 Task: Create a stylish colorful business letterhead.
Action: Mouse moved to (359, 291)
Screenshot: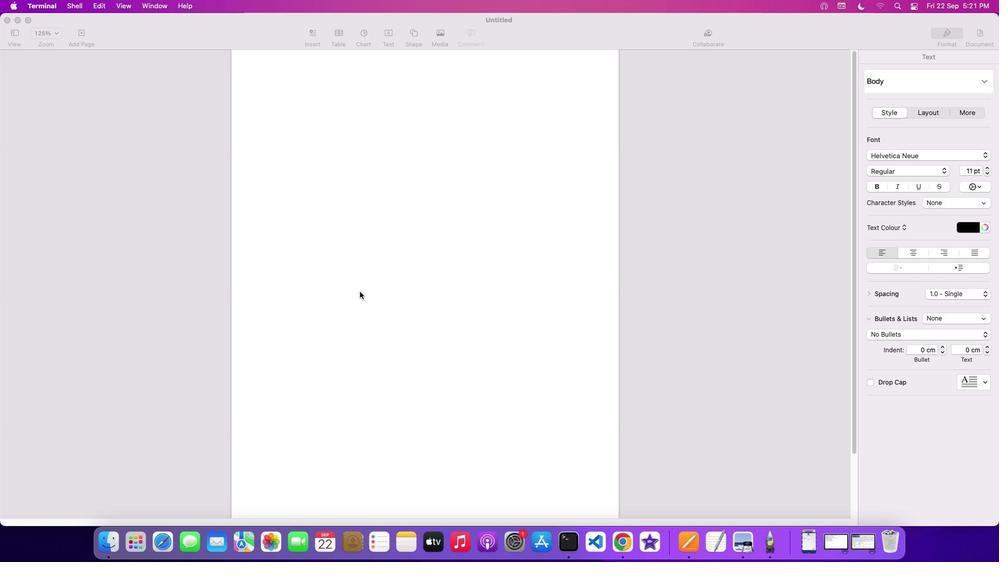 
Action: Mouse pressed left at (359, 291)
Screenshot: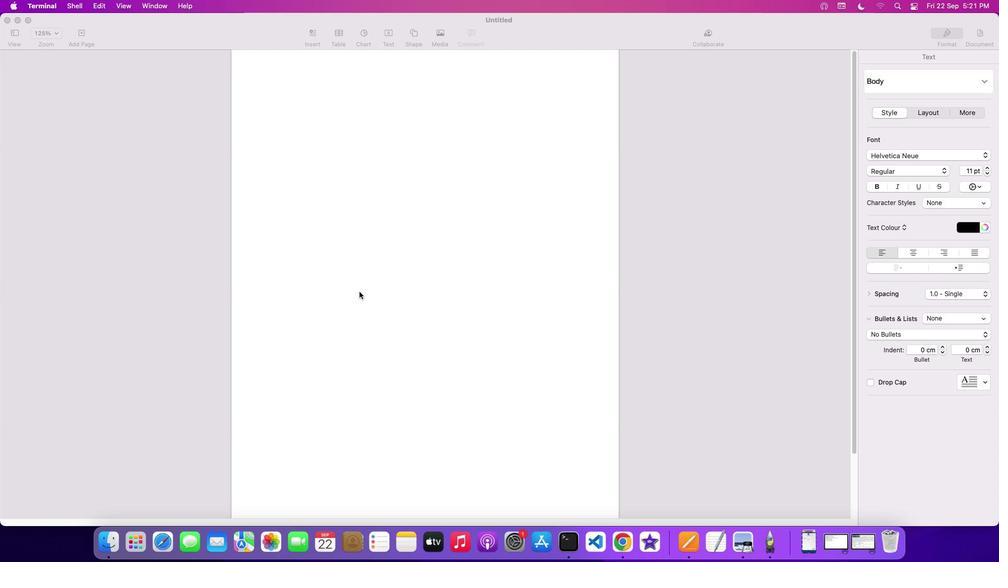 
Action: Mouse moved to (412, 31)
Screenshot: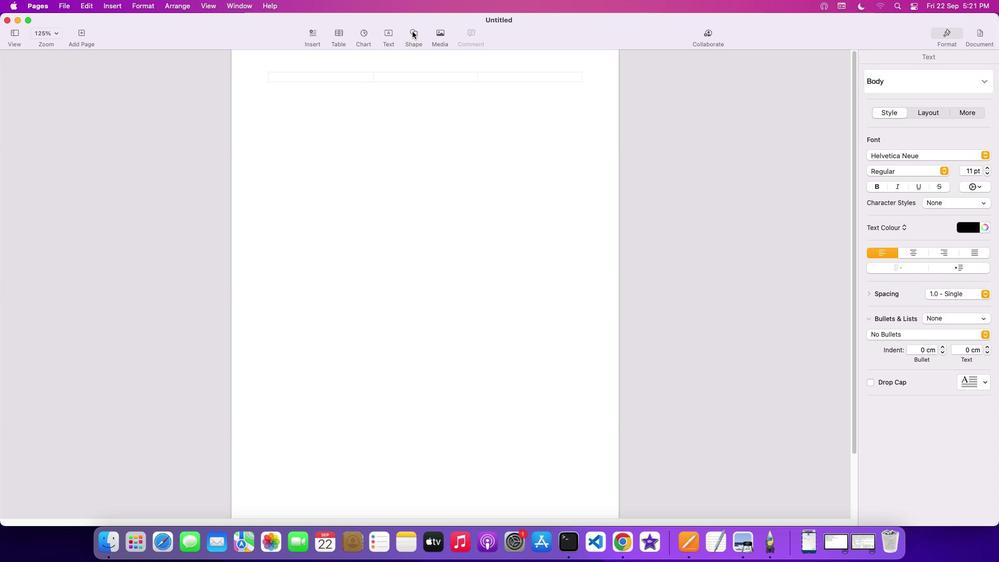 
Action: Mouse pressed left at (412, 31)
Screenshot: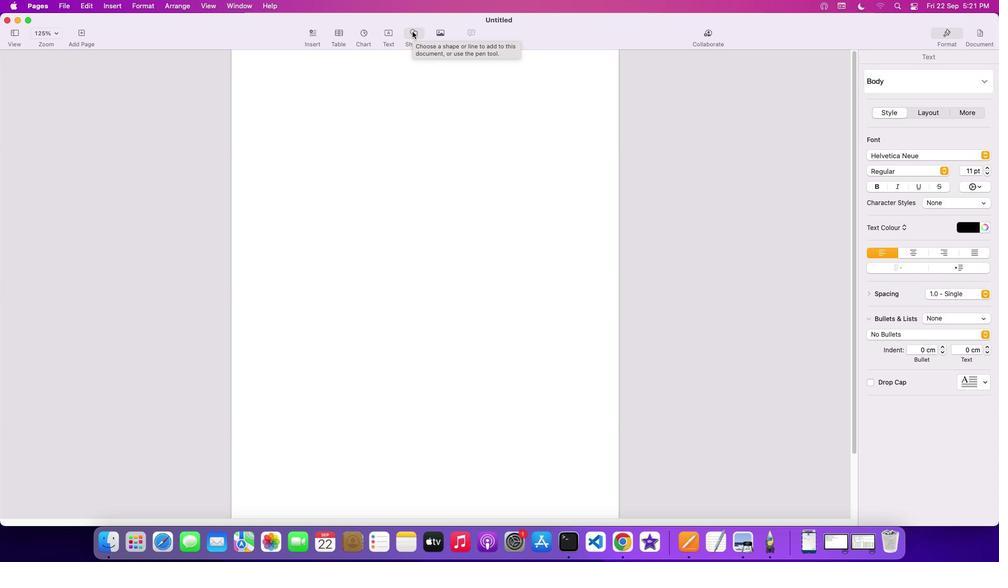 
Action: Mouse moved to (462, 117)
Screenshot: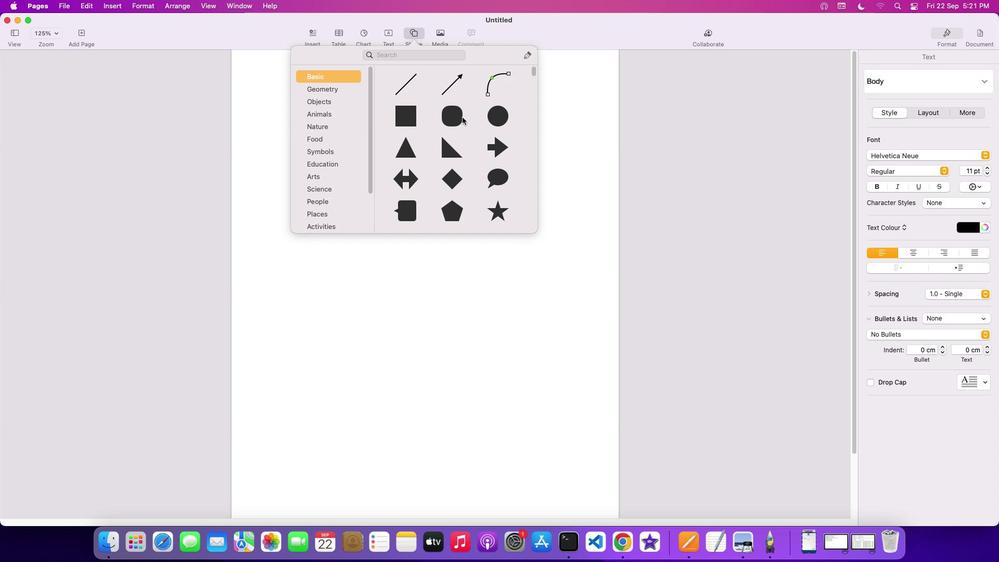 
Action: Mouse pressed left at (462, 117)
Screenshot: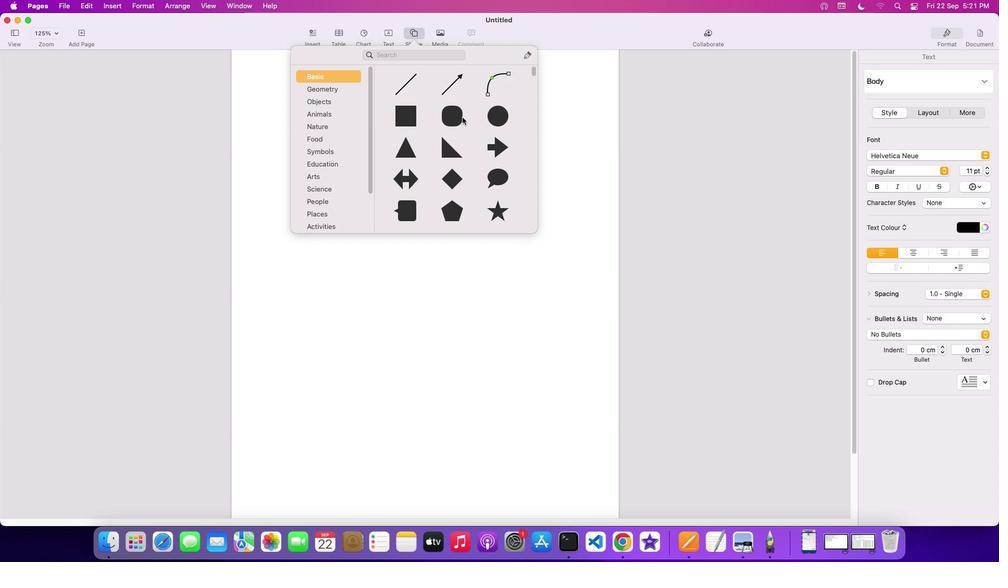 
Action: Mouse moved to (393, 95)
Screenshot: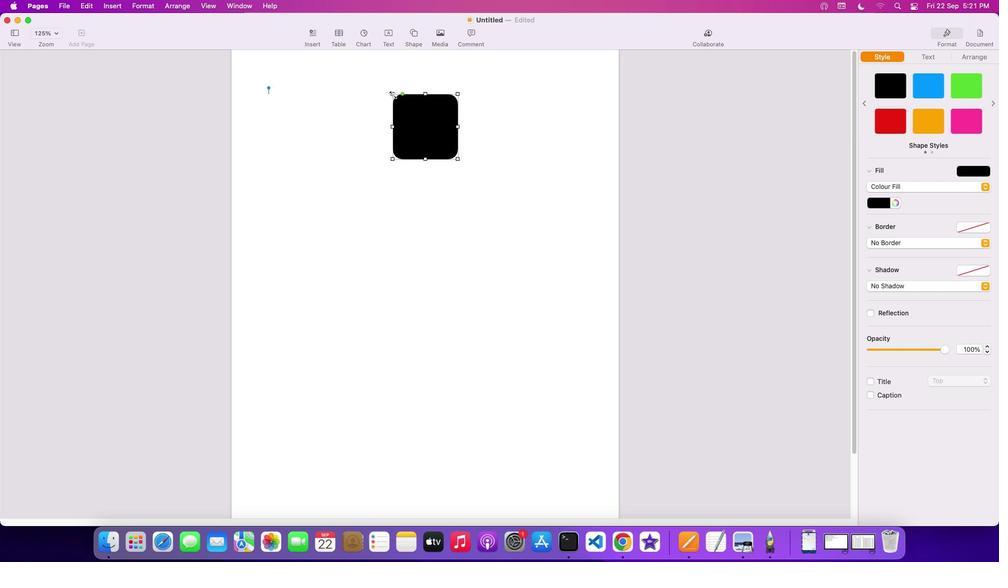 
Action: Mouse pressed left at (393, 95)
Screenshot: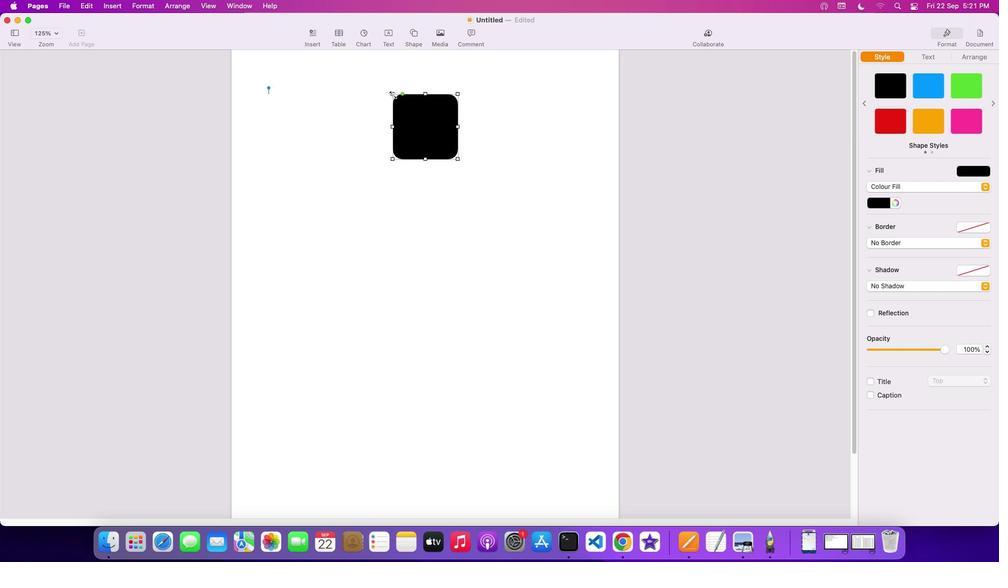 
Action: Mouse moved to (457, 49)
Screenshot: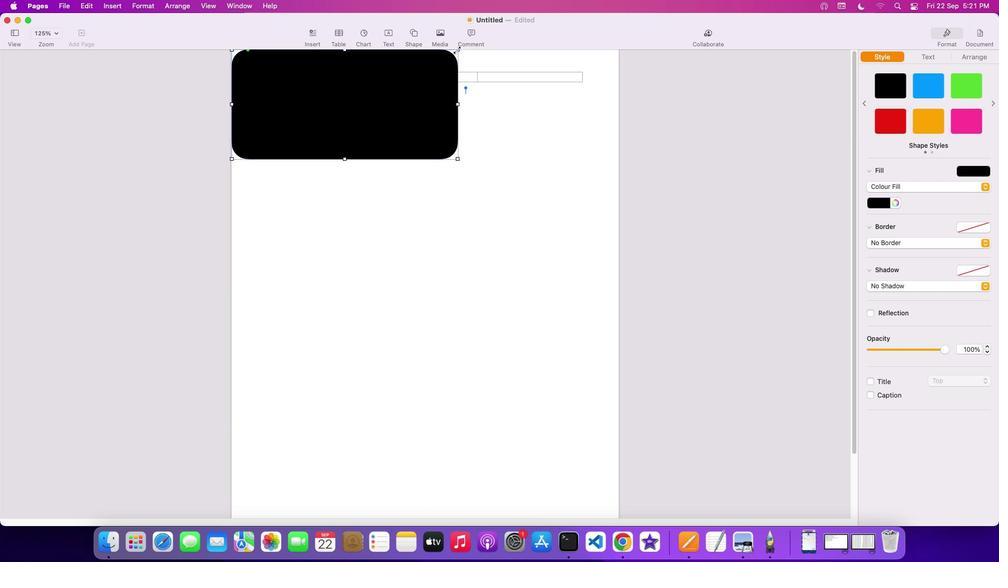 
Action: Mouse pressed left at (457, 49)
Screenshot: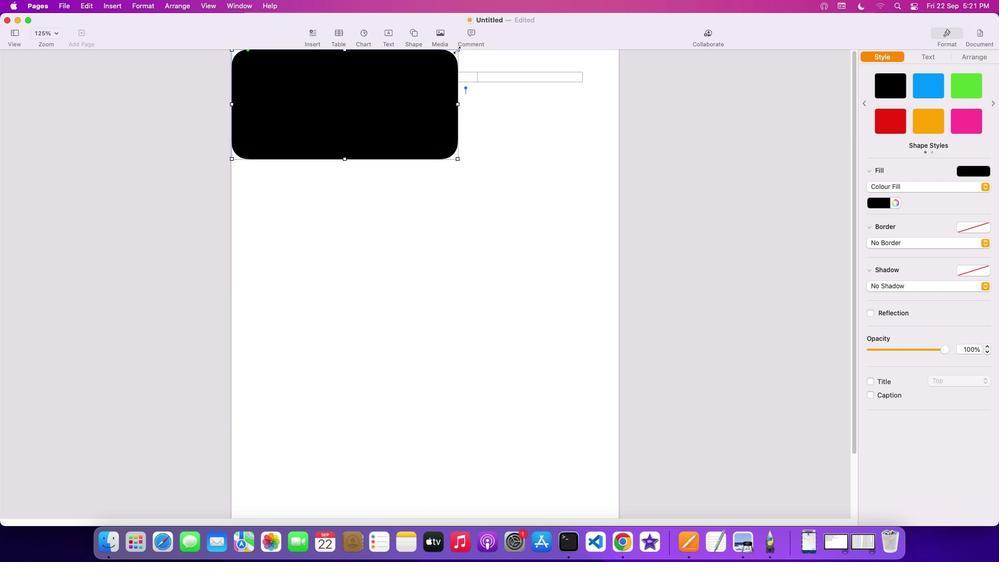 
Action: Mouse moved to (619, 105)
Screenshot: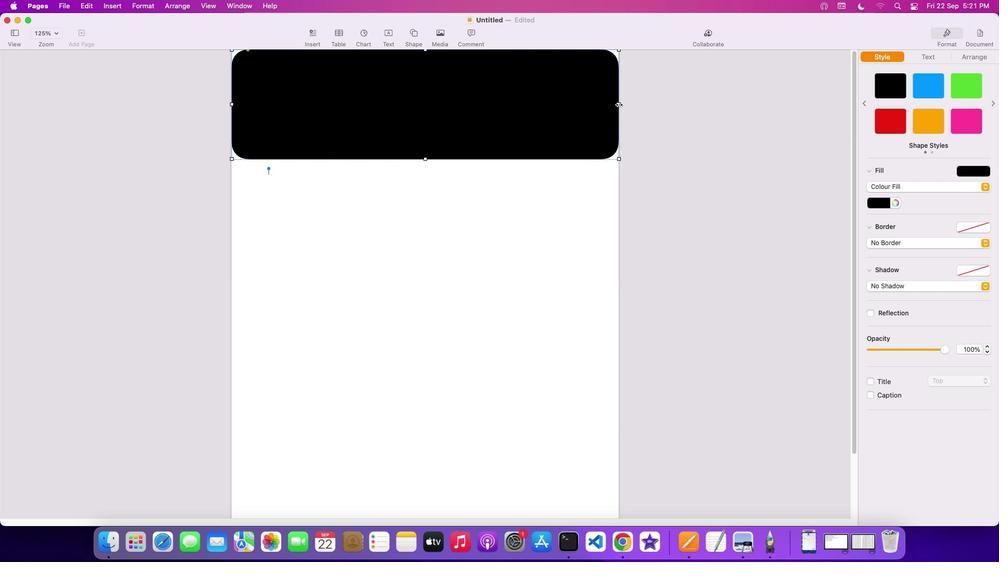 
Action: Mouse pressed left at (619, 105)
Screenshot: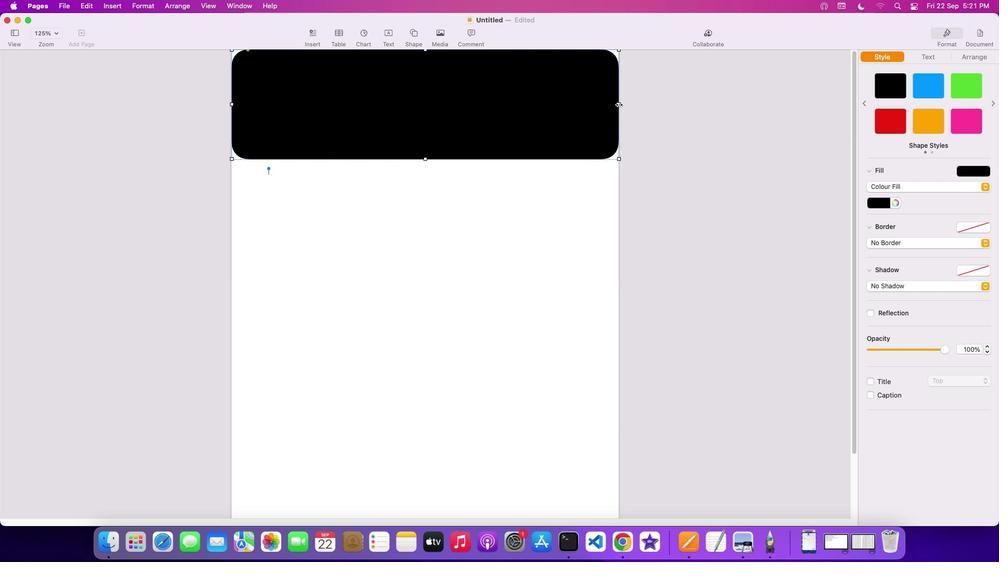 
Action: Mouse moved to (232, 104)
Screenshot: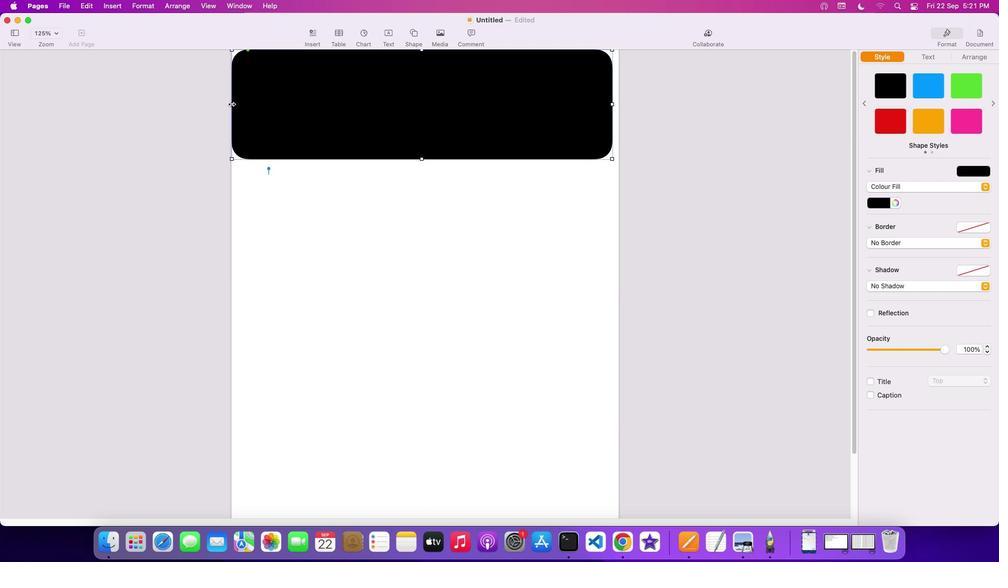 
Action: Mouse pressed left at (232, 104)
Screenshot: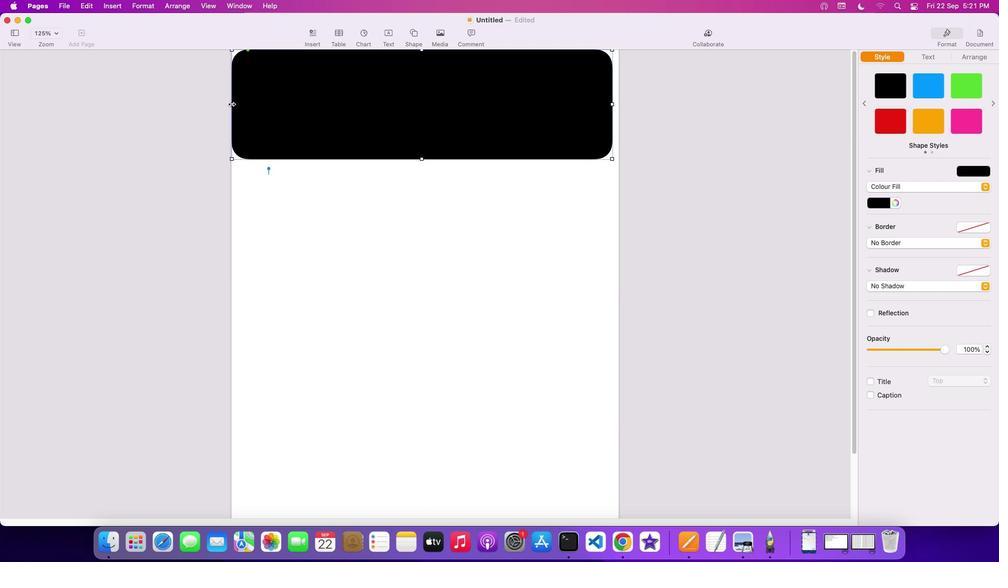 
Action: Mouse moved to (374, 98)
Screenshot: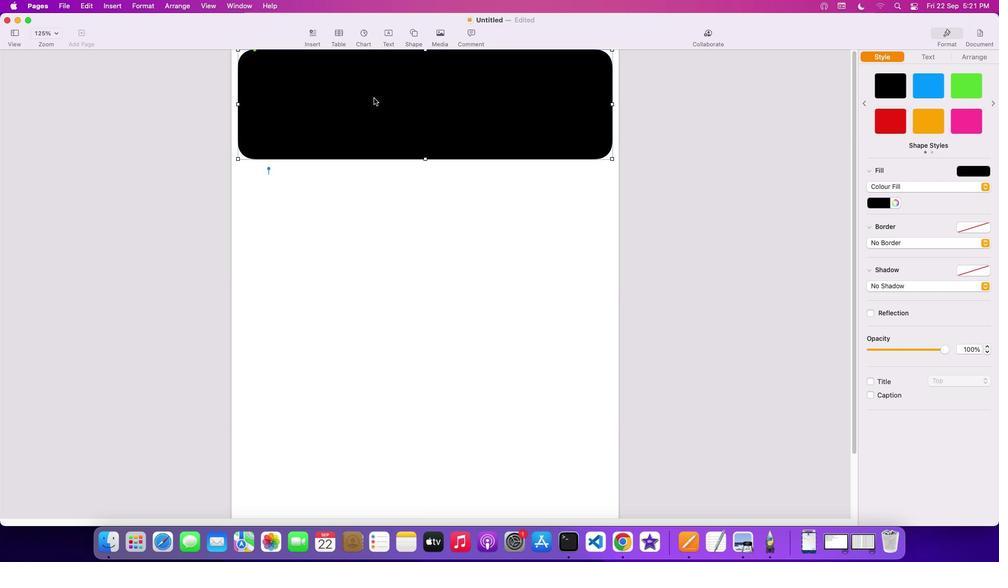 
Action: Mouse pressed left at (374, 98)
Screenshot: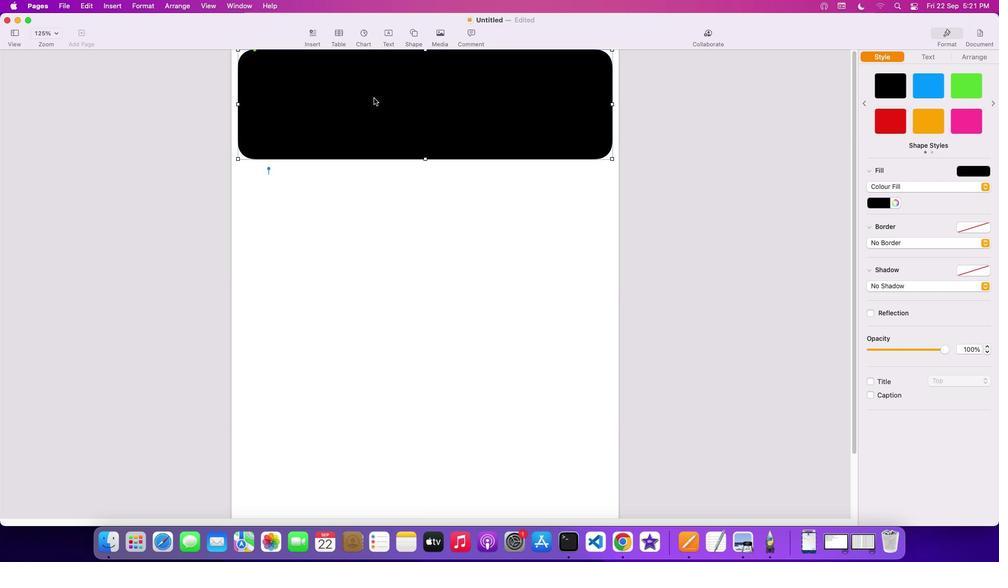 
Action: Mouse moved to (612, 166)
Screenshot: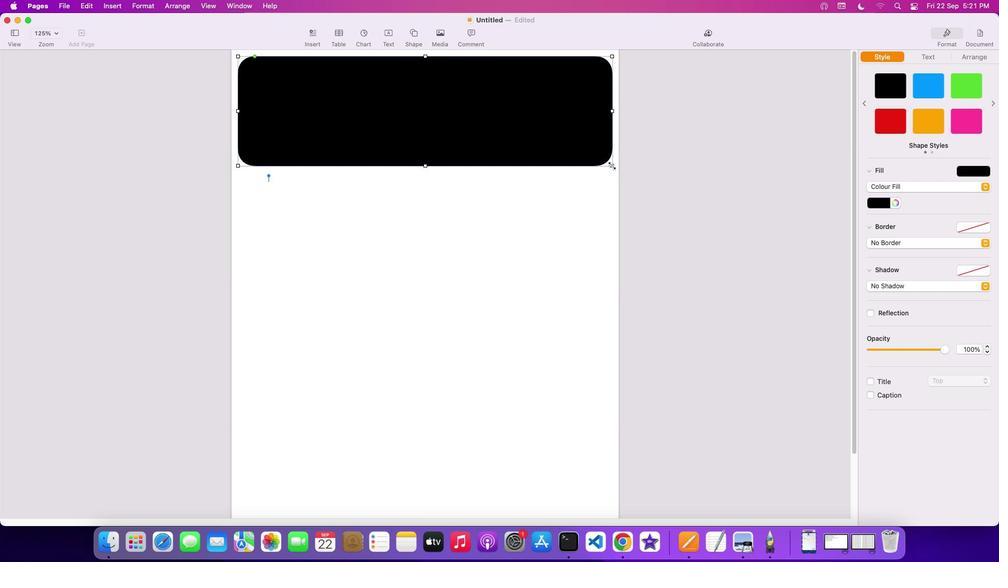 
Action: Mouse pressed left at (612, 166)
Screenshot: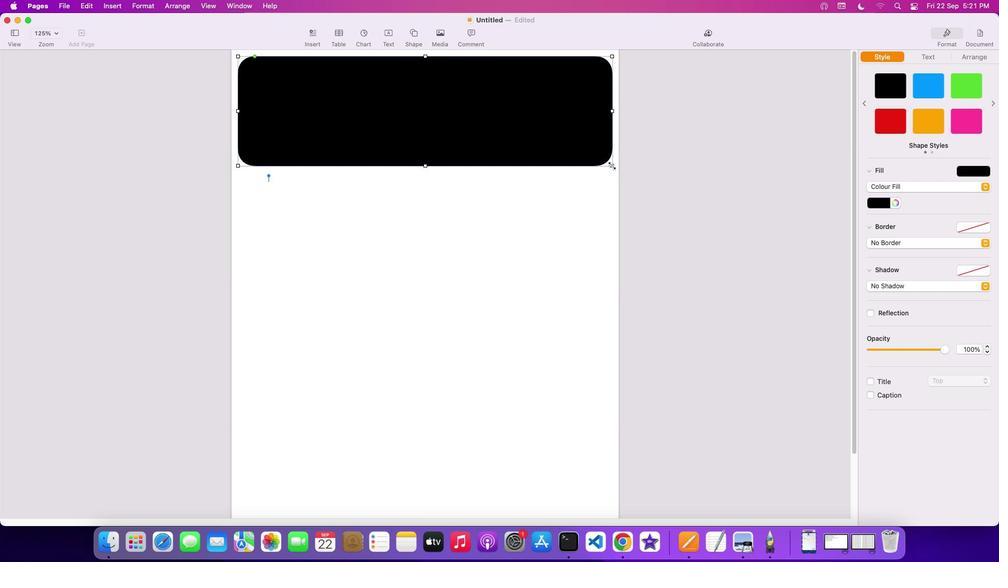 
Action: Mouse moved to (591, 280)
Screenshot: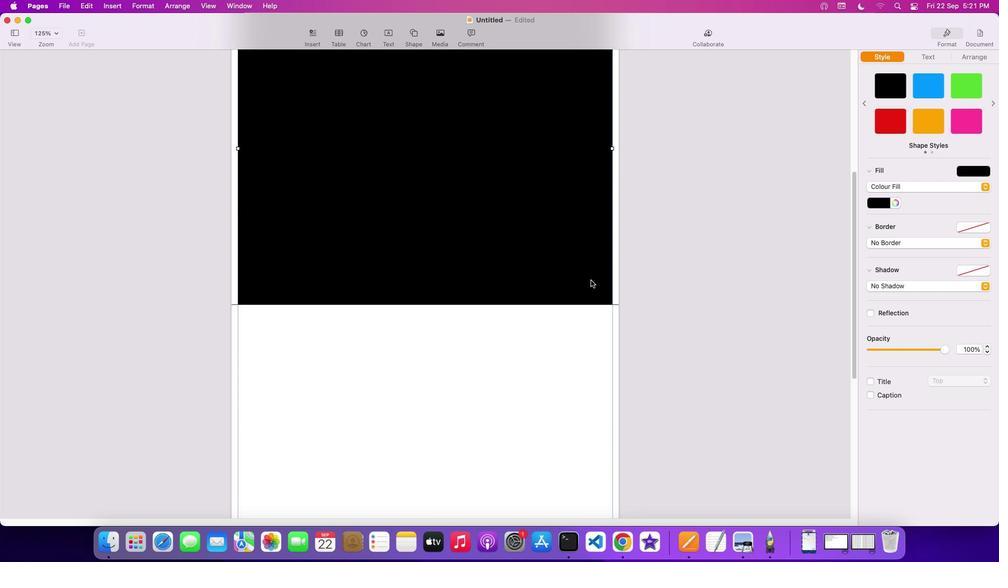 
Action: Mouse pressed left at (591, 280)
Screenshot: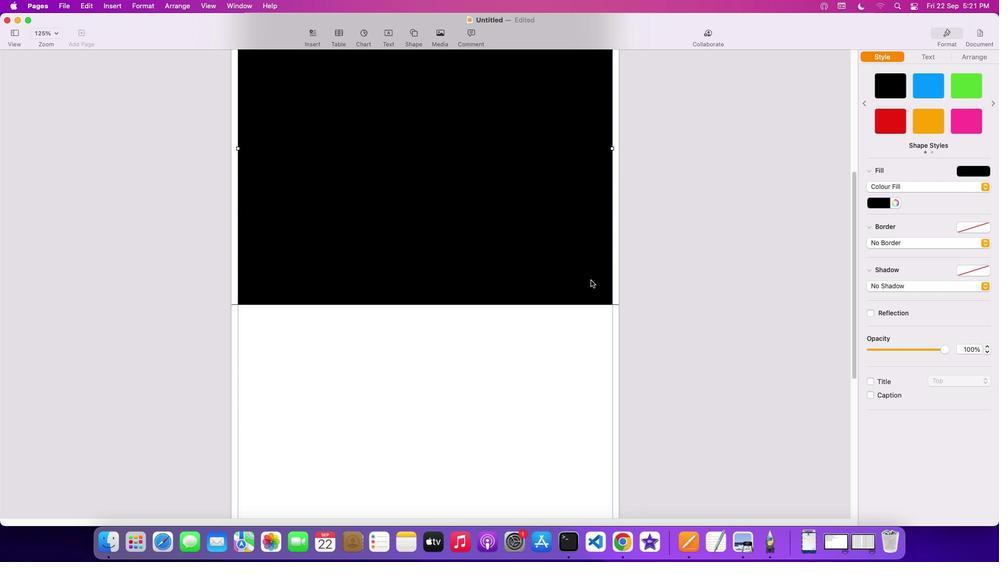 
Action: Mouse moved to (609, 303)
Screenshot: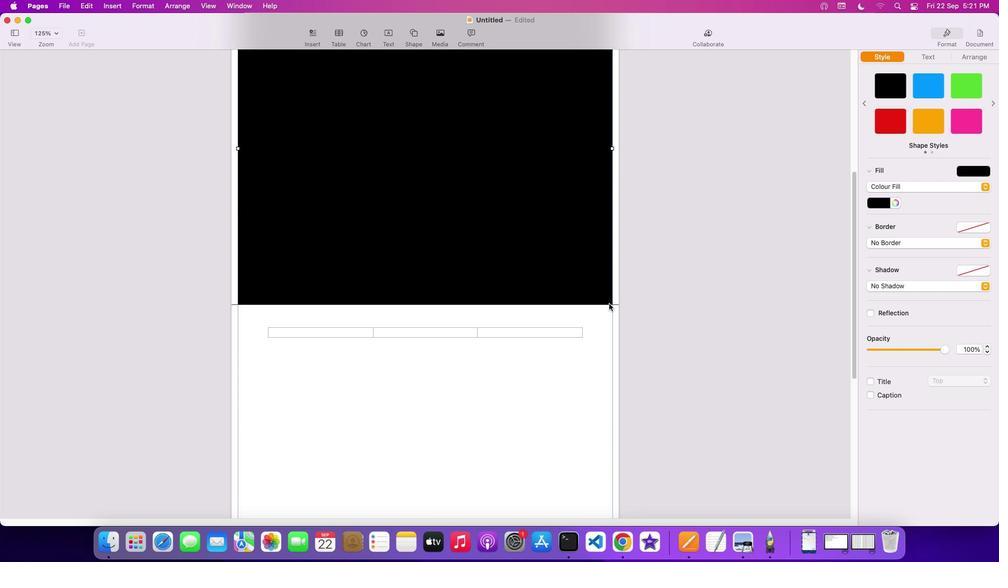 
Action: Mouse pressed left at (609, 303)
Screenshot: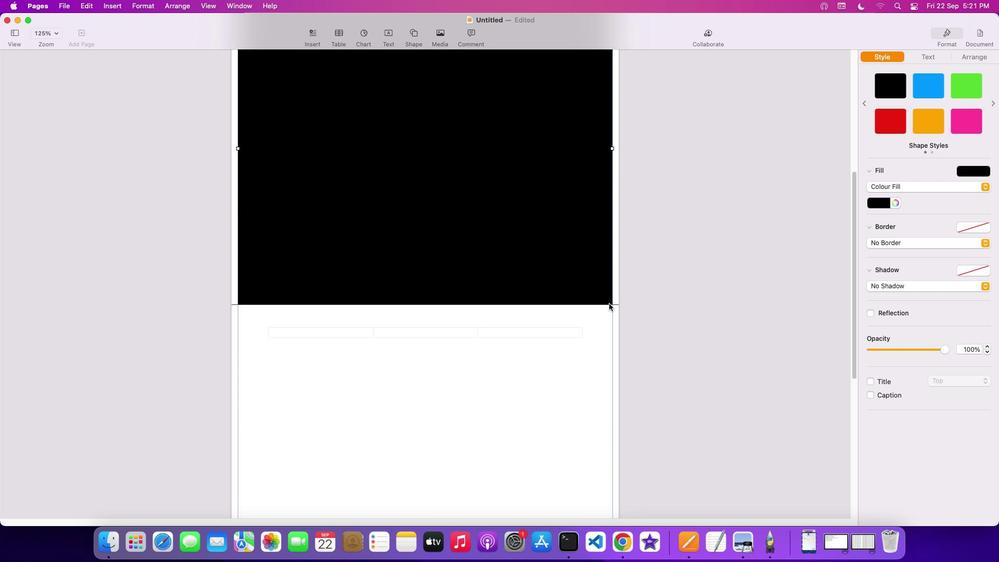 
Action: Mouse moved to (596, 374)
Screenshot: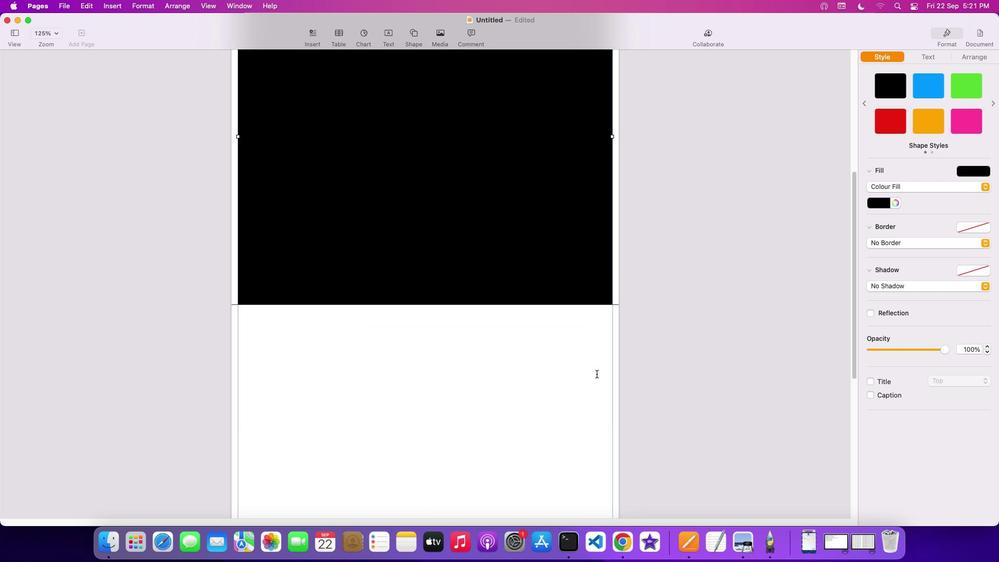 
Action: Mouse scrolled (596, 374) with delta (0, 0)
Screenshot: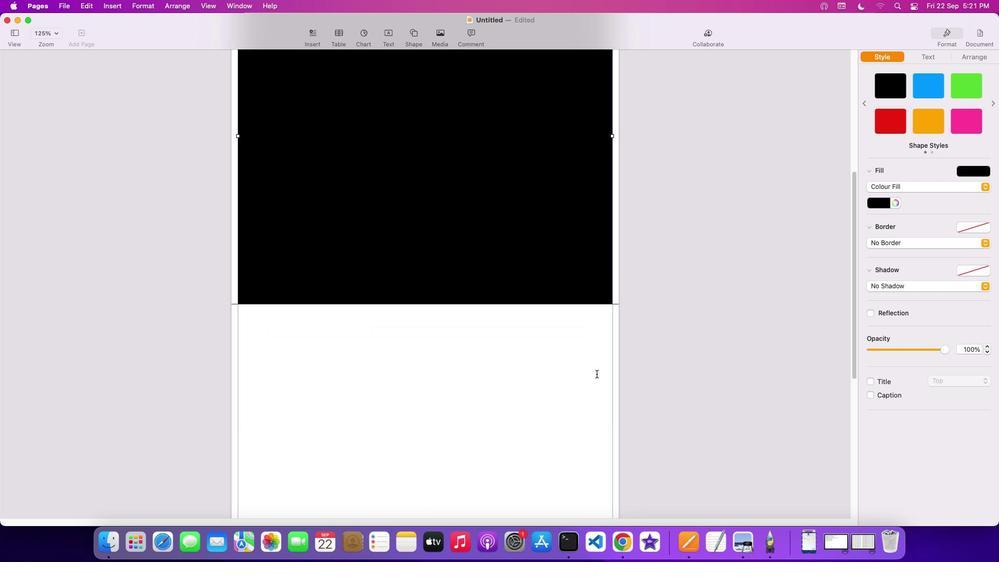 
Action: Mouse scrolled (596, 374) with delta (0, 0)
Screenshot: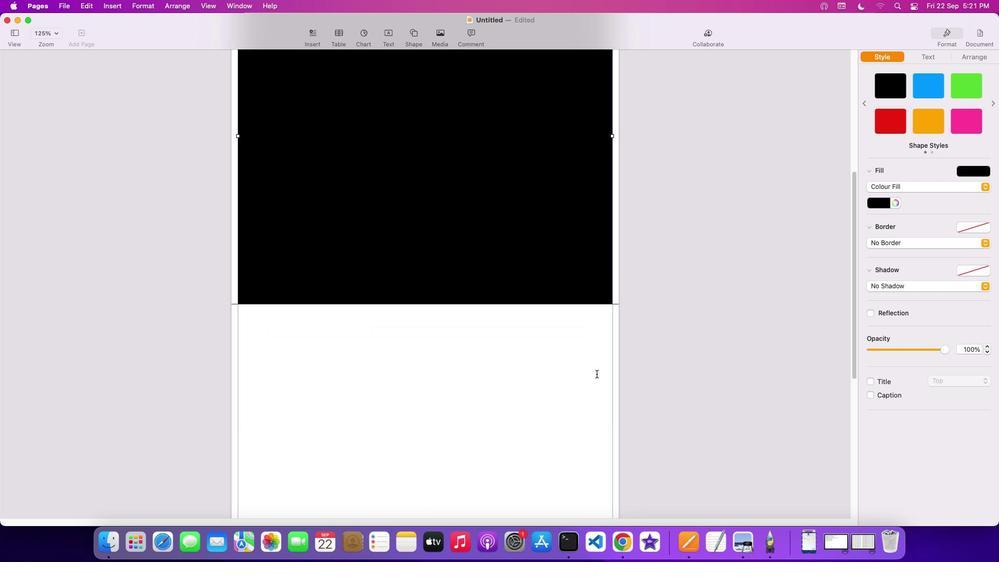 
Action: Mouse scrolled (596, 374) with delta (0, -1)
Screenshot: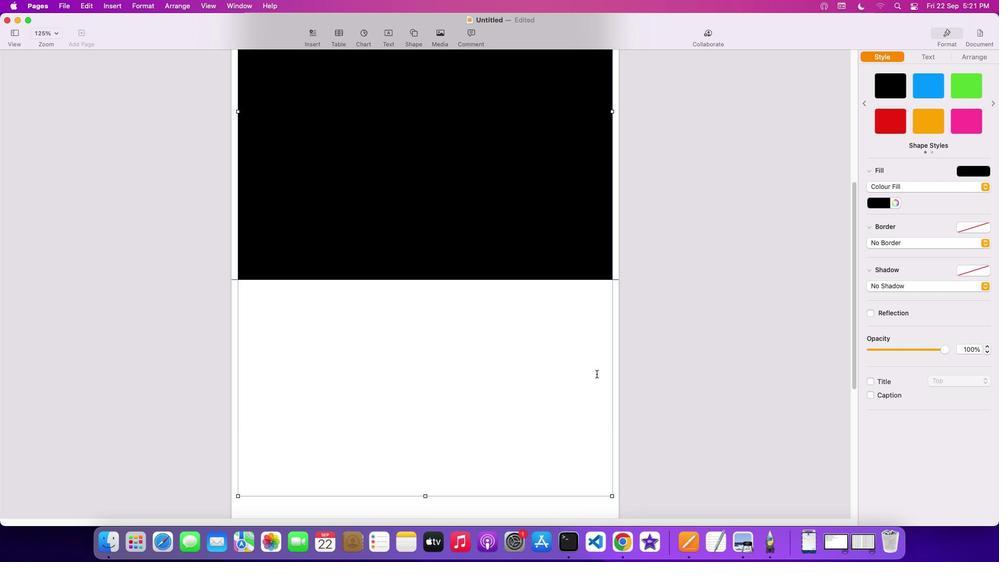 
Action: Mouse scrolled (596, 374) with delta (0, -2)
Screenshot: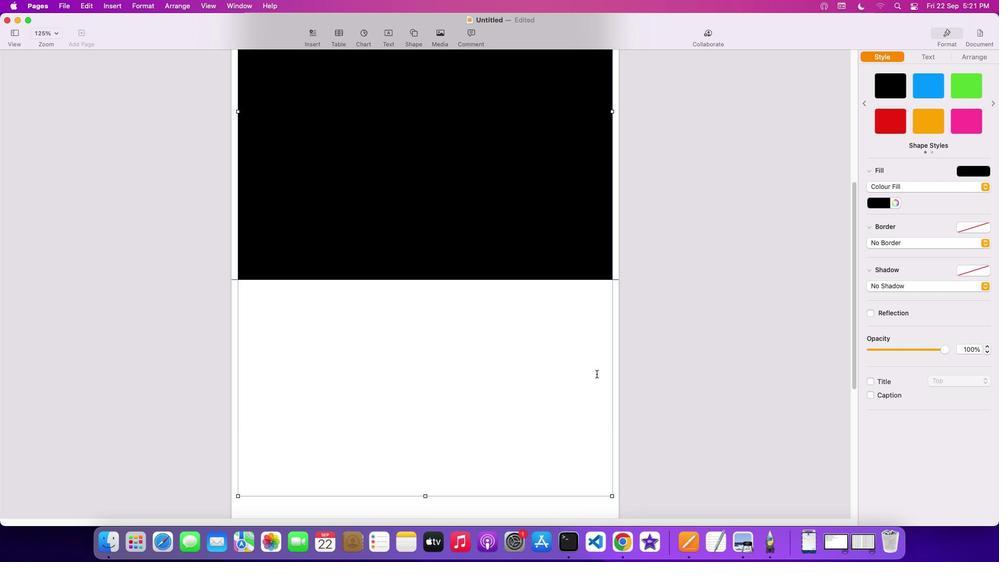 
Action: Mouse scrolled (596, 374) with delta (0, -3)
Screenshot: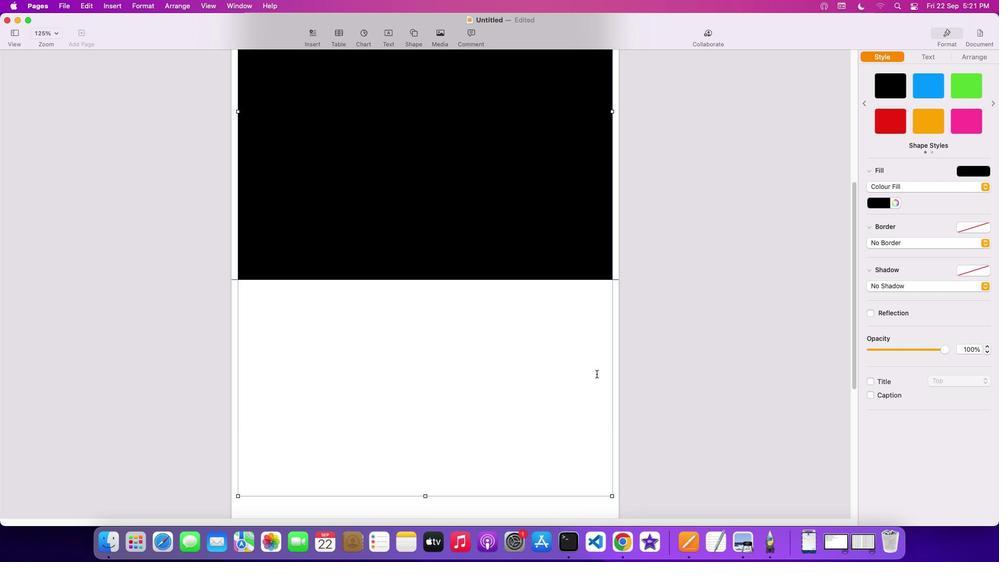 
Action: Mouse scrolled (596, 374) with delta (0, -3)
Screenshot: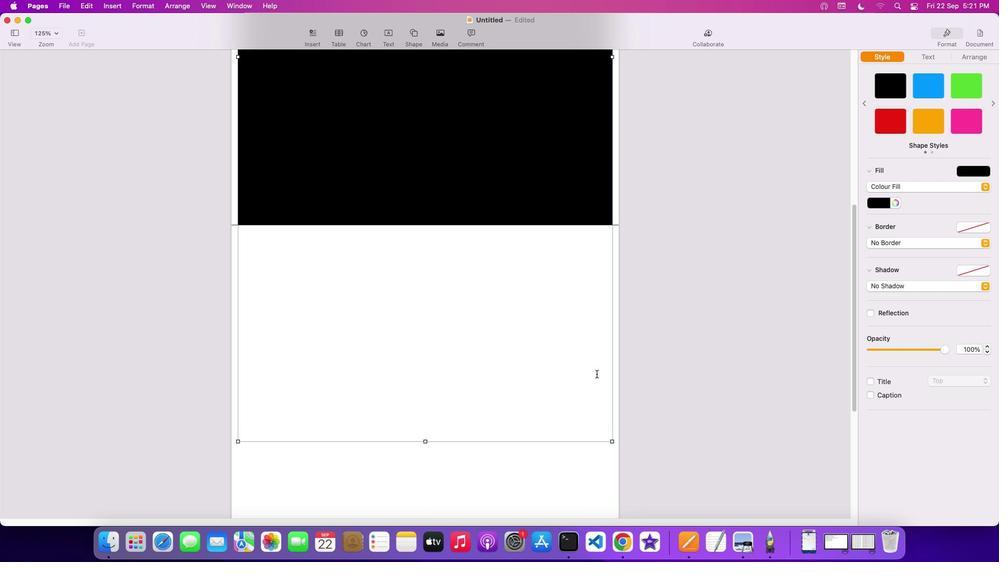 
Action: Mouse scrolled (596, 374) with delta (0, 0)
Screenshot: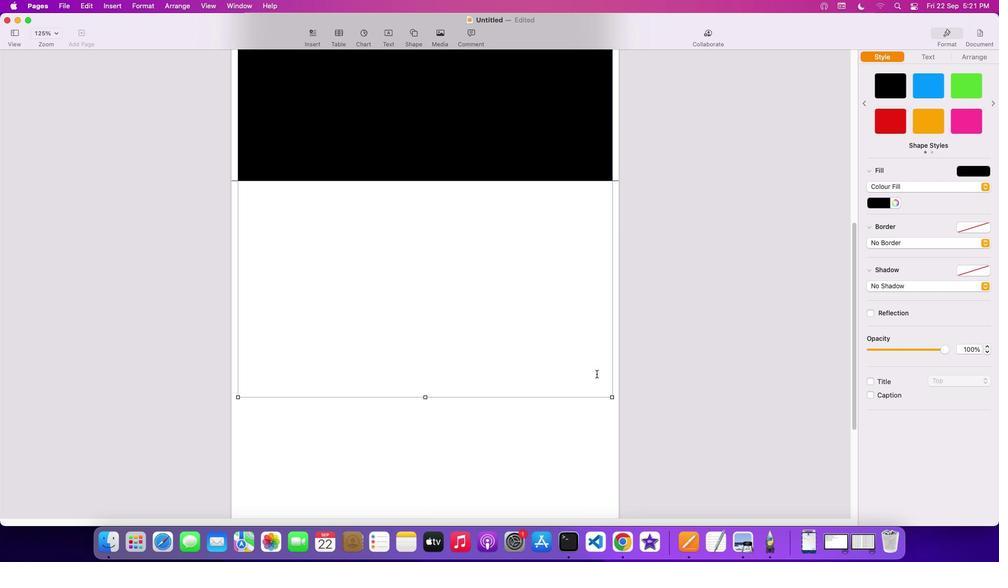 
Action: Mouse scrolled (596, 374) with delta (0, 0)
Screenshot: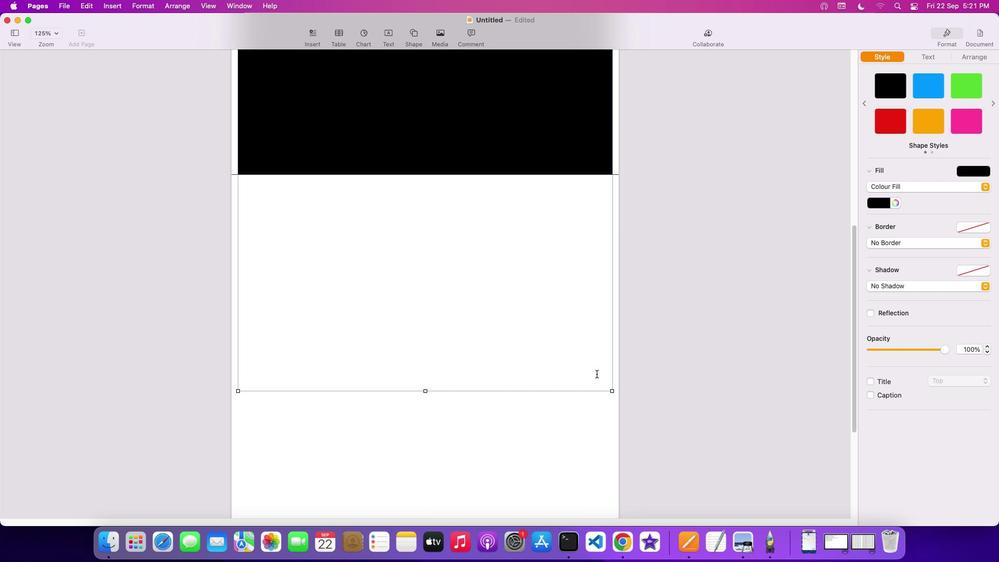 
Action: Mouse scrolled (596, 374) with delta (0, -2)
Screenshot: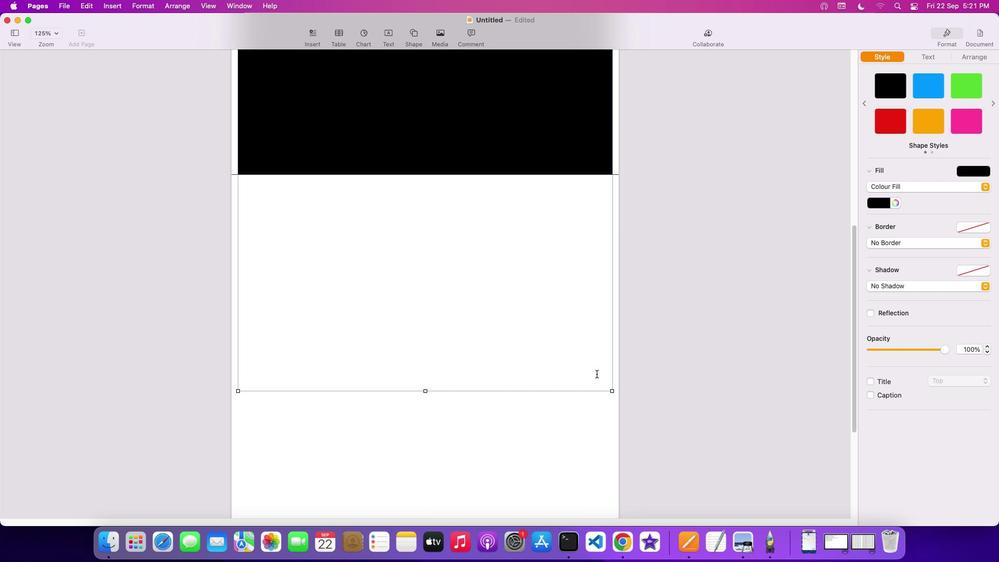 
Action: Mouse scrolled (596, 374) with delta (0, -2)
Screenshot: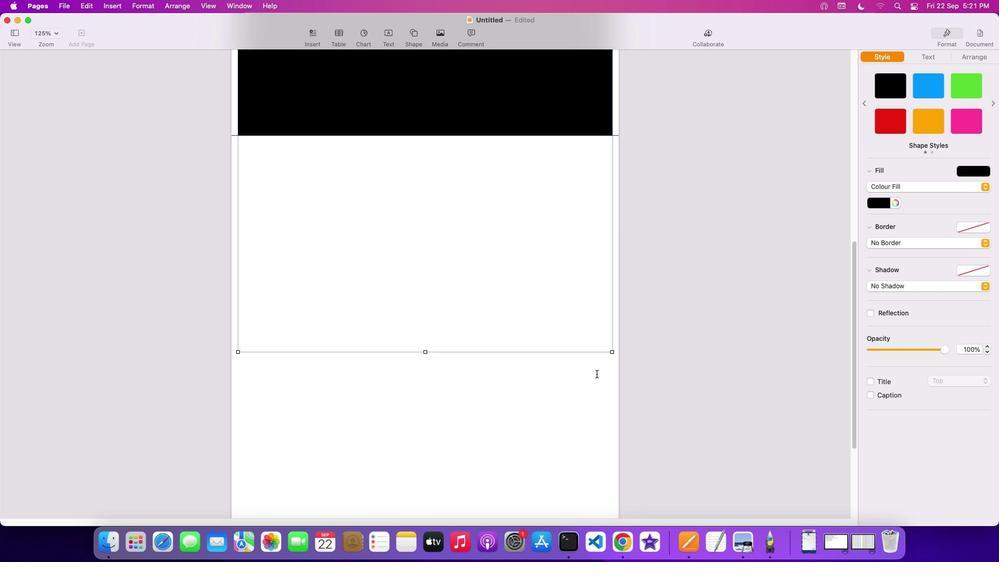 
Action: Mouse moved to (611, 339)
Screenshot: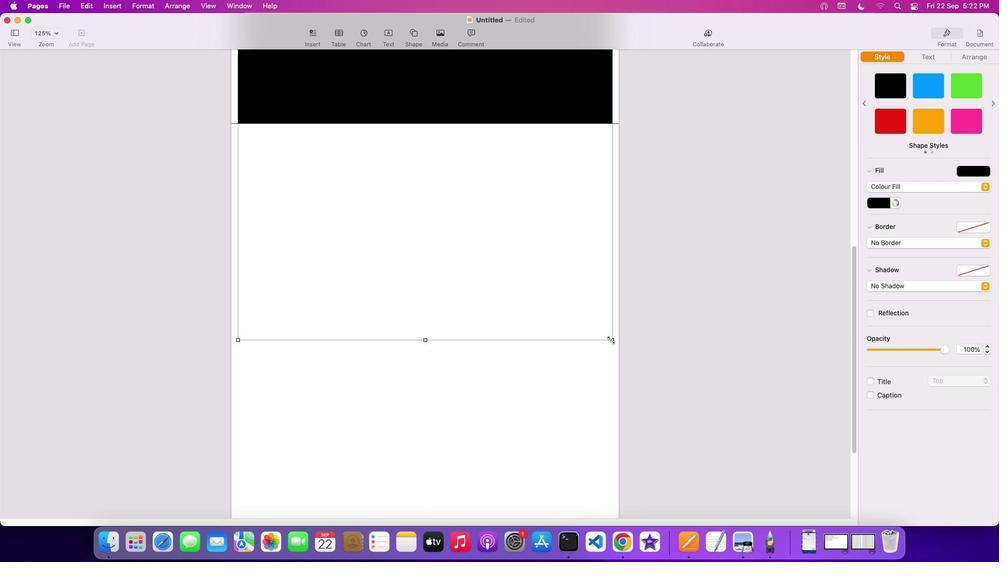 
Action: Mouse pressed left at (611, 339)
Screenshot: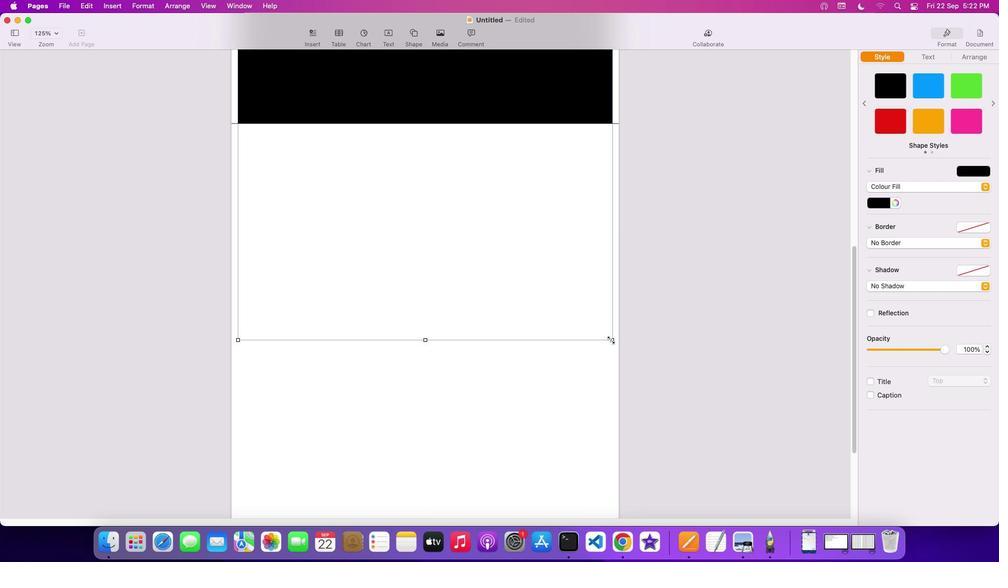 
Action: Mouse moved to (606, 180)
Screenshot: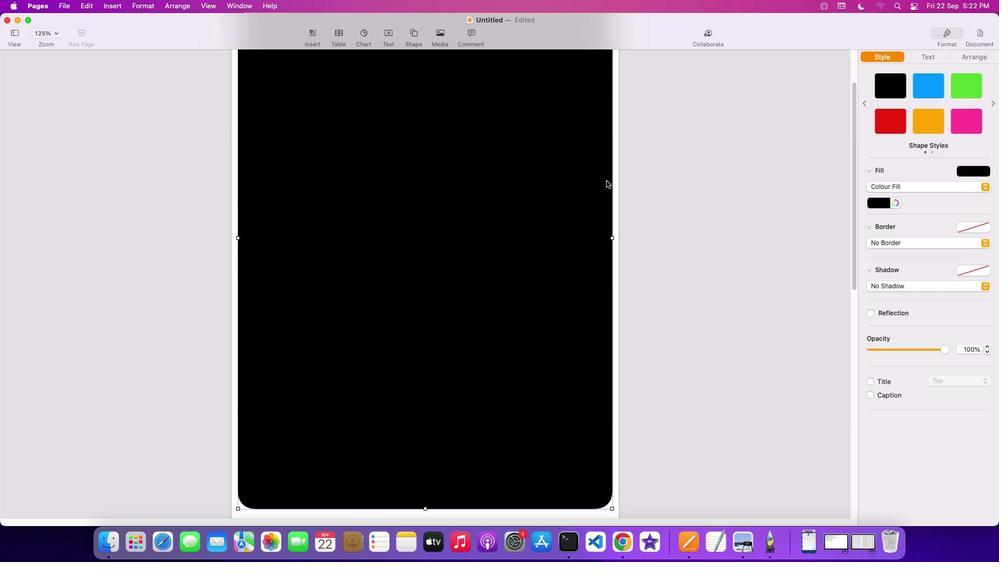 
Action: Mouse scrolled (606, 180) with delta (0, 0)
Screenshot: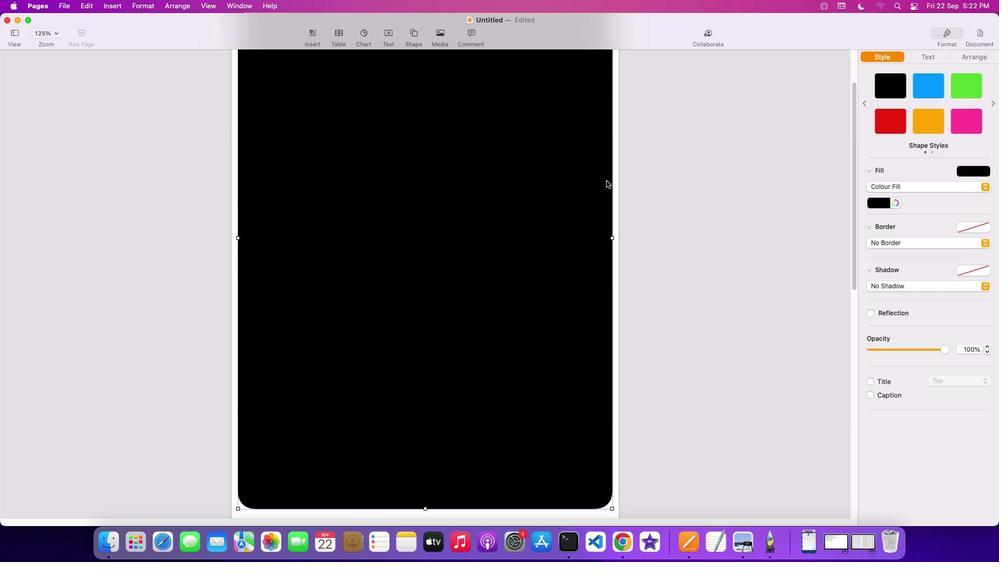 
Action: Mouse moved to (606, 182)
Screenshot: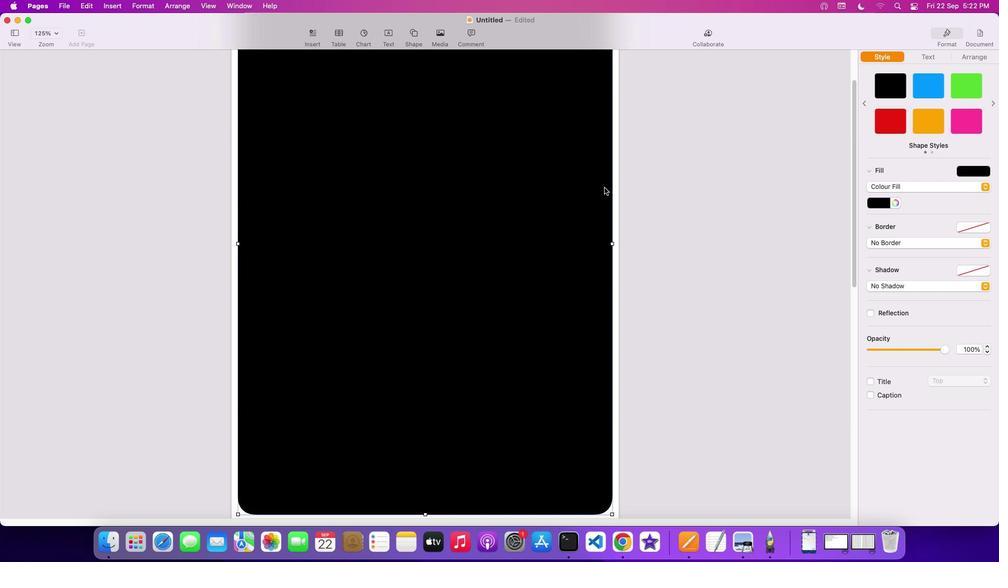
Action: Mouse scrolled (606, 182) with delta (0, 0)
Screenshot: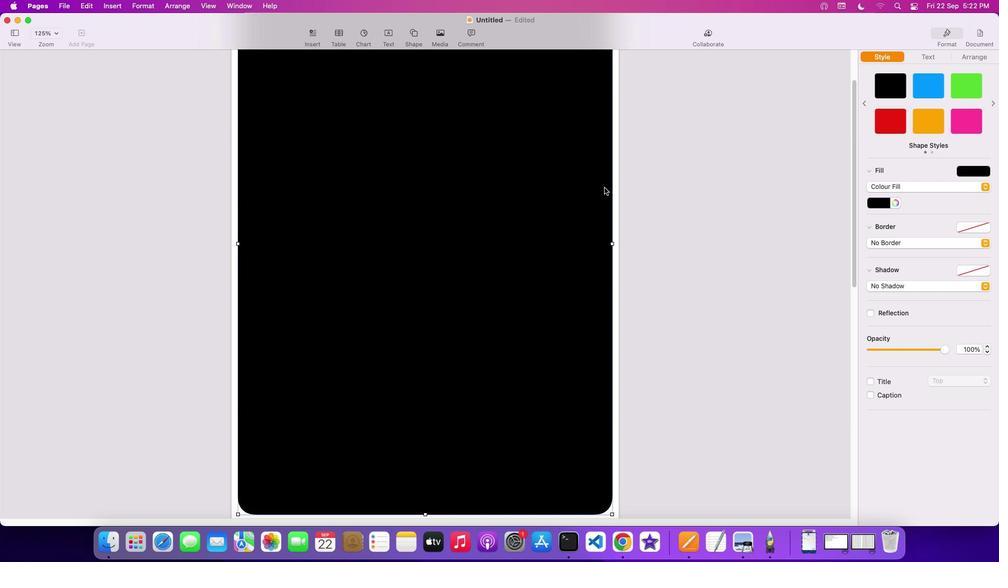 
Action: Mouse moved to (605, 184)
Screenshot: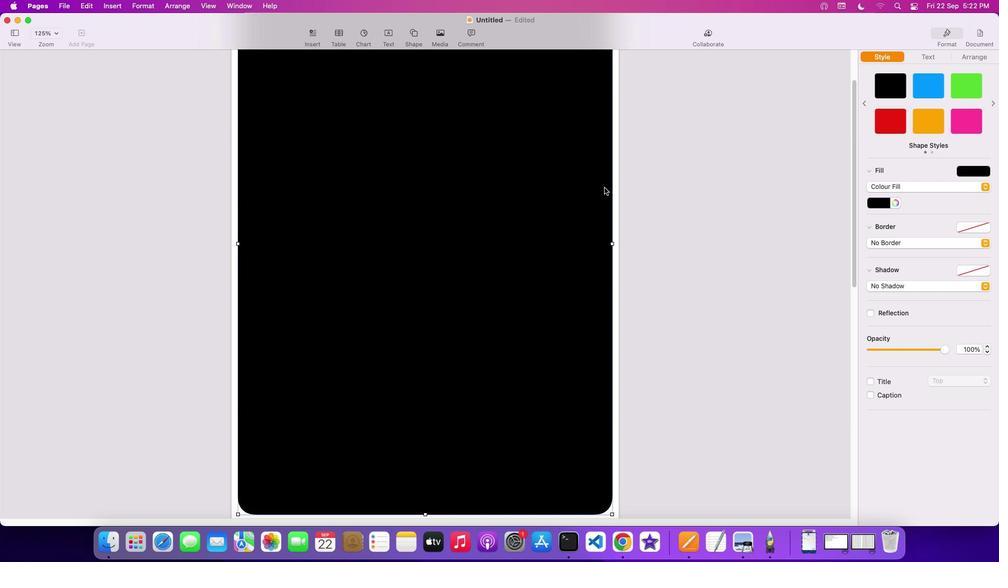 
Action: Mouse scrolled (605, 184) with delta (0, 2)
Screenshot: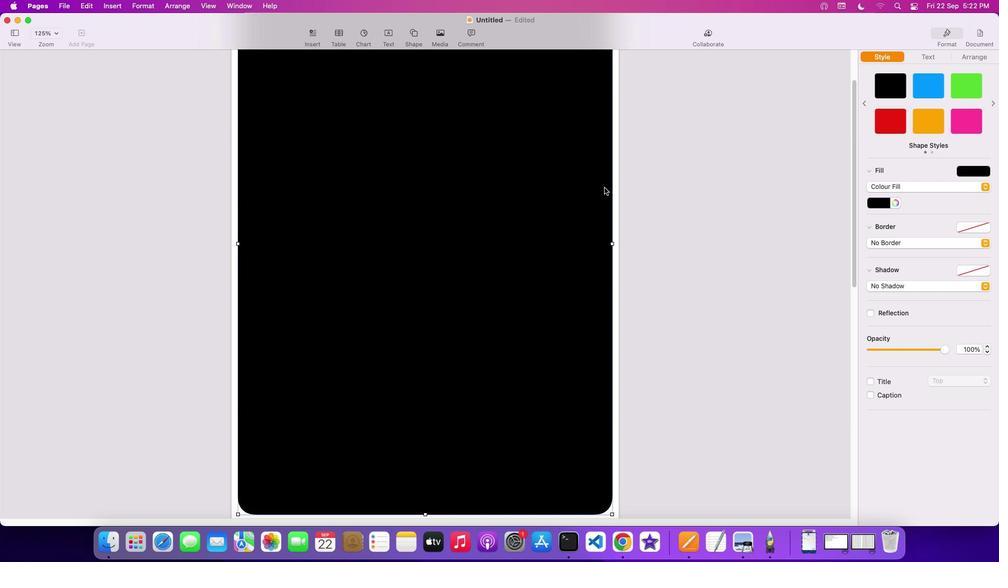 
Action: Mouse moved to (605, 185)
Screenshot: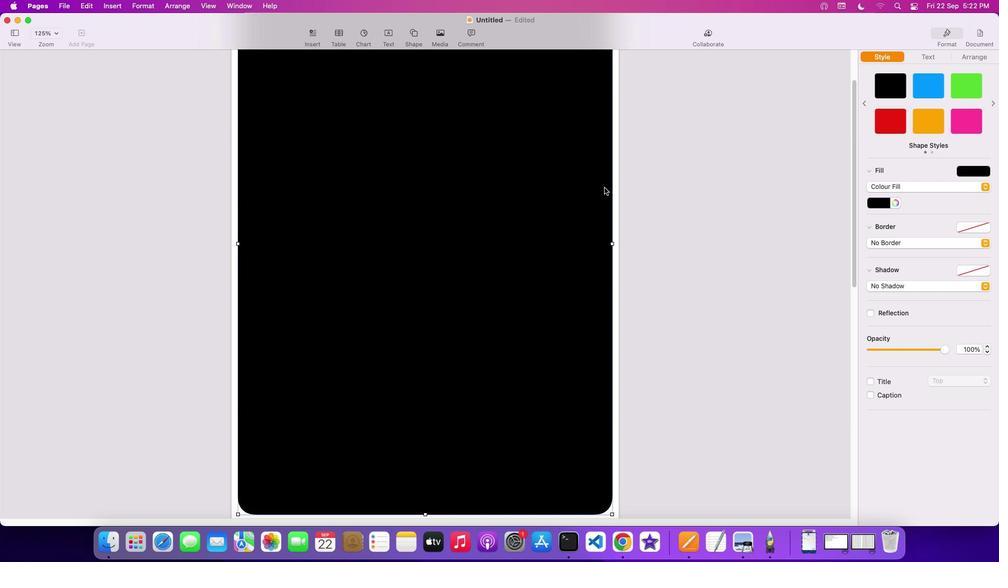 
Action: Mouse scrolled (605, 185) with delta (0, 2)
Screenshot: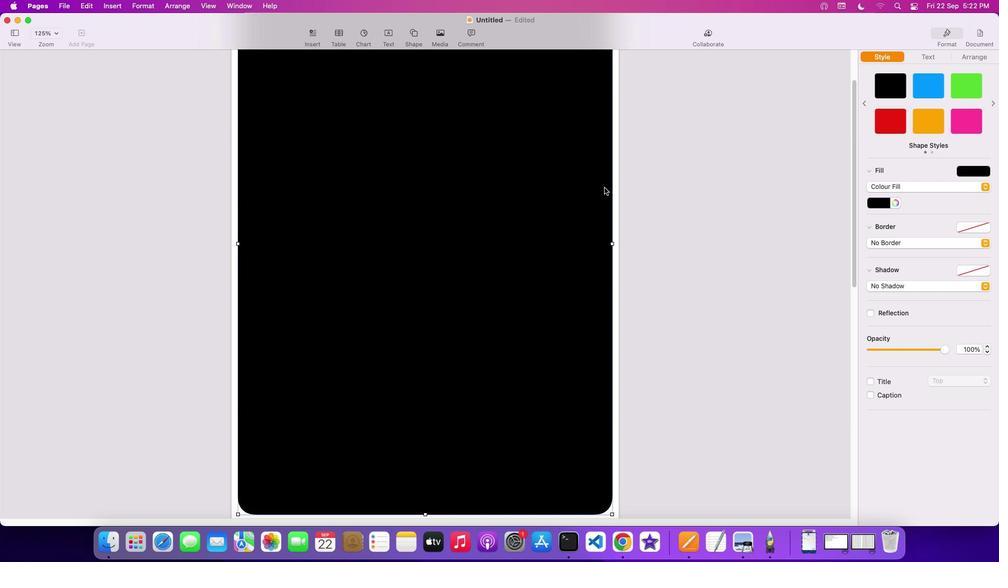 
Action: Mouse moved to (604, 187)
Screenshot: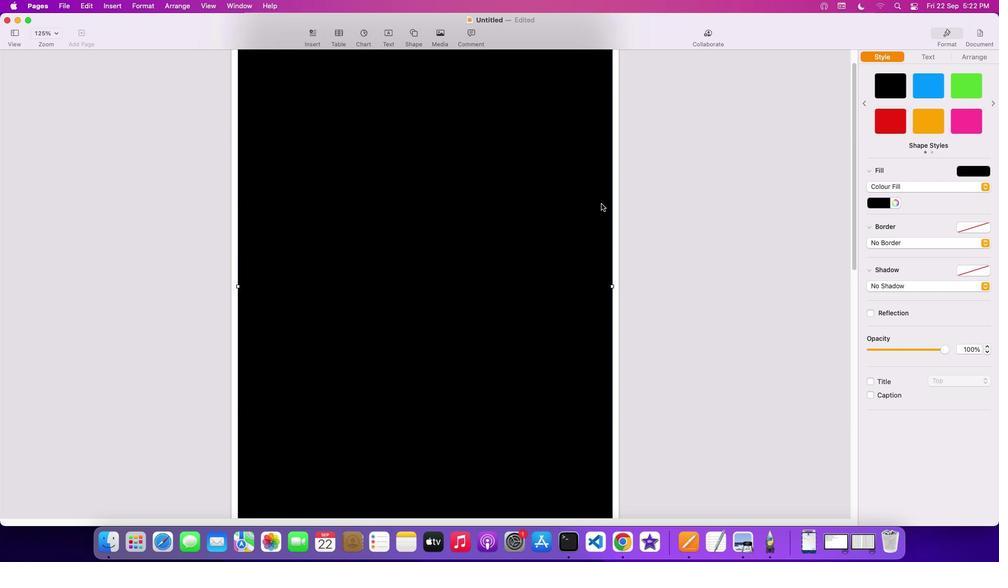 
Action: Mouse scrolled (604, 187) with delta (0, 3)
Screenshot: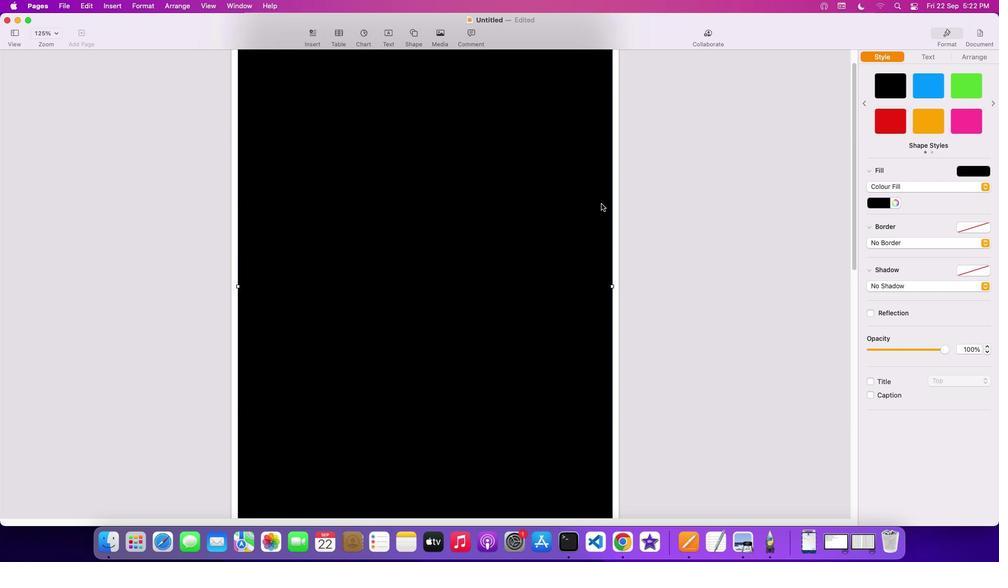
Action: Mouse moved to (602, 194)
Screenshot: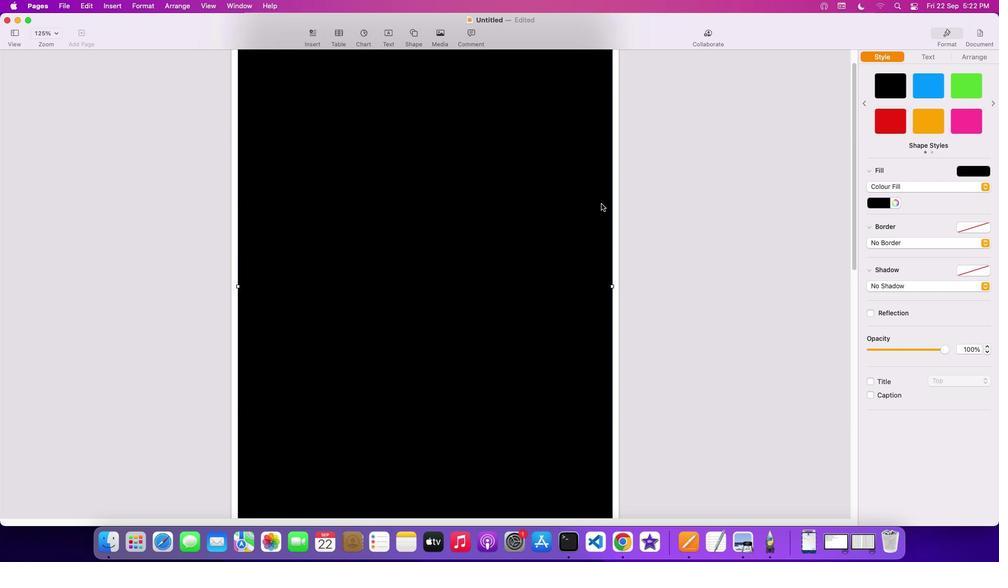 
Action: Mouse scrolled (602, 194) with delta (0, 3)
Screenshot: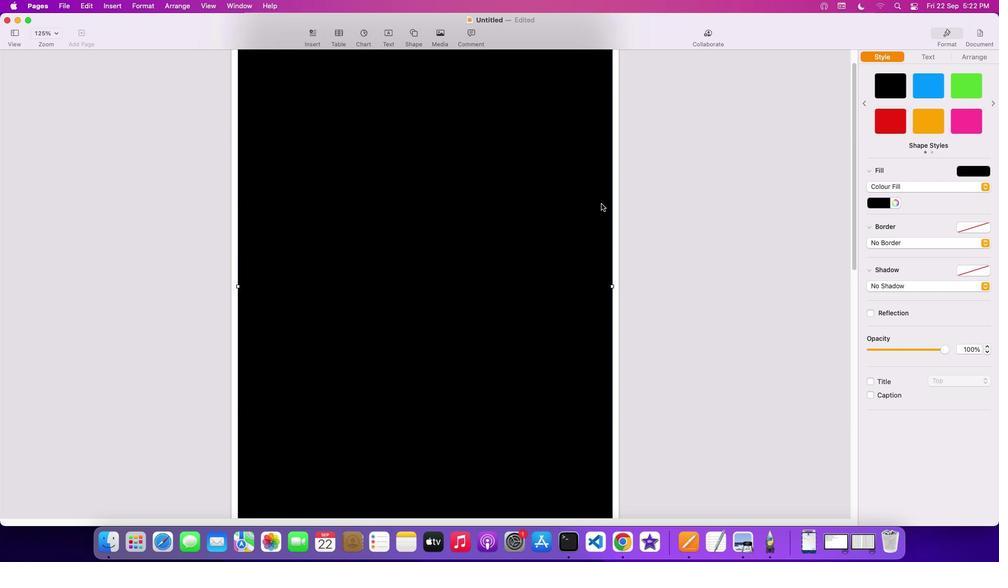 
Action: Mouse moved to (593, 233)
Screenshot: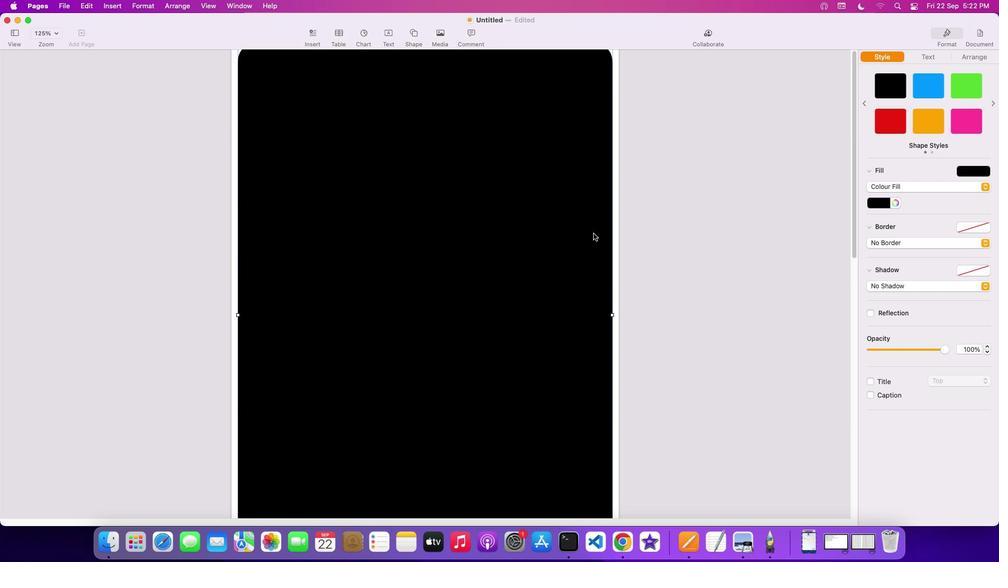 
Action: Mouse scrolled (593, 233) with delta (0, 0)
Screenshot: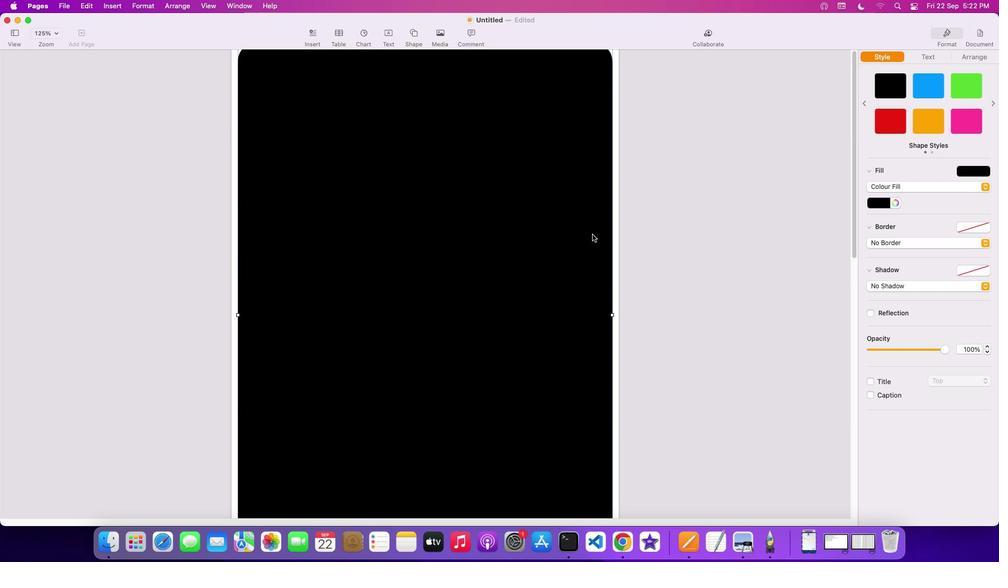 
Action: Mouse scrolled (593, 233) with delta (0, 0)
Screenshot: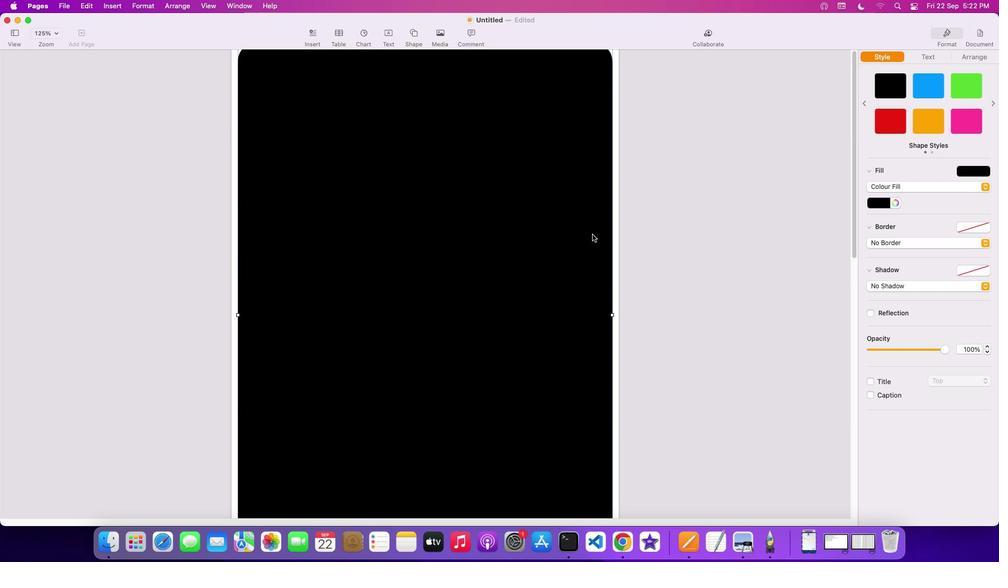 
Action: Mouse scrolled (593, 233) with delta (0, 2)
Screenshot: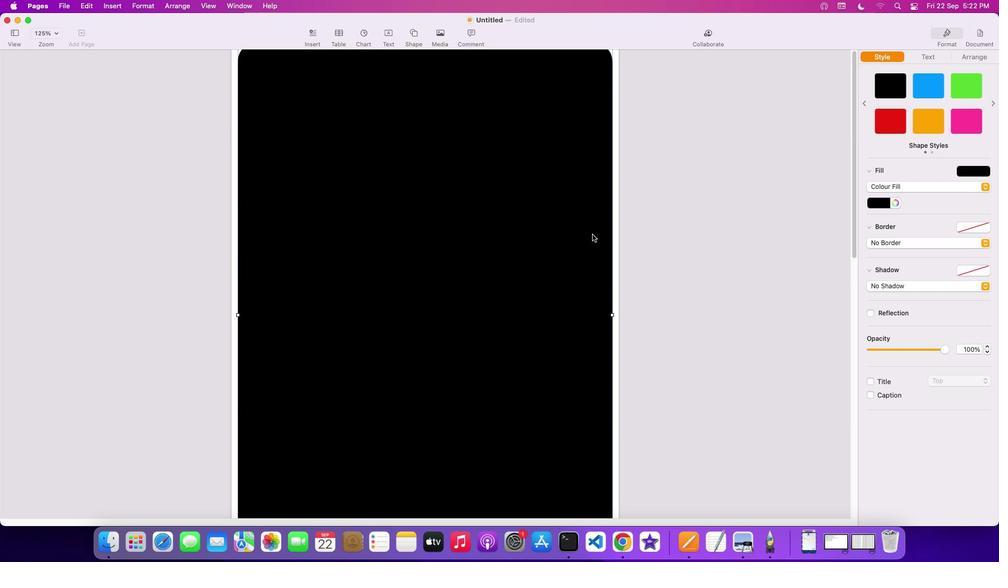 
Action: Mouse scrolled (593, 233) with delta (0, 2)
Screenshot: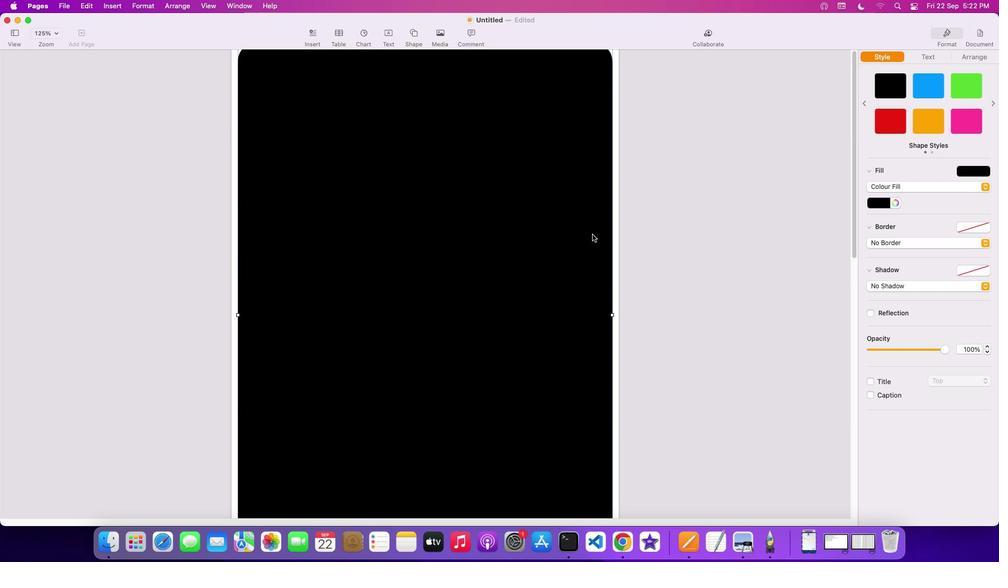 
Action: Mouse moved to (592, 234)
Screenshot: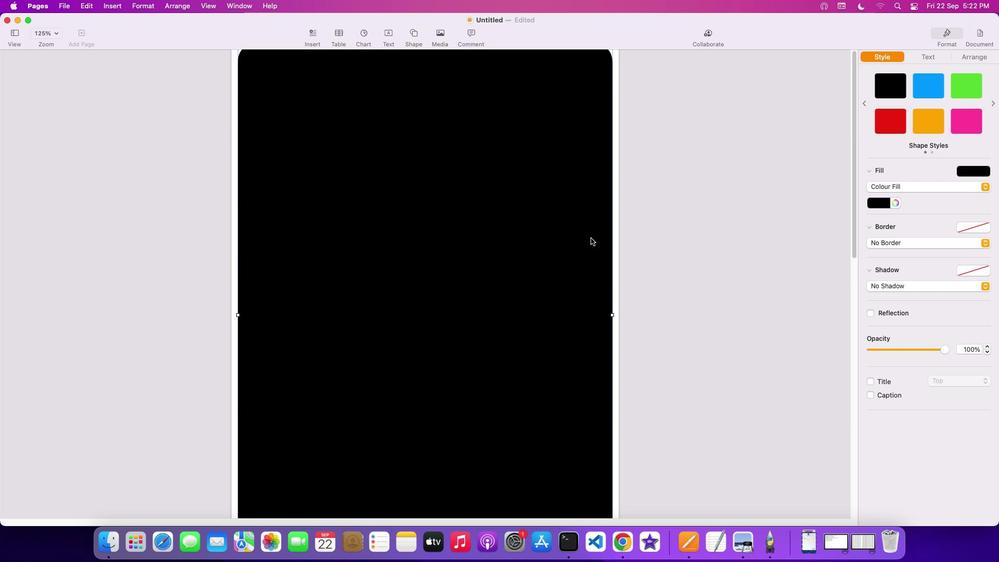 
Action: Mouse scrolled (592, 234) with delta (0, 3)
Screenshot: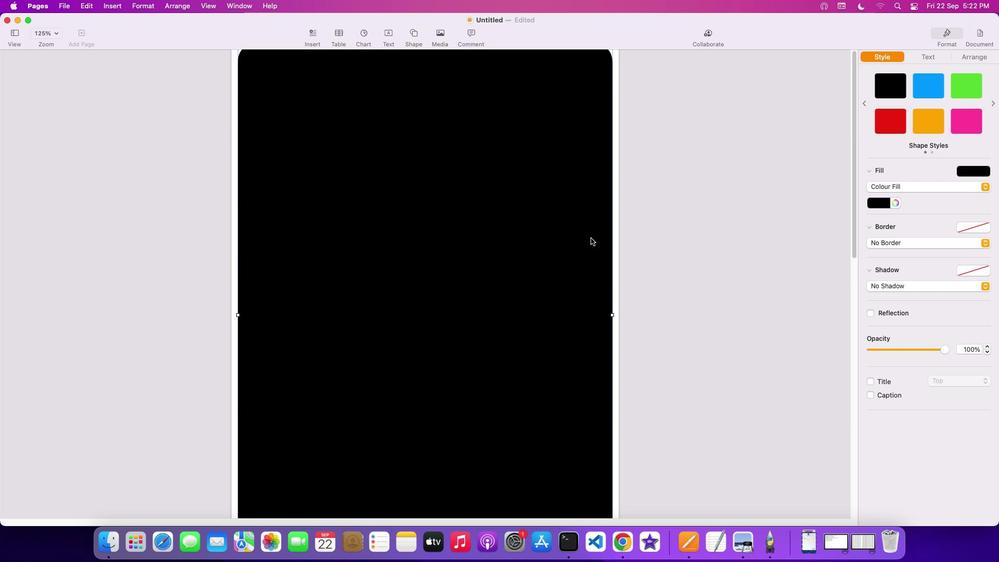 
Action: Mouse moved to (592, 235)
Screenshot: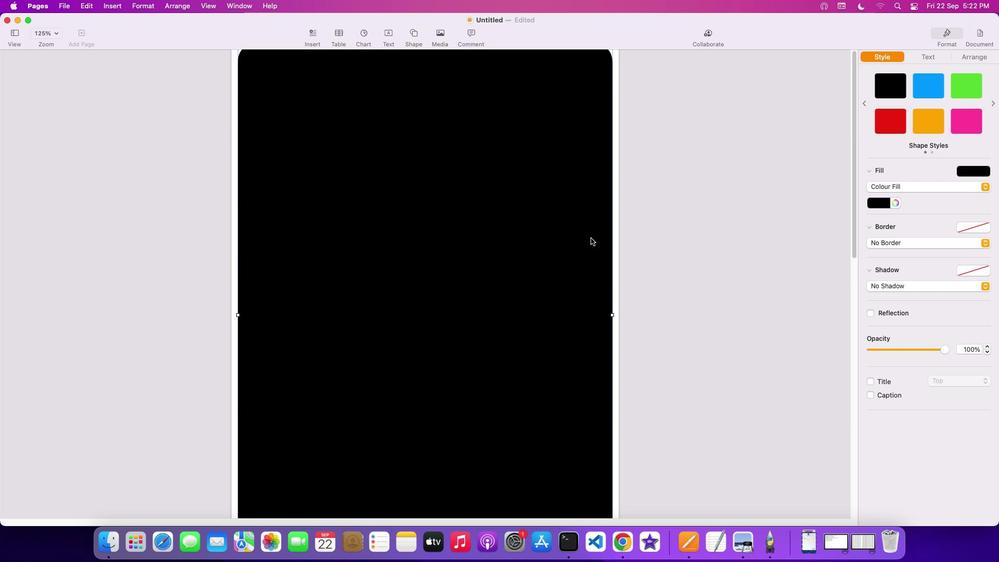 
Action: Mouse scrolled (592, 235) with delta (0, 3)
Screenshot: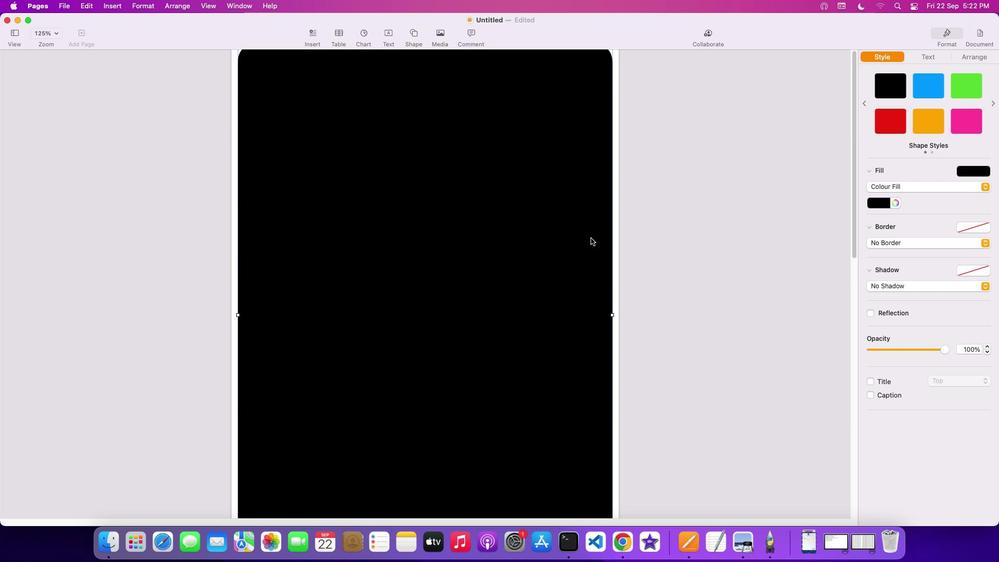 
Action: Mouse moved to (586, 246)
Screenshot: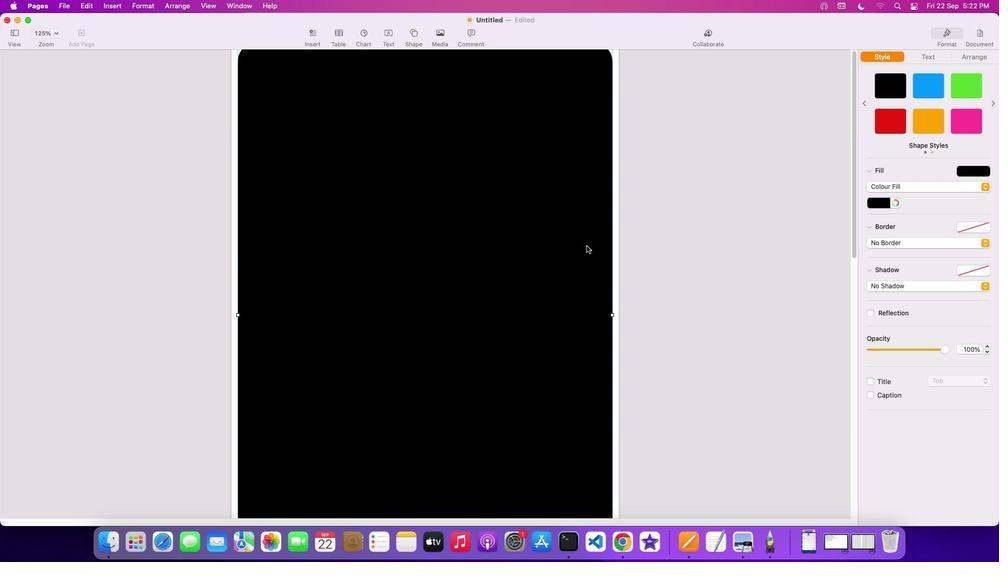 
Action: Mouse scrolled (586, 246) with delta (0, 0)
Screenshot: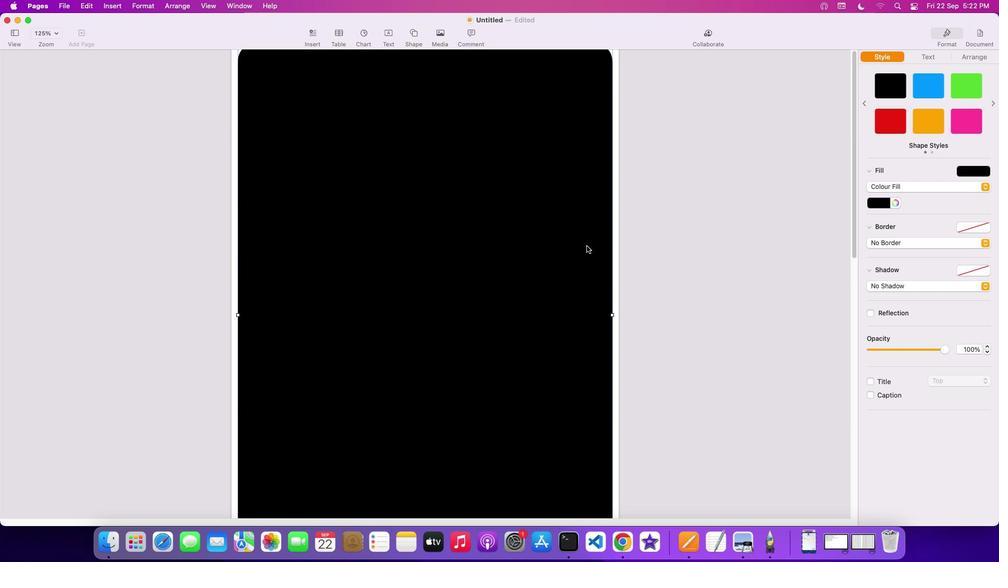 
Action: Mouse scrolled (586, 246) with delta (0, 0)
Screenshot: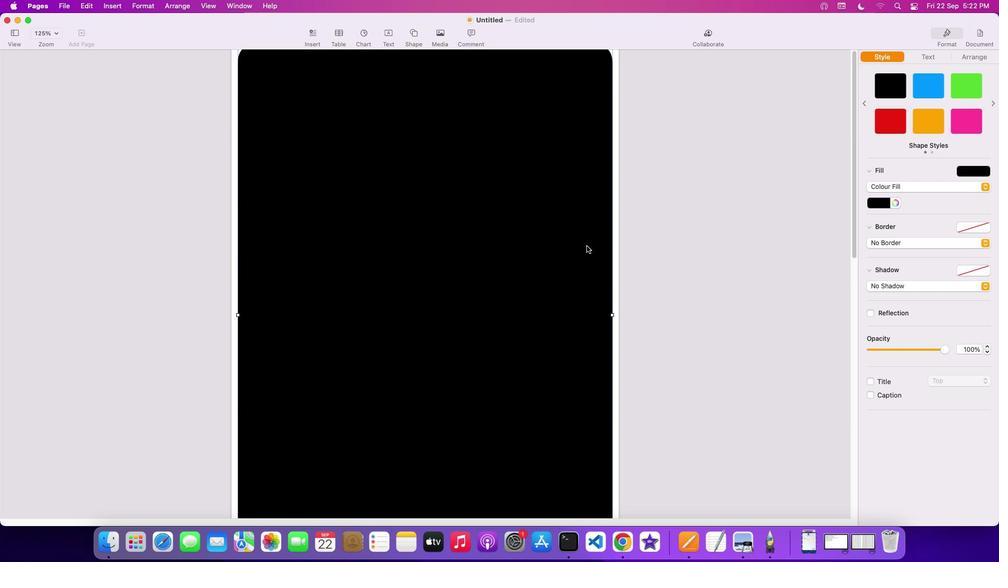 
Action: Mouse scrolled (586, 246) with delta (0, 2)
Screenshot: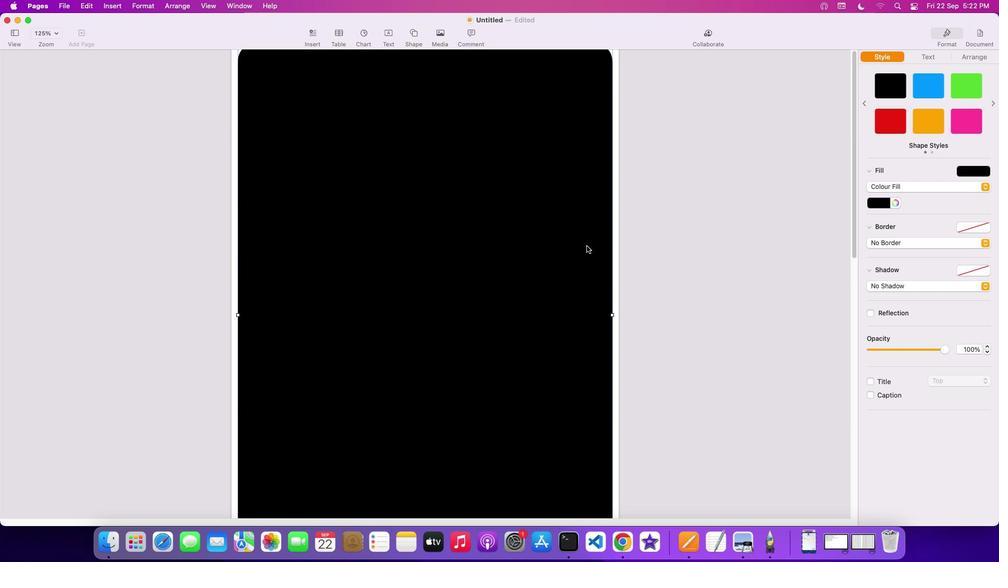 
Action: Mouse scrolled (586, 246) with delta (0, 2)
Screenshot: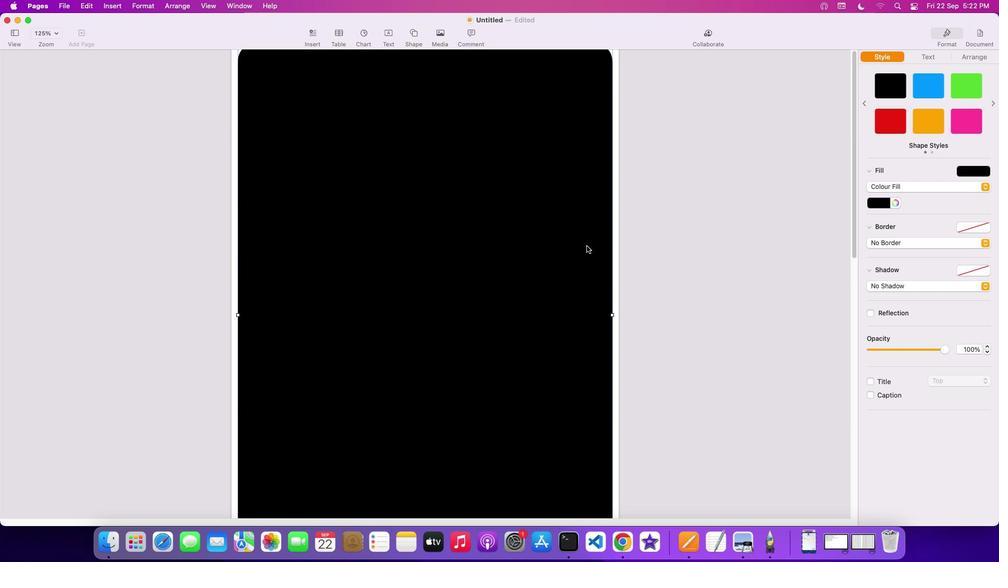
Action: Mouse scrolled (586, 246) with delta (0, 3)
Screenshot: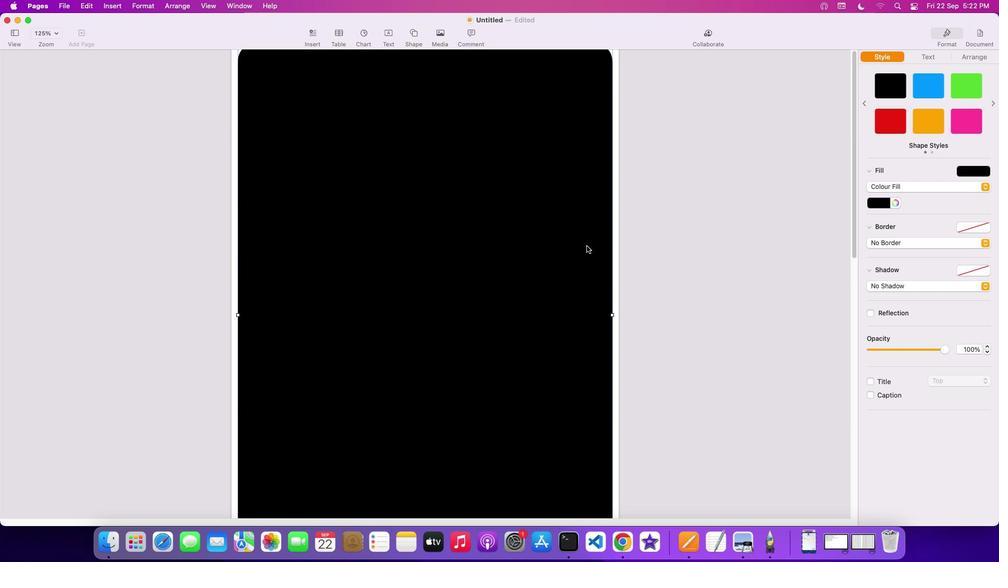 
Action: Mouse moved to (497, 132)
Screenshot: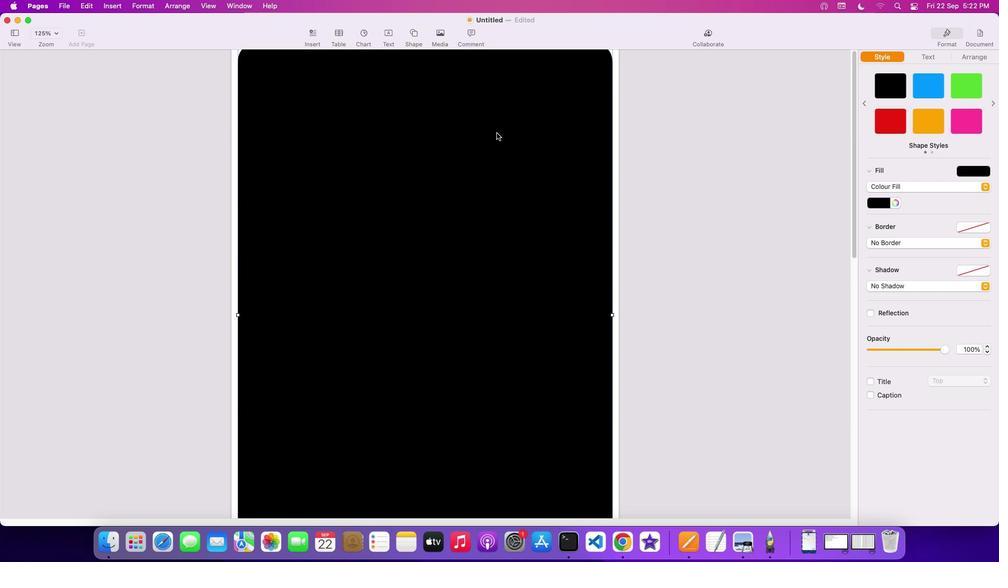 
Action: Mouse pressed left at (497, 132)
Screenshot: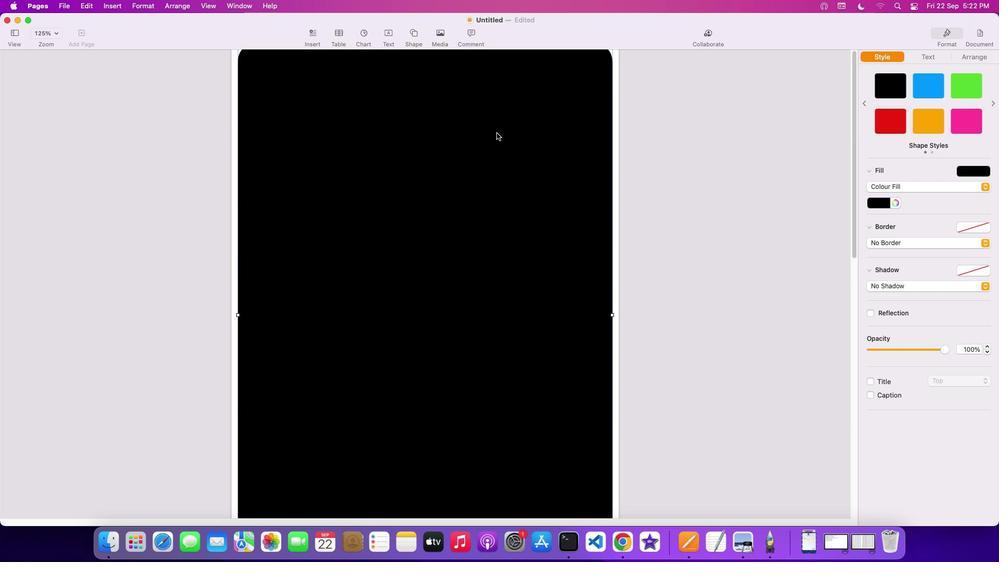 
Action: Mouse moved to (612, 53)
Screenshot: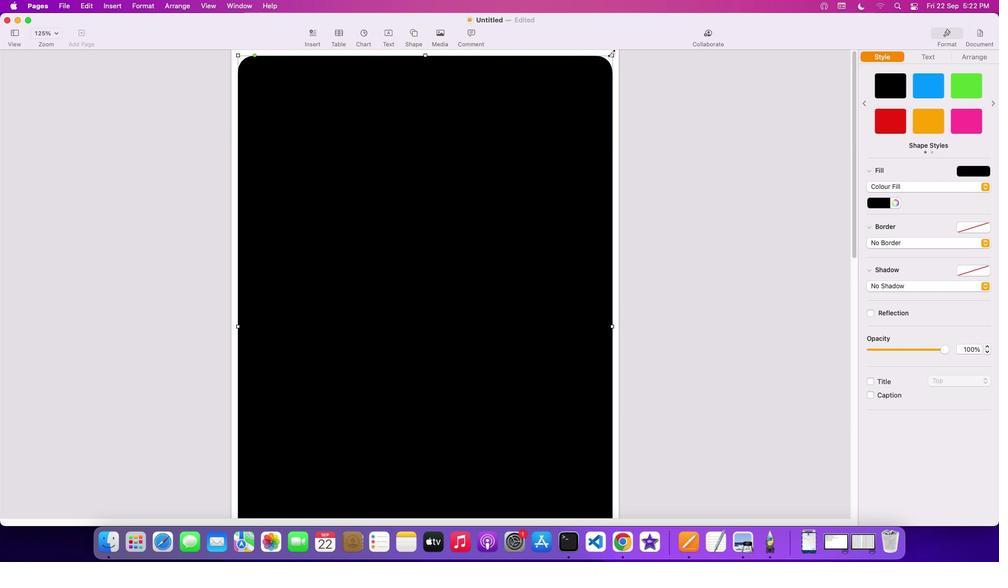 
Action: Mouse pressed left at (612, 53)
Screenshot: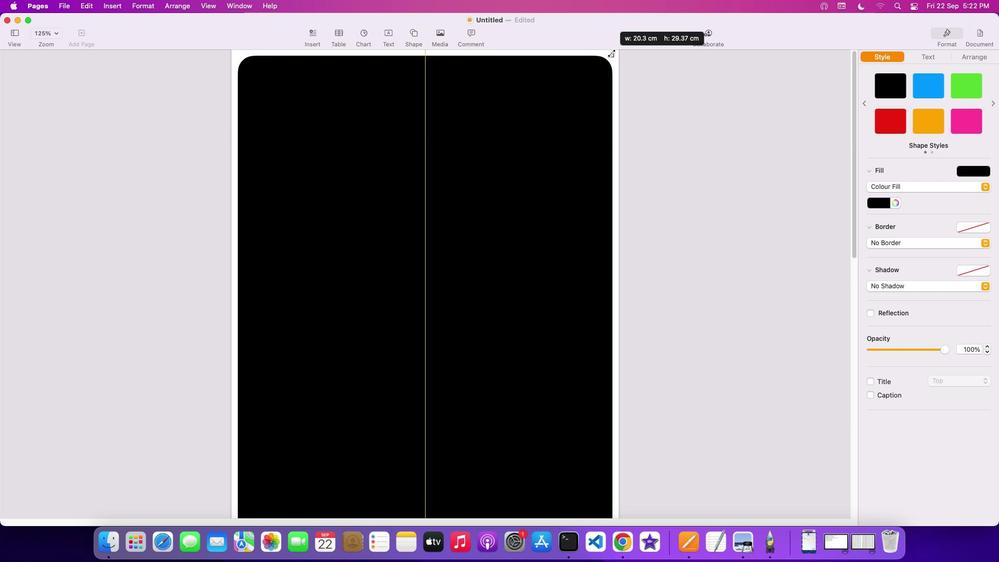 
Action: Mouse moved to (490, 154)
Screenshot: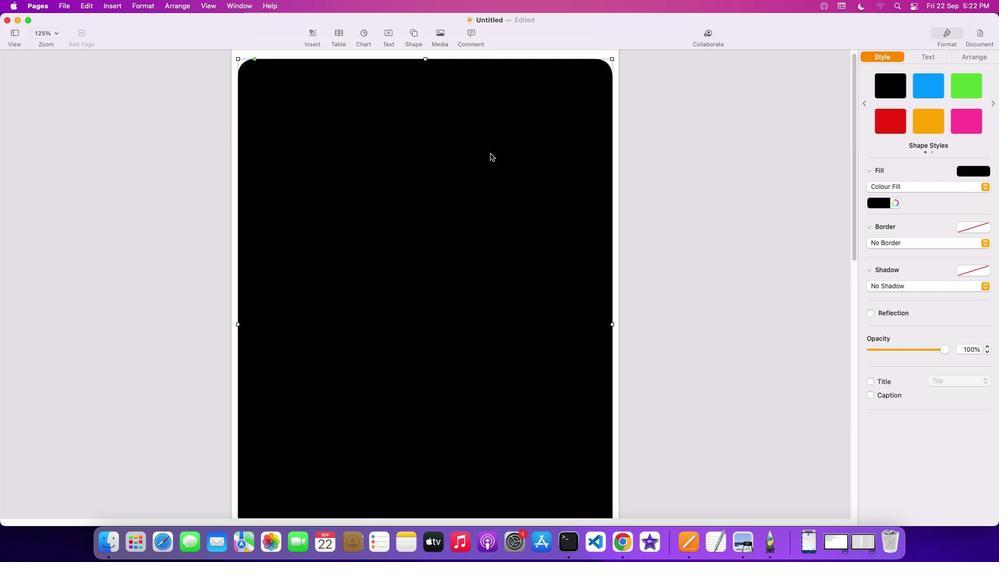 
Action: Mouse pressed left at (490, 154)
Screenshot: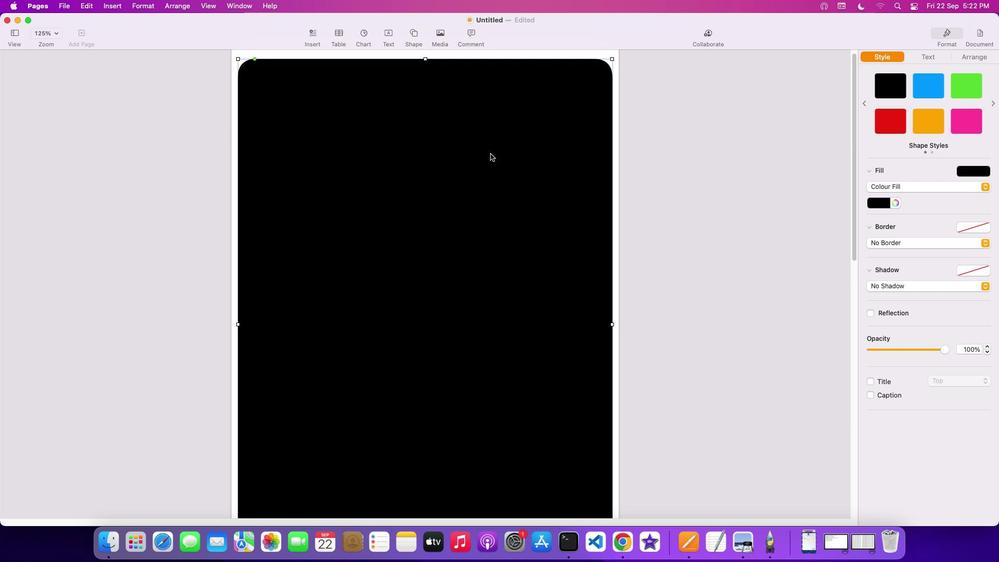 
Action: Mouse moved to (574, 281)
Screenshot: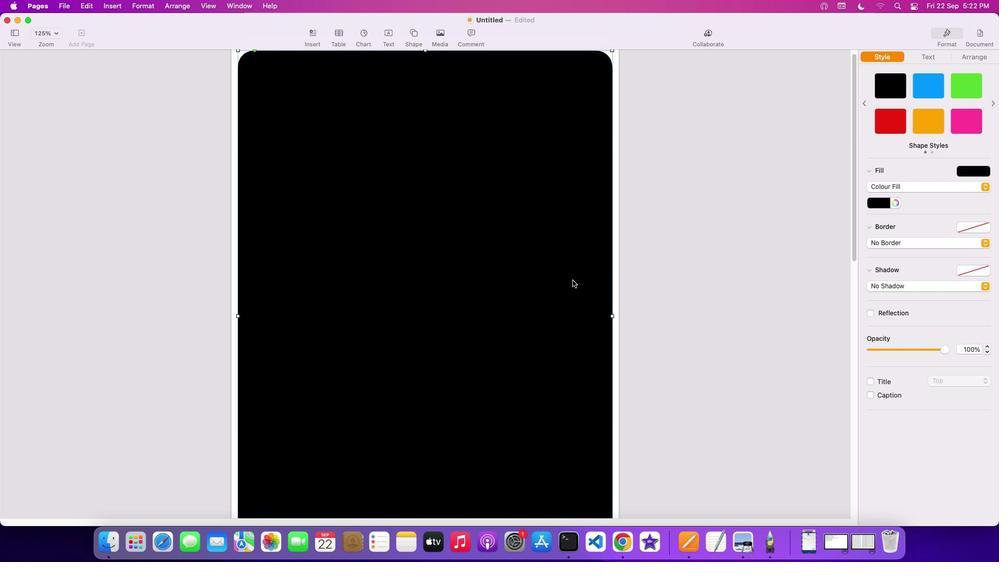 
Action: Mouse scrolled (574, 281) with delta (0, 0)
Screenshot: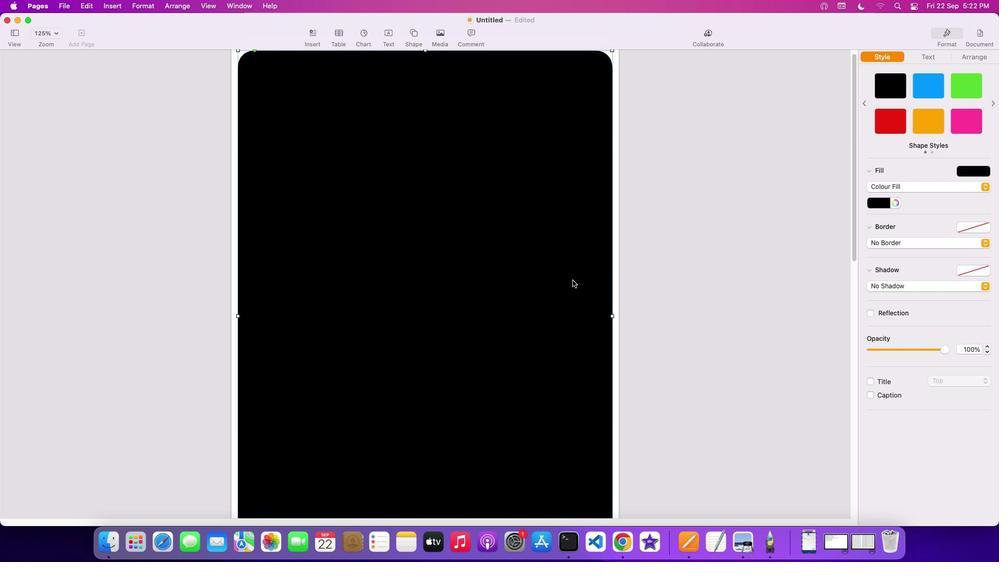 
Action: Mouse moved to (573, 280)
Screenshot: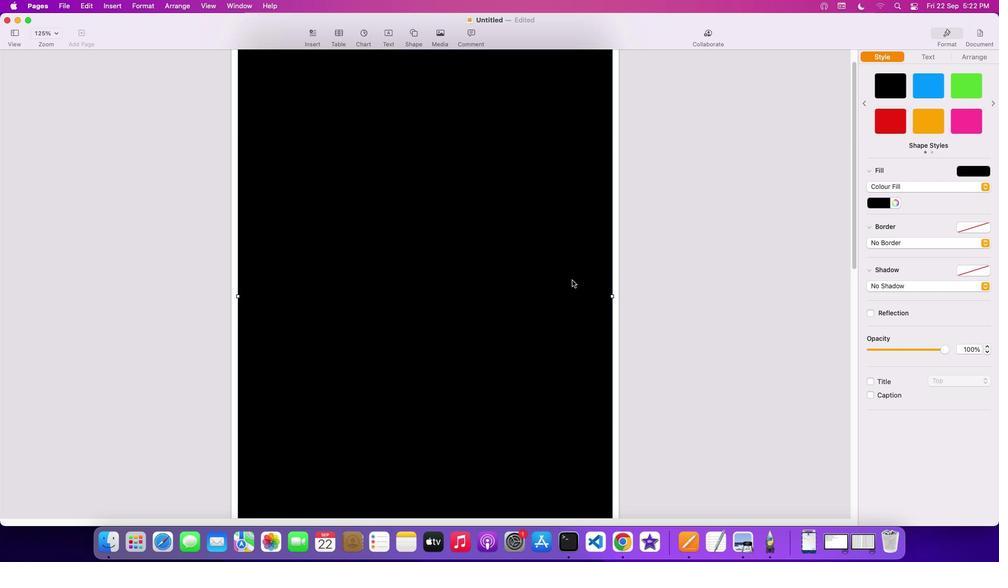 
Action: Mouse scrolled (573, 280) with delta (0, 0)
Screenshot: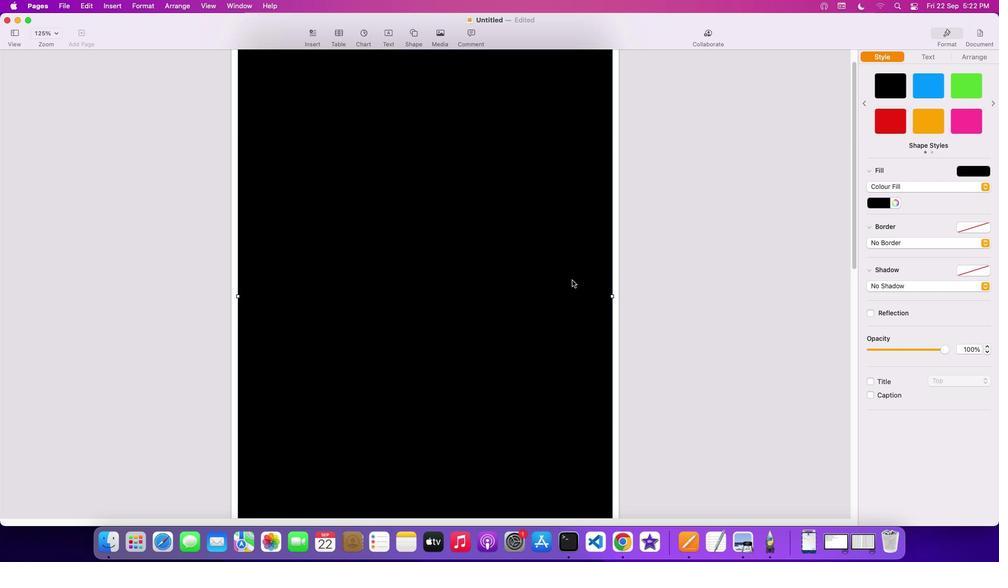 
Action: Mouse moved to (572, 280)
Screenshot: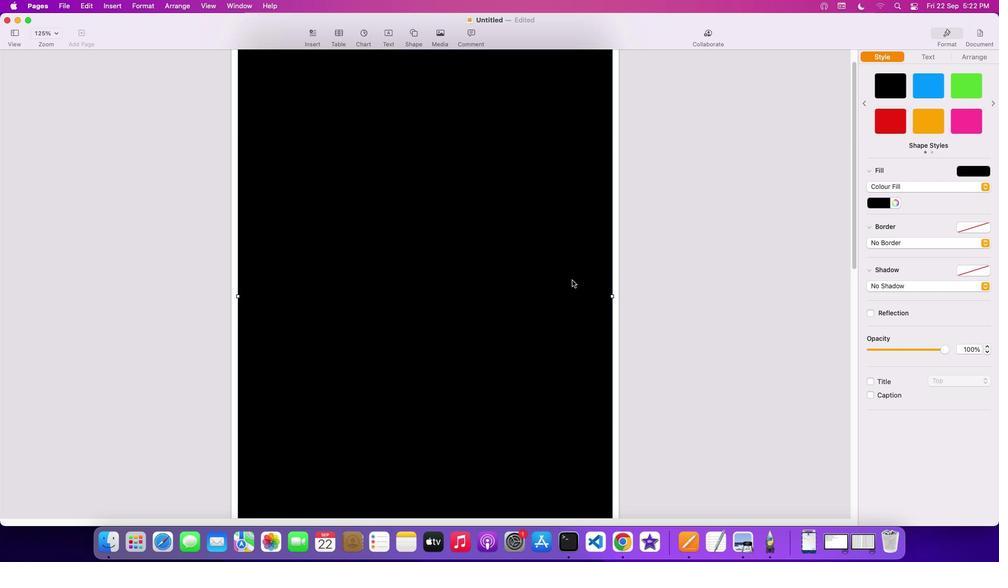
Action: Mouse scrolled (572, 280) with delta (0, -1)
Screenshot: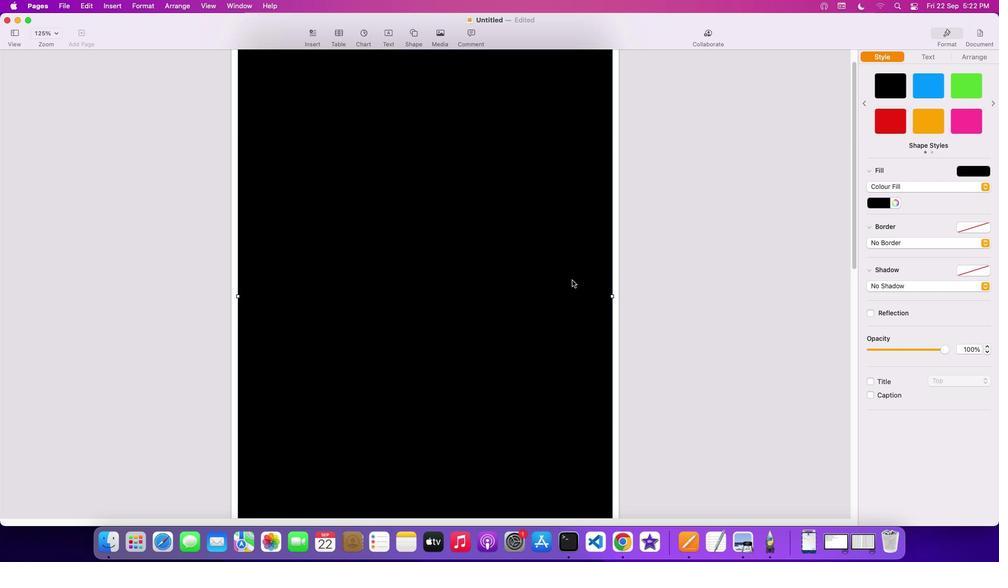 
Action: Mouse moved to (571, 280)
Screenshot: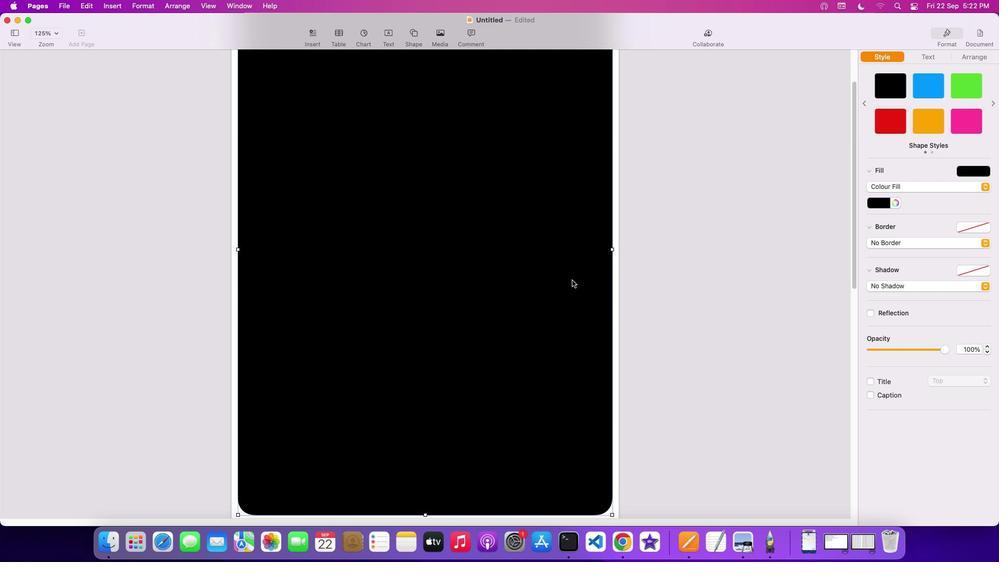 
Action: Mouse scrolled (571, 280) with delta (0, -2)
Screenshot: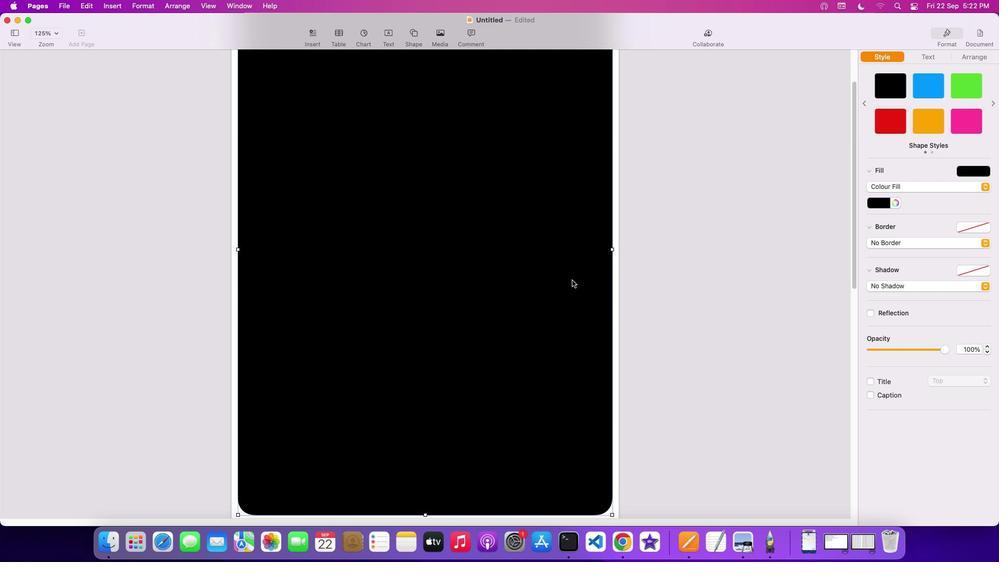 
Action: Mouse moved to (571, 280)
Screenshot: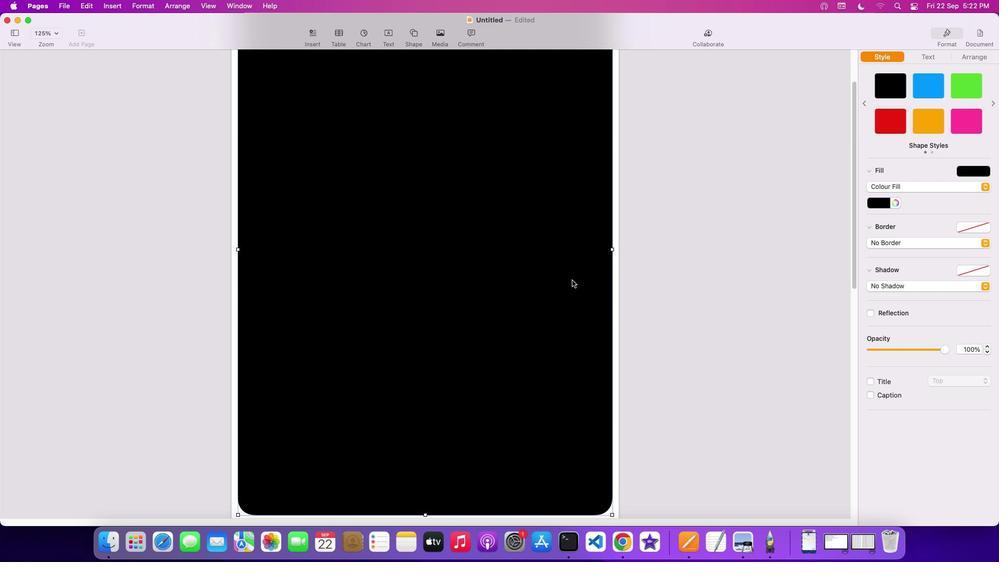 
Action: Mouse scrolled (571, 280) with delta (0, -3)
Screenshot: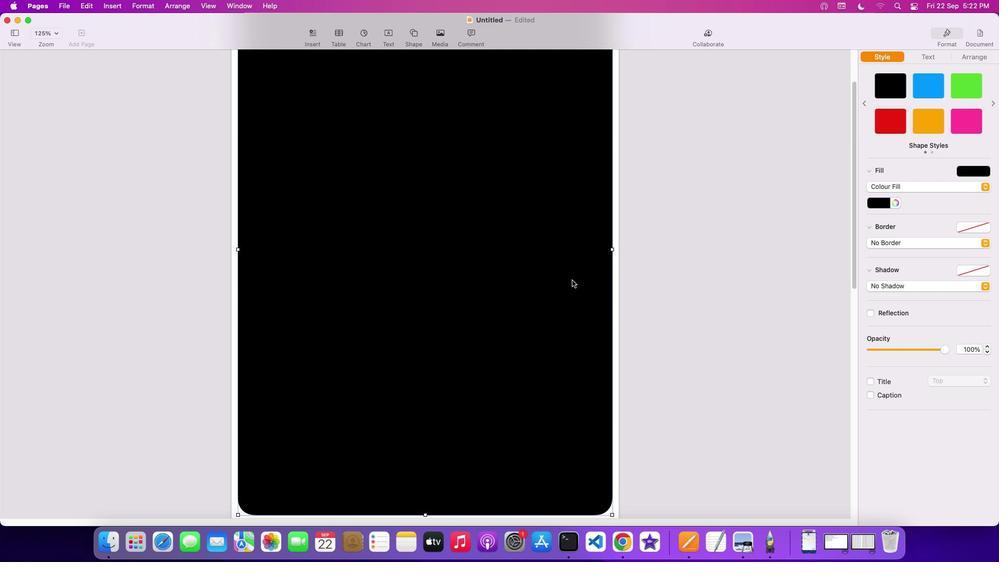 
Action: Mouse moved to (571, 280)
Screenshot: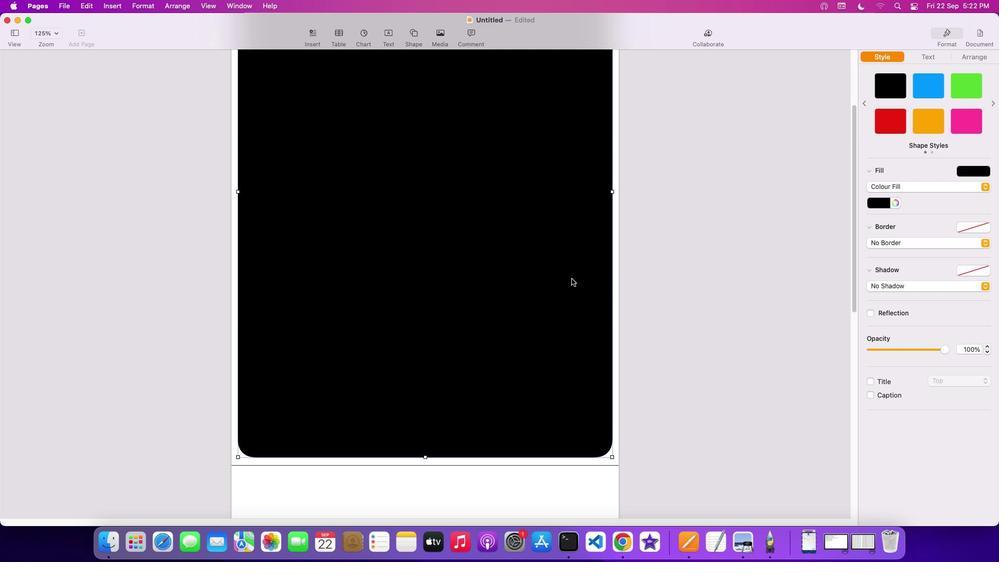 
Action: Mouse scrolled (571, 280) with delta (0, -3)
Screenshot: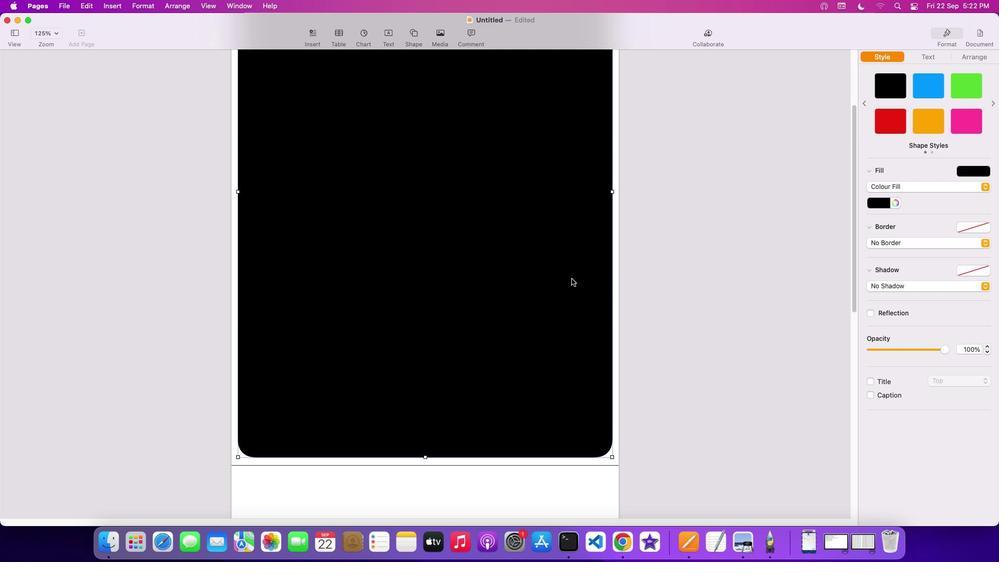 
Action: Mouse moved to (571, 277)
Screenshot: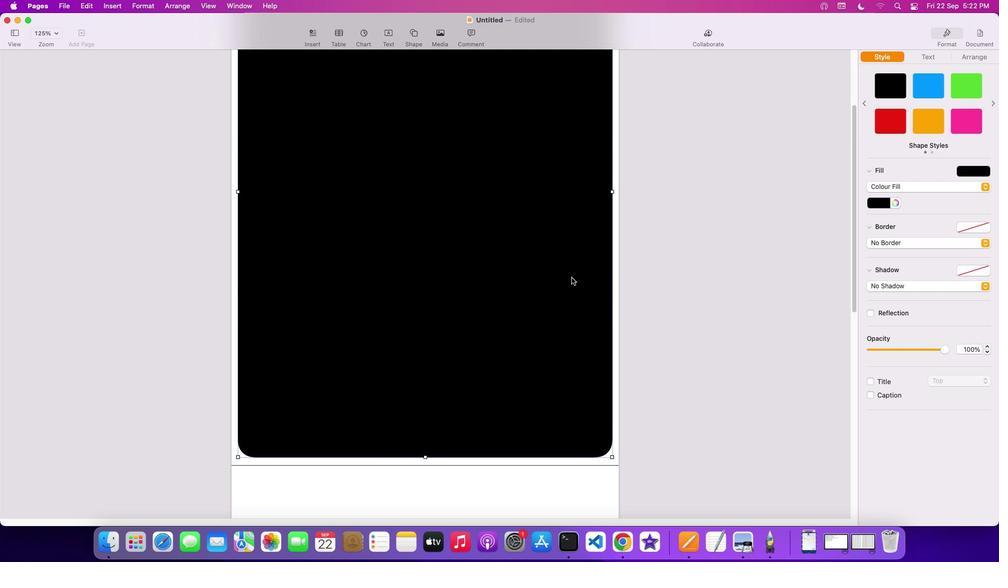 
Action: Mouse scrolled (571, 277) with delta (0, 0)
Screenshot: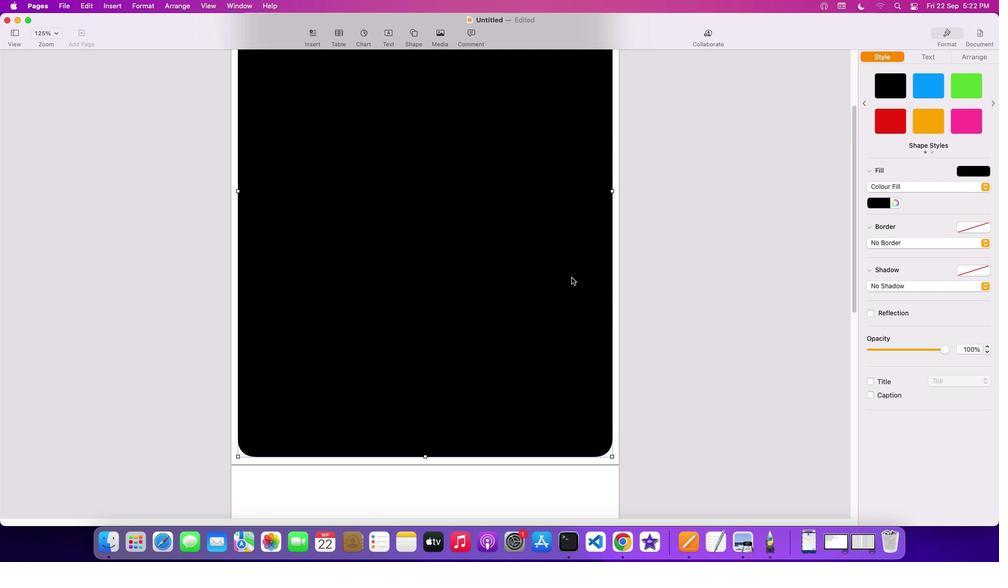 
Action: Mouse scrolled (571, 277) with delta (0, 0)
Screenshot: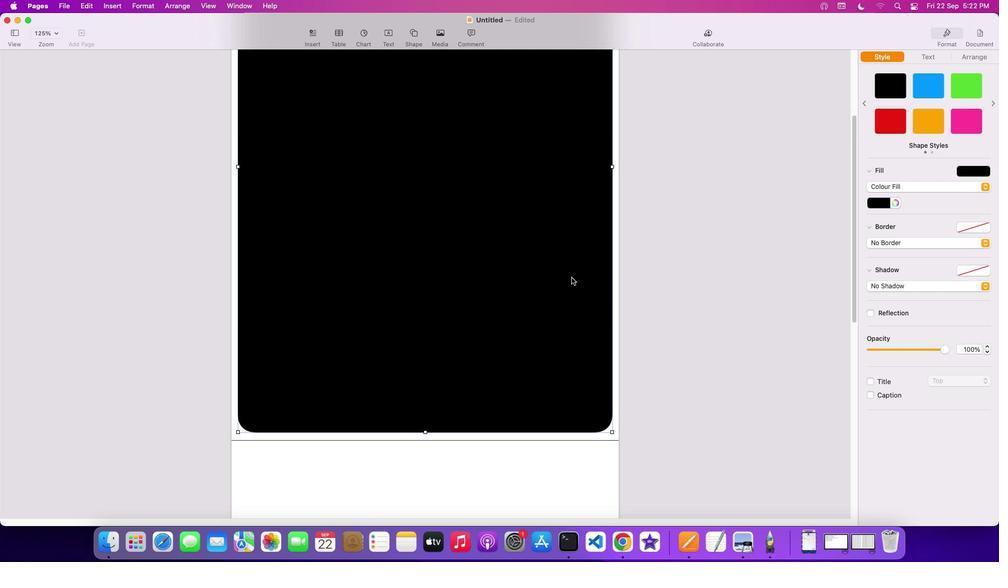 
Action: Mouse scrolled (571, 277) with delta (0, -1)
Screenshot: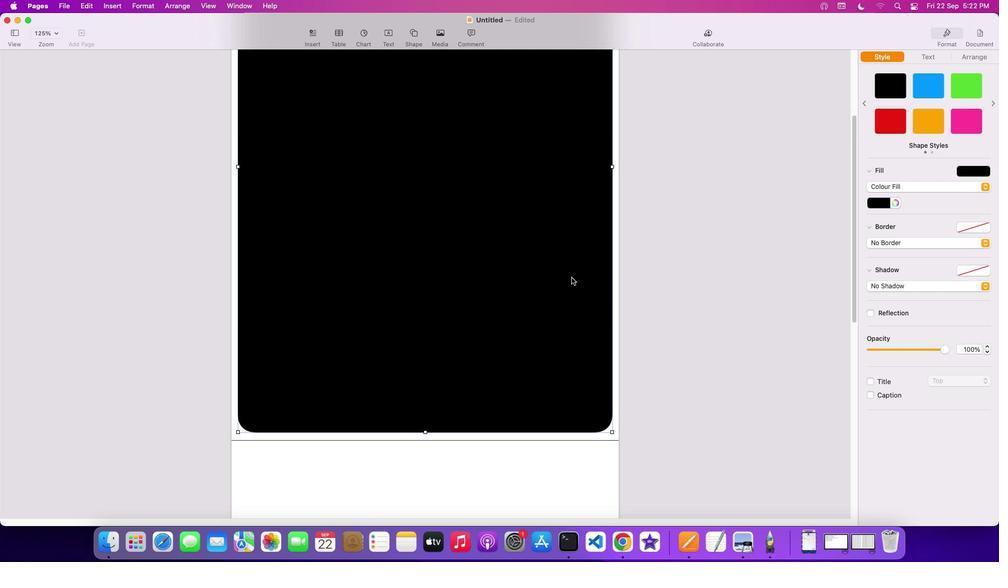 
Action: Mouse scrolled (571, 277) with delta (0, -2)
Screenshot: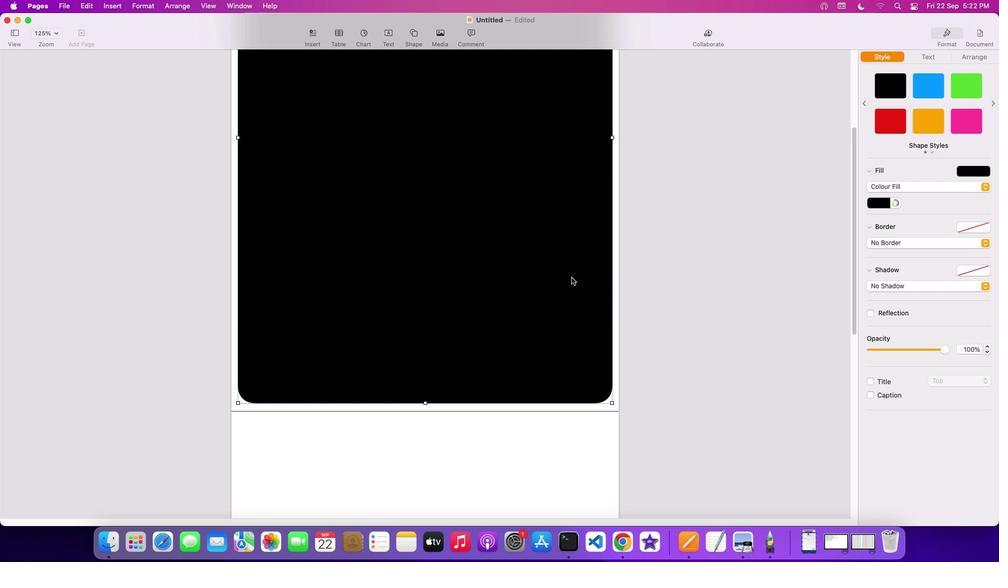 
Action: Mouse scrolled (571, 277) with delta (0, -3)
Screenshot: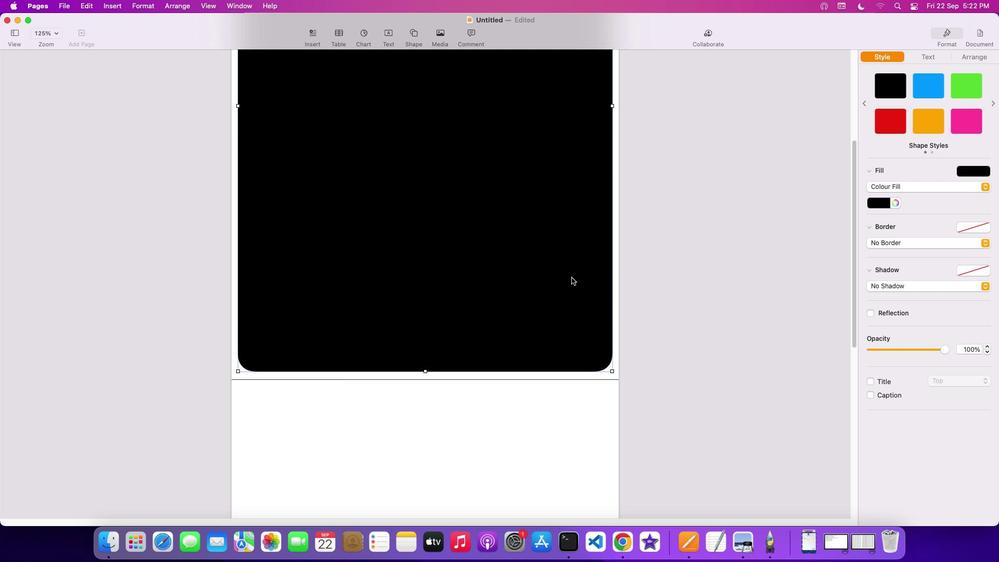 
Action: Mouse scrolled (571, 277) with delta (0, 0)
Screenshot: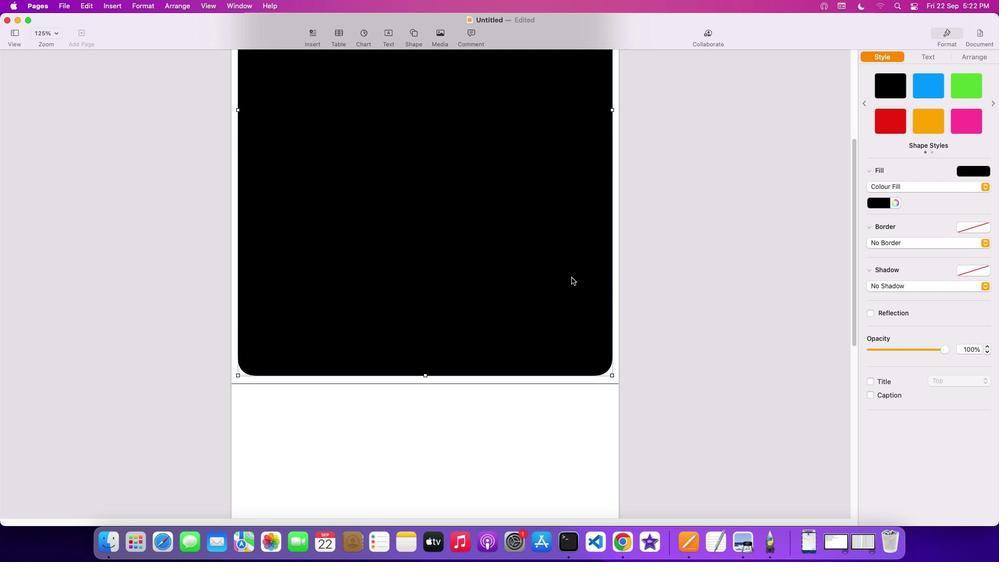 
Action: Mouse scrolled (571, 277) with delta (0, 0)
Screenshot: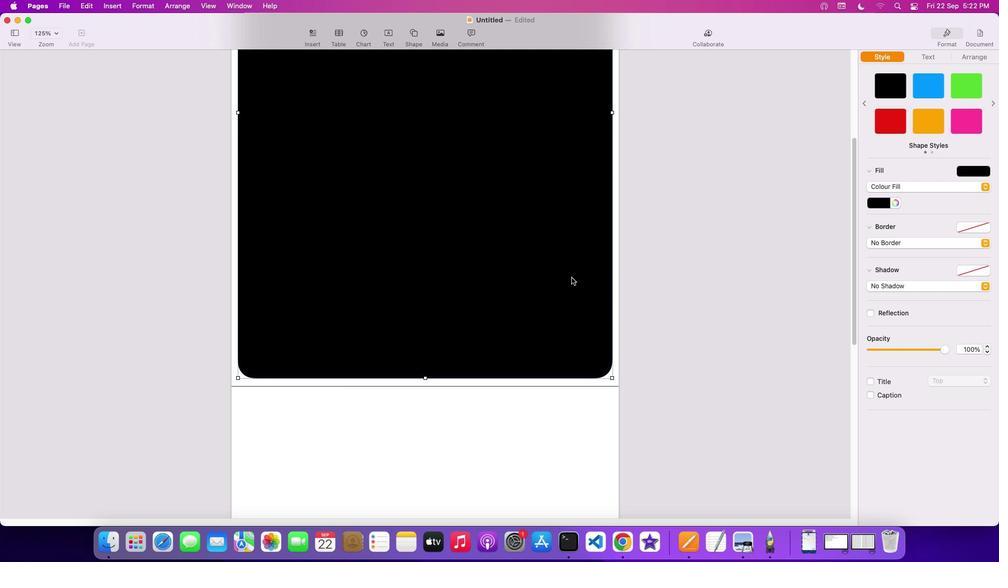 
Action: Mouse scrolled (571, 277) with delta (0, 1)
Screenshot: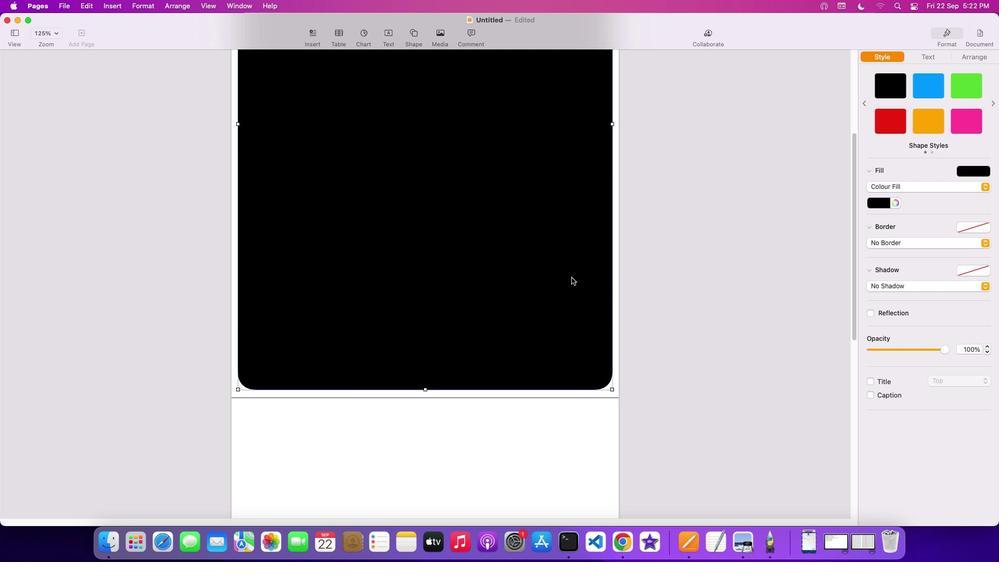 
Action: Mouse scrolled (571, 277) with delta (0, 2)
Screenshot: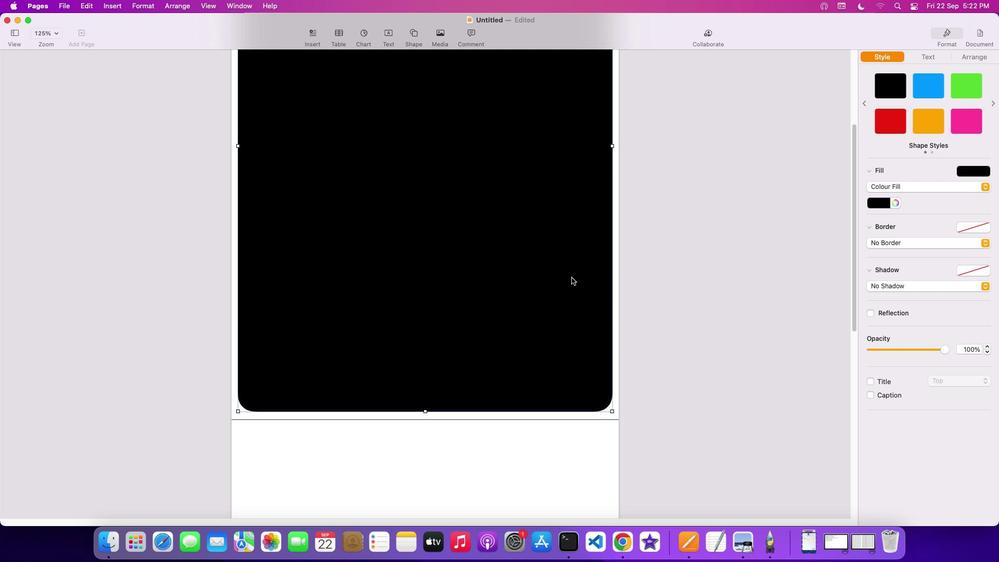 
Action: Mouse scrolled (571, 277) with delta (0, 2)
Screenshot: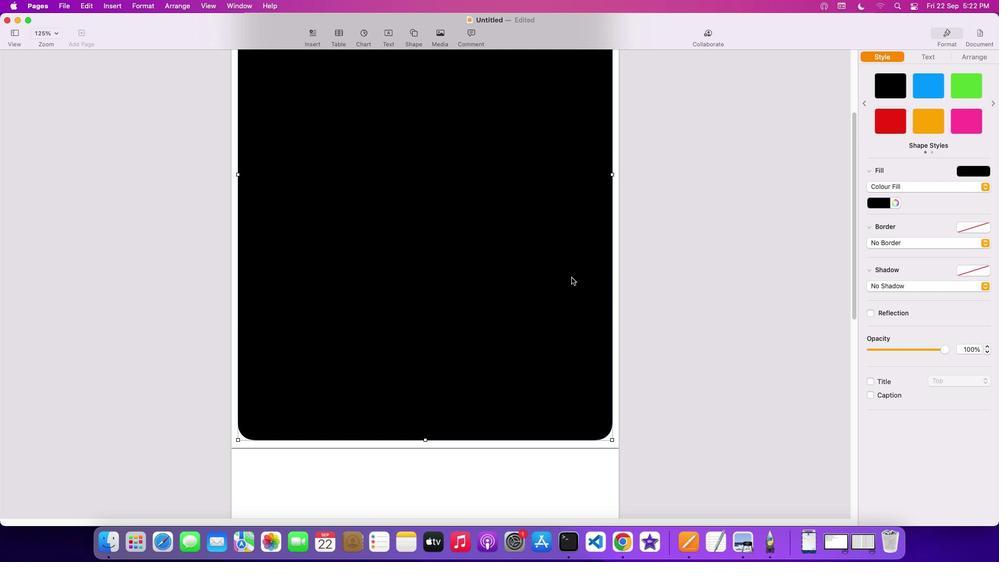 
Action: Mouse scrolled (571, 277) with delta (0, 0)
Screenshot: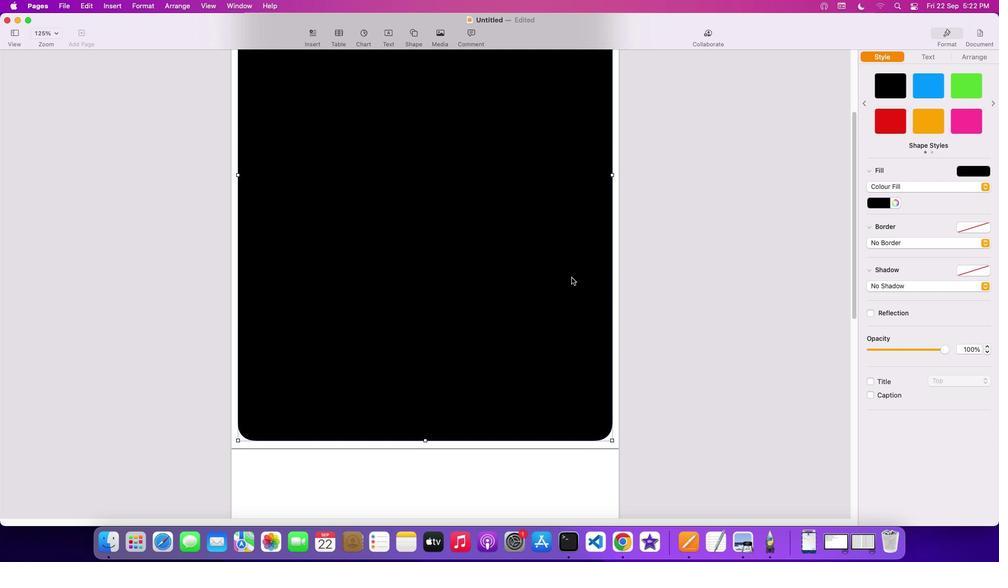 
Action: Mouse scrolled (571, 277) with delta (0, 0)
Screenshot: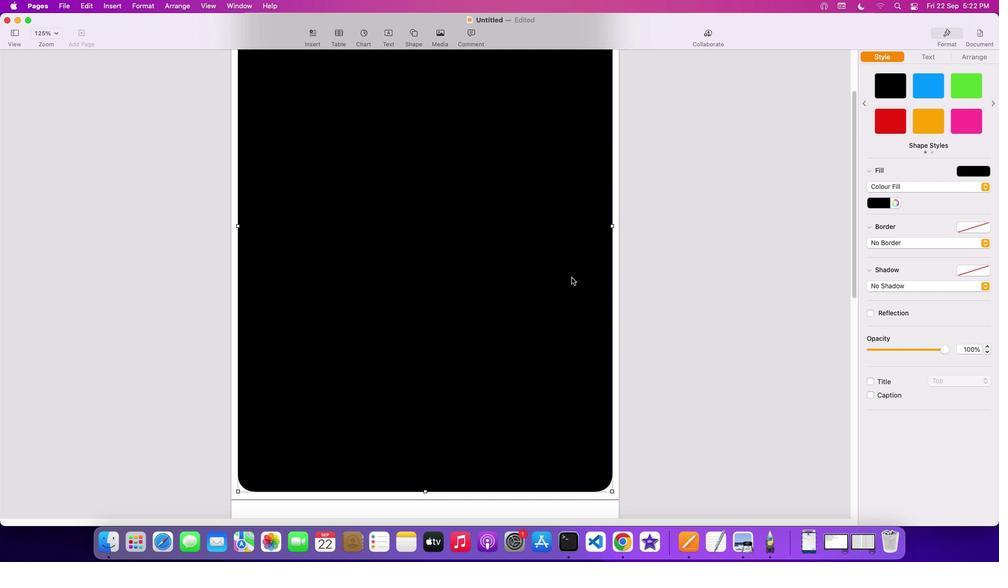 
Action: Mouse scrolled (571, 277) with delta (0, 2)
Screenshot: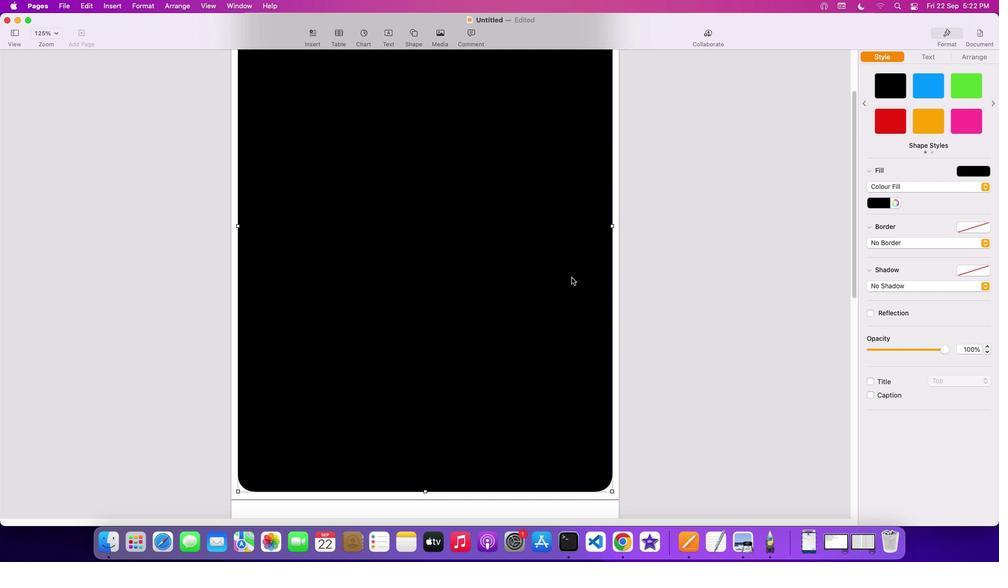 
Action: Mouse scrolled (571, 277) with delta (0, 2)
Screenshot: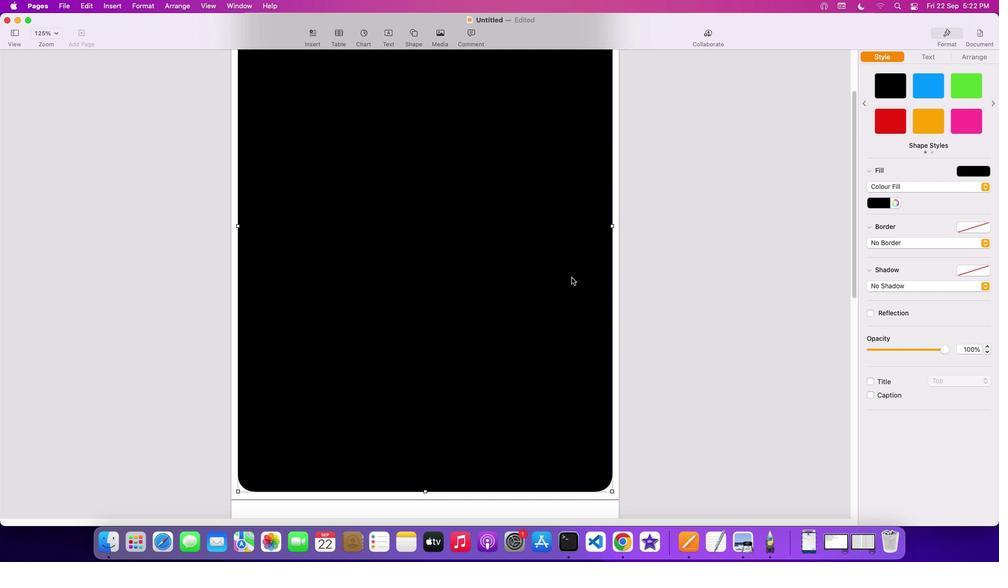 
Action: Mouse scrolled (571, 277) with delta (0, 3)
Screenshot: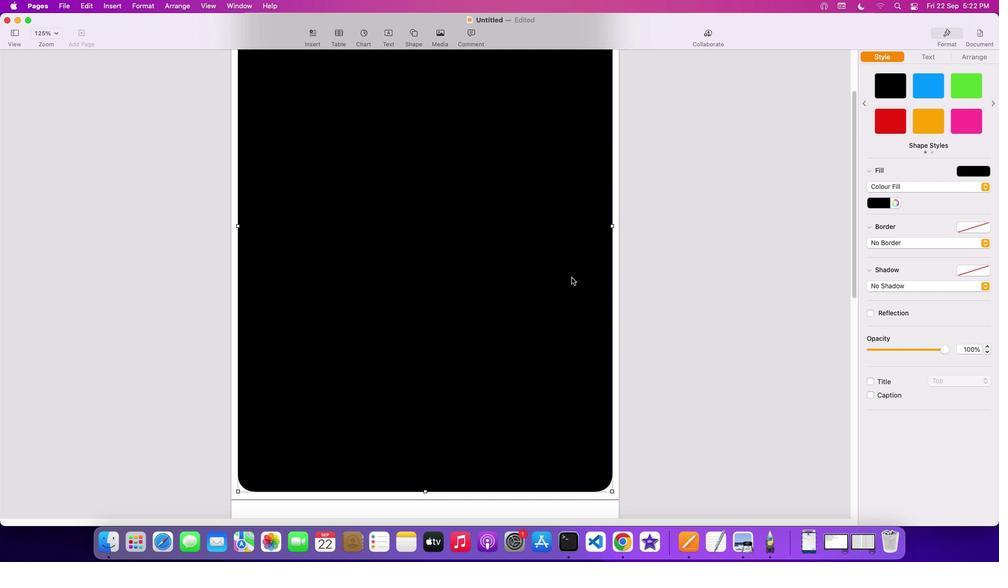 
Action: Mouse scrolled (571, 277) with delta (0, 3)
Screenshot: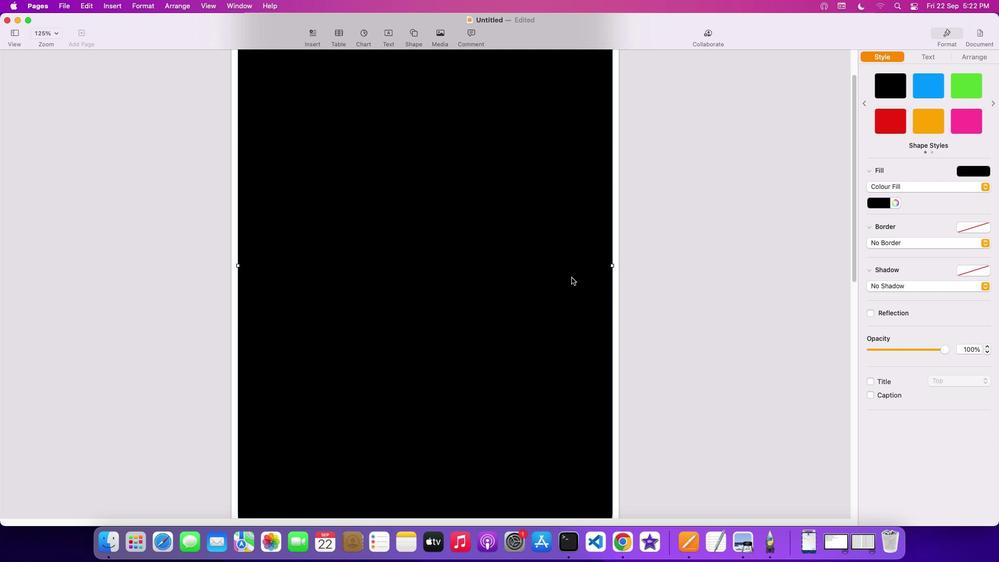 
Action: Mouse scrolled (571, 277) with delta (0, 0)
Screenshot: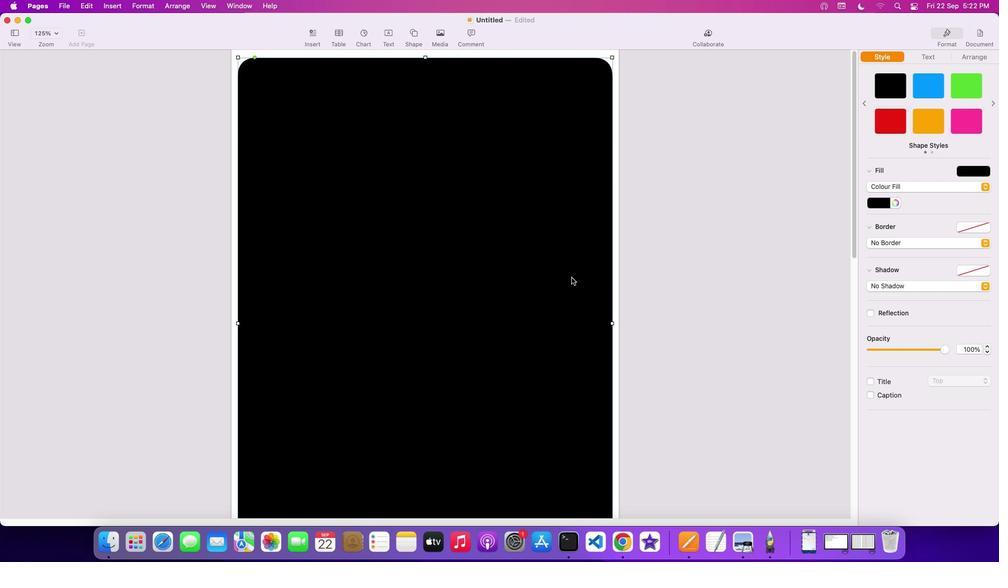 
Action: Mouse scrolled (571, 277) with delta (0, 0)
Screenshot: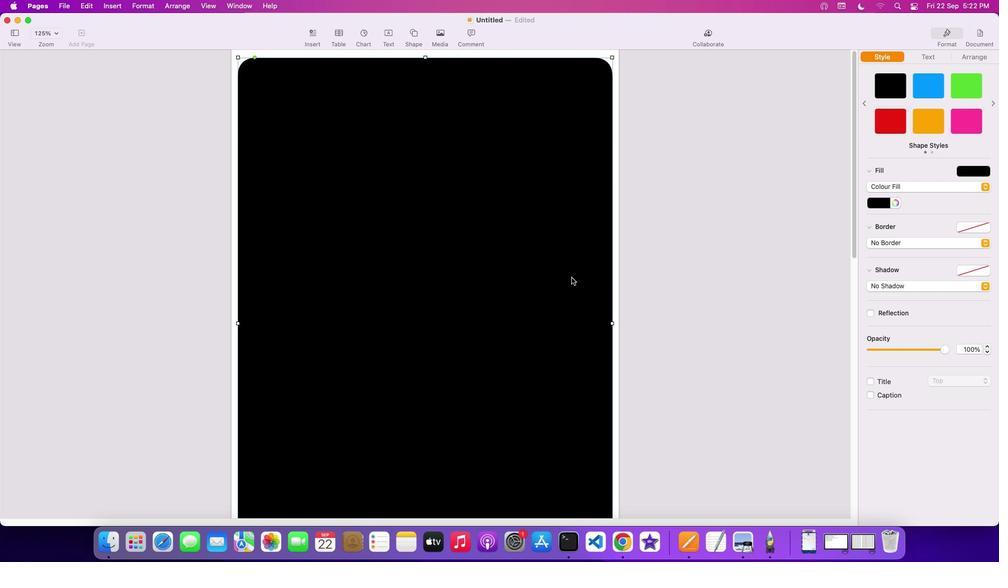 
Action: Mouse scrolled (571, 277) with delta (0, 2)
Screenshot: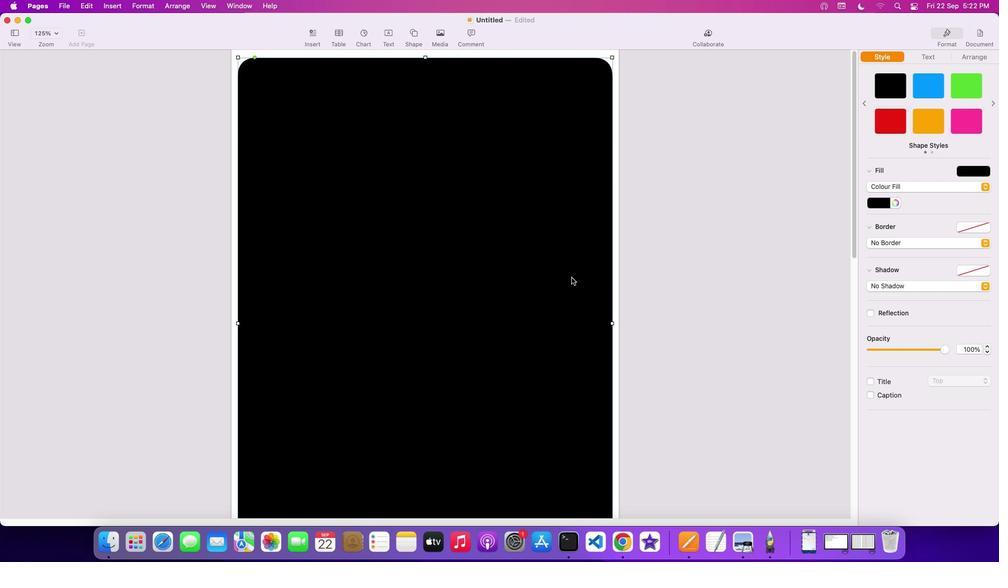 
Action: Mouse scrolled (571, 277) with delta (0, 2)
Screenshot: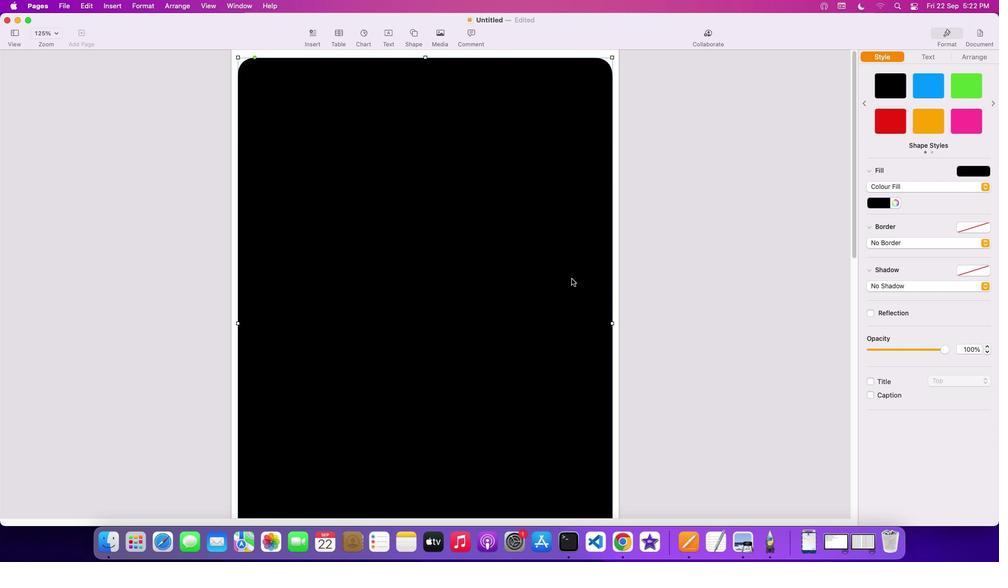 
Action: Mouse moved to (571, 277)
Screenshot: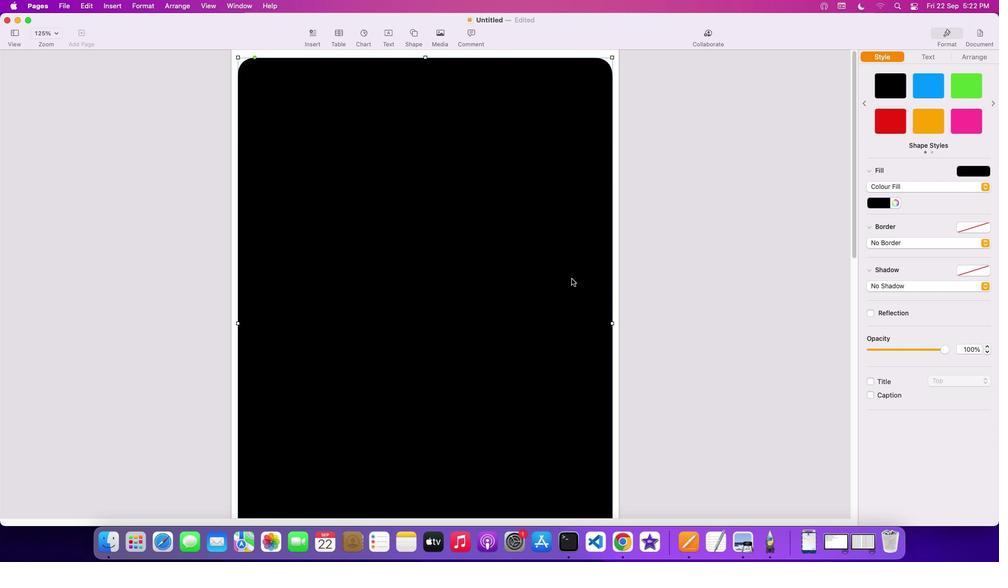 
Action: Mouse scrolled (571, 277) with delta (0, 3)
Screenshot: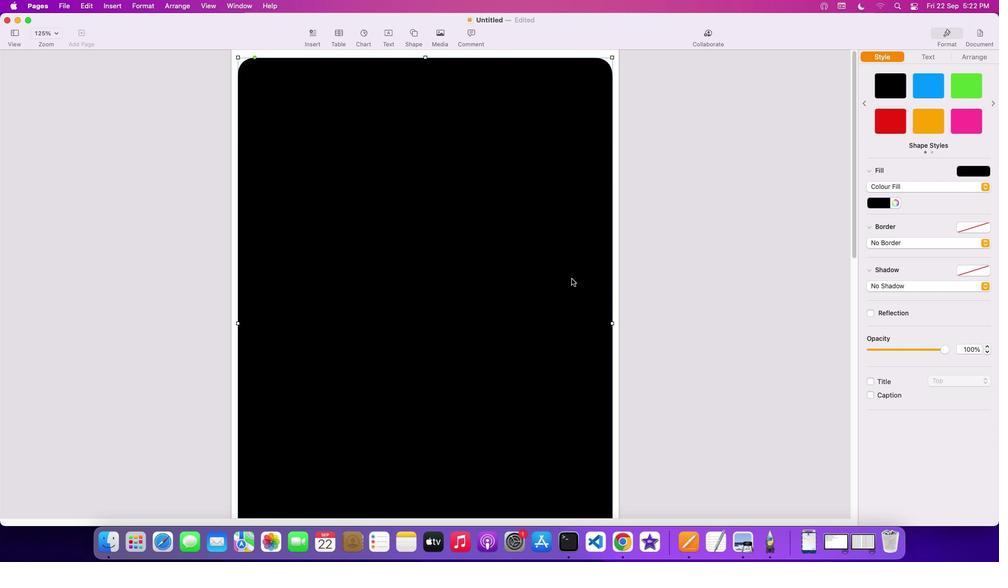 
Action: Mouse moved to (571, 277)
Screenshot: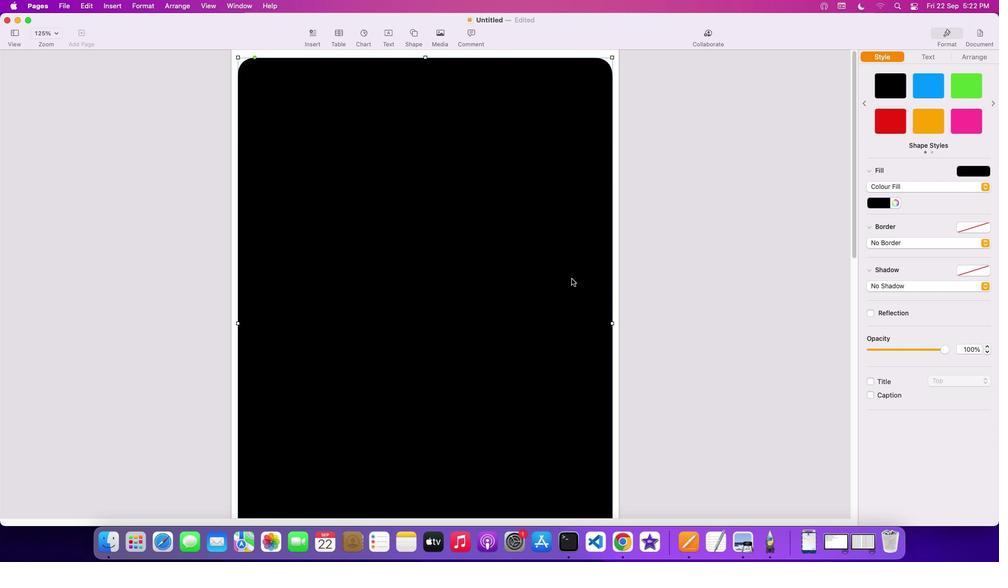 
Action: Mouse scrolled (571, 277) with delta (0, 3)
Screenshot: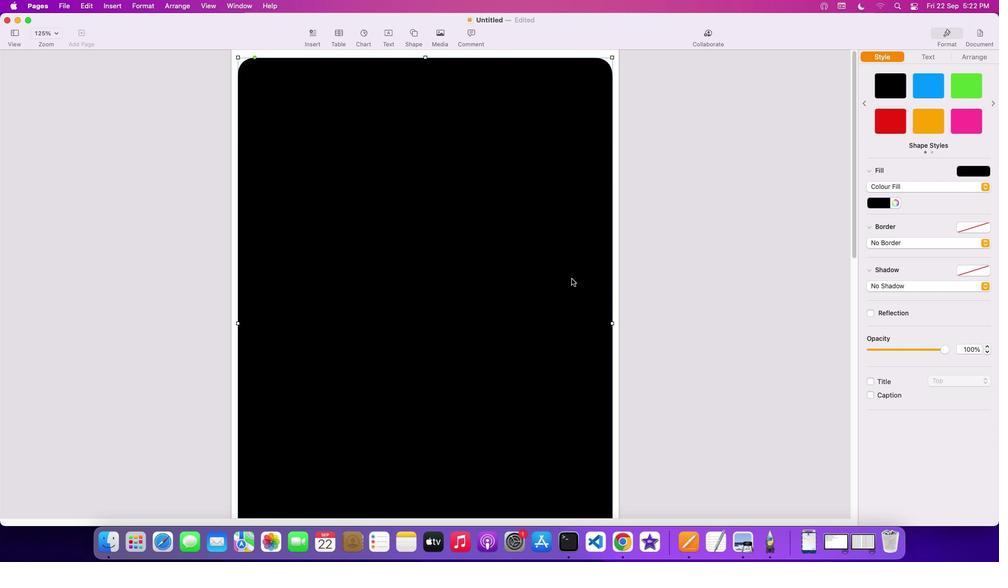 
Action: Mouse moved to (570, 278)
Screenshot: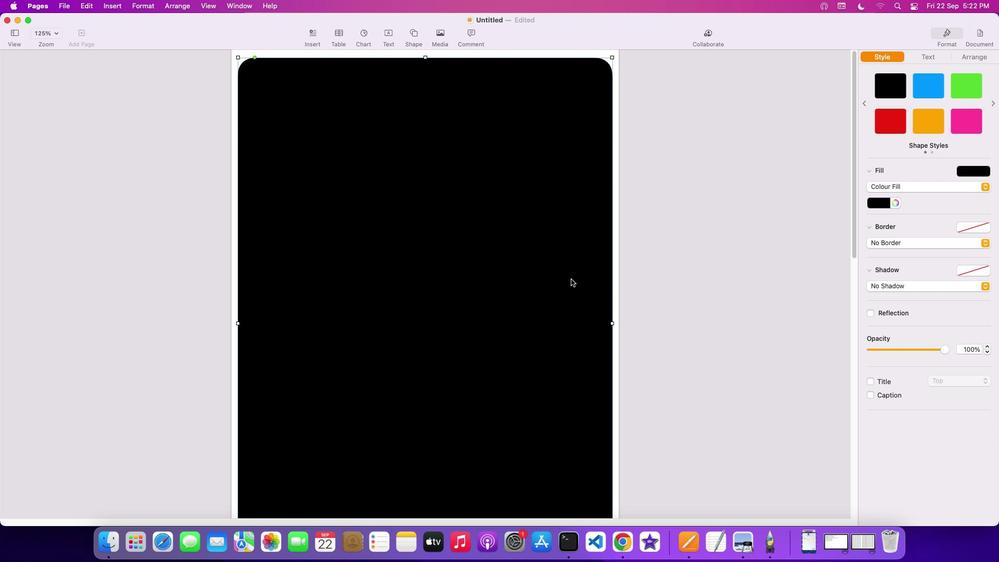 
Action: Mouse scrolled (570, 278) with delta (0, 0)
Screenshot: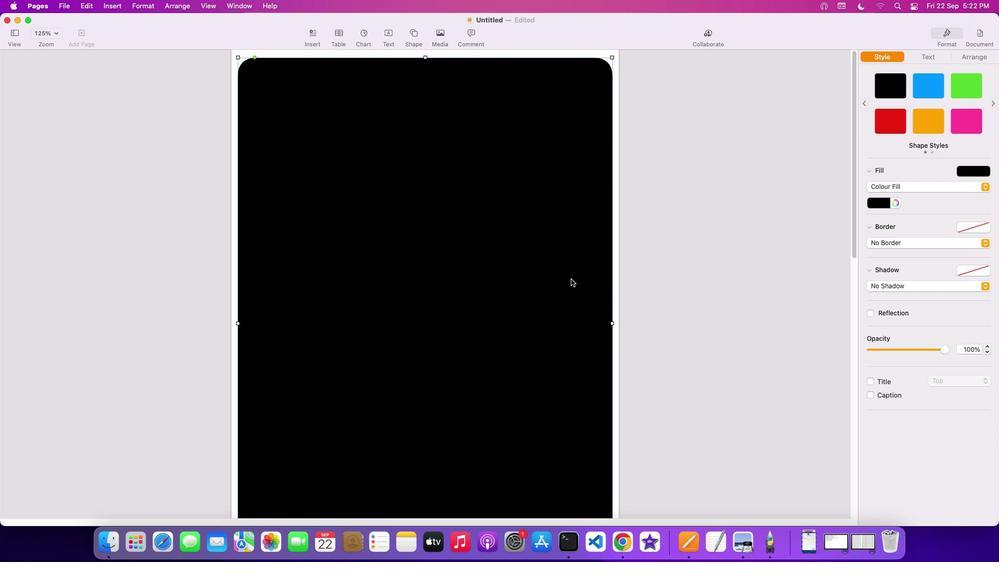 
Action: Mouse scrolled (570, 278) with delta (0, 0)
Screenshot: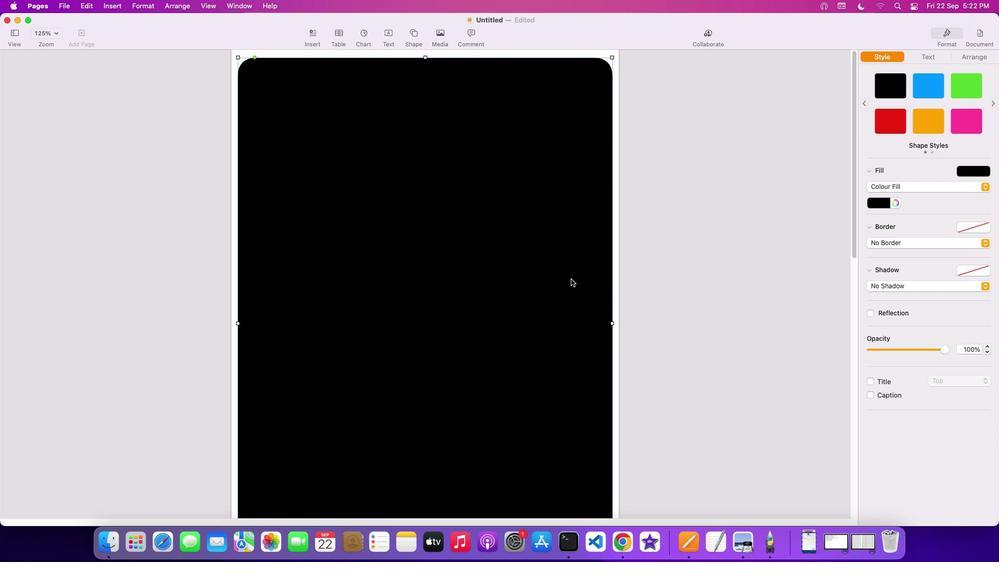 
Action: Mouse scrolled (570, 278) with delta (0, 2)
Screenshot: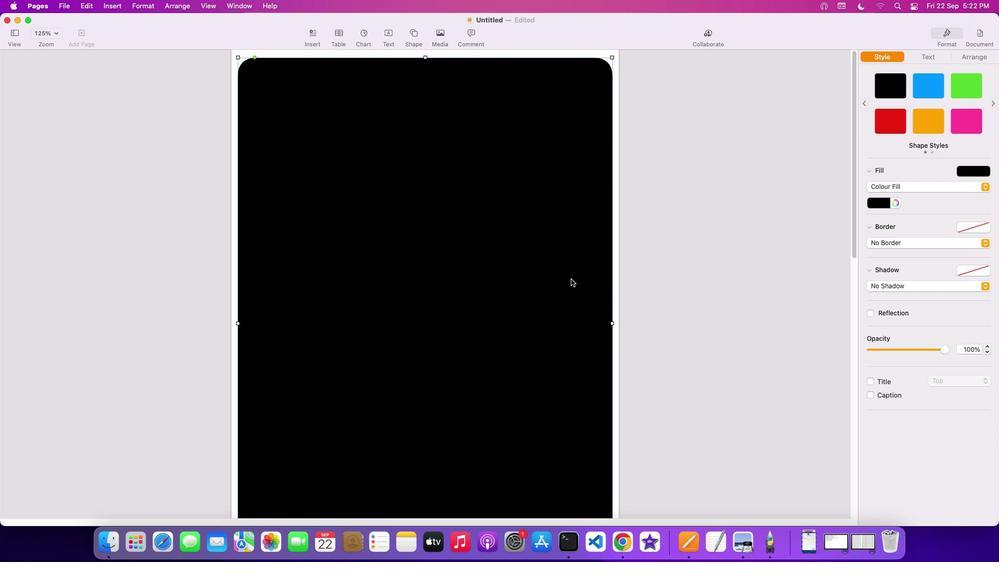 
Action: Mouse scrolled (570, 278) with delta (0, 2)
Screenshot: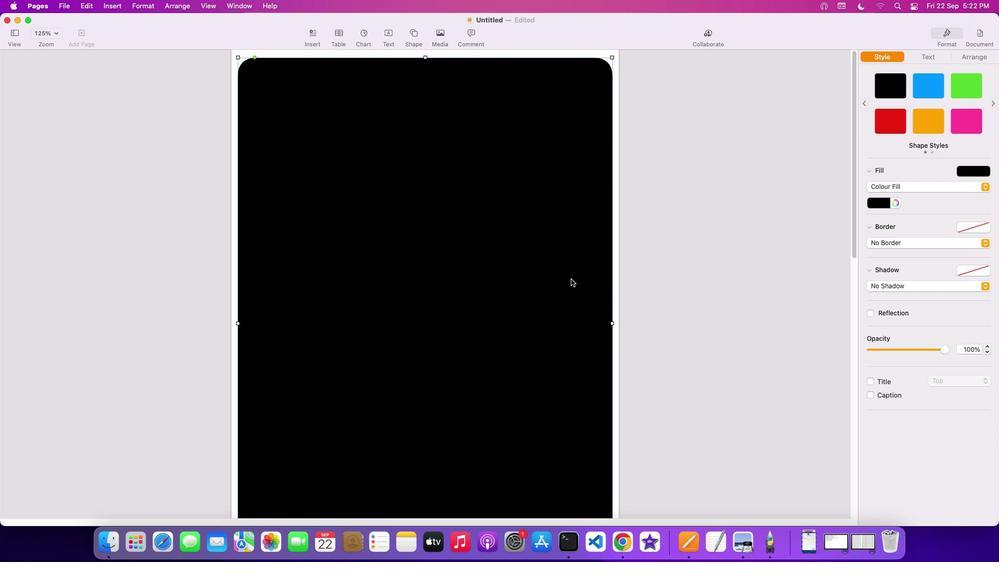 
Action: Mouse scrolled (570, 278) with delta (0, 3)
Screenshot: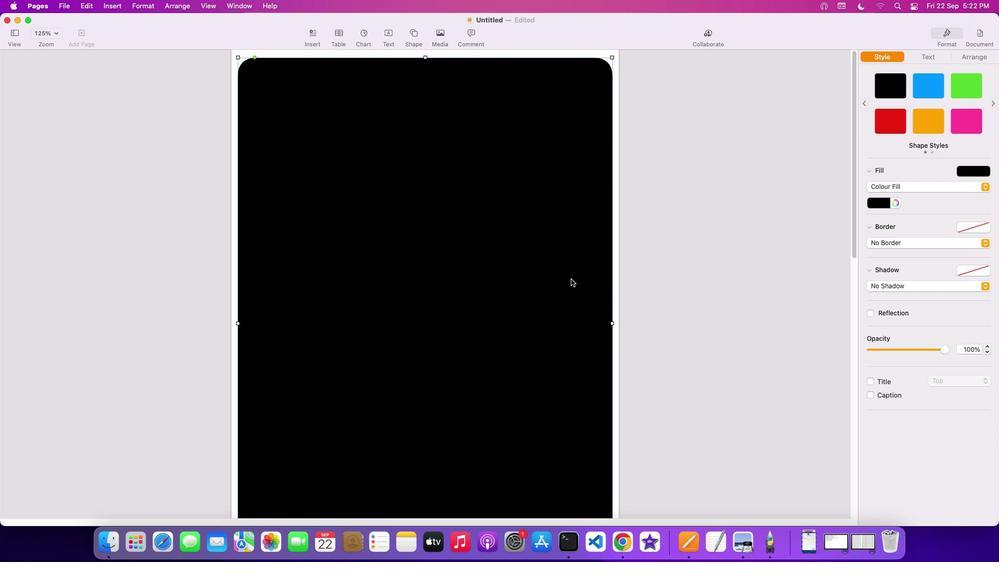 
Action: Mouse moved to (888, 206)
Screenshot: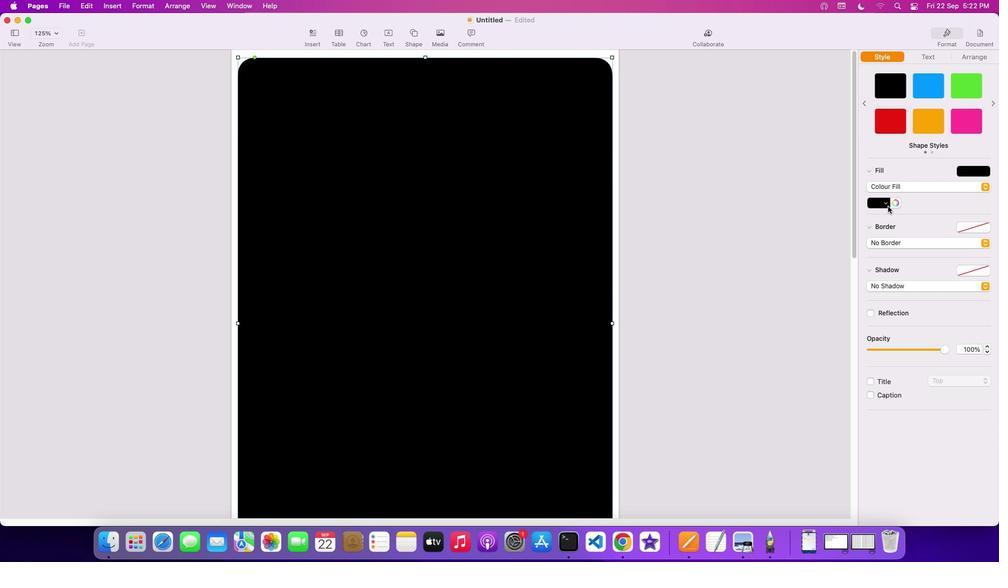 
Action: Mouse pressed left at (888, 206)
Screenshot: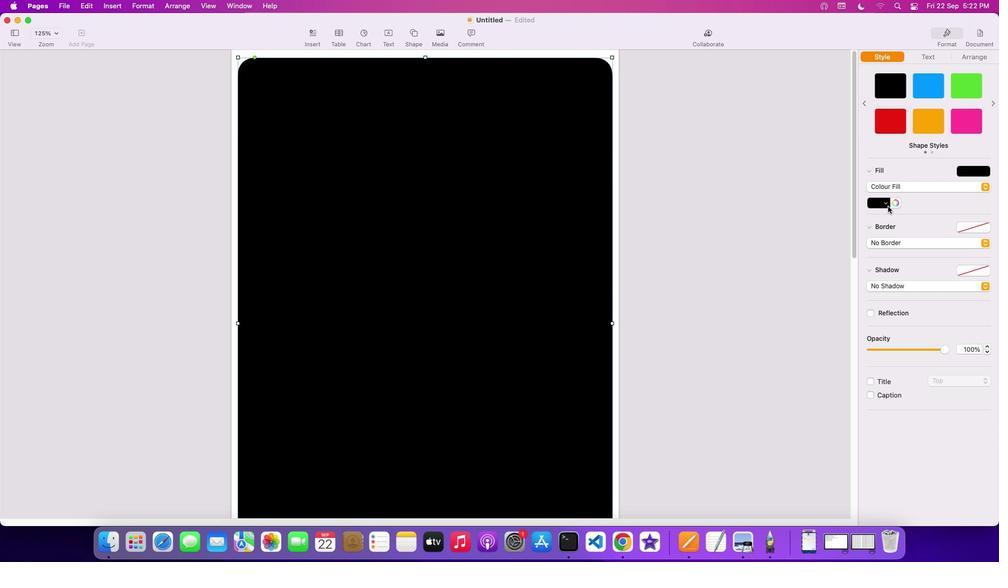 
Action: Mouse moved to (846, 268)
Screenshot: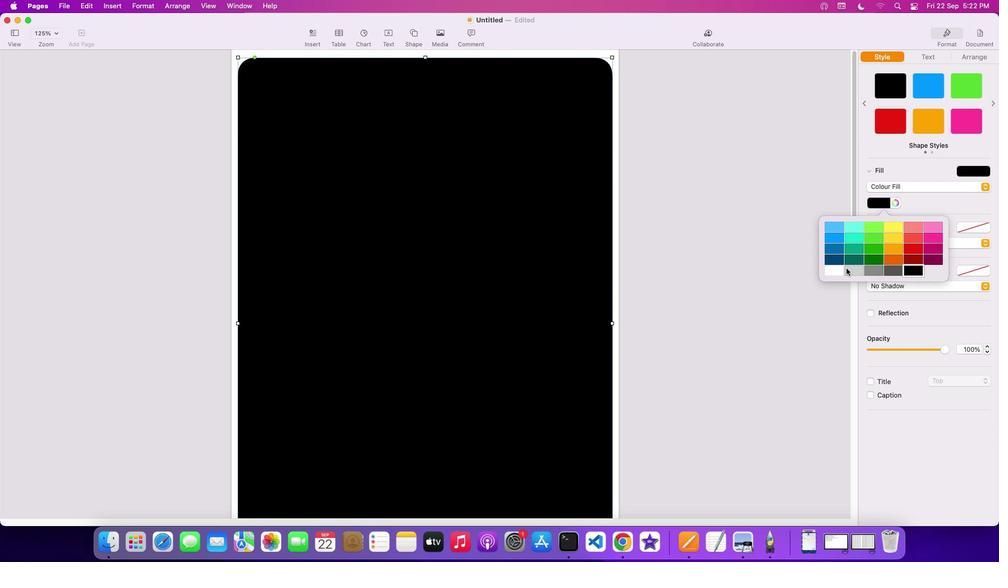 
Action: Mouse pressed left at (846, 268)
Screenshot: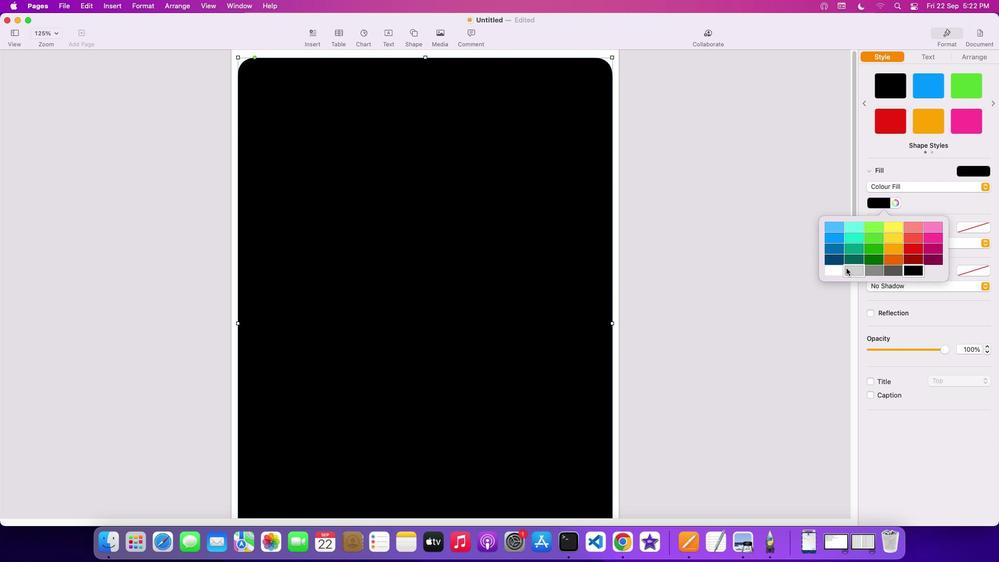 
Action: Mouse moved to (414, 32)
Screenshot: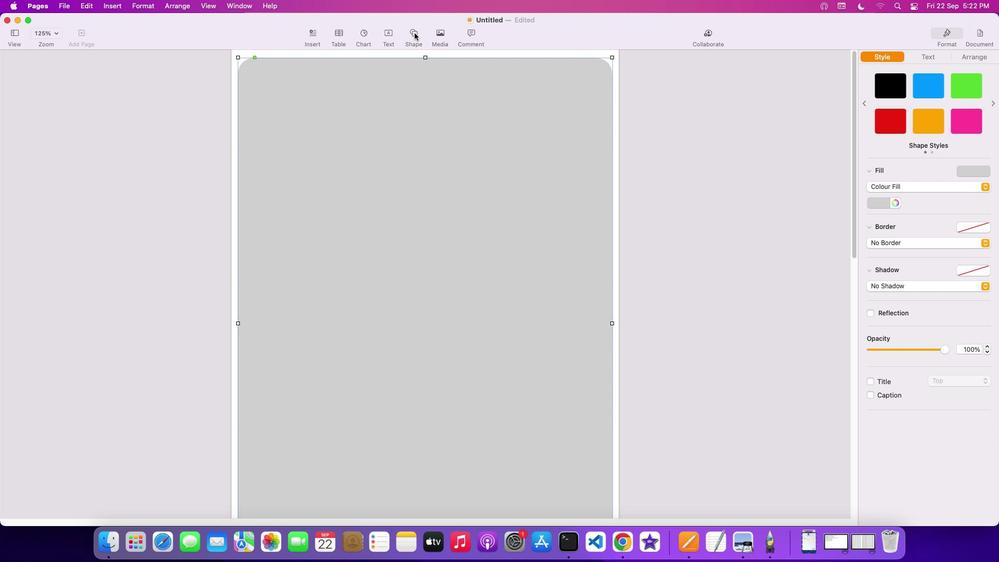 
Action: Mouse pressed left at (414, 32)
Screenshot: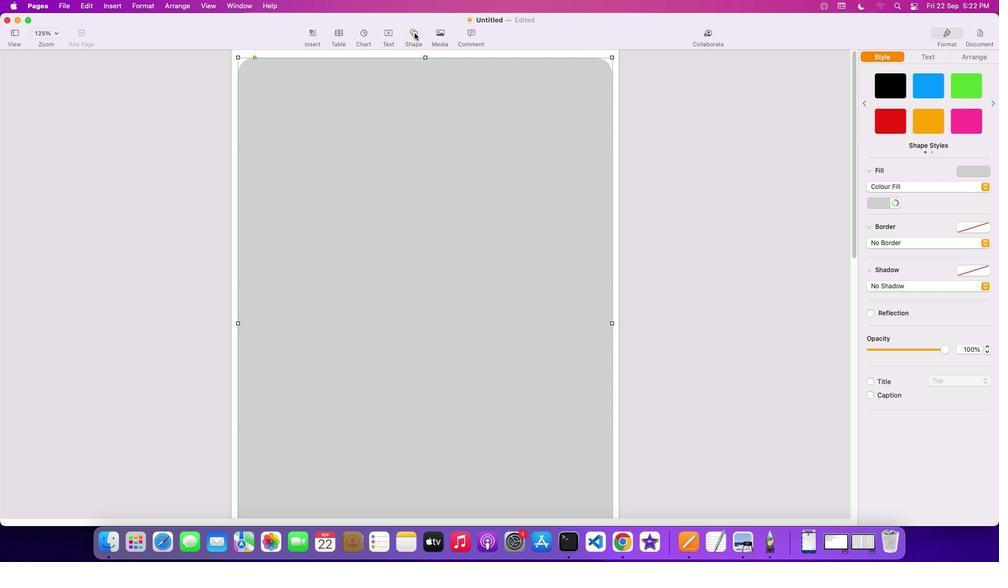 
Action: Mouse moved to (405, 115)
Screenshot: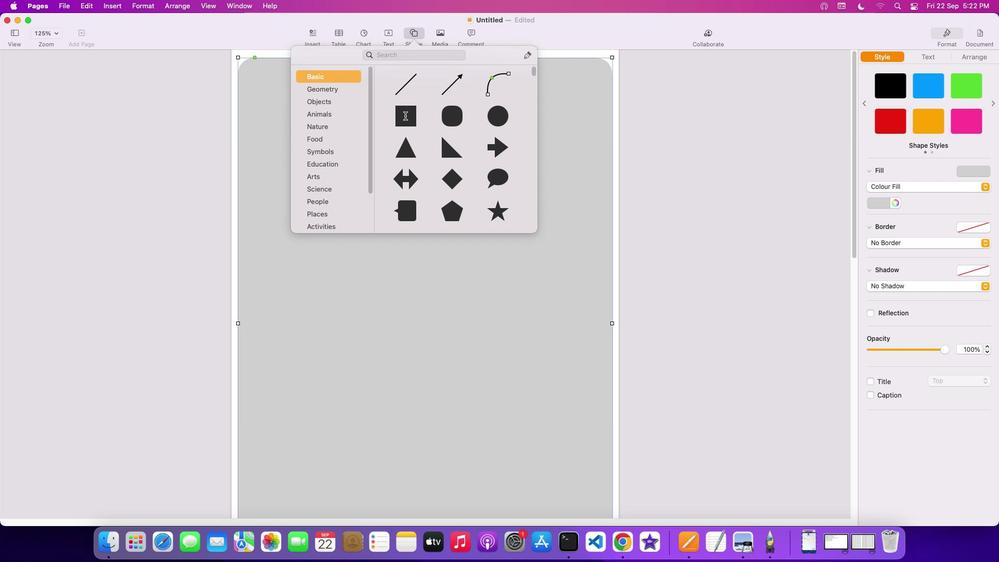 
Action: Mouse pressed left at (405, 115)
Screenshot: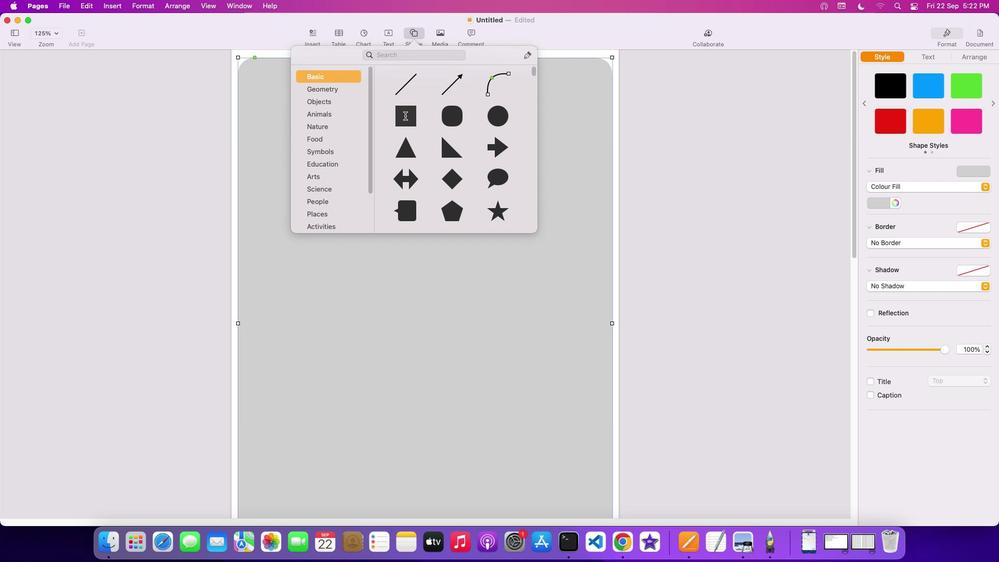 
Action: Mouse moved to (391, 251)
Screenshot: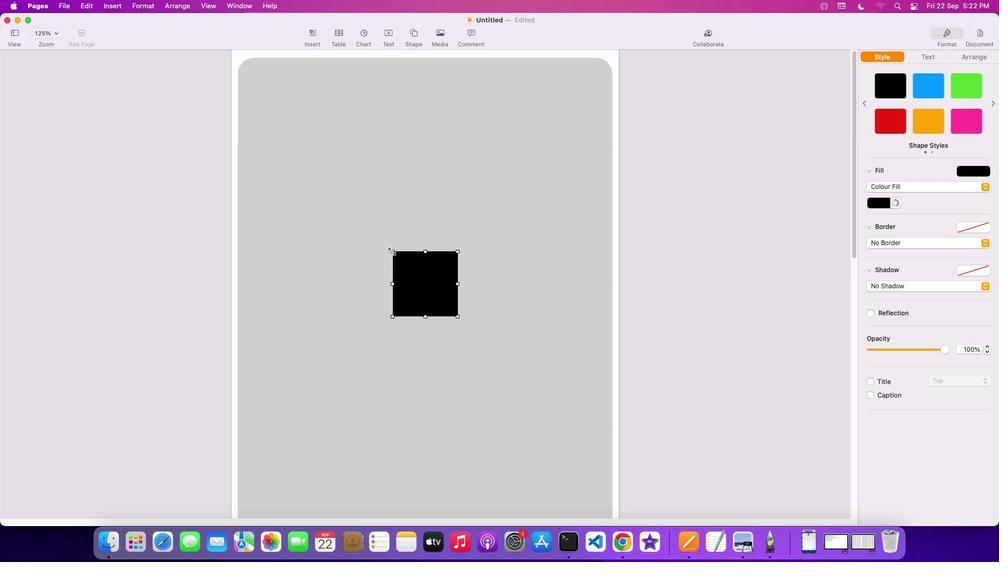 
Action: Mouse pressed left at (391, 251)
Screenshot: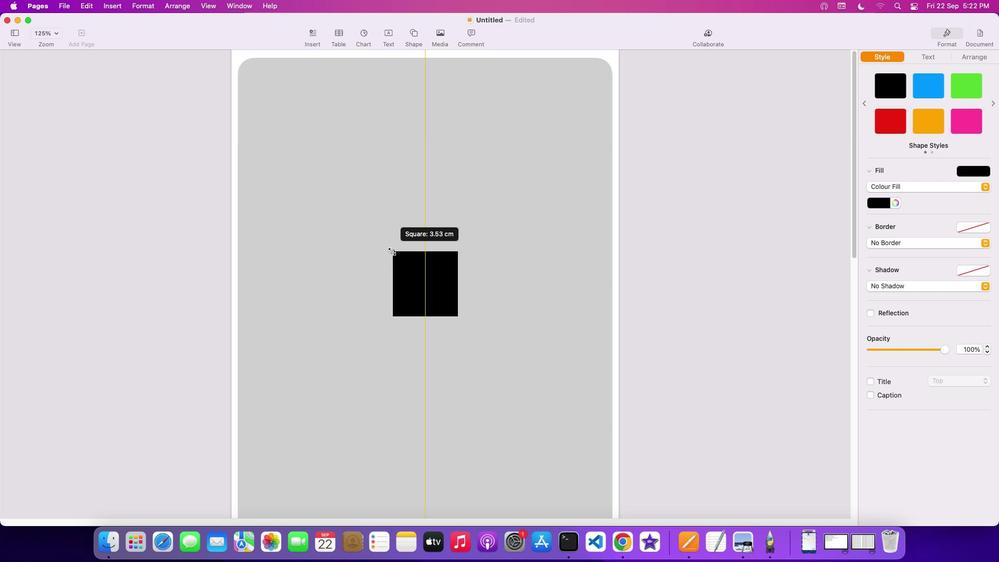 
Action: Mouse moved to (458, 79)
Screenshot: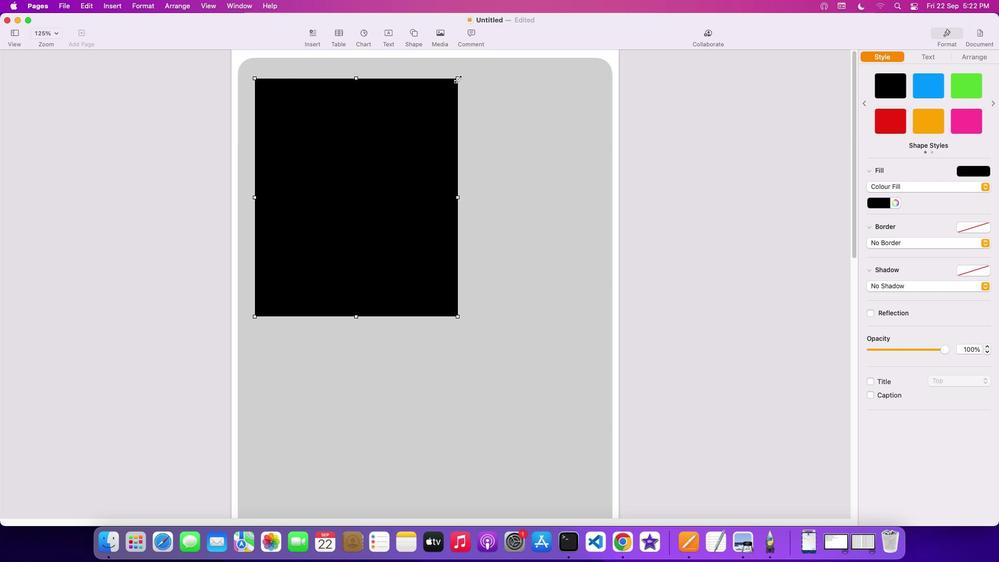 
Action: Mouse pressed left at (458, 79)
Screenshot: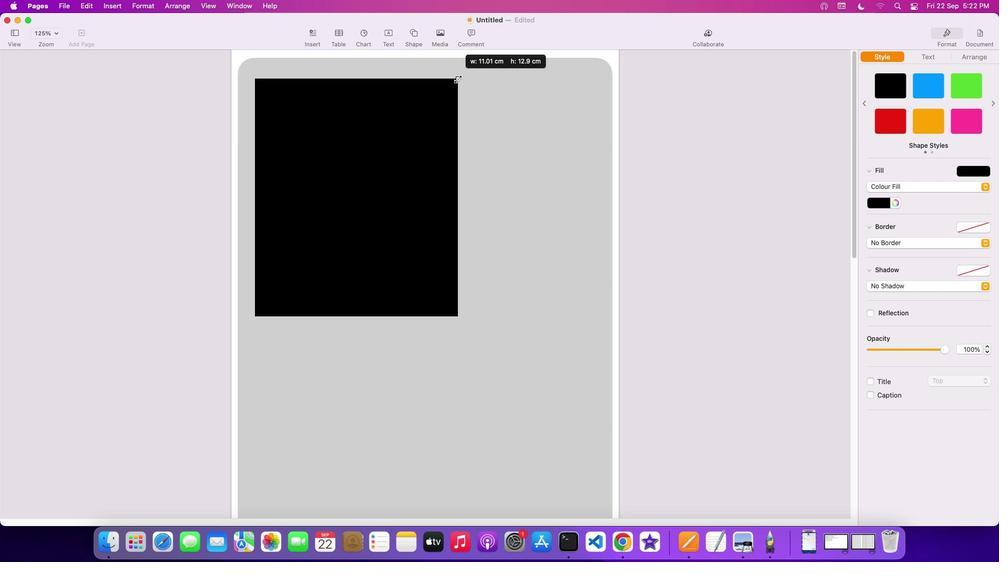 
Action: Mouse moved to (595, 317)
Screenshot: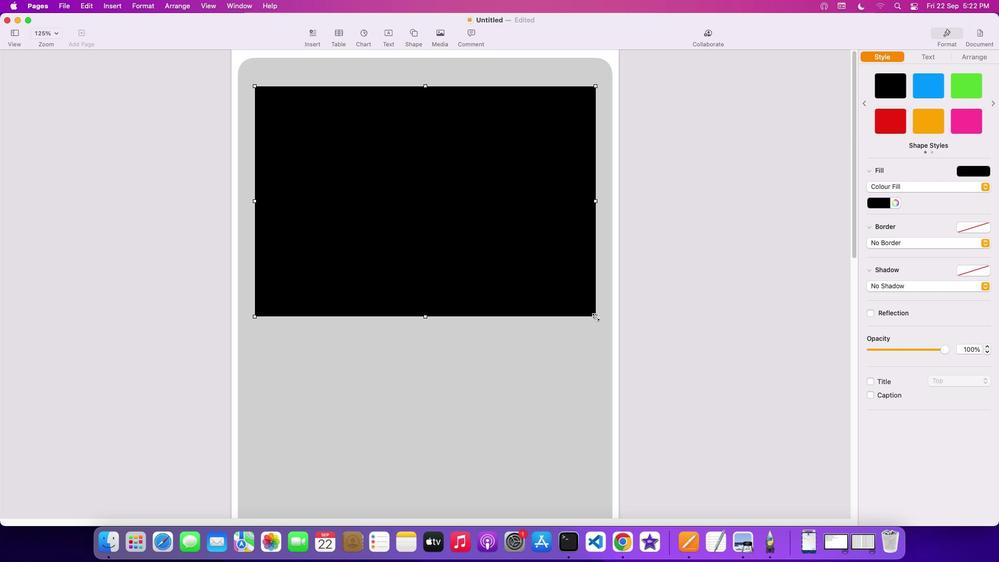 
Action: Mouse pressed left at (595, 317)
Screenshot: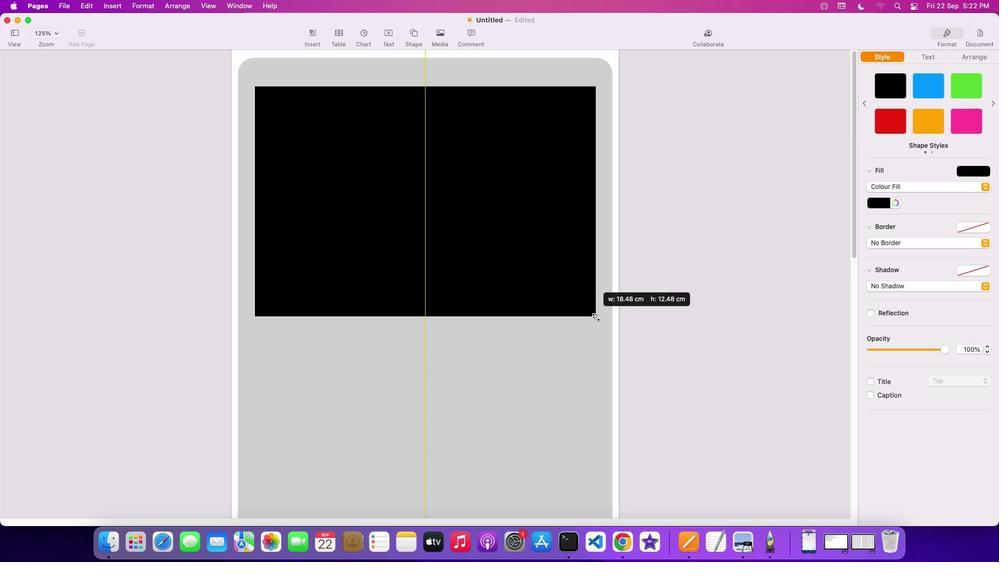 
Action: Mouse moved to (514, 467)
Screenshot: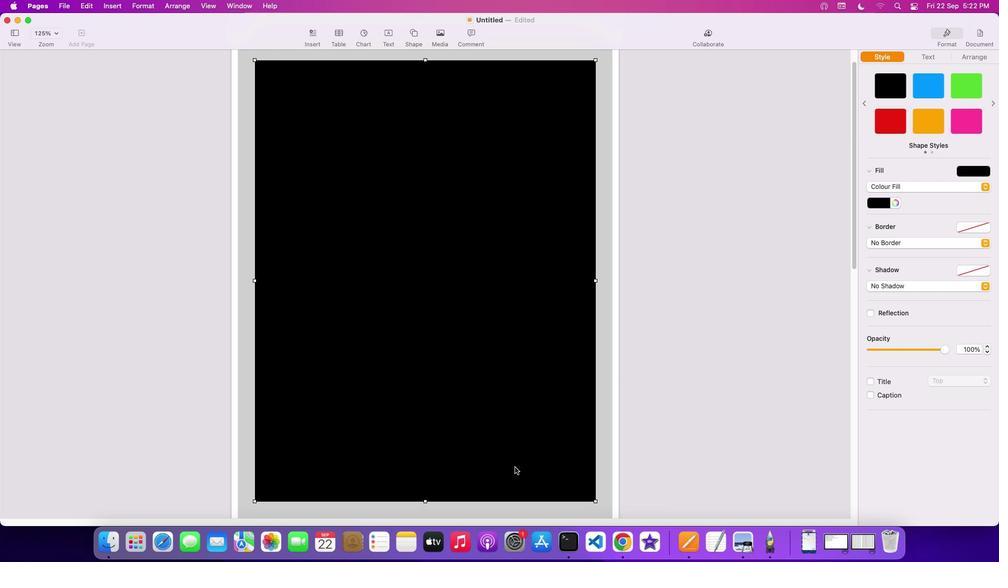 
Action: Mouse scrolled (514, 467) with delta (0, 0)
Screenshot: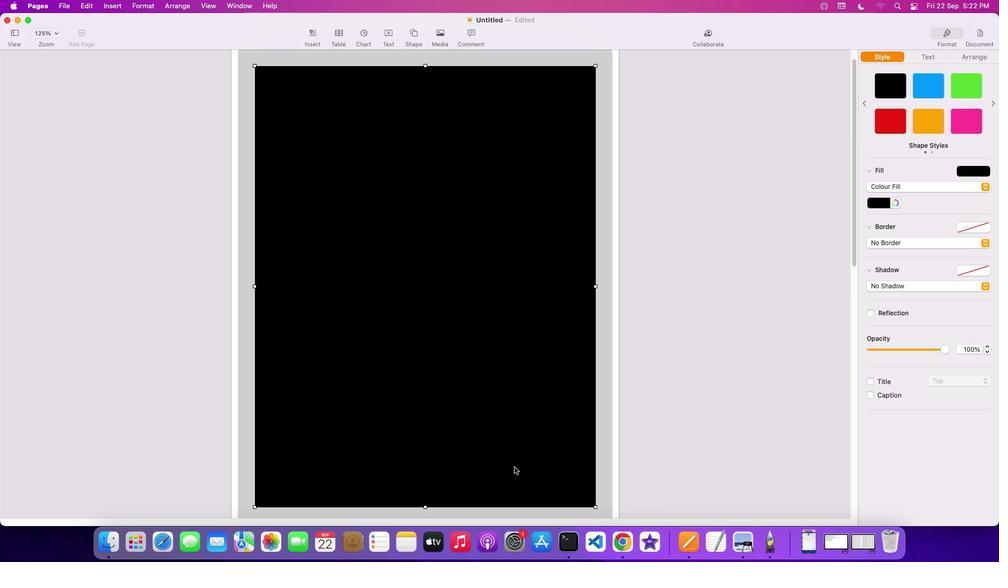 
Action: Mouse scrolled (514, 467) with delta (0, 0)
Screenshot: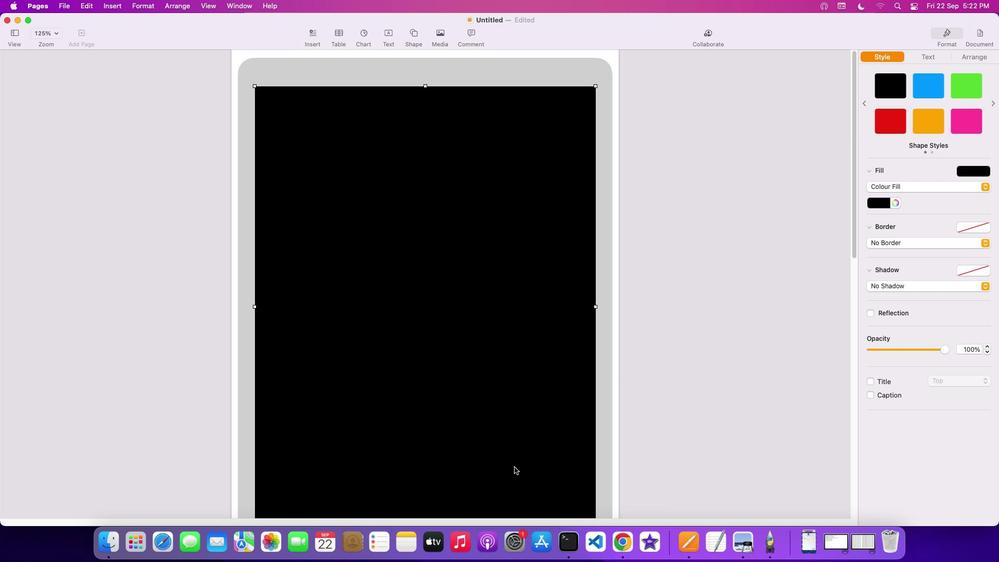 
Action: Mouse moved to (514, 466)
Screenshot: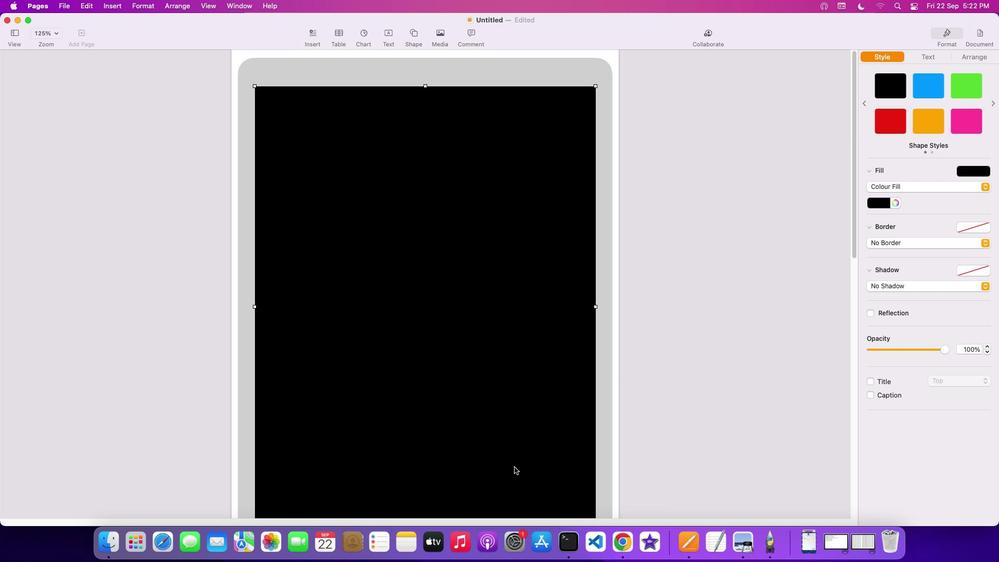 
Action: Mouse scrolled (514, 466) with delta (0, 1)
Screenshot: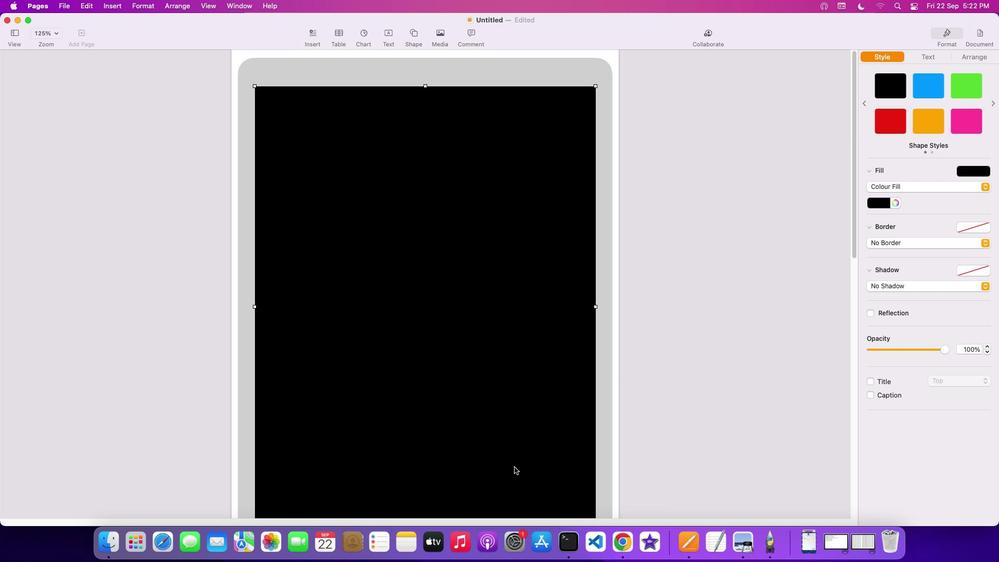 
Action: Mouse scrolled (514, 466) with delta (0, 3)
Screenshot: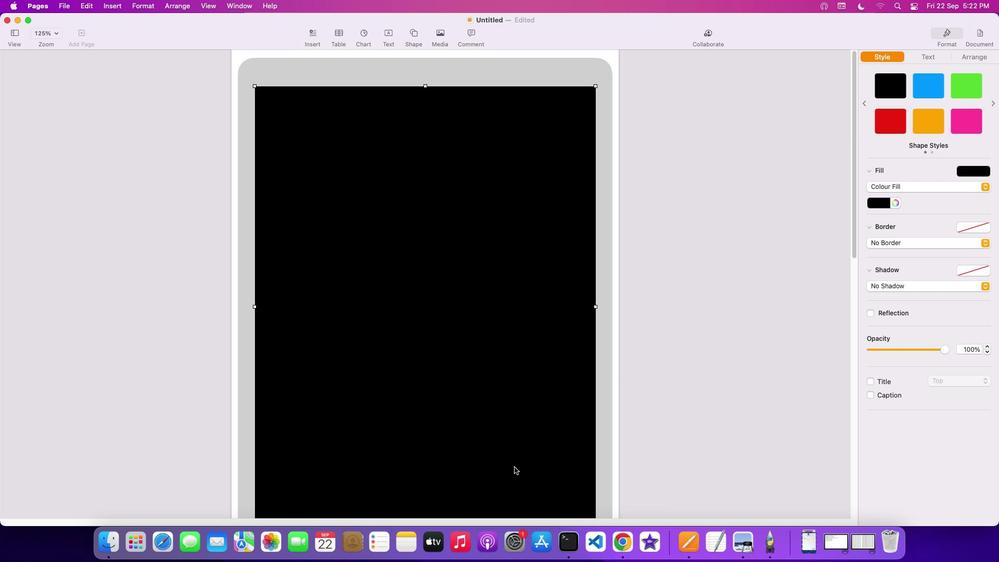 
Action: Mouse scrolled (514, 466) with delta (0, 3)
Screenshot: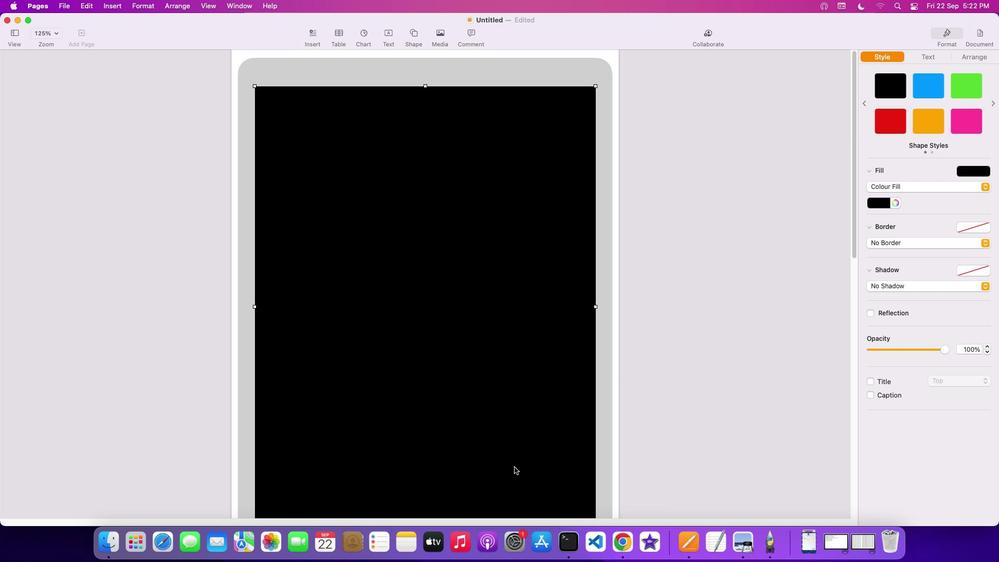 
Action: Mouse scrolled (514, 466) with delta (0, 4)
Screenshot: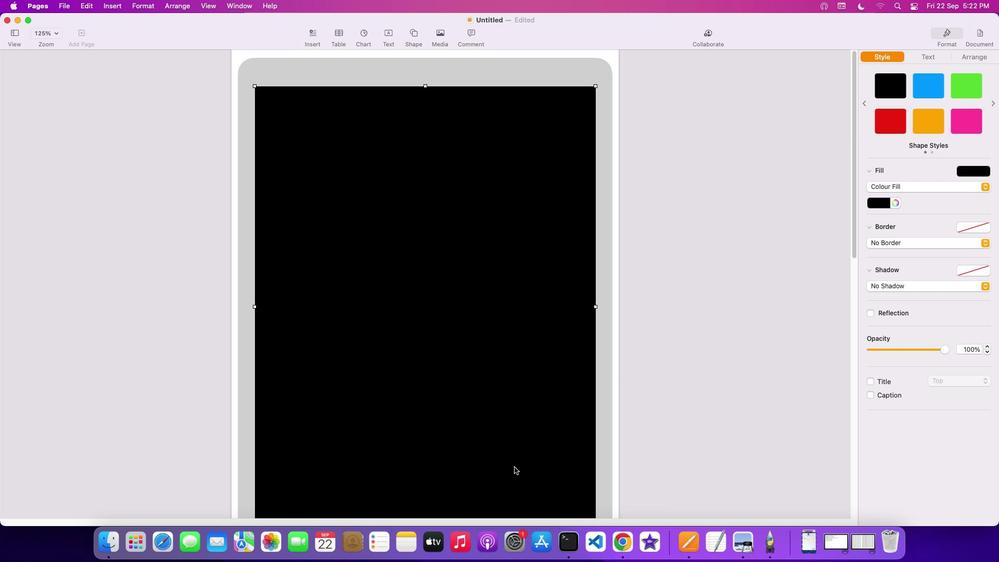 
Action: Mouse moved to (436, 422)
Screenshot: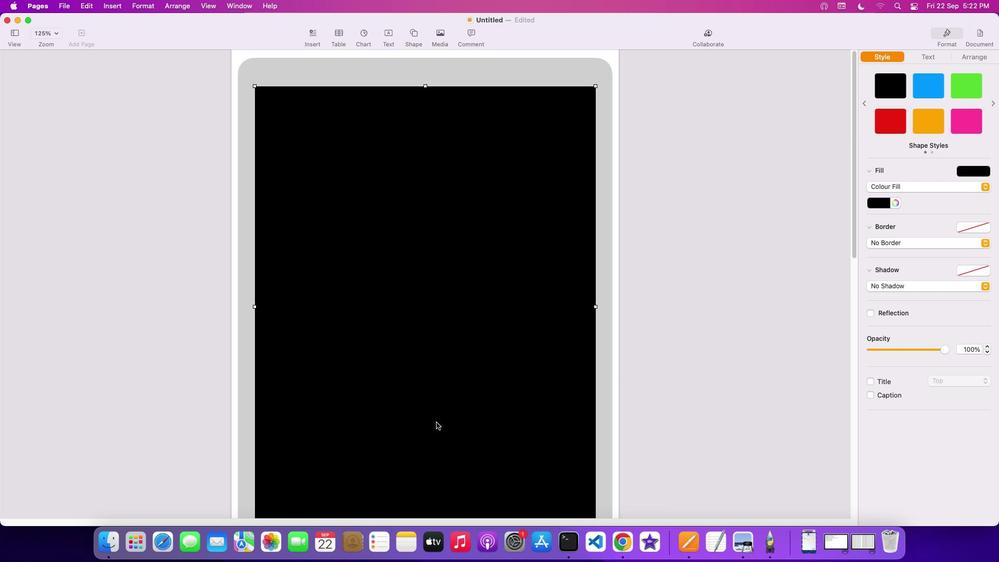 
Action: Mouse pressed left at (436, 422)
Screenshot: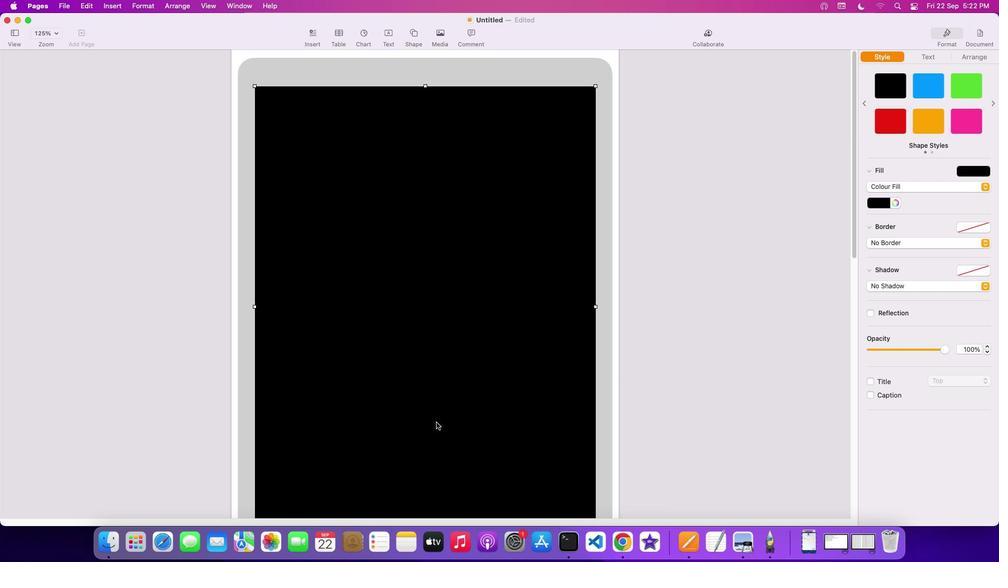 
Action: Mouse moved to (475, 452)
Screenshot: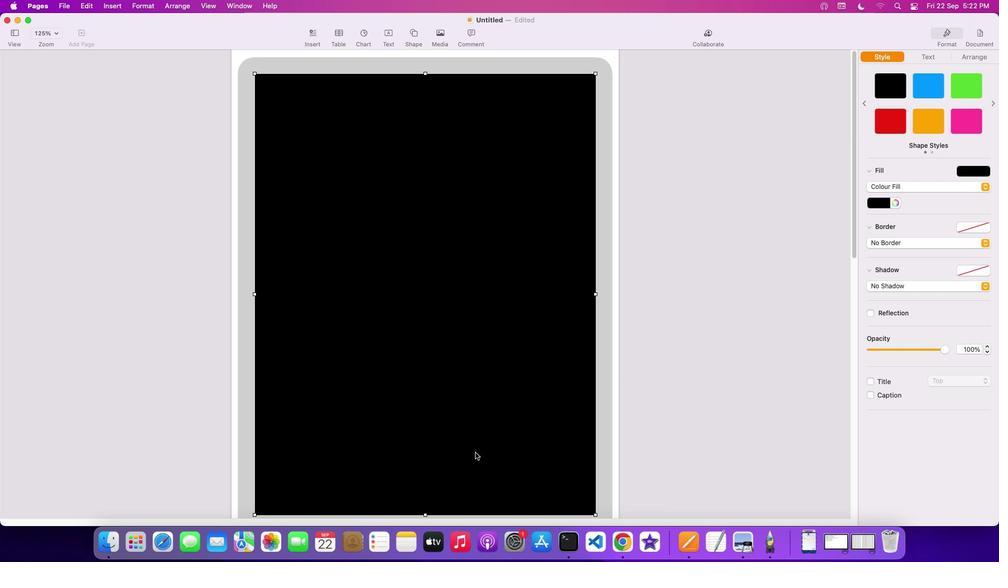 
Action: Mouse scrolled (475, 452) with delta (0, 0)
Screenshot: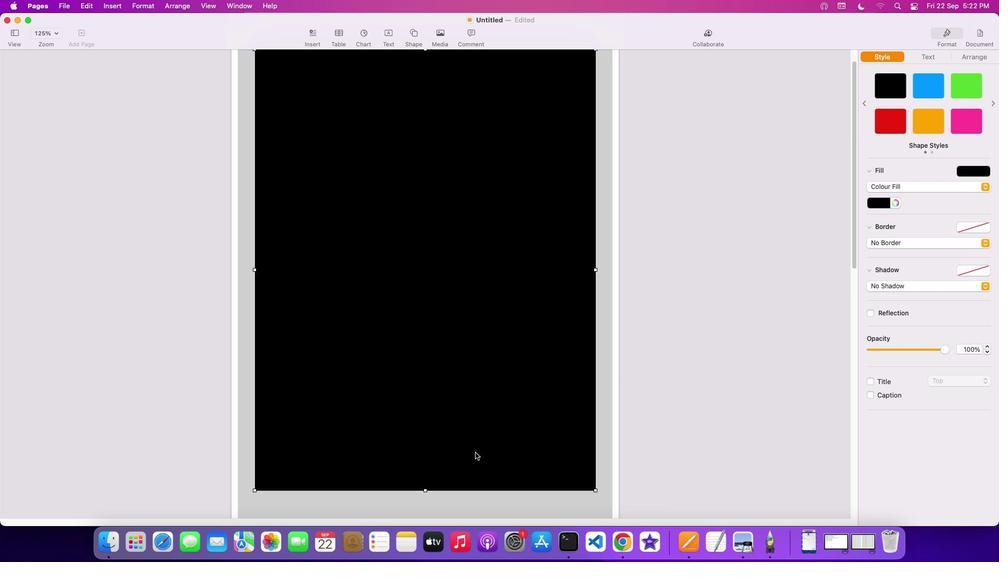 
Action: Mouse scrolled (475, 452) with delta (0, 0)
Screenshot: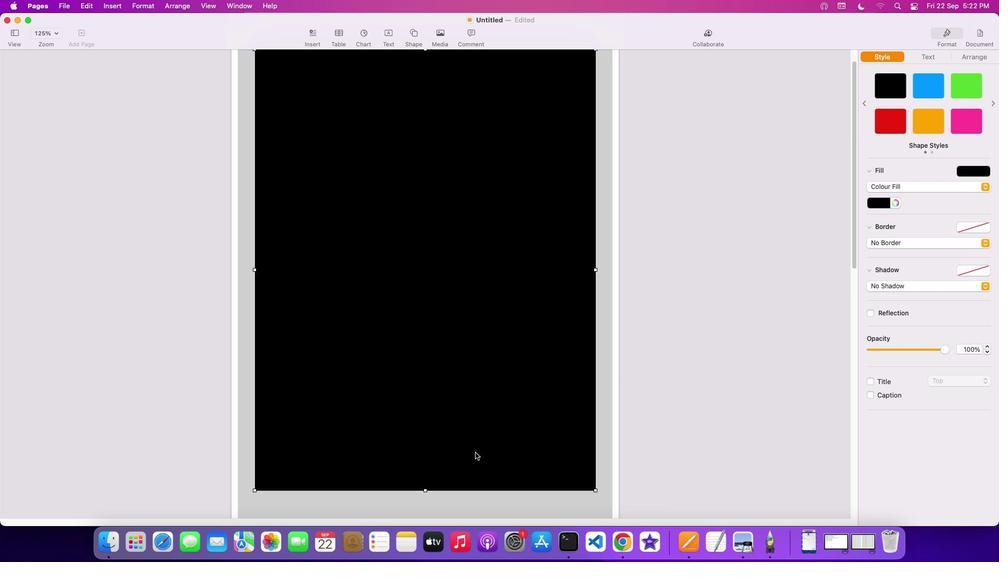 
Action: Mouse scrolled (475, 452) with delta (0, -1)
Screenshot: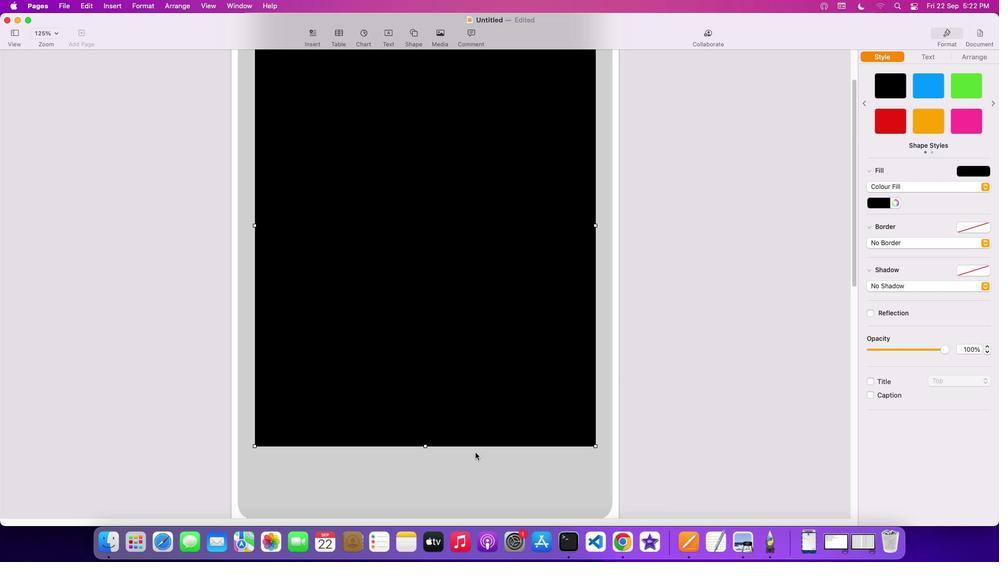 
Action: Mouse scrolled (475, 452) with delta (0, -2)
Screenshot: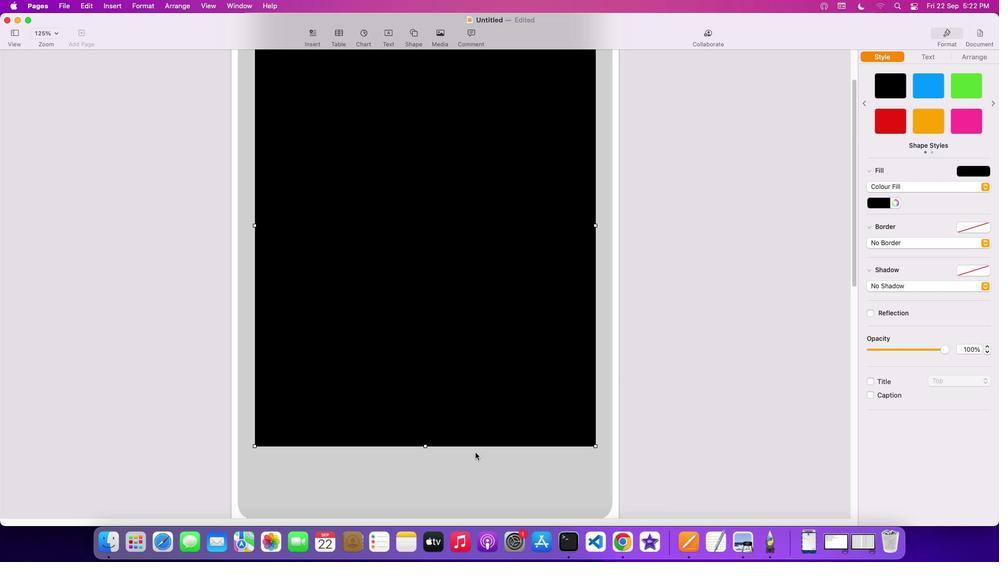 
Action: Mouse scrolled (475, 452) with delta (0, -3)
Screenshot: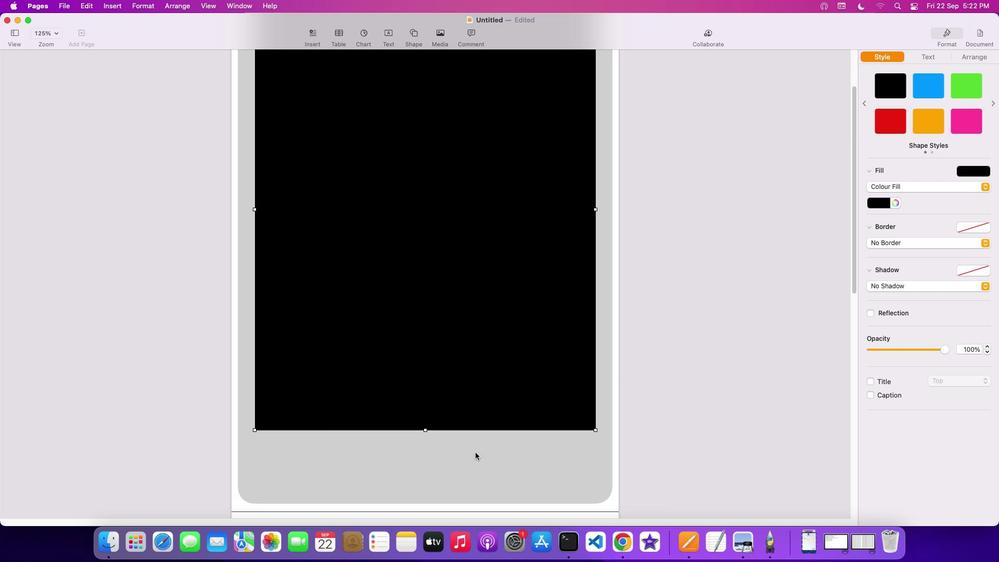 
Action: Mouse scrolled (475, 452) with delta (0, -3)
Screenshot: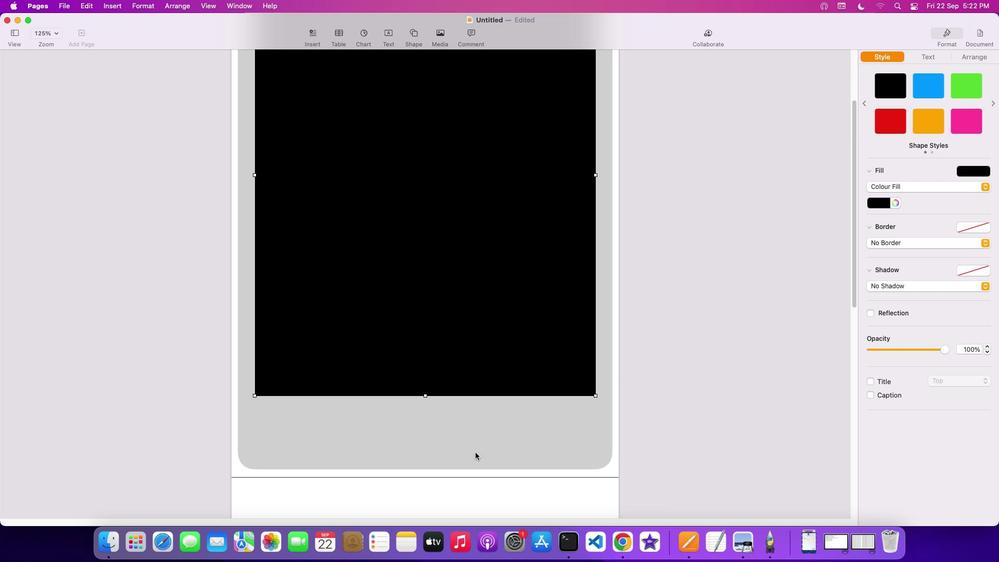 
Action: Mouse scrolled (475, 452) with delta (0, 0)
Screenshot: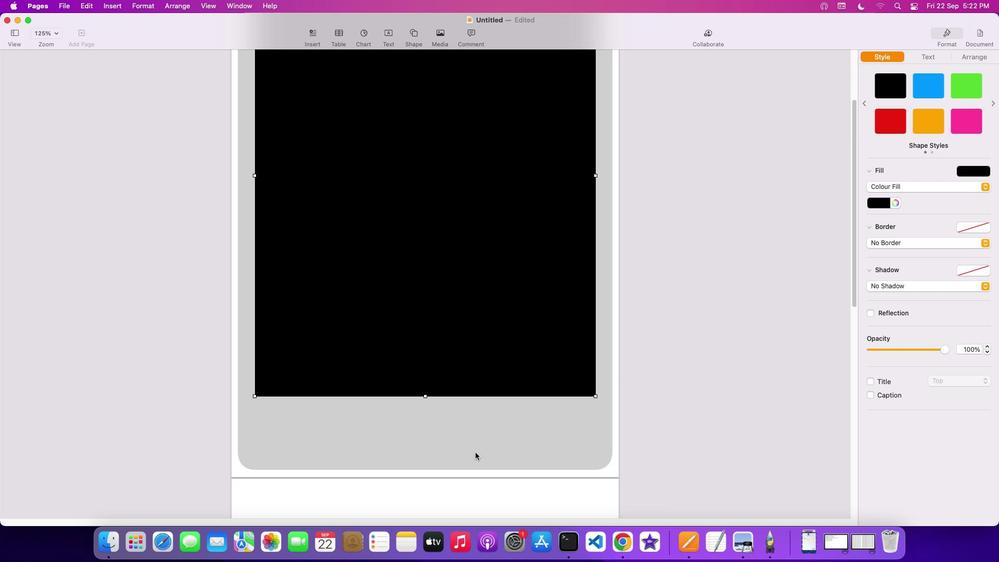 
Action: Mouse scrolled (475, 452) with delta (0, 0)
Screenshot: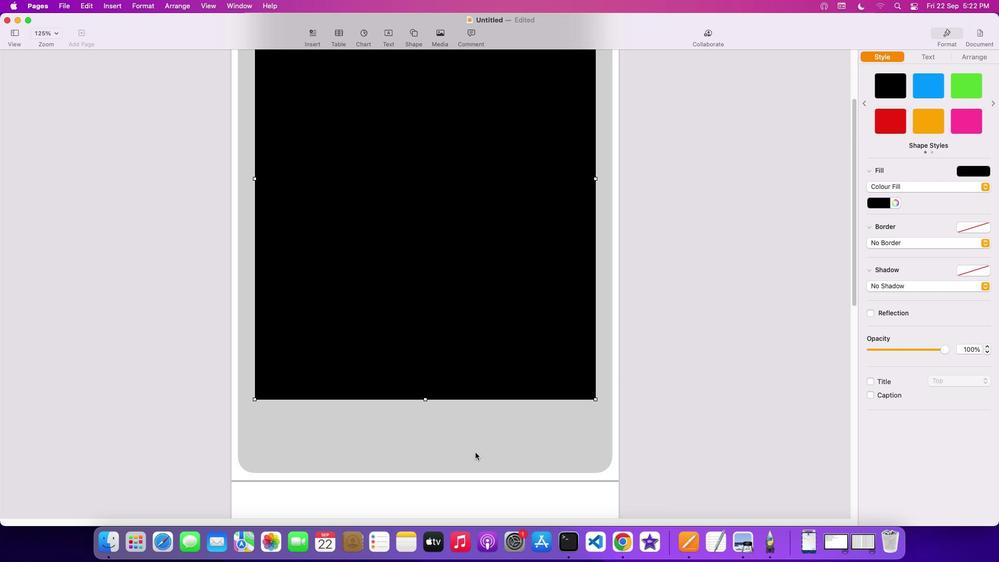 
Action: Mouse scrolled (475, 452) with delta (0, 0)
Screenshot: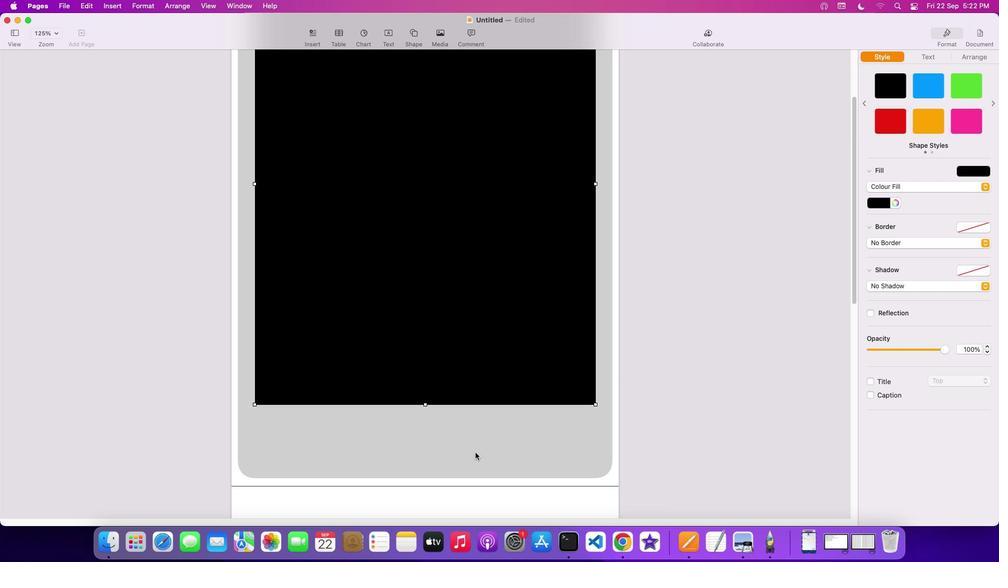
Action: Mouse moved to (595, 402)
Screenshot: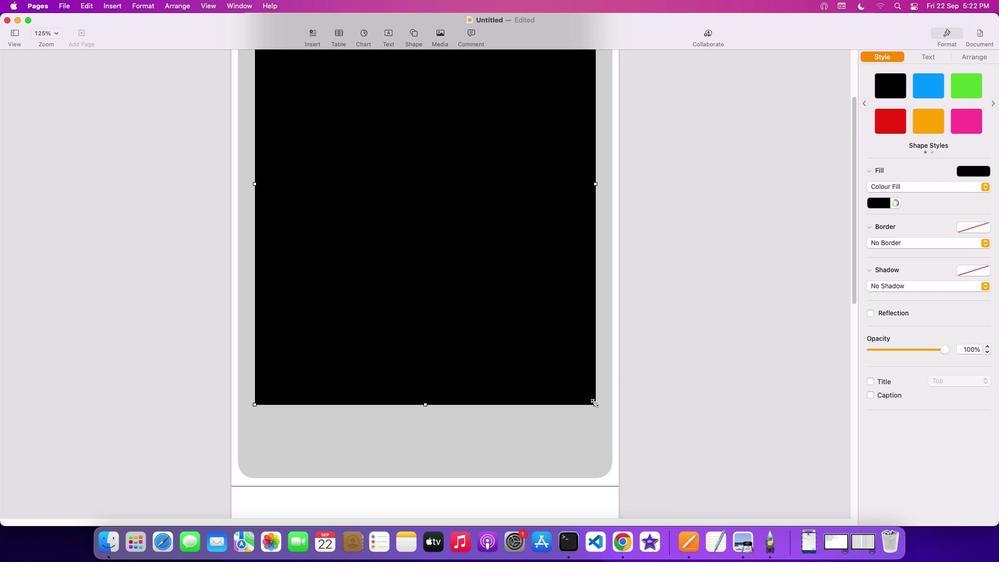 
Action: Mouse pressed left at (595, 402)
Screenshot: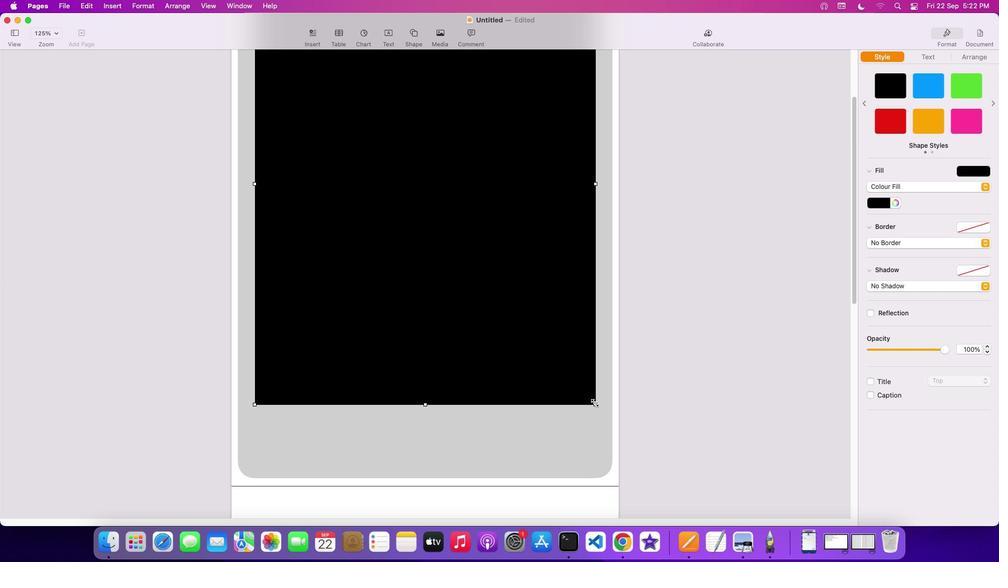 
Action: Mouse moved to (482, 423)
Screenshot: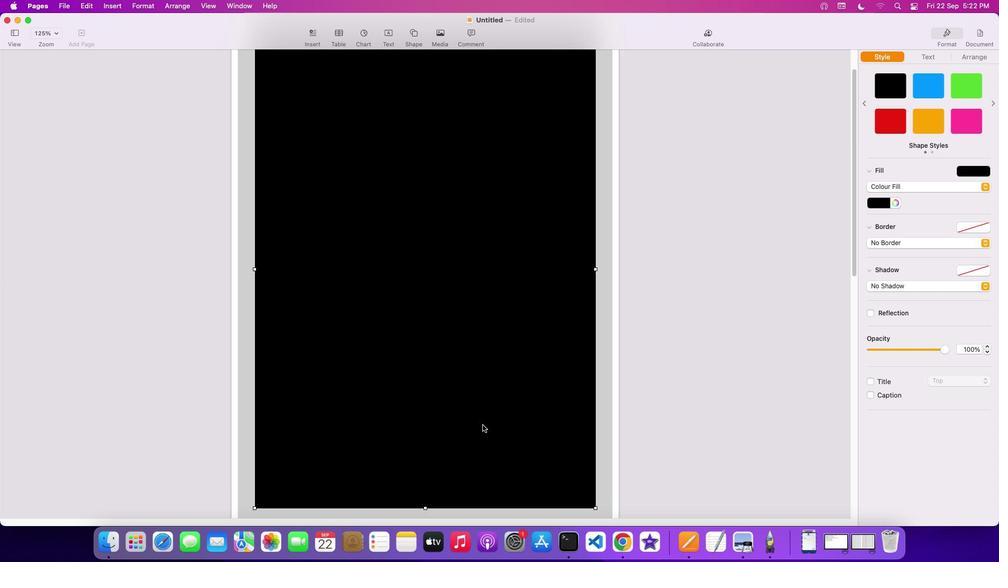 
Action: Mouse scrolled (482, 423) with delta (0, 0)
Screenshot: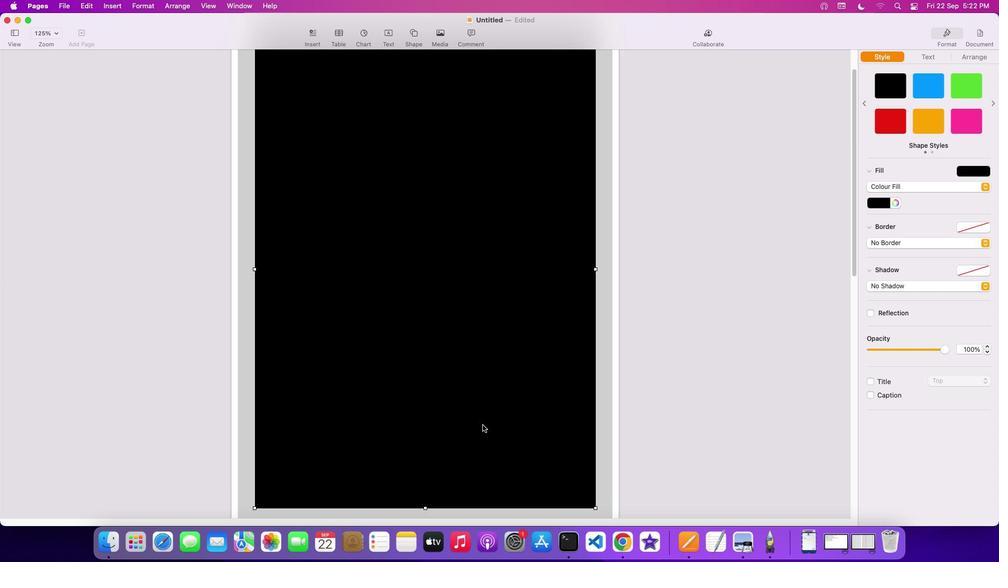 
Action: Mouse moved to (482, 424)
Screenshot: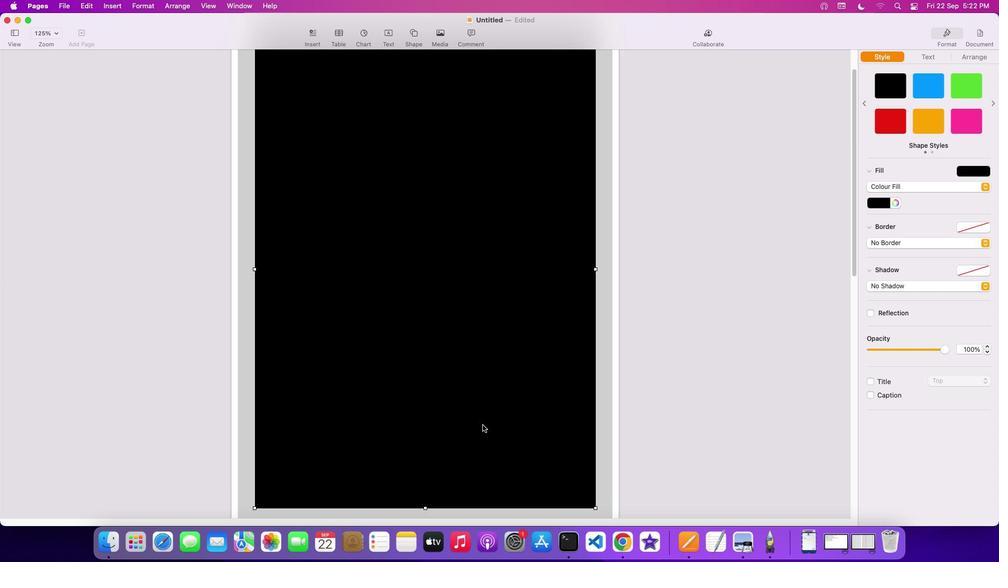 
Action: Mouse scrolled (482, 424) with delta (0, 0)
Screenshot: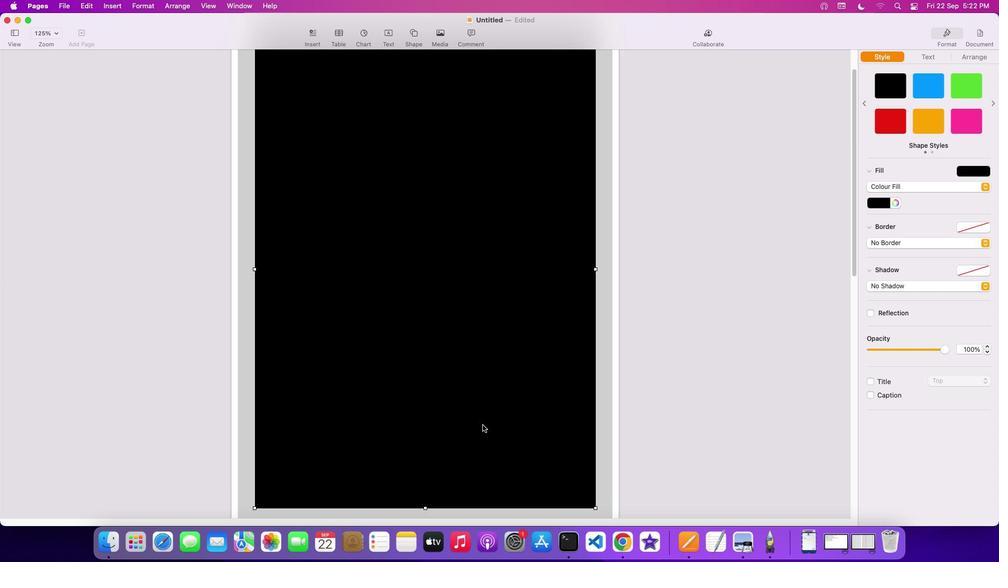 
Action: Mouse moved to (482, 425)
Screenshot: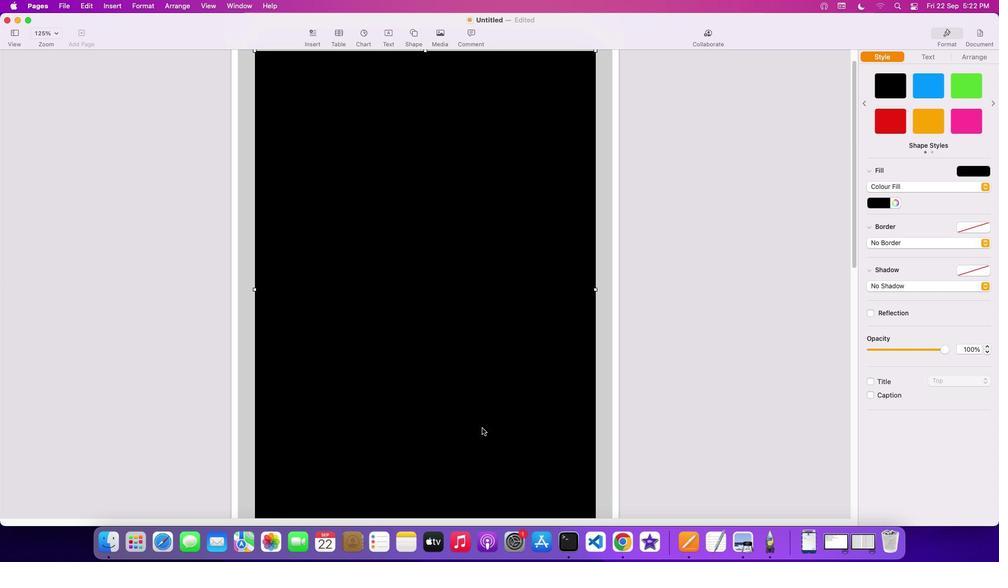 
Action: Mouse scrolled (482, 425) with delta (0, 2)
Screenshot: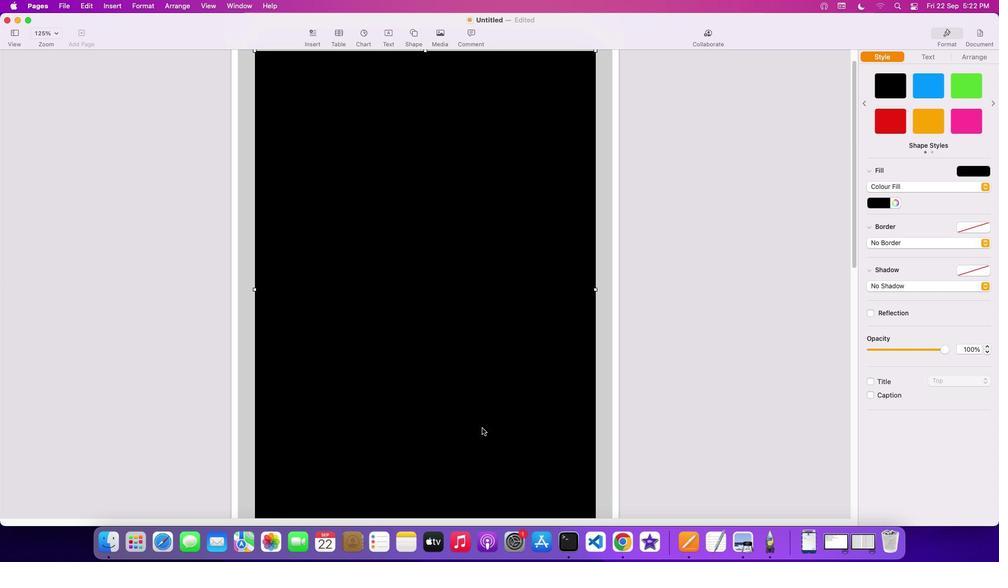 
Action: Mouse scrolled (482, 425) with delta (0, 2)
Screenshot: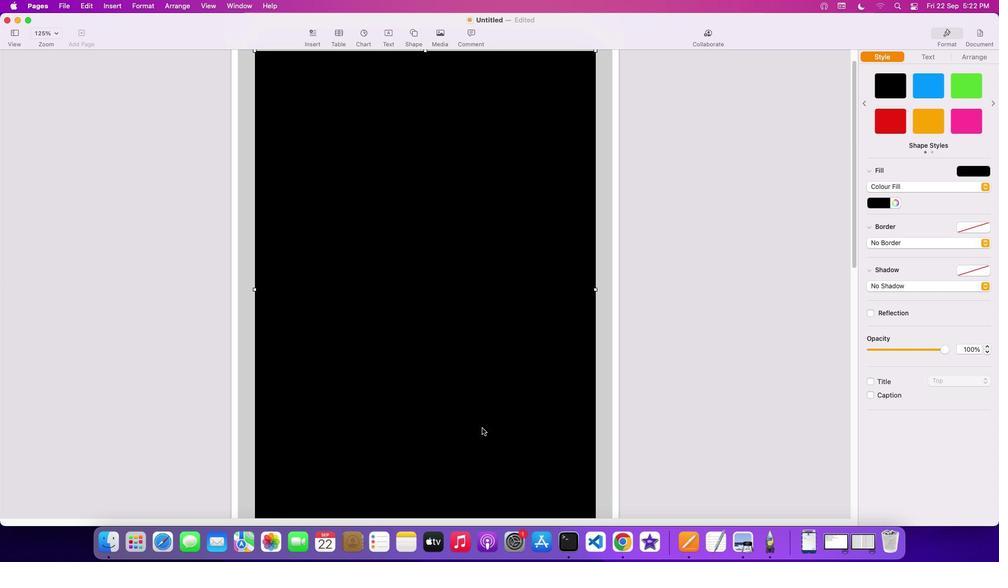 
Action: Mouse moved to (482, 425)
Screenshot: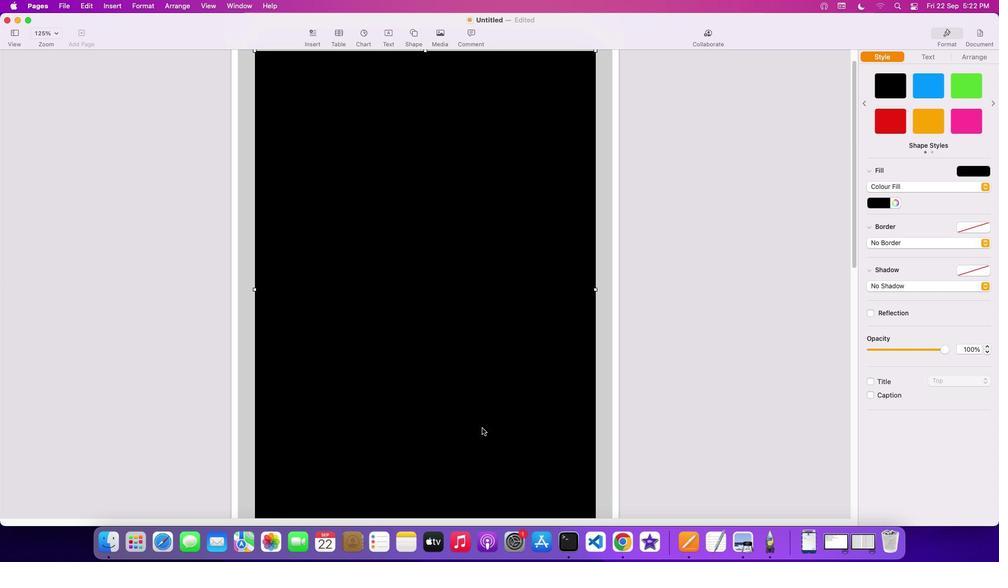 
Action: Mouse scrolled (482, 425) with delta (0, 3)
Screenshot: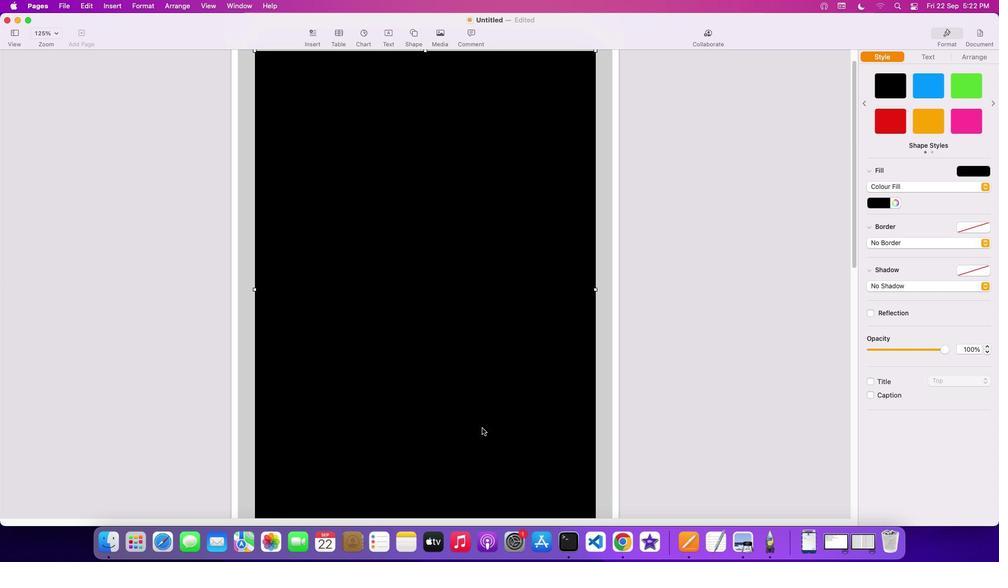 
Action: Mouse moved to (482, 425)
Screenshot: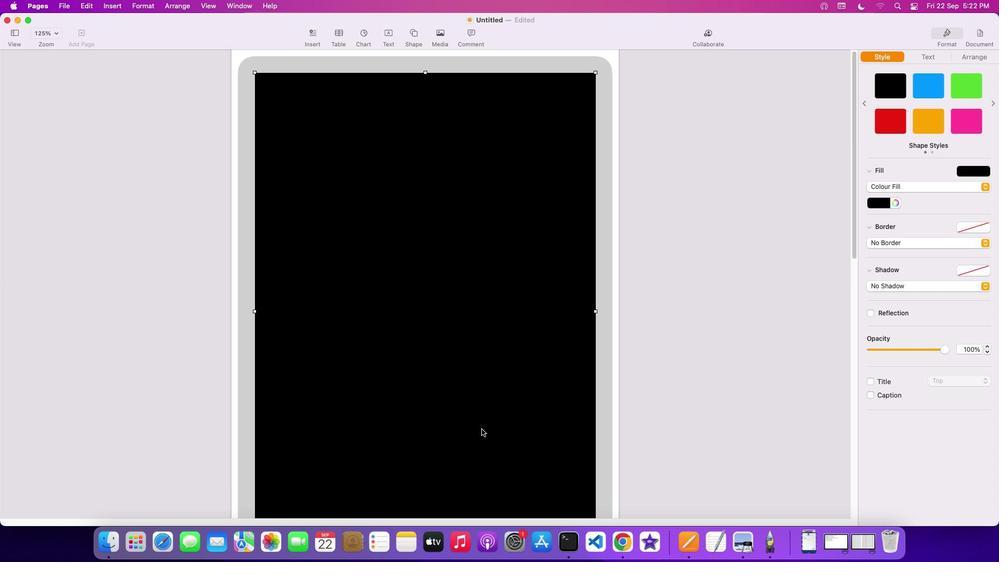 
Action: Mouse scrolled (482, 425) with delta (0, 3)
Screenshot: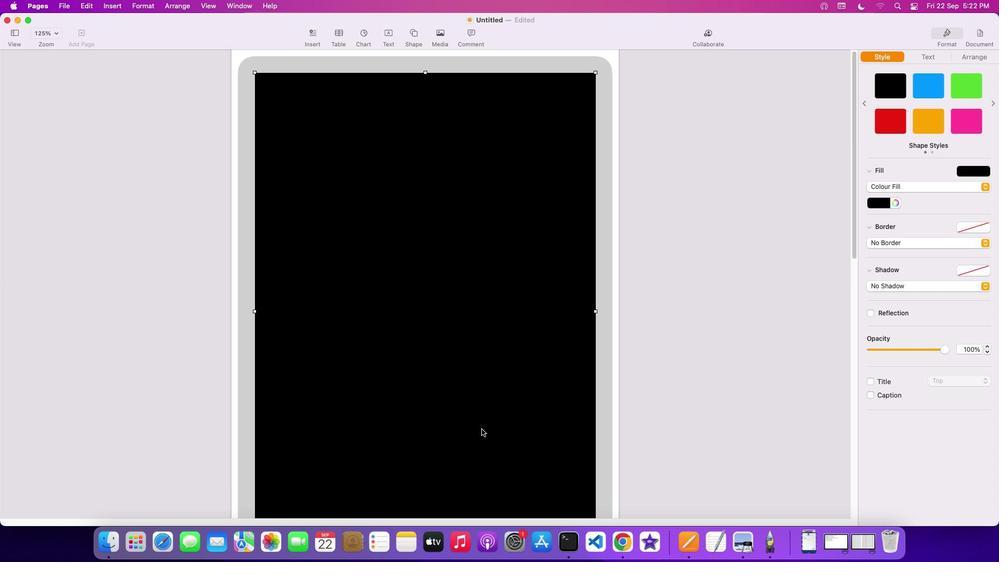 
Action: Mouse moved to (481, 429)
Screenshot: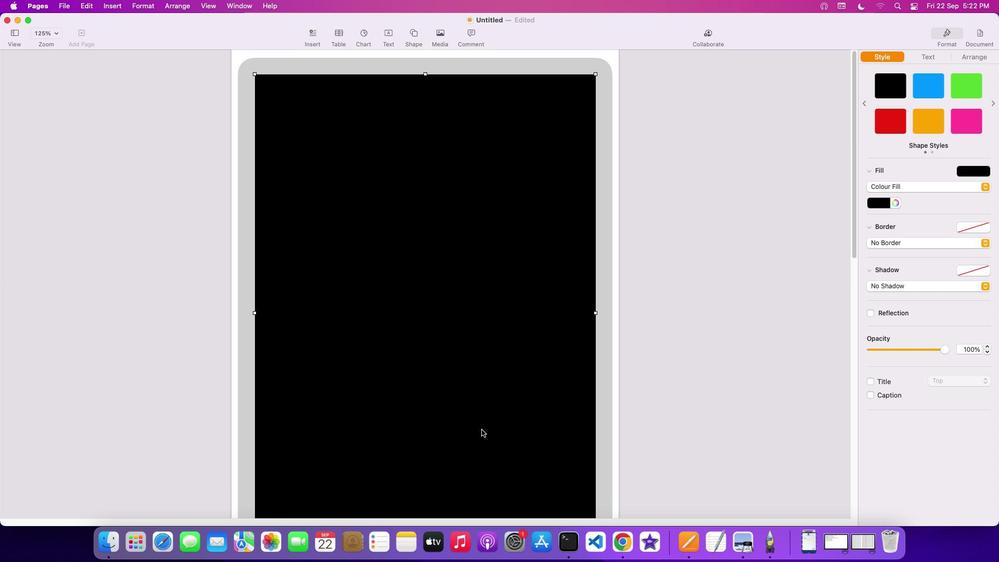 
Action: Mouse scrolled (481, 429) with delta (0, 0)
Screenshot: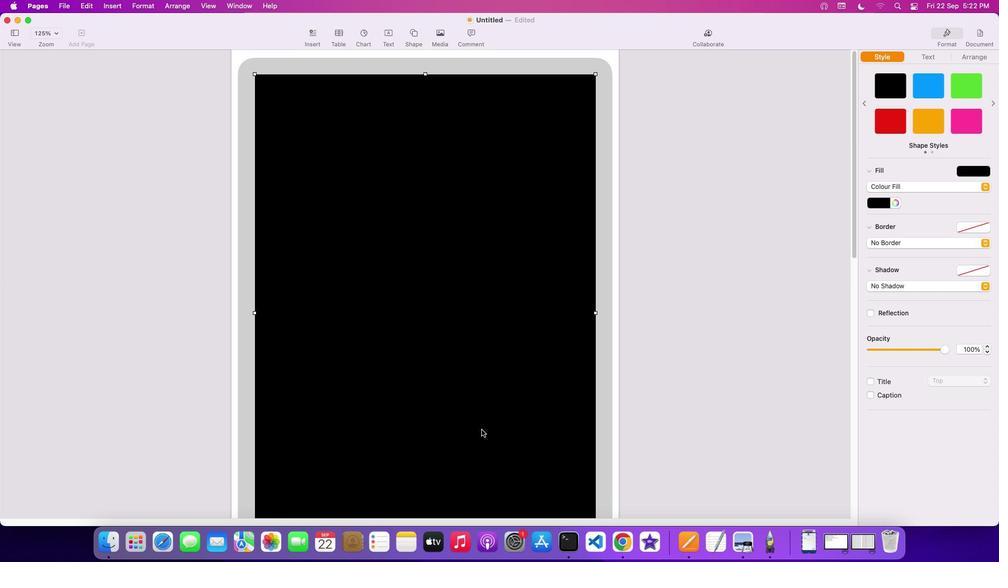 
Action: Mouse scrolled (481, 429) with delta (0, 0)
Screenshot: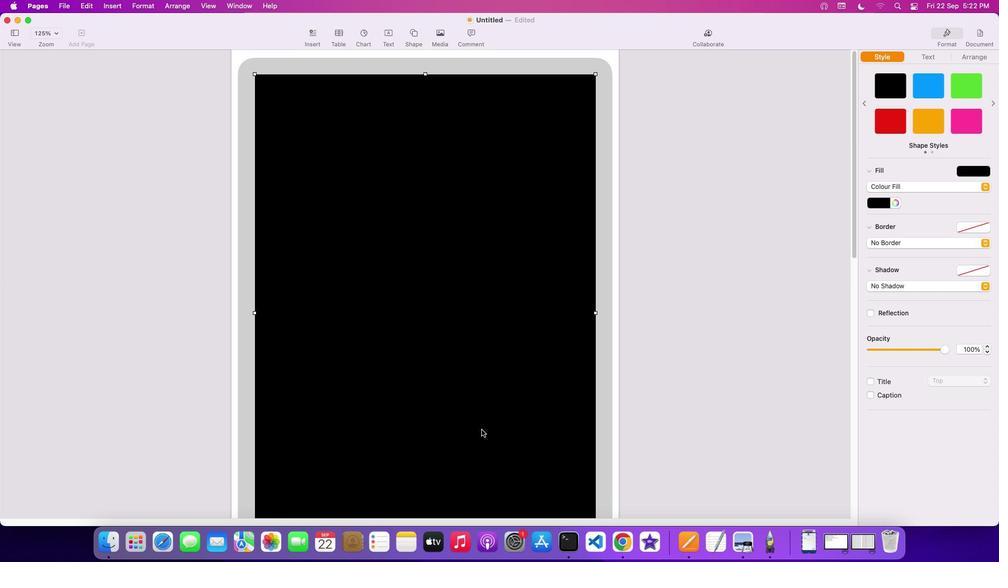 
Action: Mouse scrolled (481, 429) with delta (0, 1)
Screenshot: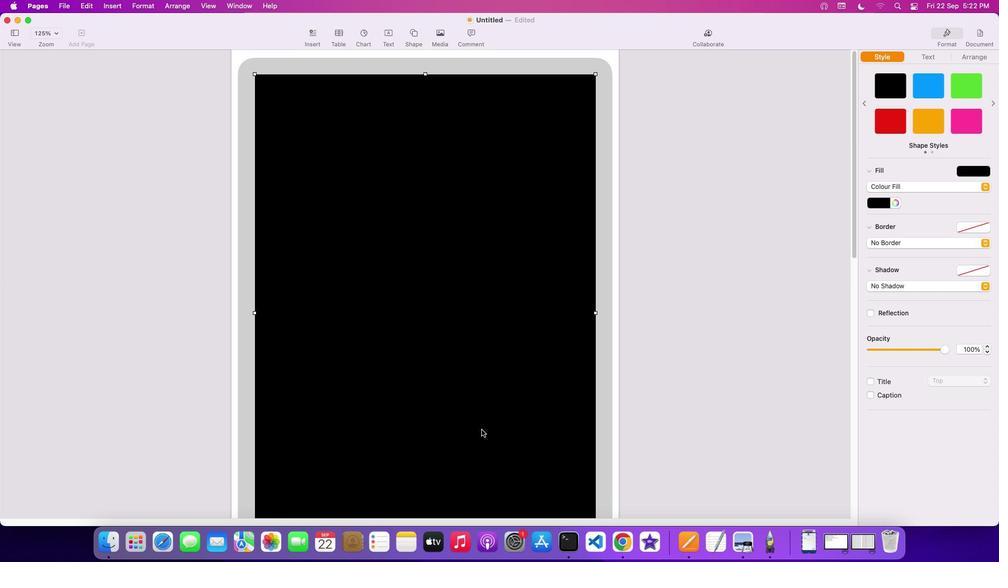 
Action: Mouse scrolled (481, 429) with delta (0, 2)
Screenshot: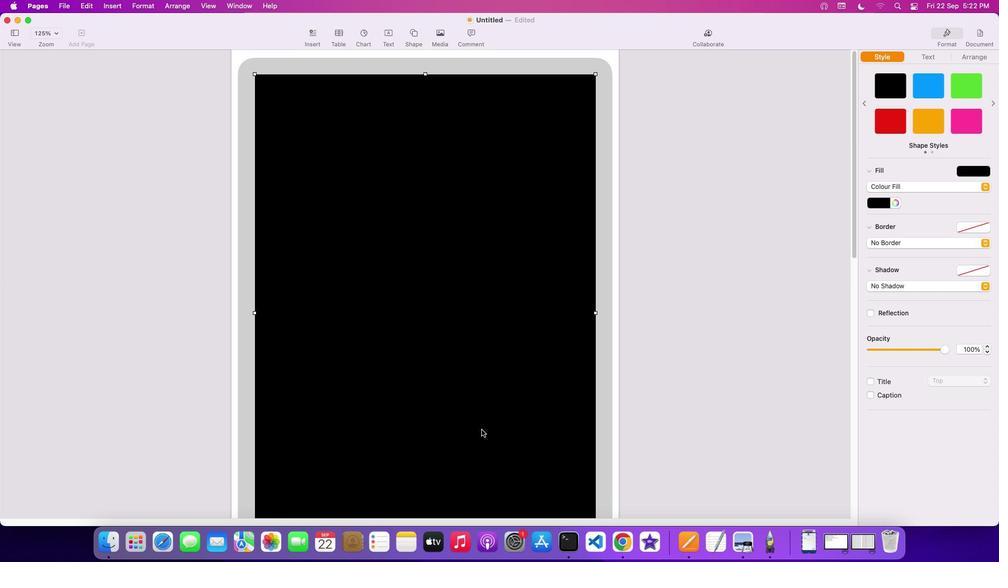 
Action: Mouse moved to (454, 362)
Screenshot: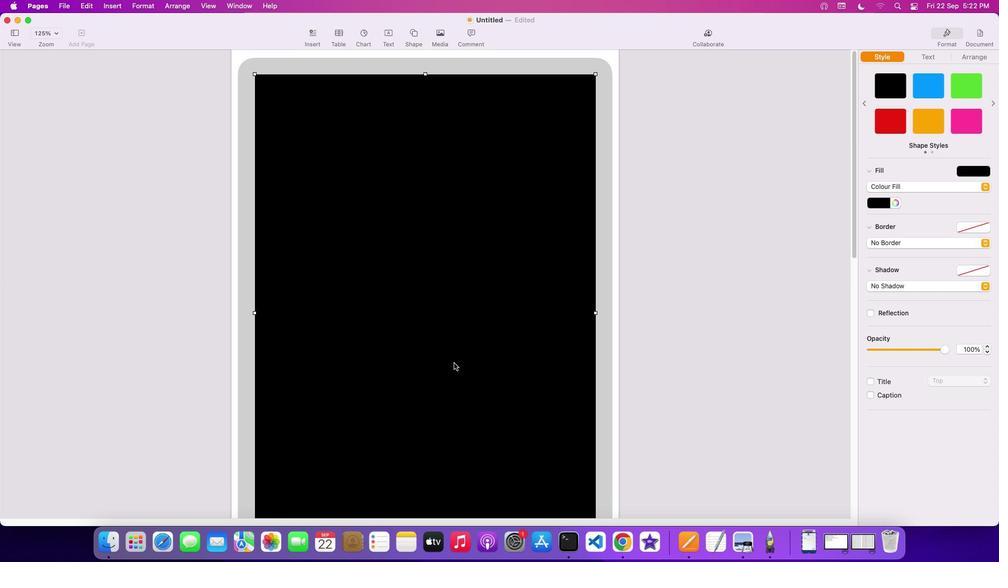 
Action: Mouse pressed left at (454, 362)
Screenshot: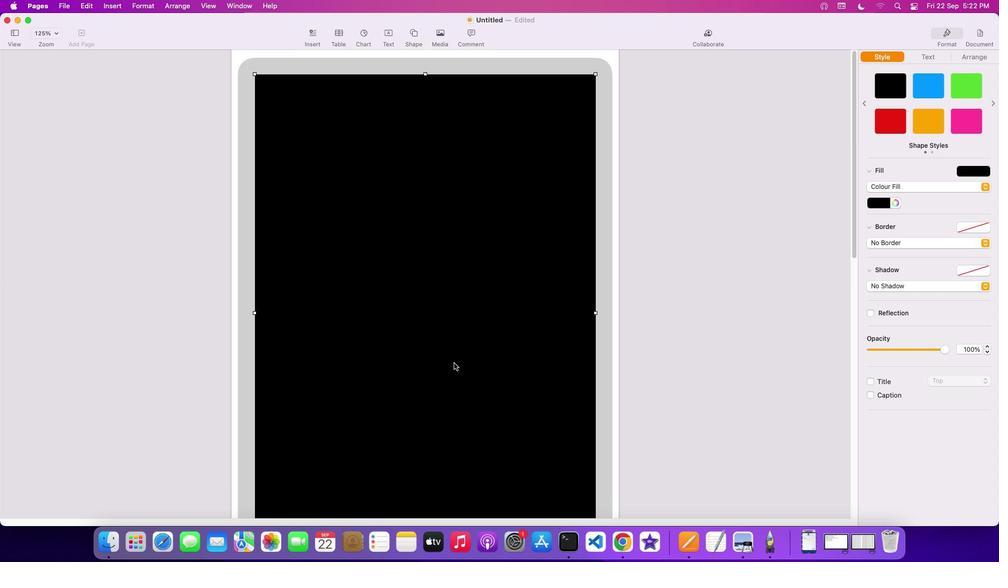 
Action: Mouse moved to (887, 205)
Screenshot: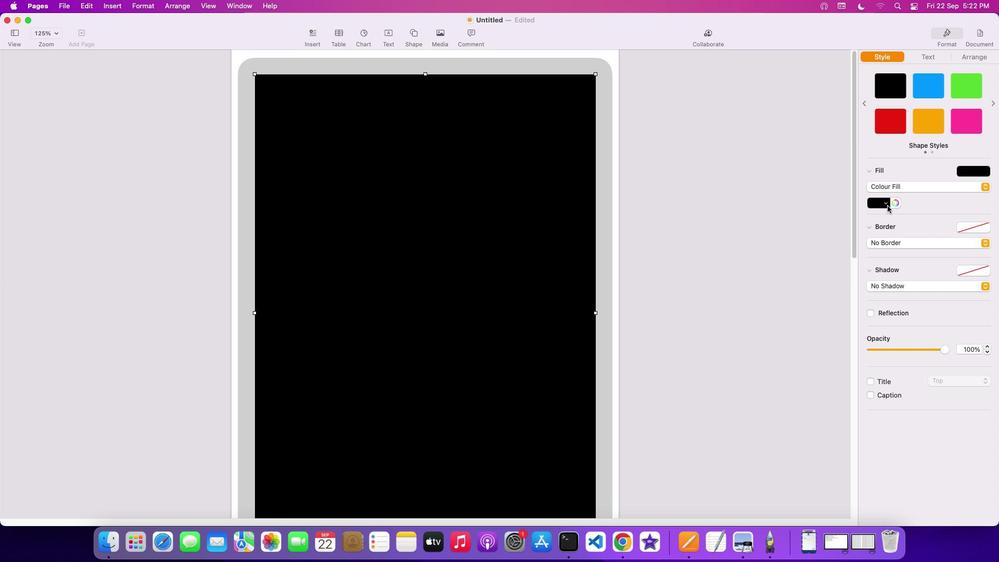 
Action: Mouse pressed left at (887, 205)
Screenshot: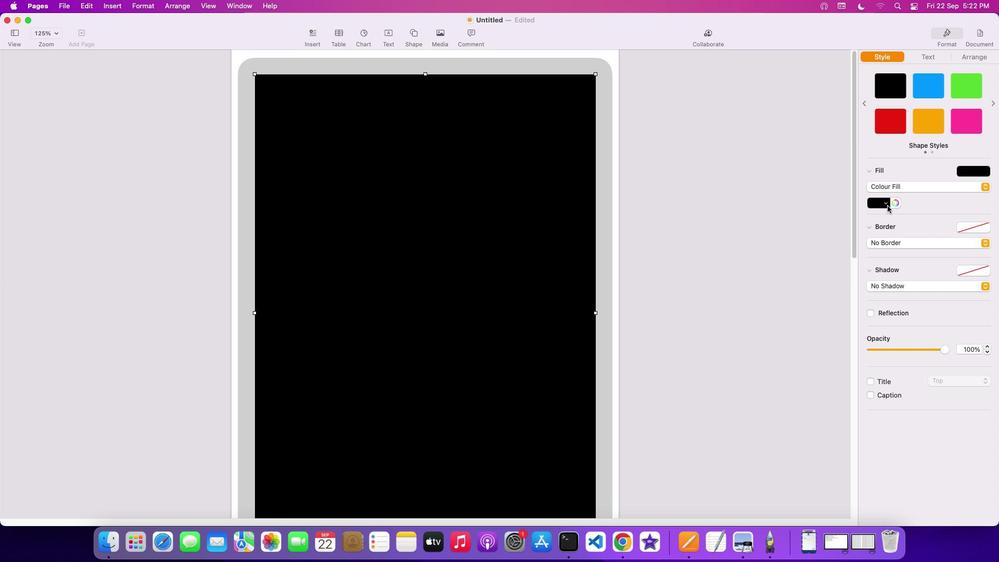 
Action: Mouse moved to (836, 268)
Screenshot: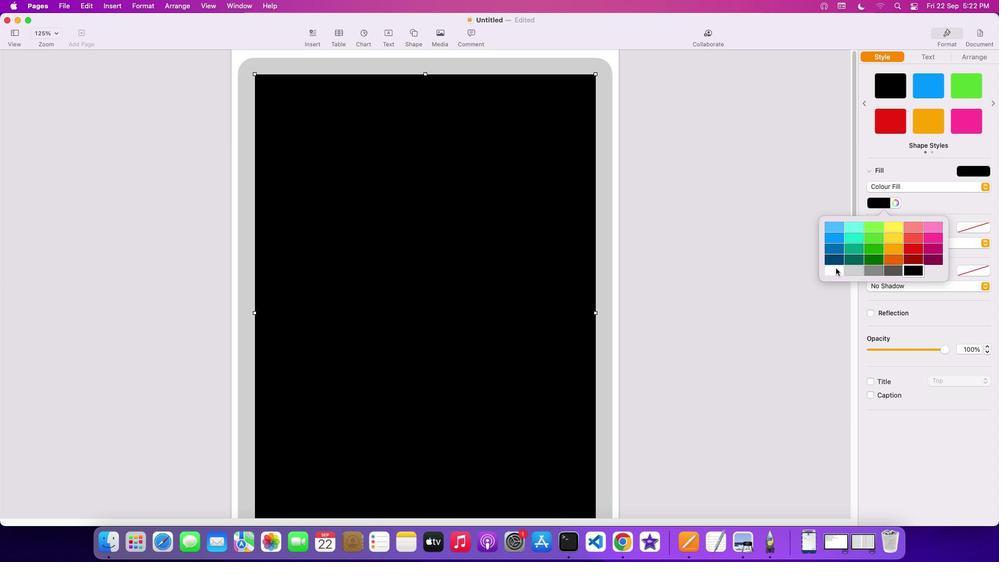 
Action: Mouse pressed left at (836, 268)
Screenshot: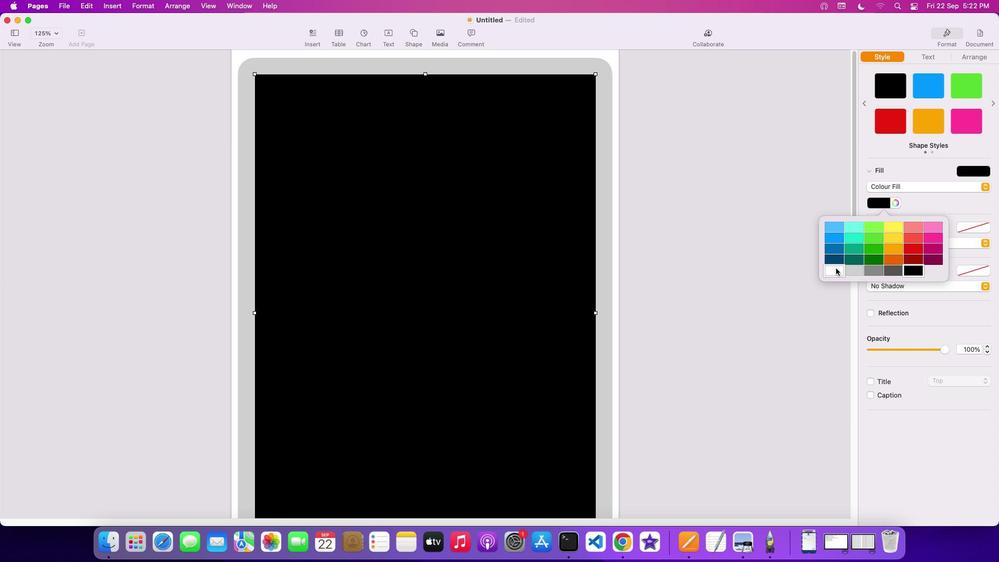 
Action: Mouse moved to (417, 31)
Screenshot: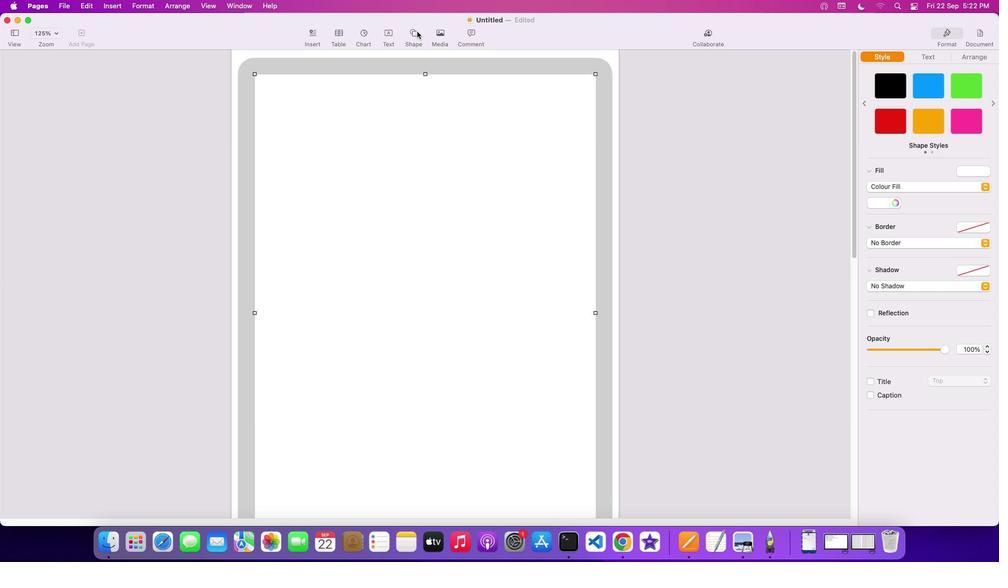 
Action: Mouse pressed left at (417, 31)
Screenshot: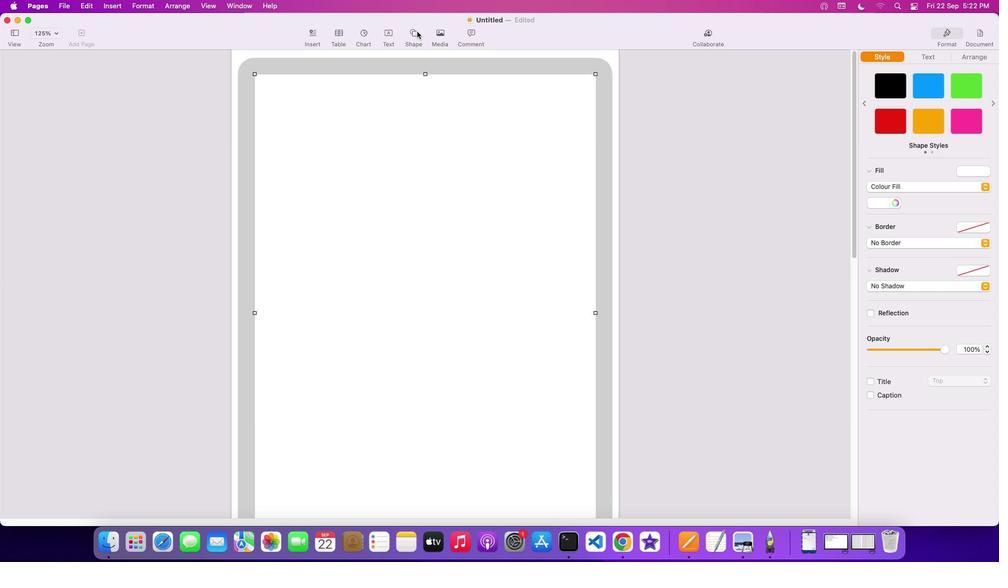 
Action: Mouse moved to (414, 115)
Screenshot: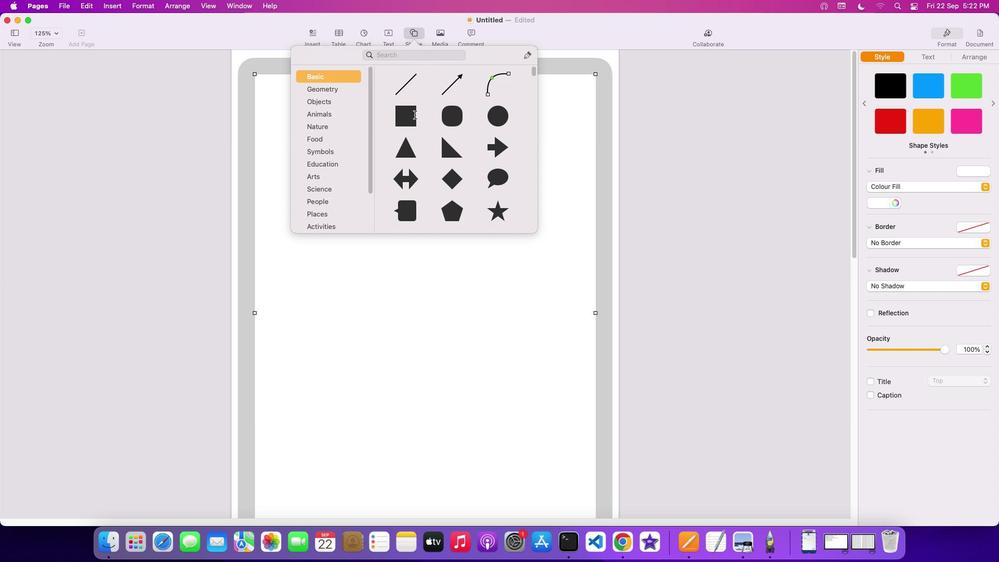 
Action: Mouse pressed left at (414, 115)
Screenshot: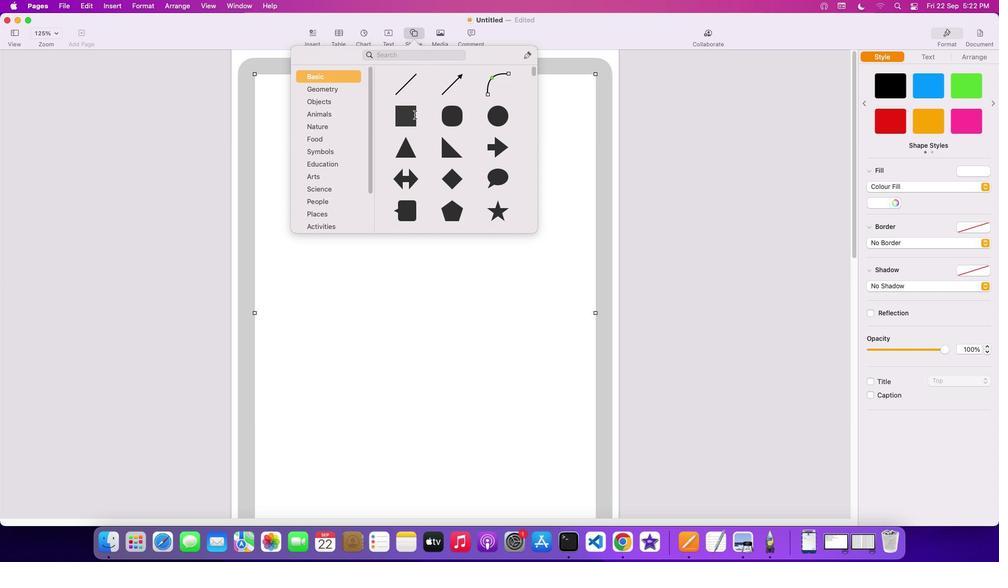 
Action: Mouse moved to (403, 266)
Screenshot: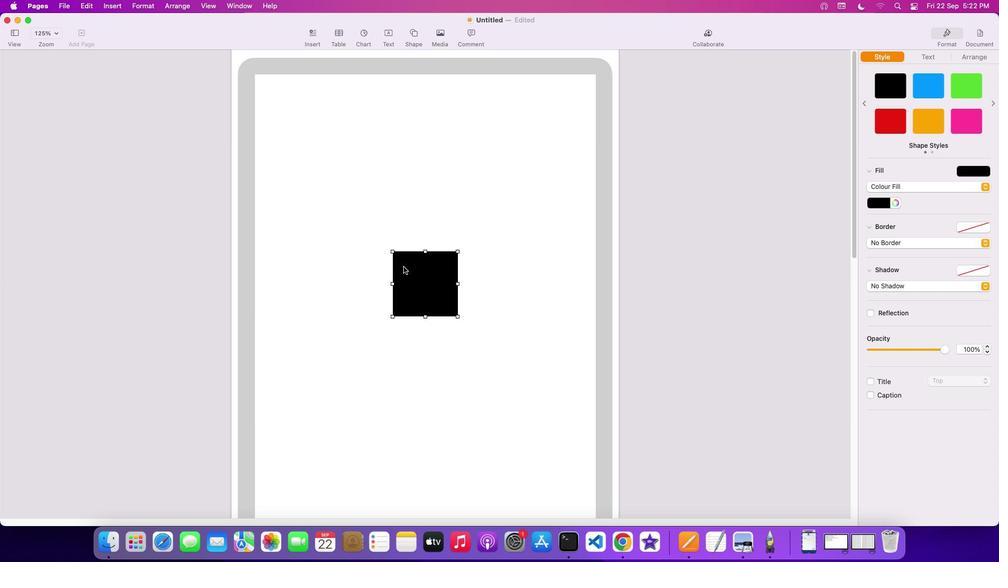 
Action: Mouse pressed left at (403, 266)
Screenshot: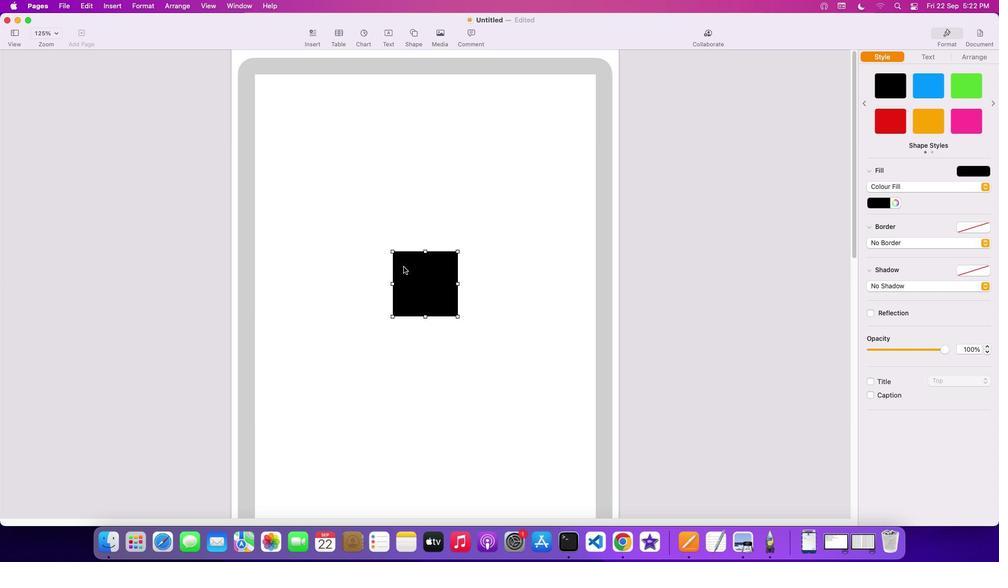 
Action: Mouse moved to (332, 138)
Screenshot: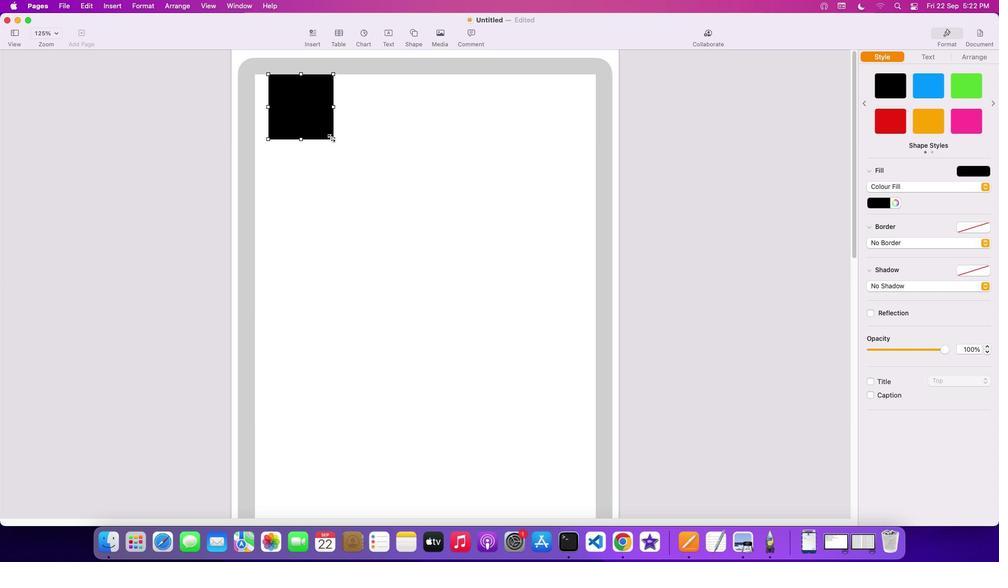
Action: Mouse pressed left at (332, 138)
Screenshot: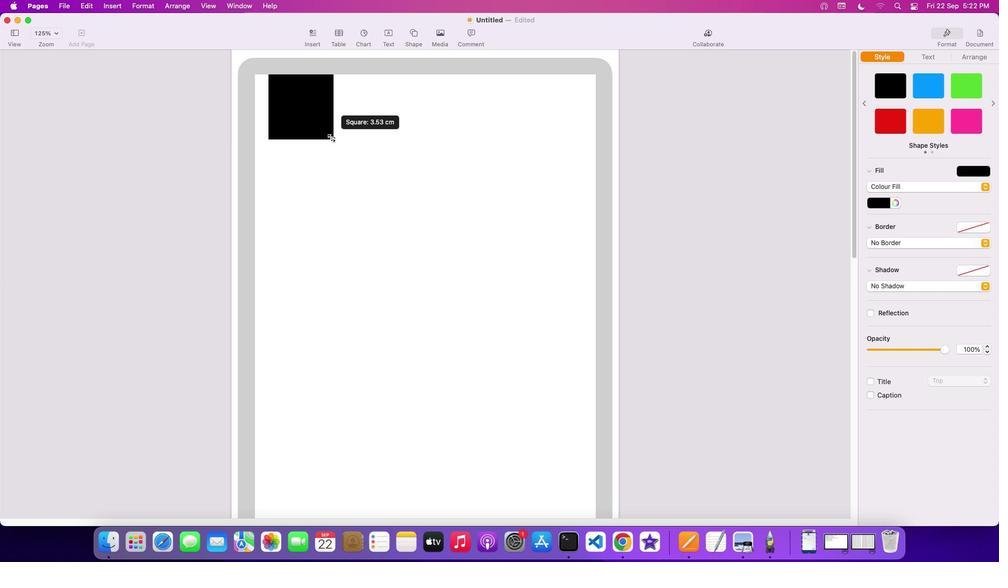 
Action: Mouse moved to (434, 200)
Screenshot: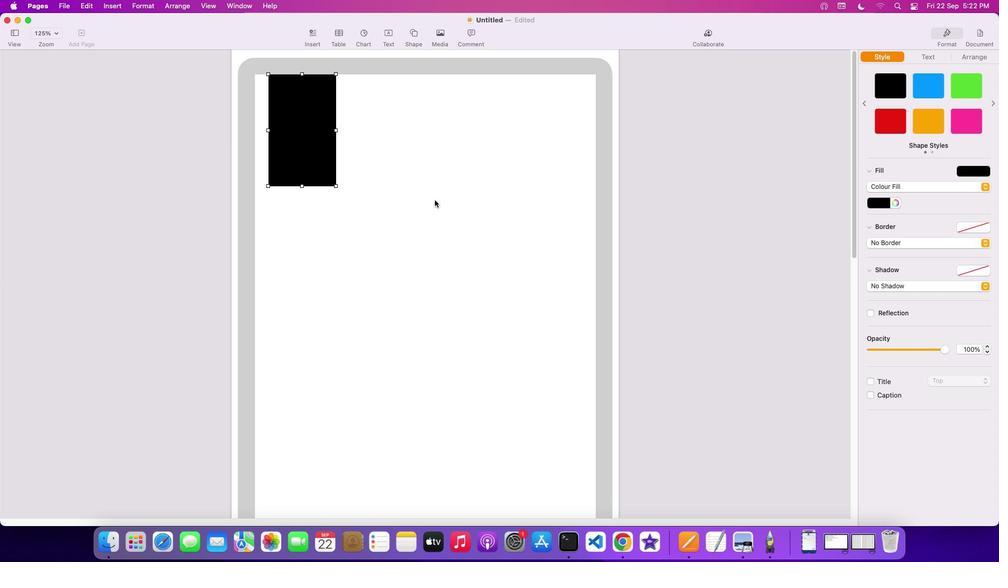 
Action: Mouse pressed left at (434, 200)
Screenshot: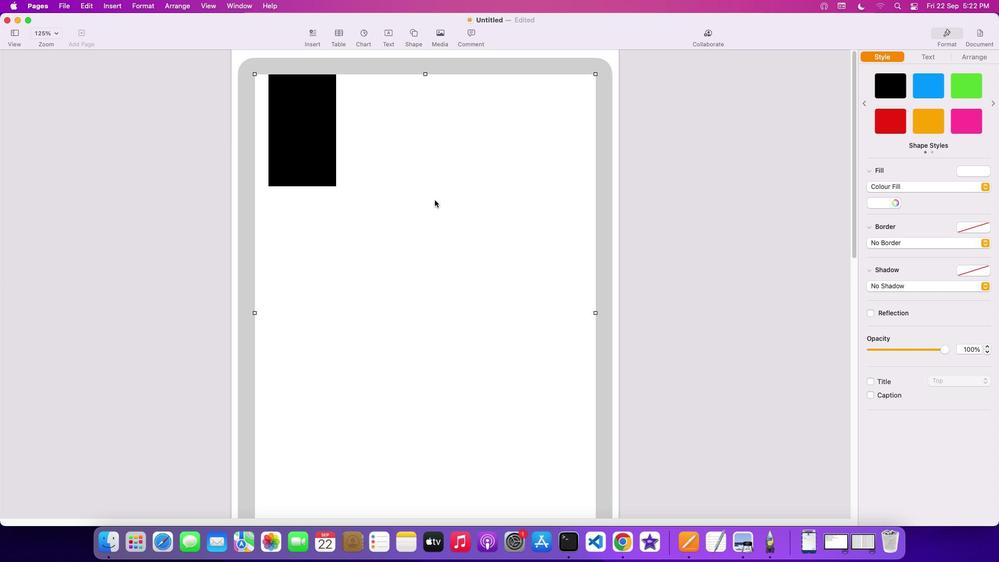 
Action: Mouse moved to (413, 33)
Screenshot: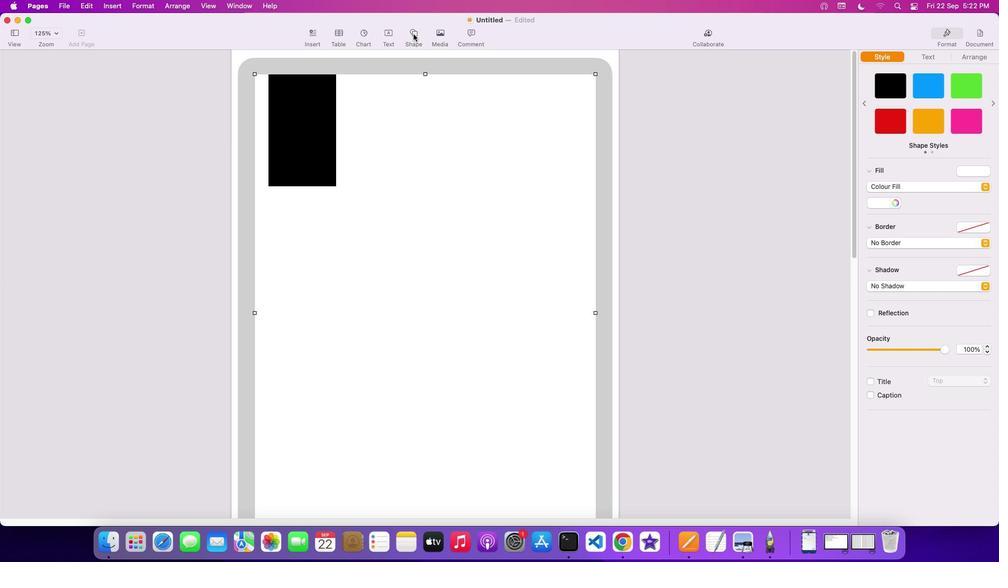 
Action: Mouse pressed left at (413, 33)
Screenshot: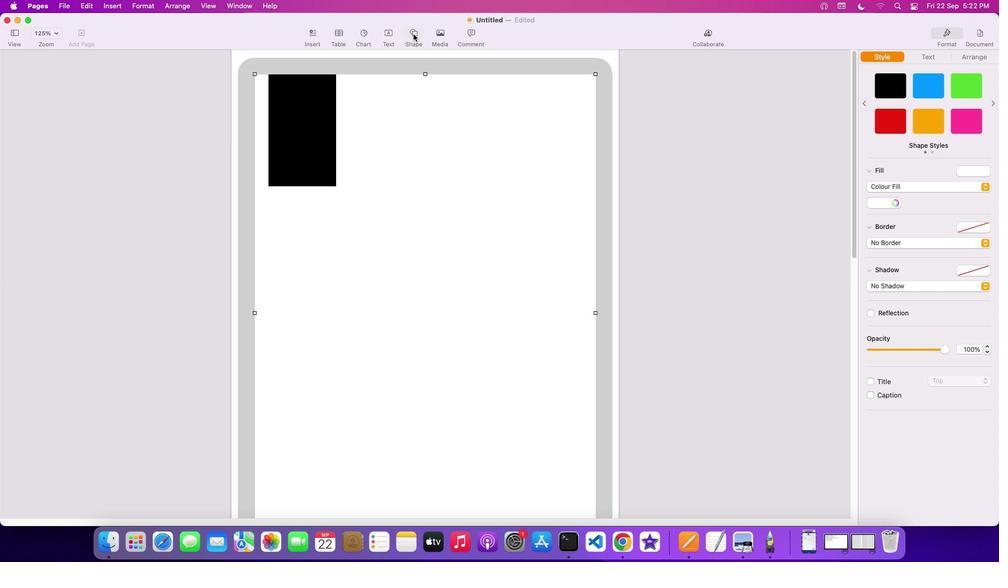 
Action: Mouse moved to (333, 215)
Screenshot: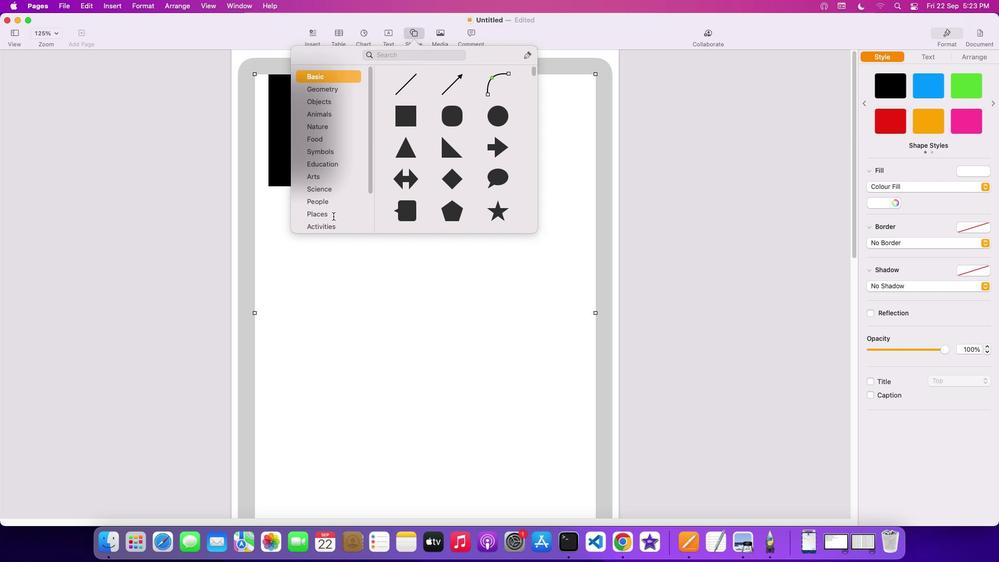 
Action: Mouse scrolled (333, 215) with delta (0, 0)
Screenshot: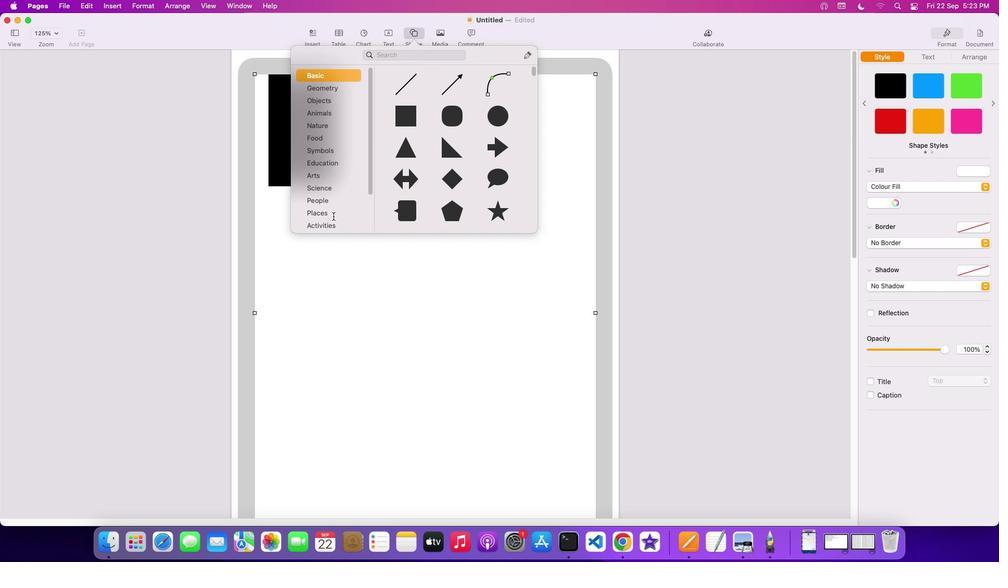 
Action: Mouse scrolled (333, 215) with delta (0, 0)
Screenshot: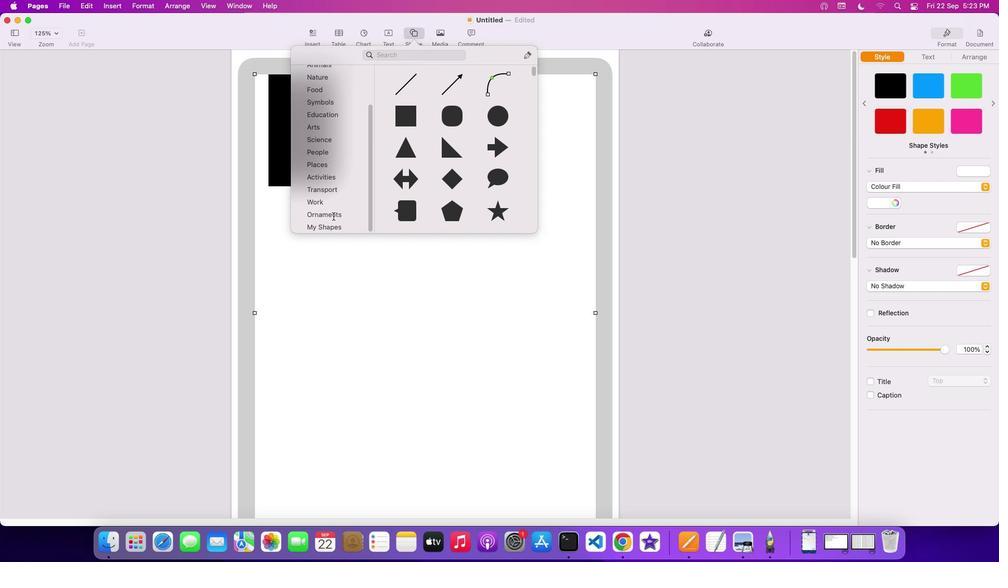 
Action: Mouse scrolled (333, 215) with delta (0, -1)
Screenshot: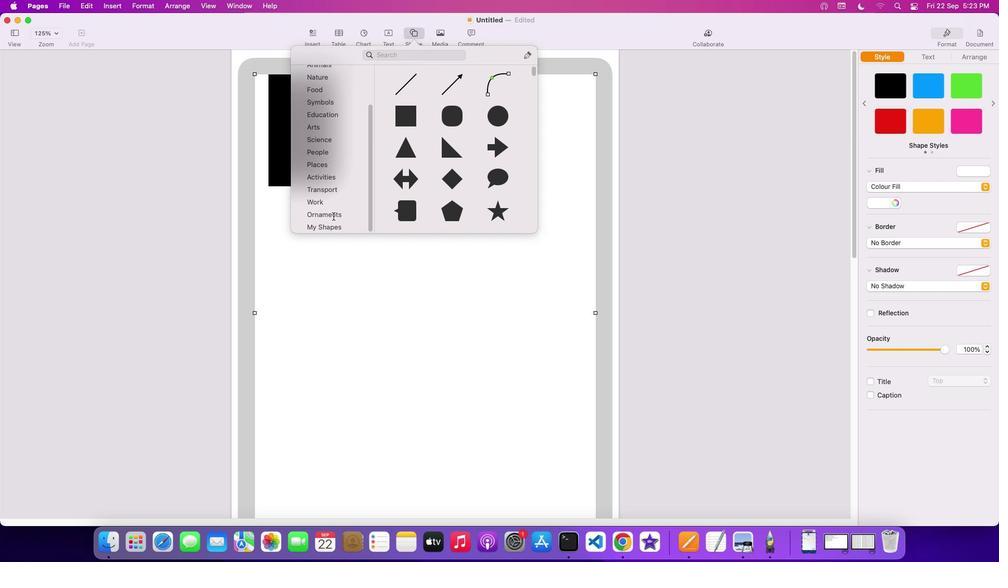 
Action: Mouse scrolled (333, 215) with delta (0, -2)
Screenshot: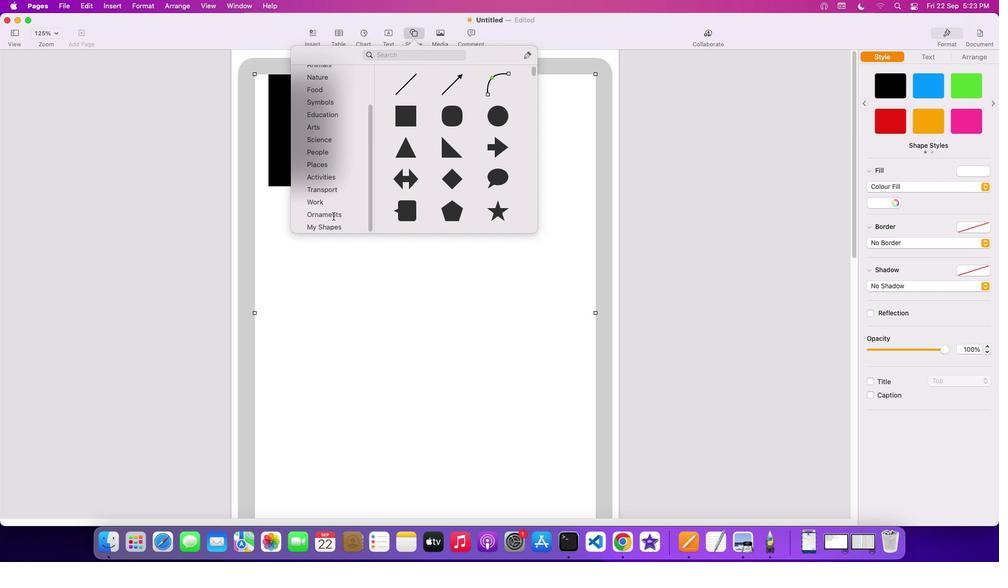 
Action: Mouse scrolled (333, 215) with delta (0, -3)
Screenshot: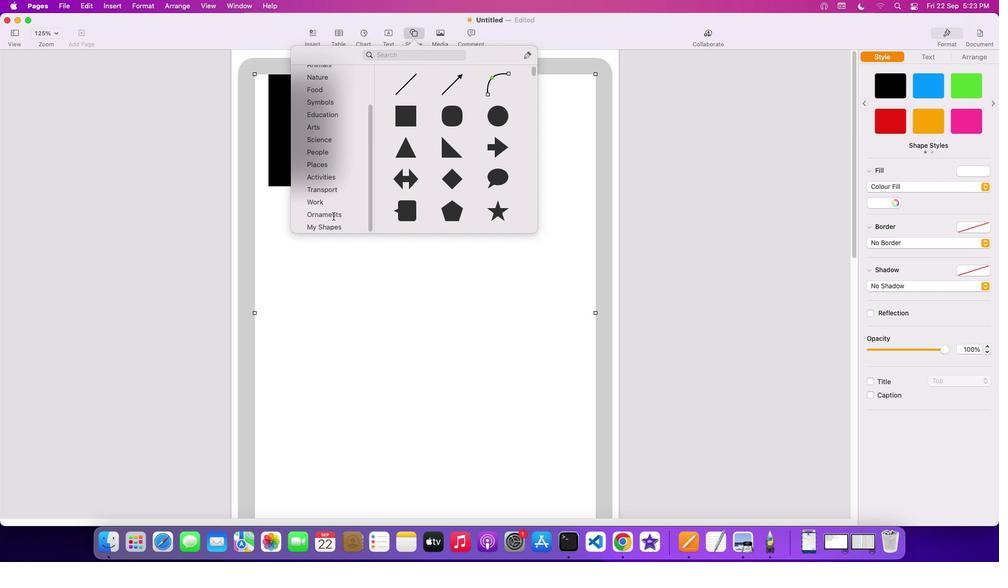 
Action: Mouse scrolled (333, 215) with delta (0, -3)
Screenshot: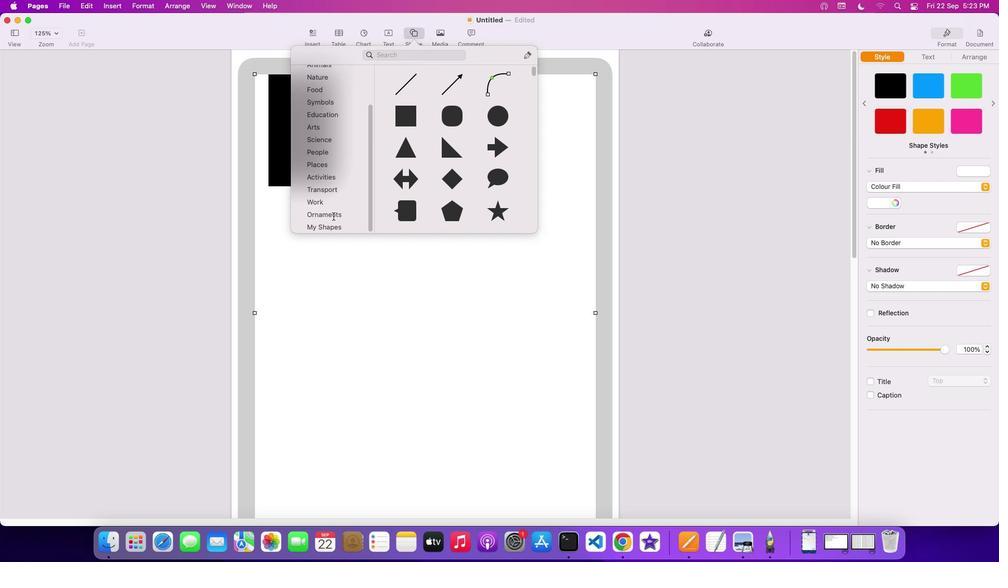 
Action: Mouse moved to (332, 224)
Screenshot: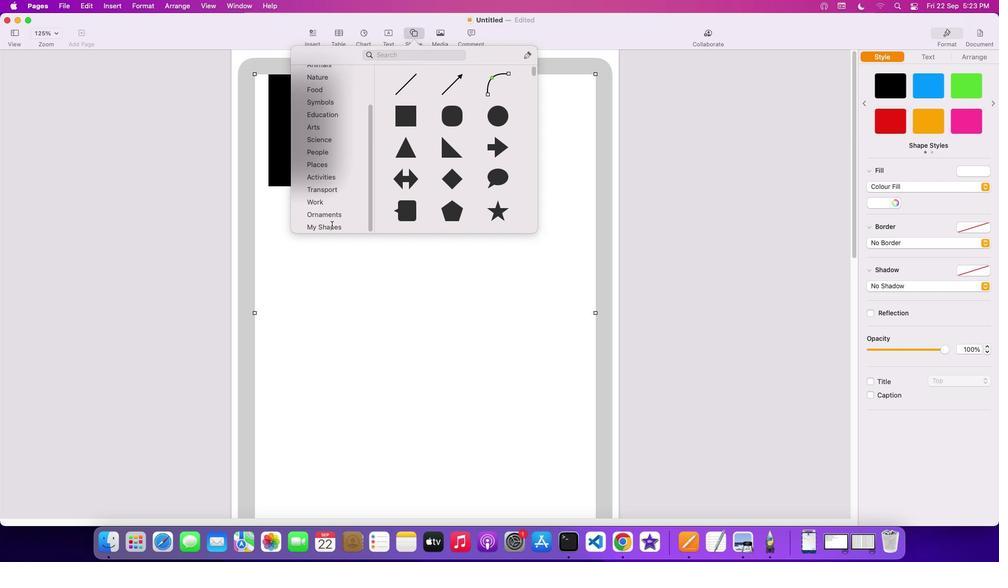 
Action: Mouse pressed left at (332, 224)
Screenshot: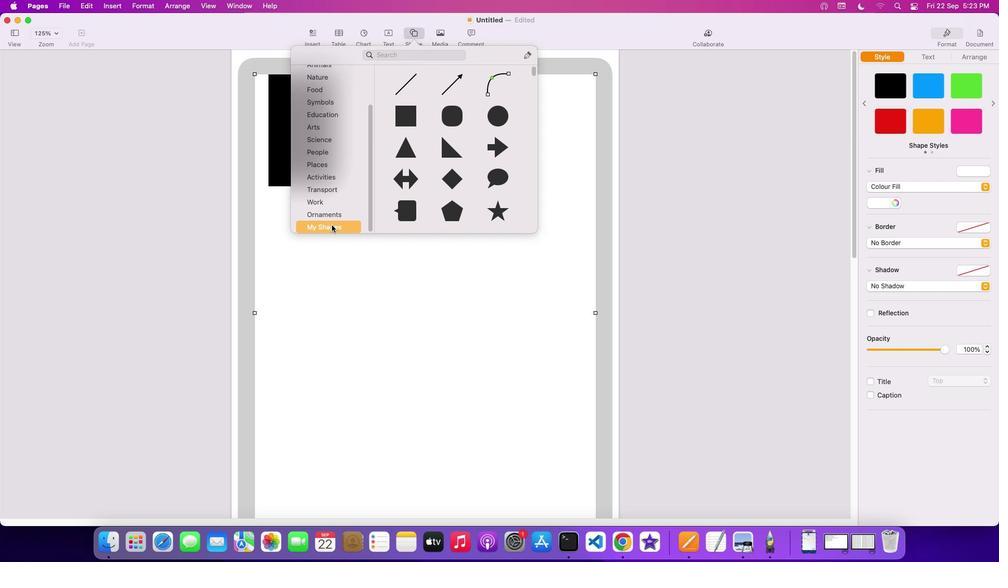 
Action: Mouse moved to (405, 125)
Screenshot: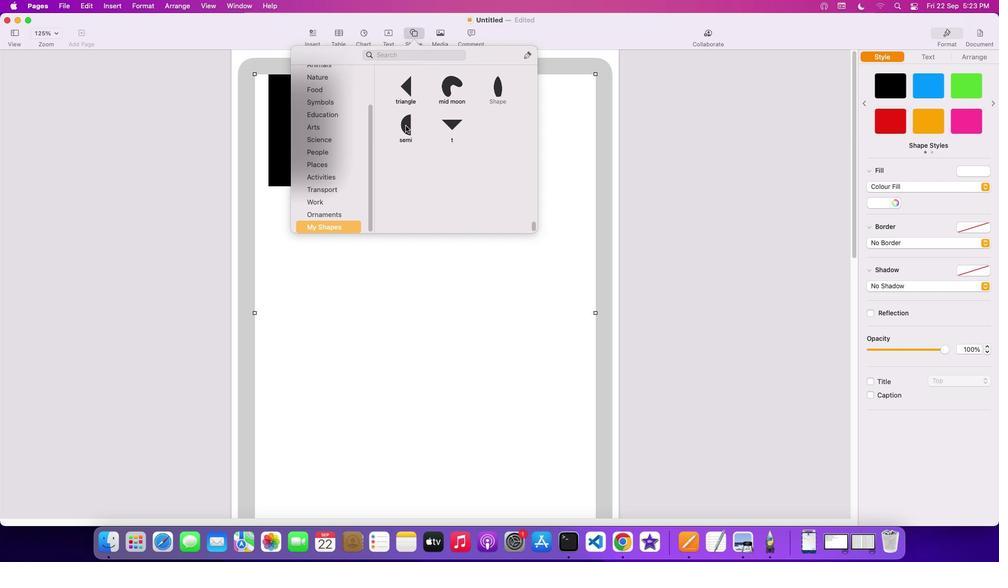 
Action: Mouse pressed left at (405, 125)
Screenshot: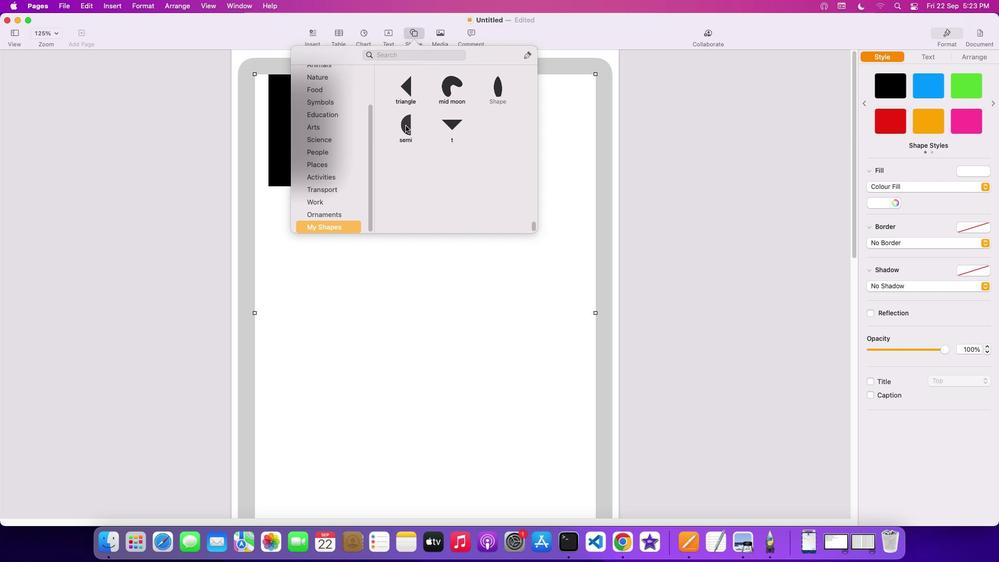 
Action: Mouse moved to (964, 55)
Screenshot: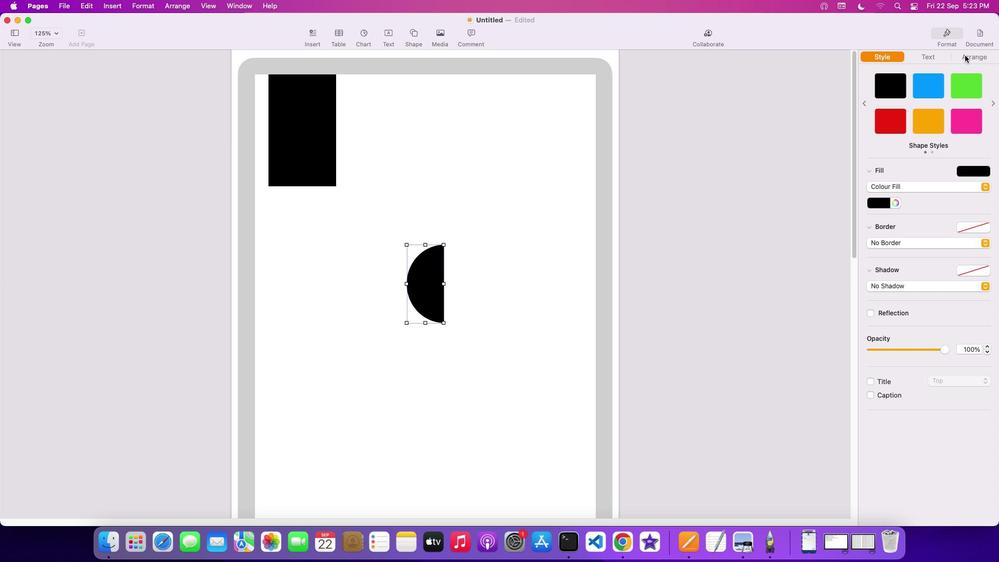 
Action: Mouse pressed left at (964, 55)
Screenshot: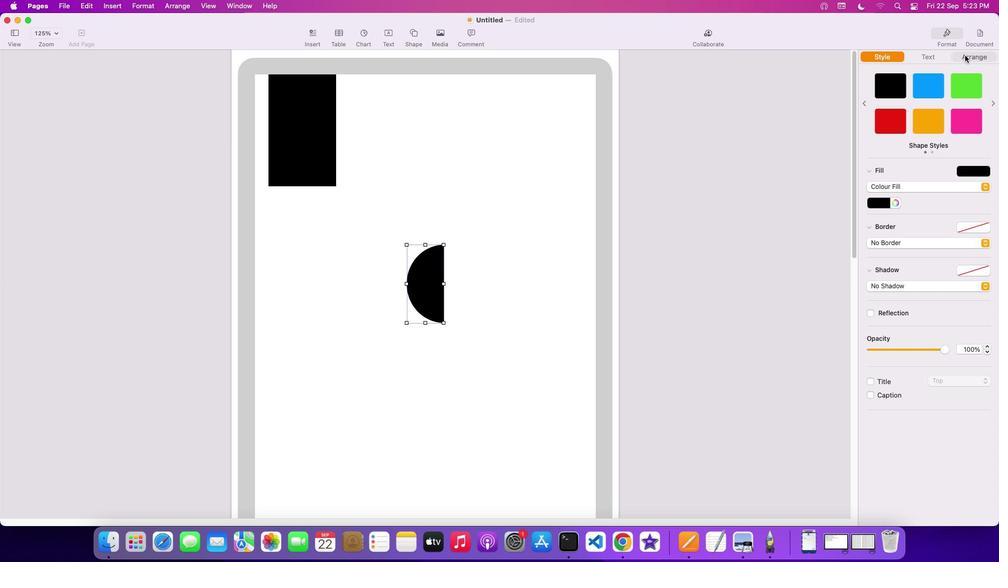 
Action: Mouse moved to (975, 325)
Screenshot: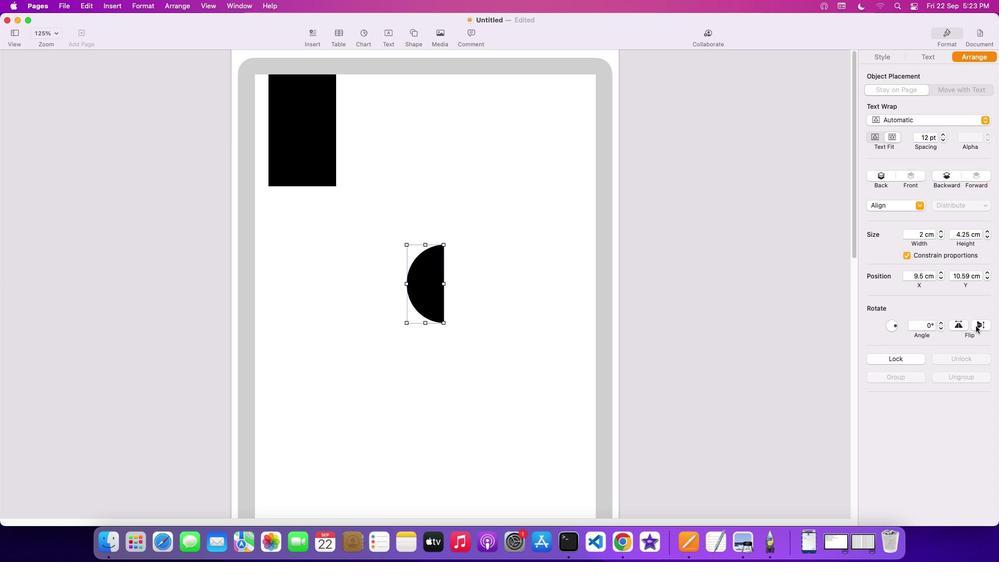 
Action: Mouse pressed left at (975, 325)
Screenshot: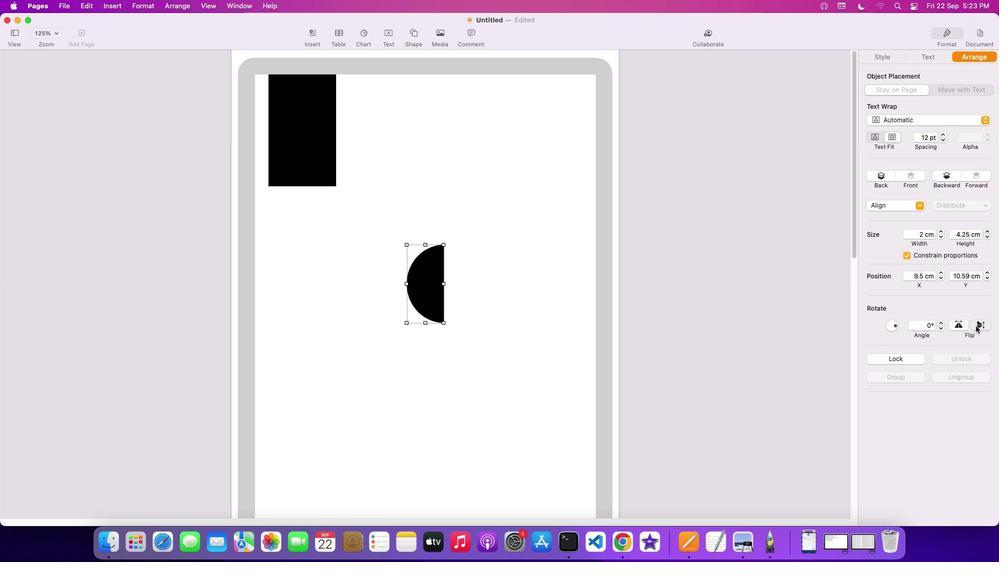 
Action: Mouse moved to (961, 328)
Screenshot: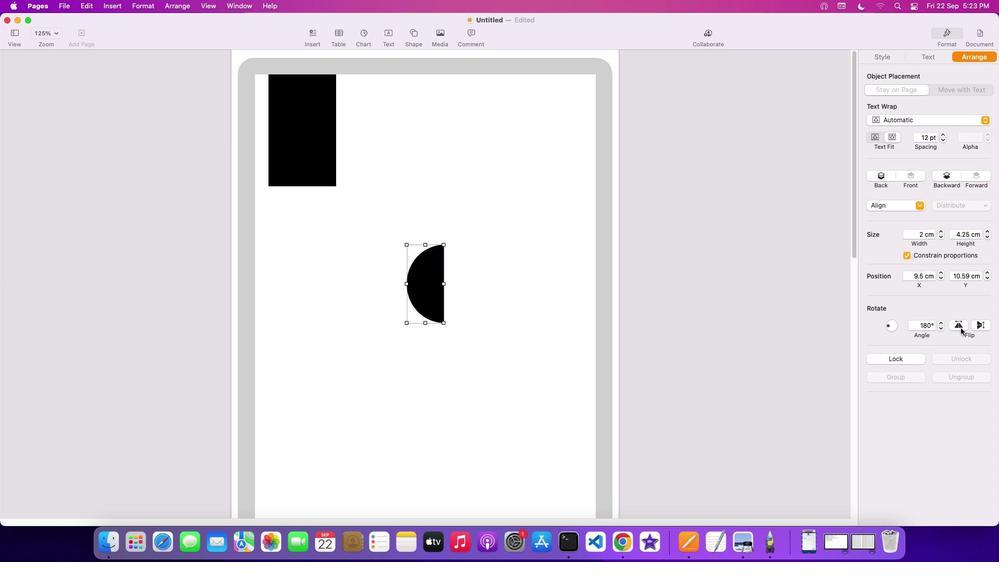 
Action: Mouse pressed left at (961, 328)
Screenshot: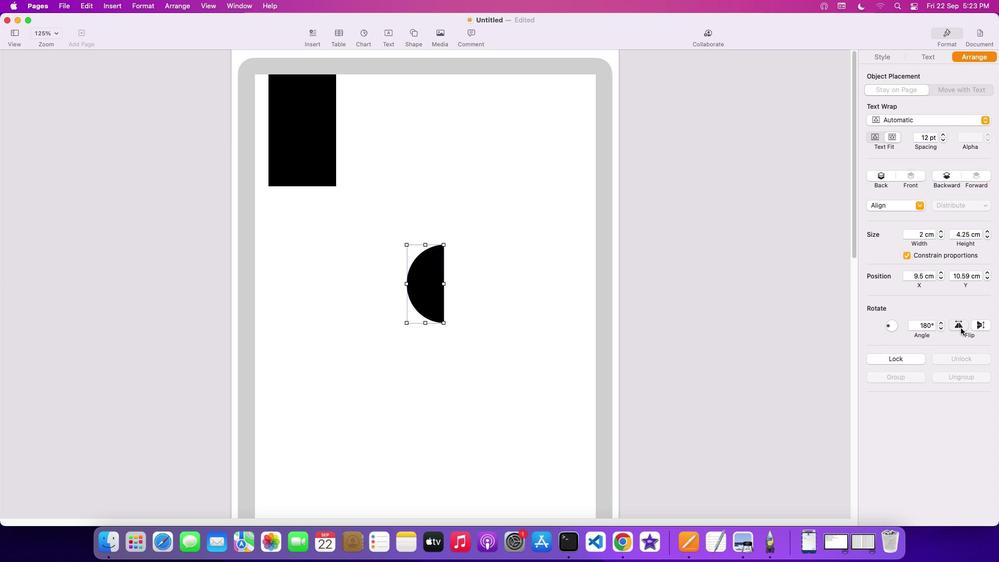 
Action: Mouse moved to (435, 289)
Screenshot: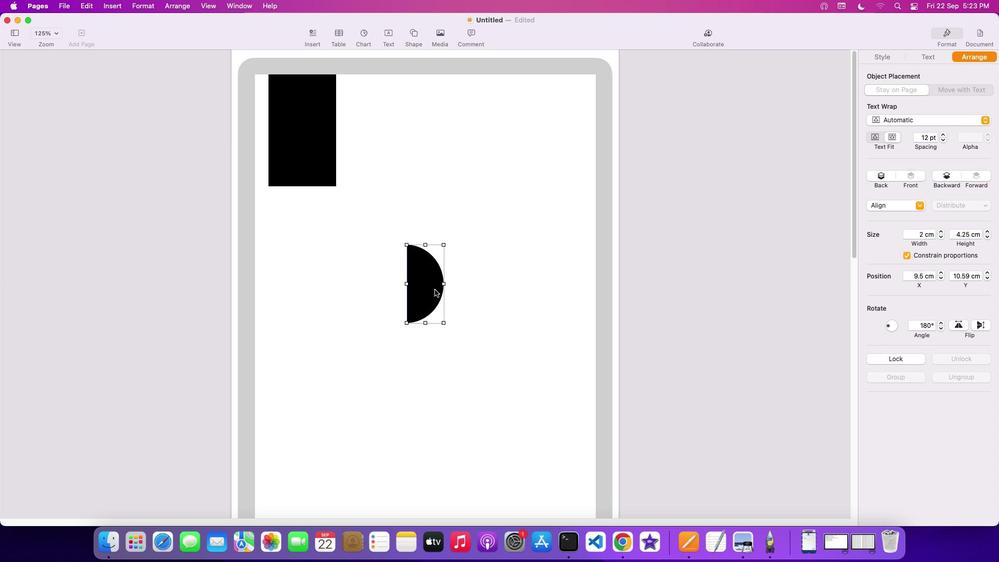 
Action: Mouse pressed left at (435, 289)
Screenshot: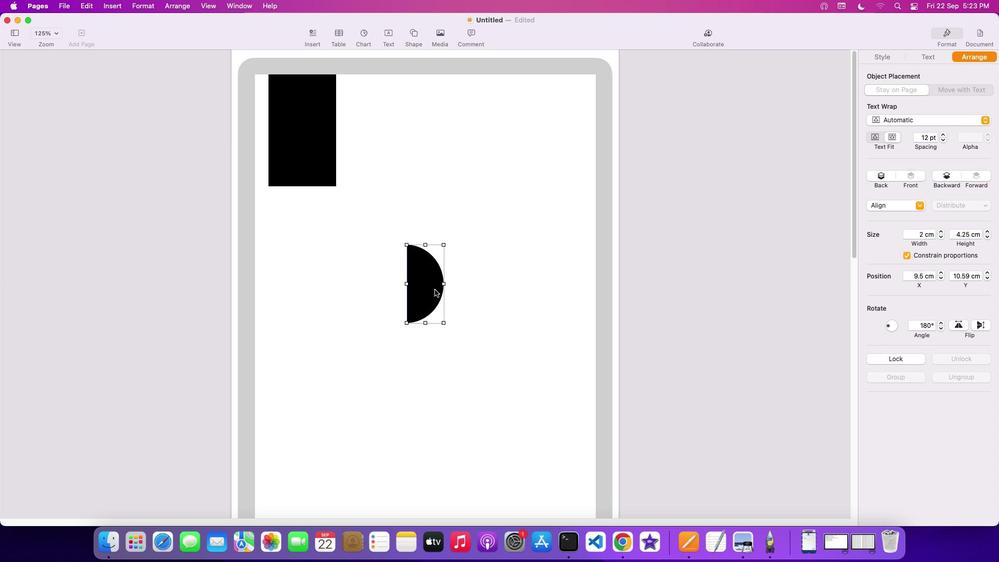
Action: Mouse moved to (382, 86)
Screenshot: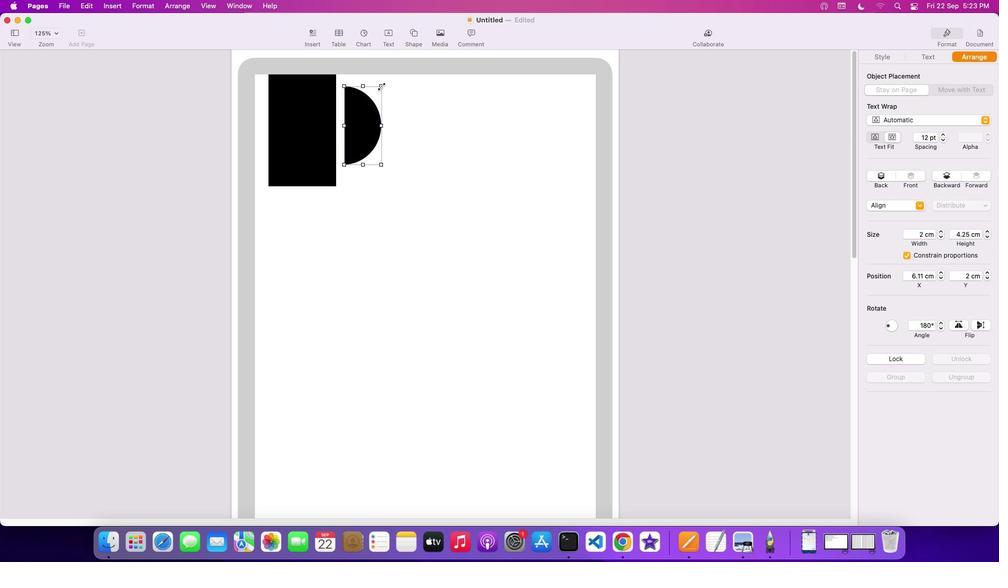 
Action: Mouse pressed left at (382, 86)
Screenshot: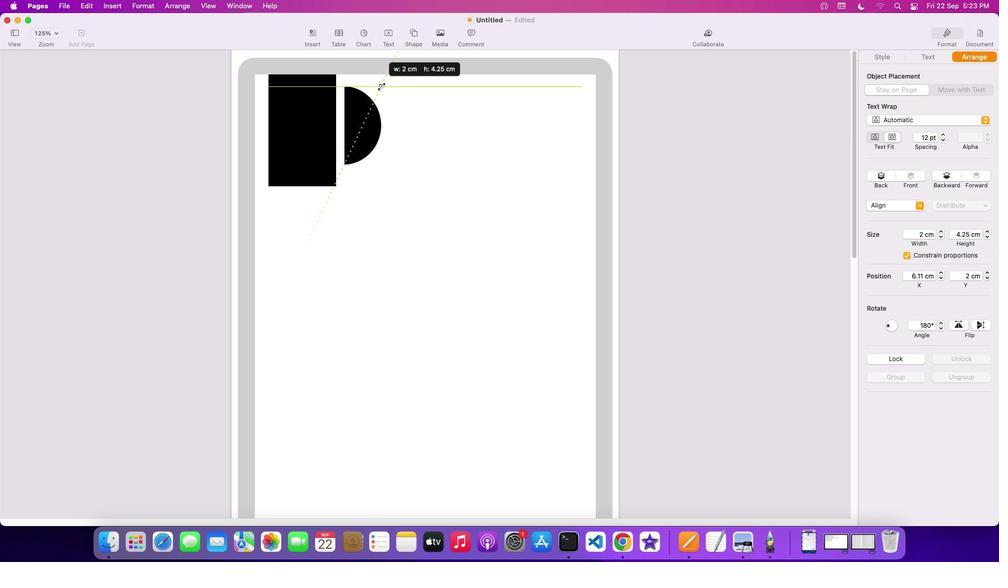 
Action: Mouse moved to (355, 146)
Screenshot: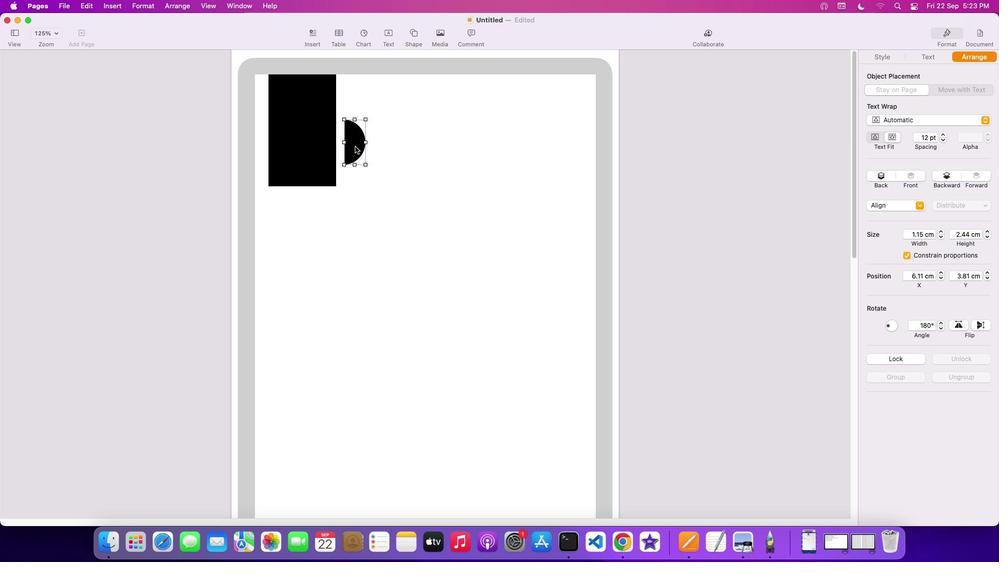 
Action: Mouse pressed left at (355, 146)
Screenshot: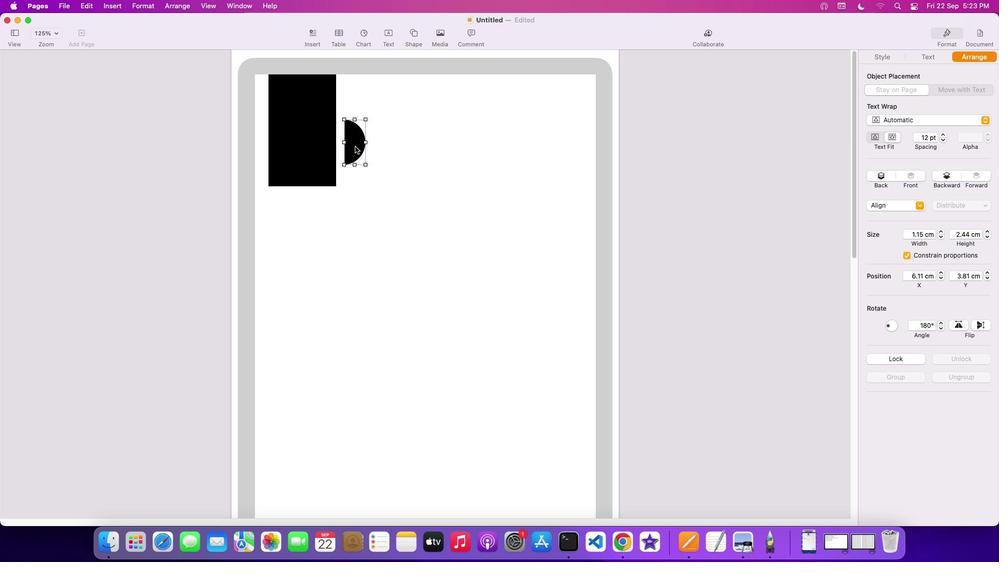 
Action: Mouse moved to (355, 110)
Screenshot: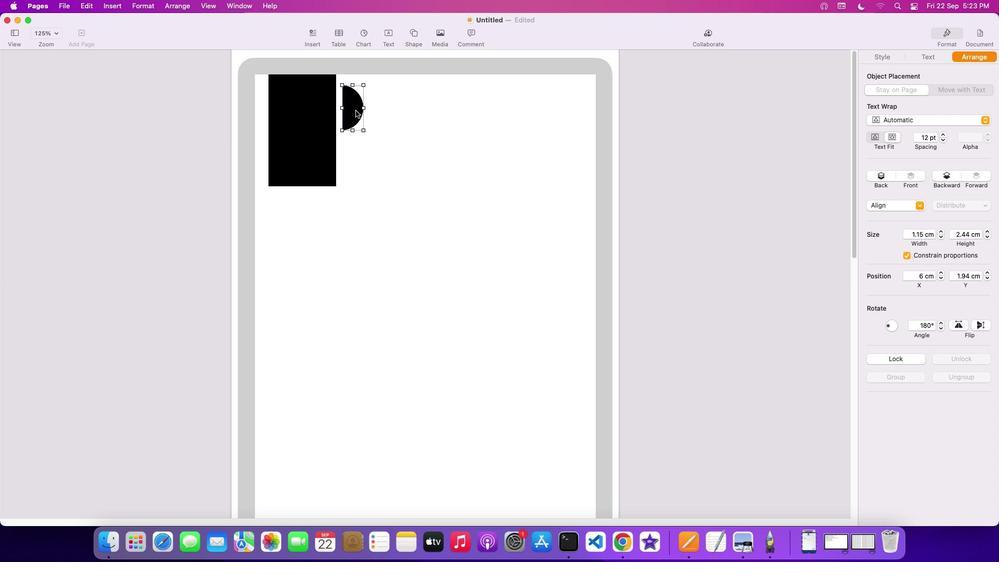 
Action: Key pressed Key.cmd'c'
Screenshot: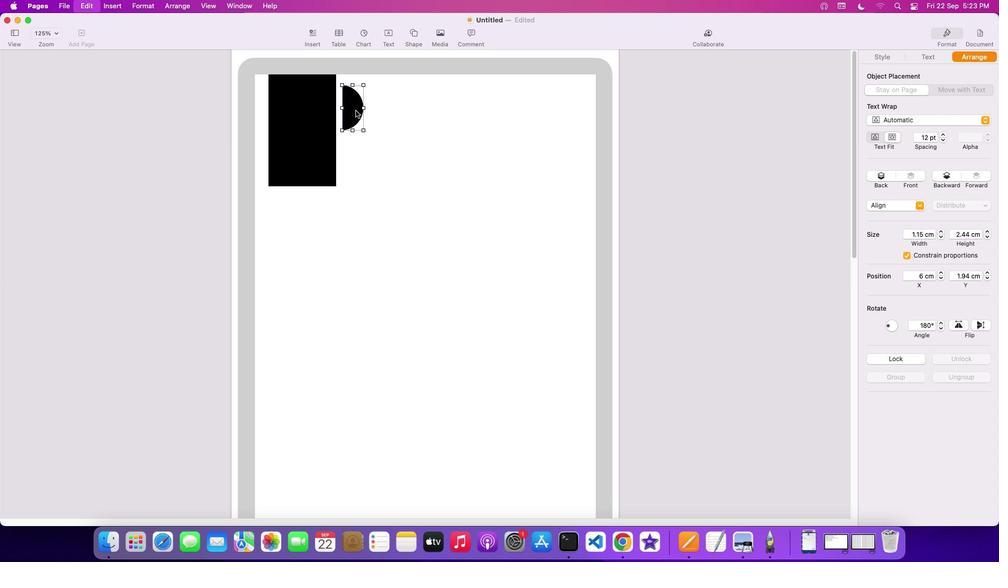 
Action: Mouse moved to (420, 112)
Screenshot: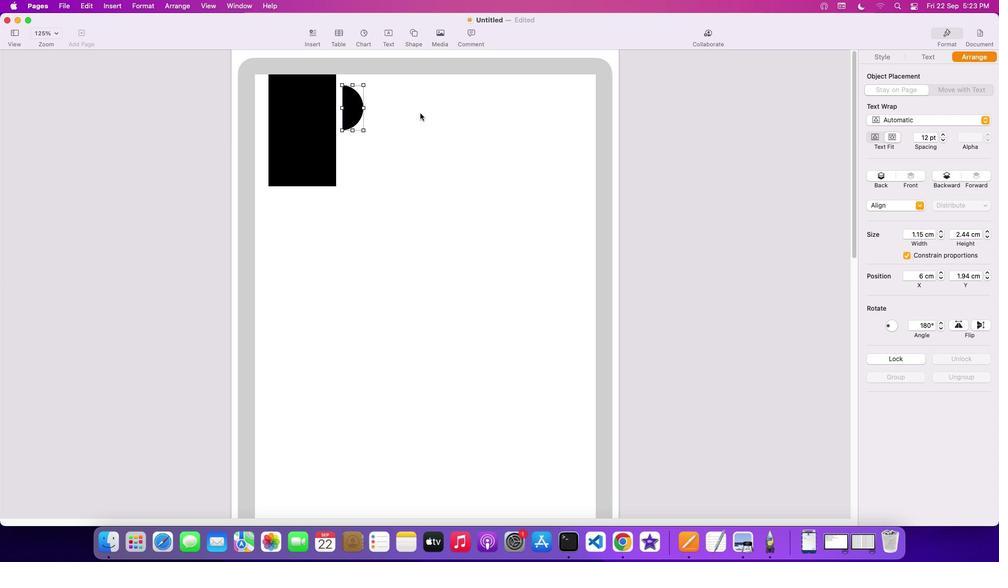 
Action: Key pressed 'v''v''v'
Screenshot: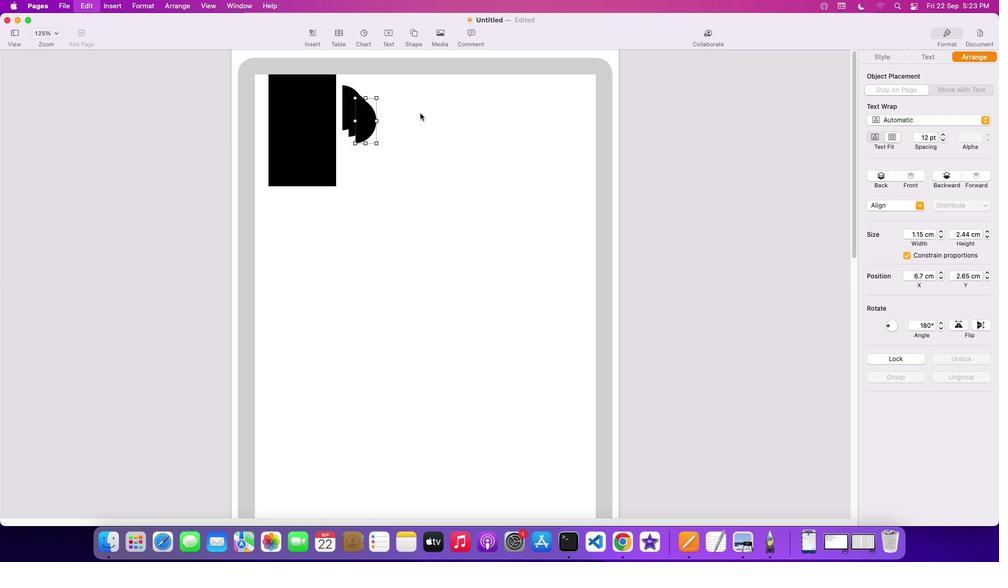 
Action: Mouse moved to (370, 129)
Screenshot: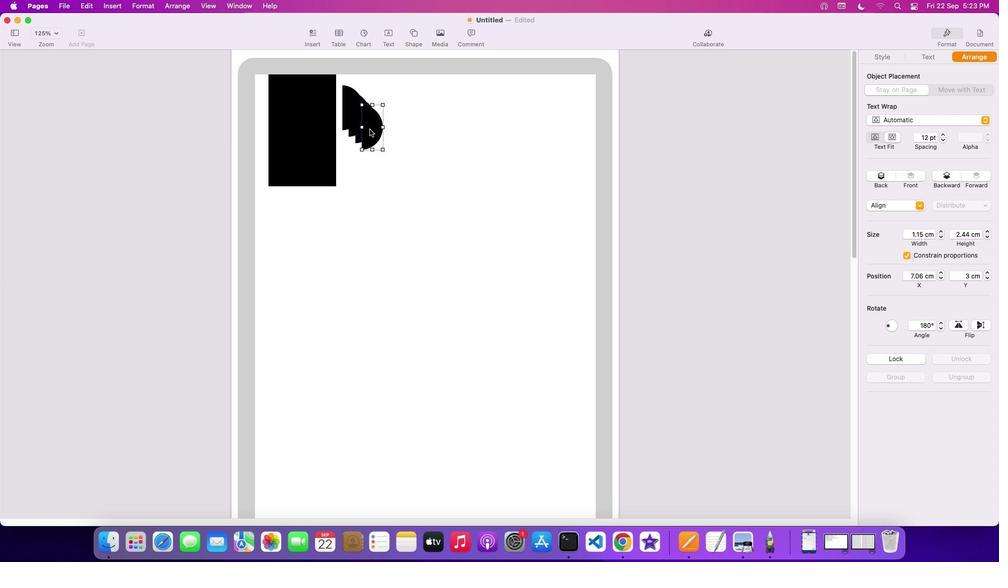 
Action: Mouse pressed left at (370, 129)
Screenshot: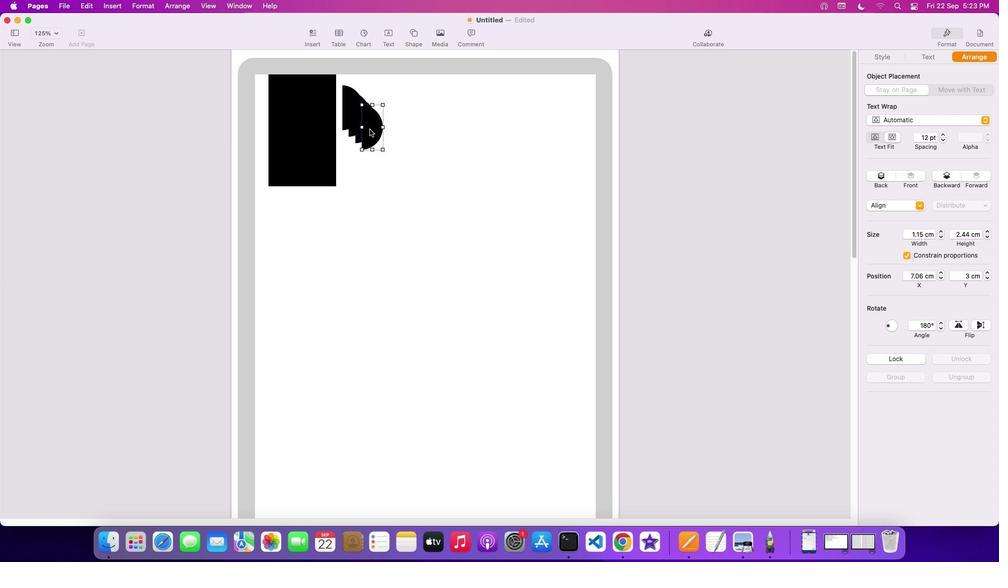 
Action: Mouse moved to (369, 124)
Screenshot: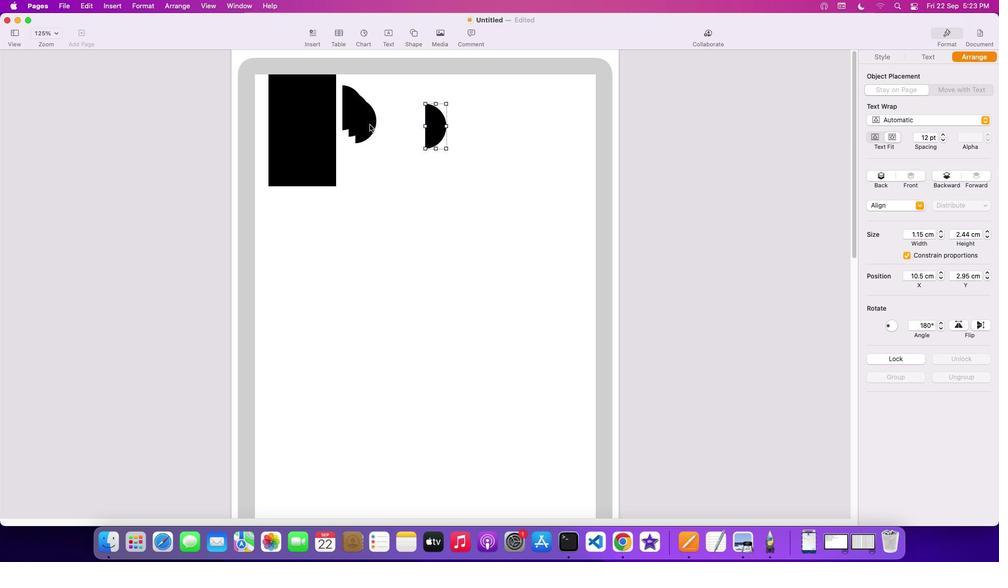 
Action: Mouse pressed left at (369, 124)
Screenshot: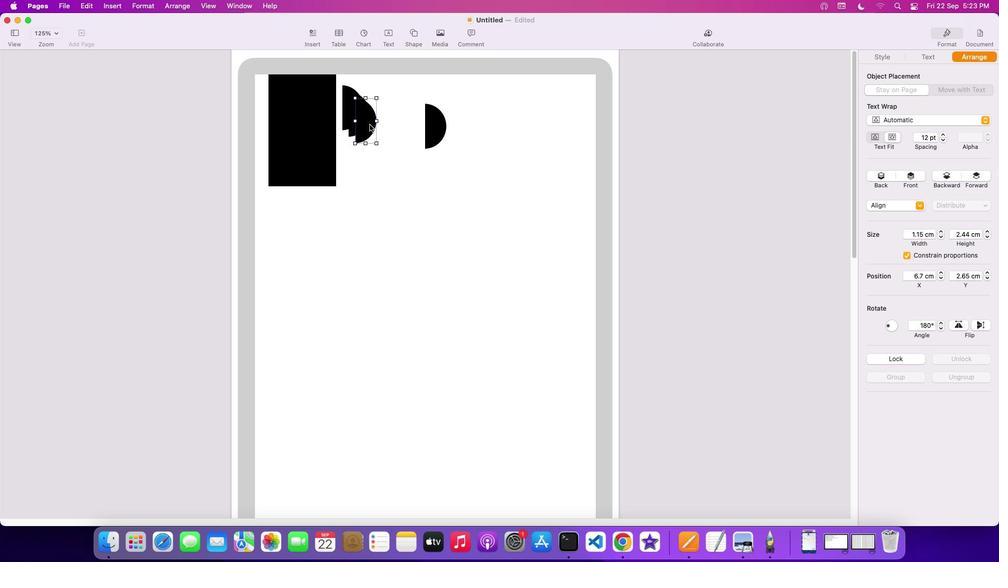 
Action: Mouse moved to (355, 119)
Screenshot: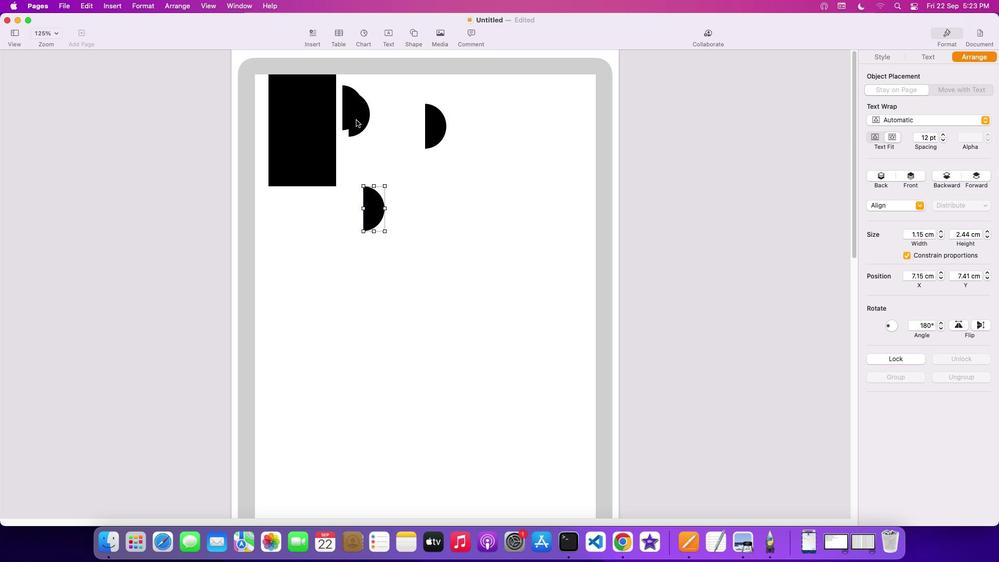 
Action: Mouse pressed left at (355, 119)
Screenshot: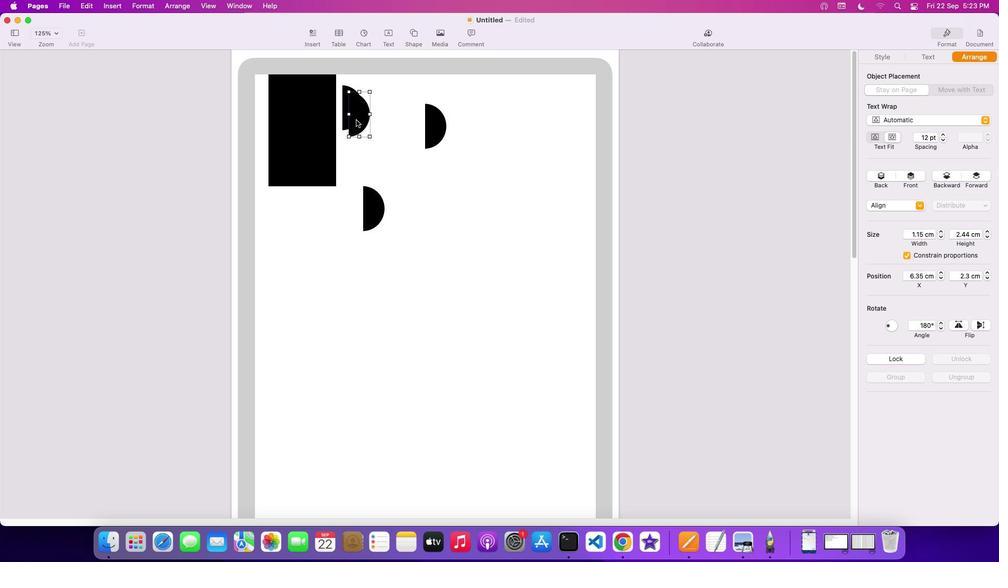 
Action: Mouse moved to (434, 117)
Screenshot: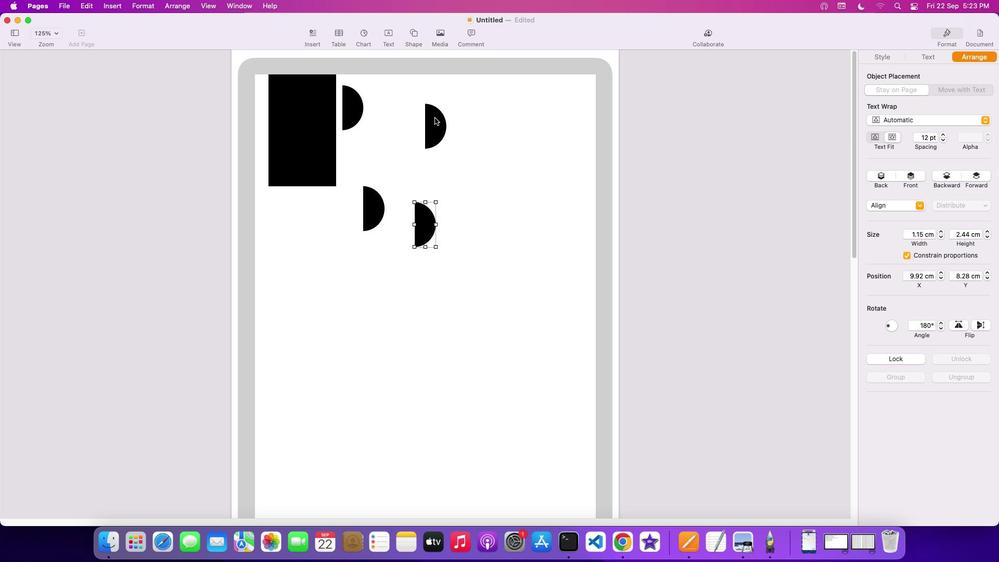 
Action: Mouse pressed left at (434, 117)
Screenshot: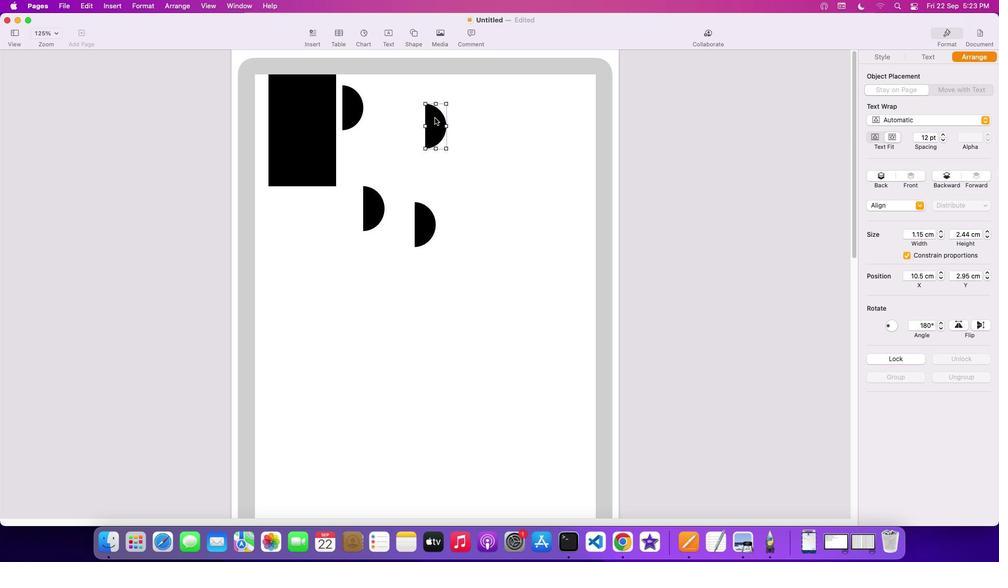 
Action: Mouse moved to (981, 322)
Screenshot: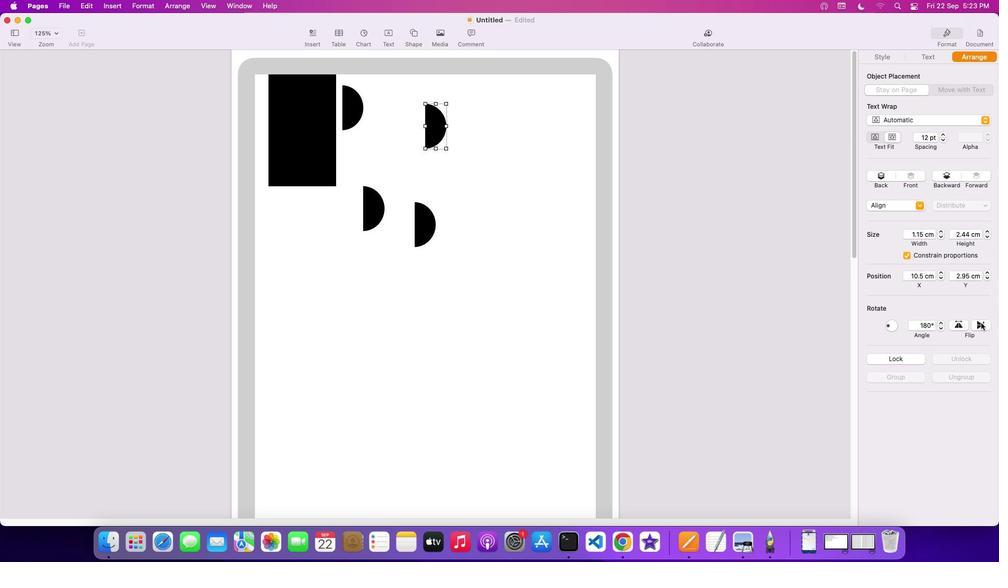 
Action: Mouse pressed left at (981, 322)
Screenshot: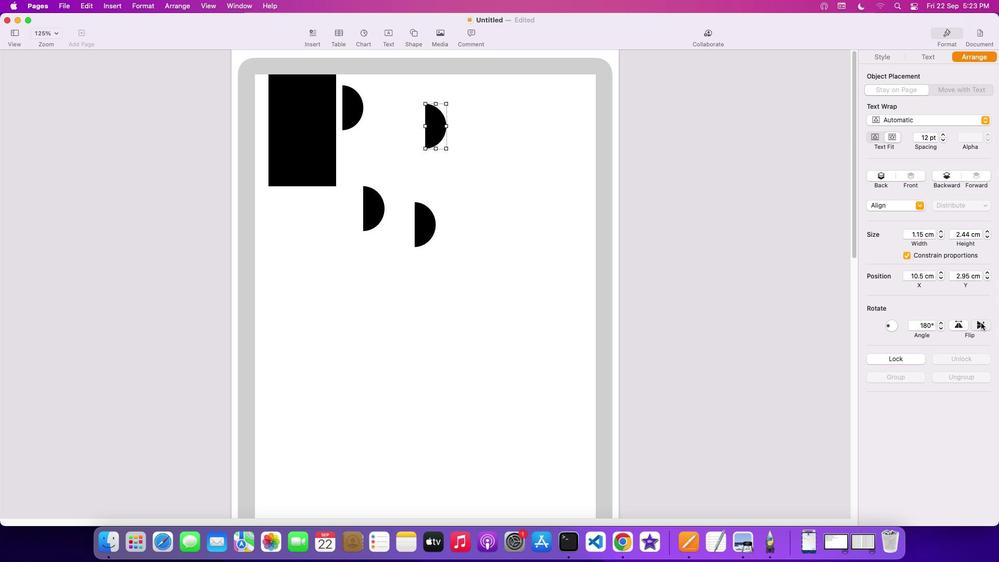 
Action: Mouse moved to (963, 324)
Screenshot: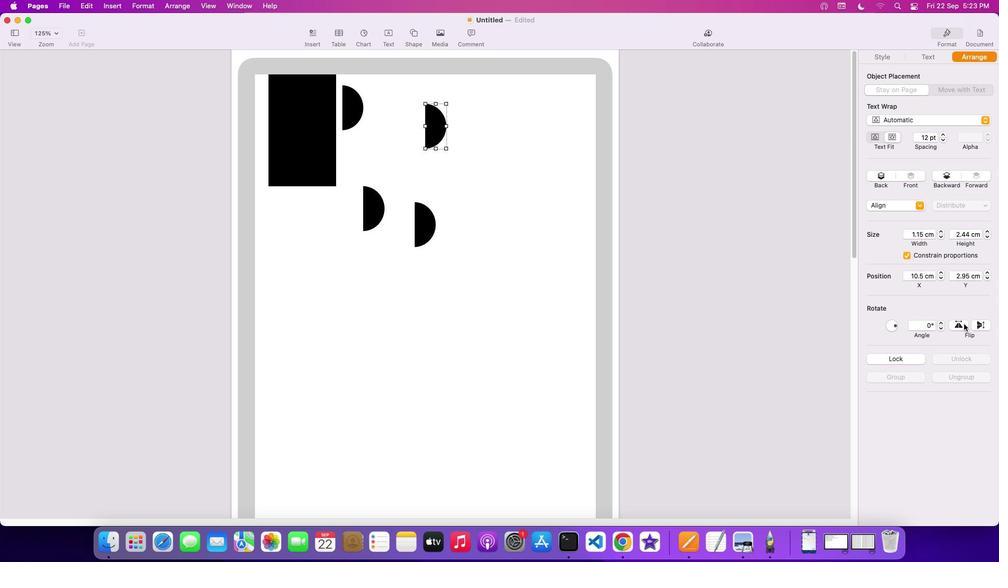 
Action: Mouse pressed left at (963, 324)
Screenshot: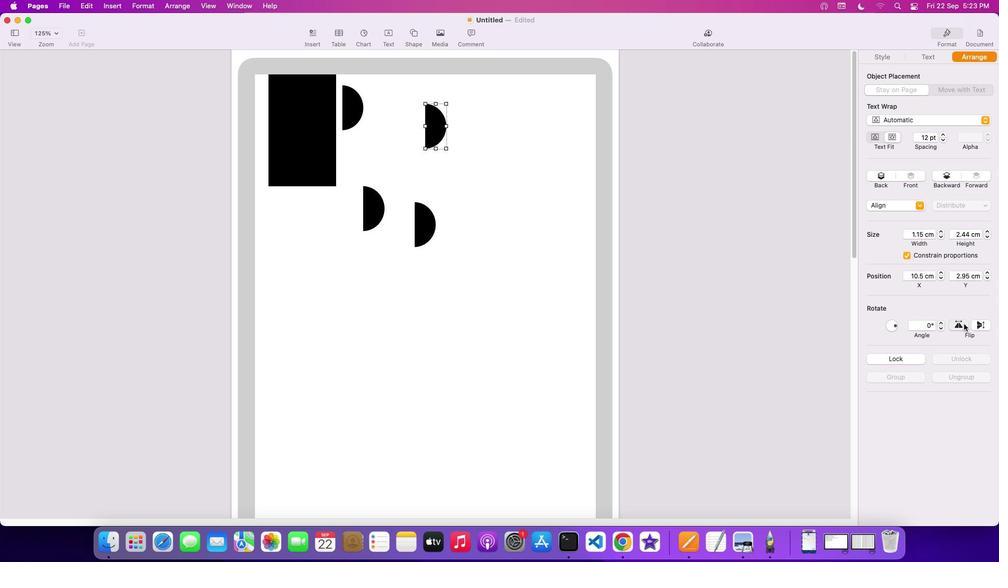 
Action: Mouse moved to (367, 210)
Screenshot: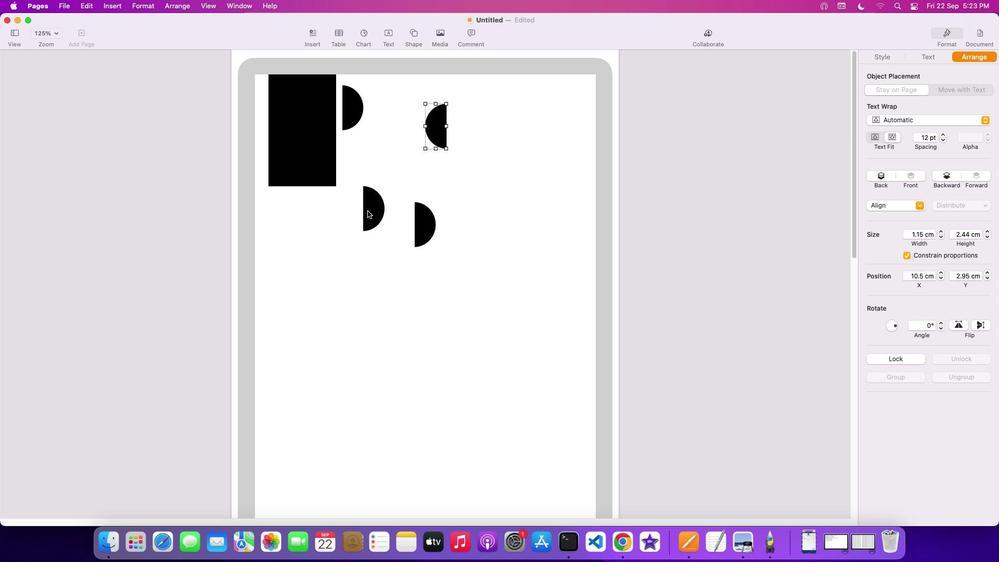 
Action: Mouse pressed left at (367, 210)
Screenshot: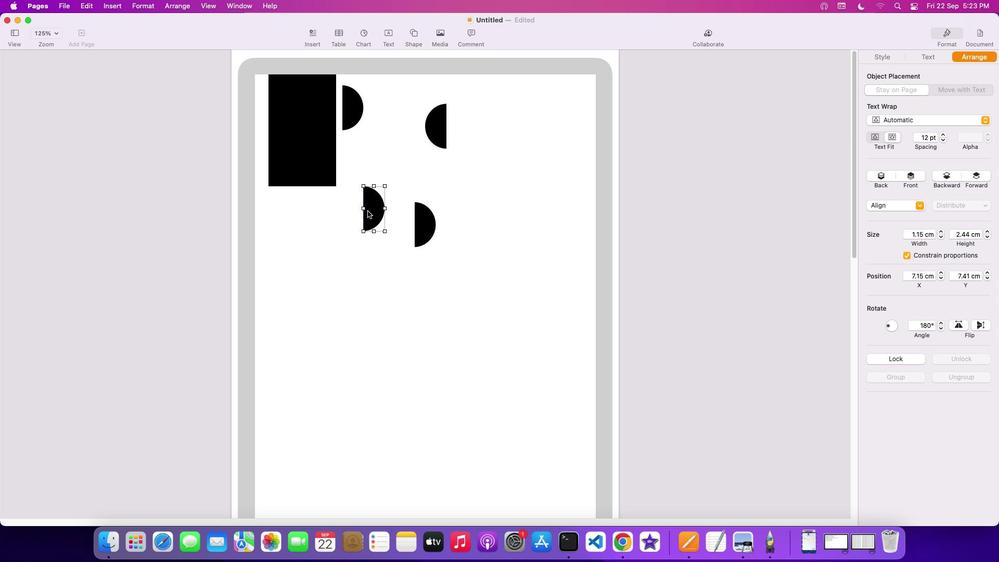 
Action: Mouse moved to (983, 325)
Screenshot: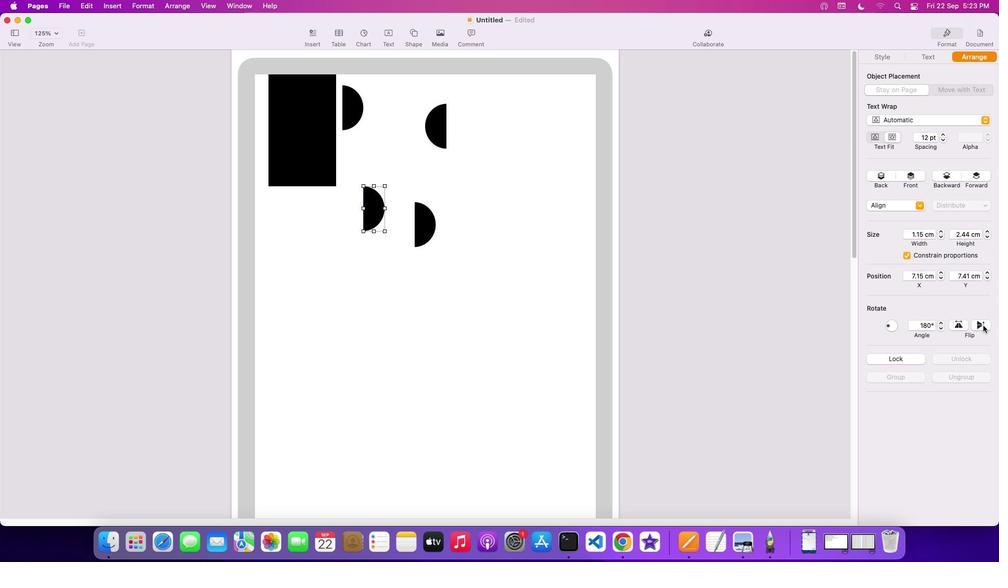 
Action: Mouse pressed left at (983, 325)
Screenshot: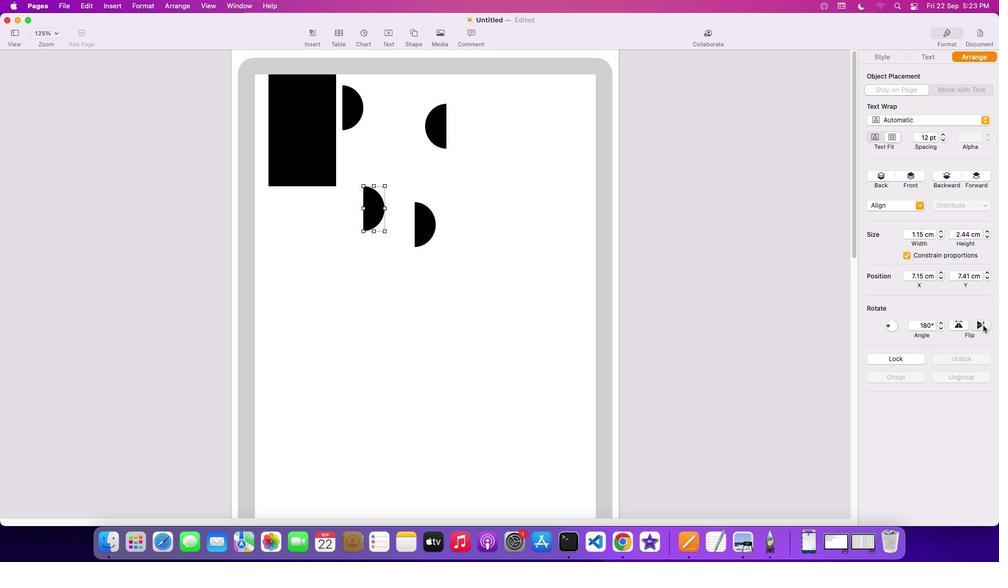 
Action: Mouse moved to (895, 325)
Screenshot: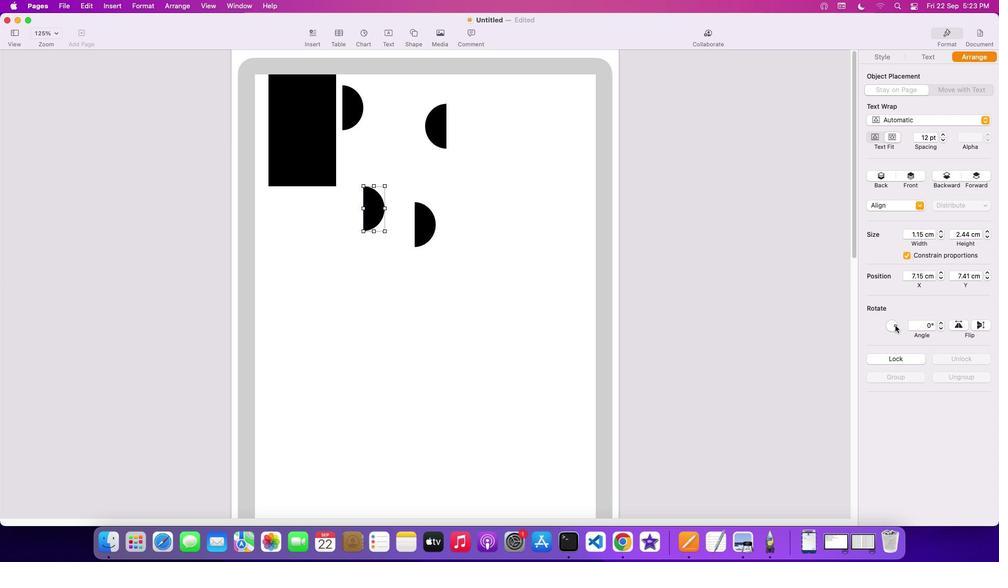 
Action: Mouse pressed left at (895, 325)
Screenshot: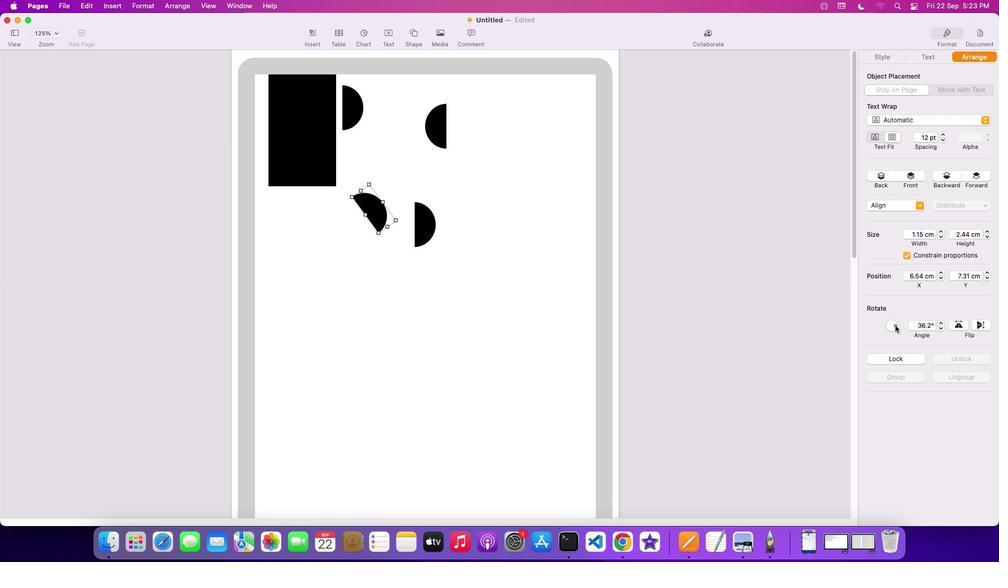 
Action: Mouse moved to (942, 327)
Screenshot: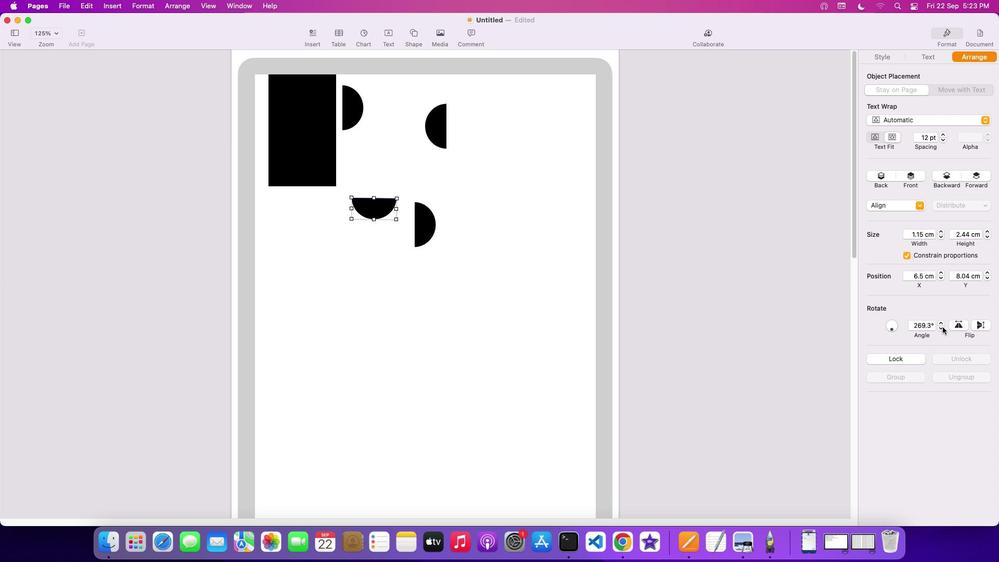 
Action: Mouse pressed left at (942, 327)
Screenshot: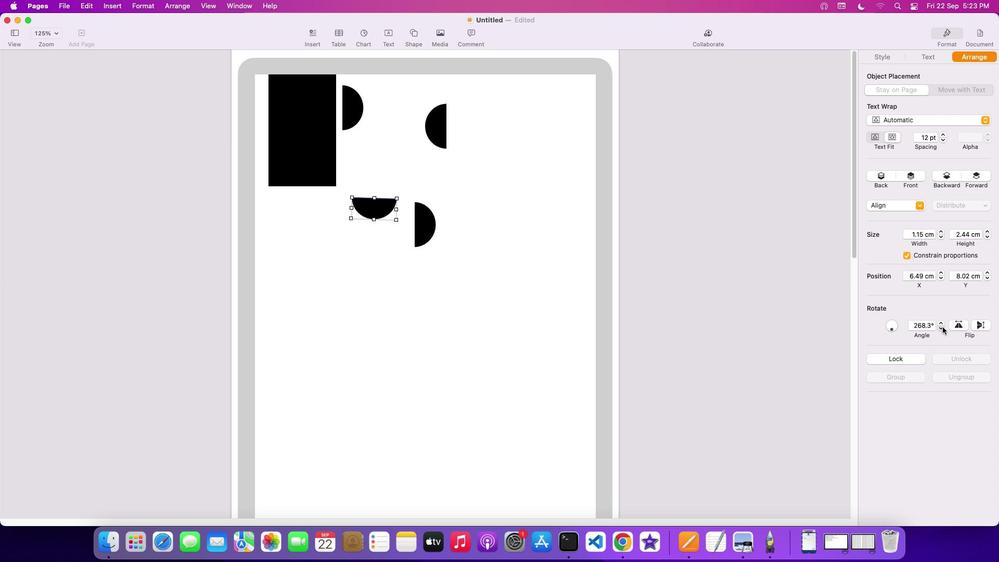 
Action: Mouse moved to (941, 321)
Screenshot: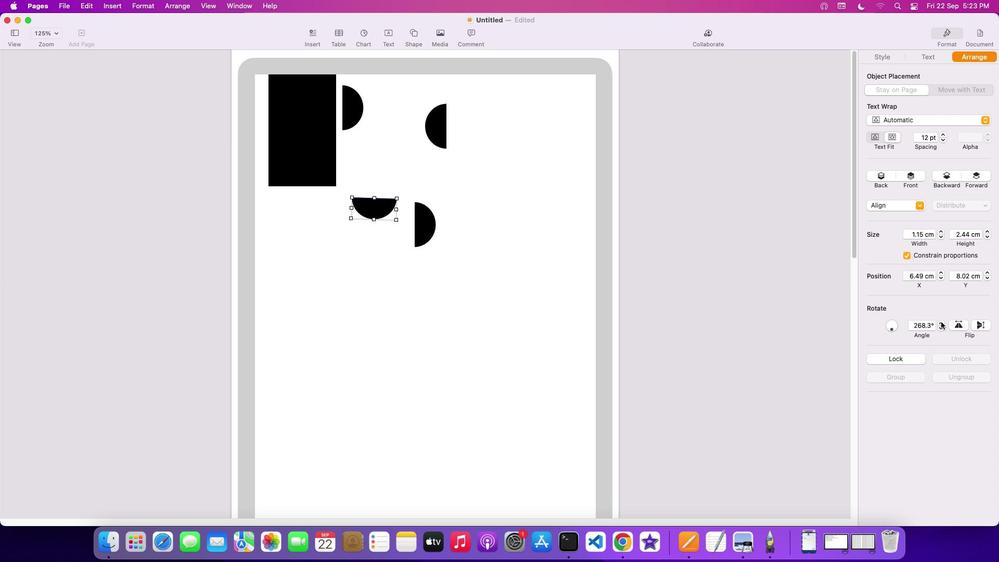 
Action: Mouse pressed left at (941, 321)
Screenshot: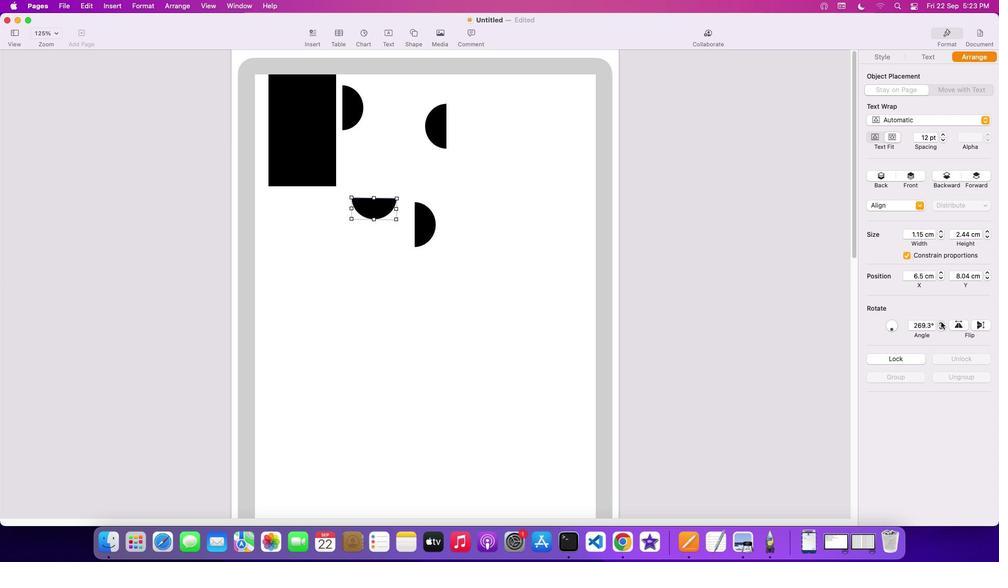 
Action: Mouse pressed left at (941, 321)
Screenshot: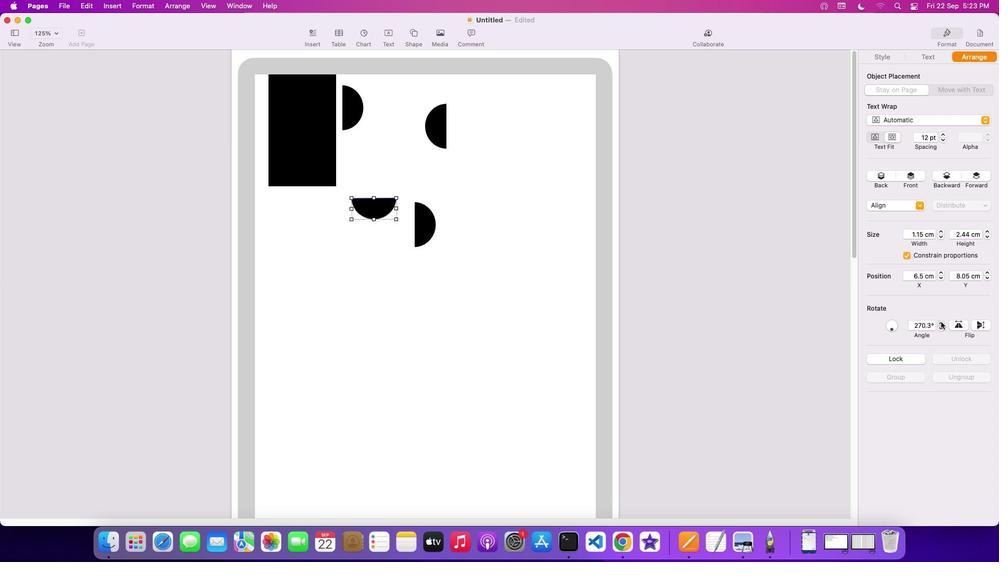 
Action: Mouse moved to (506, 320)
Screenshot: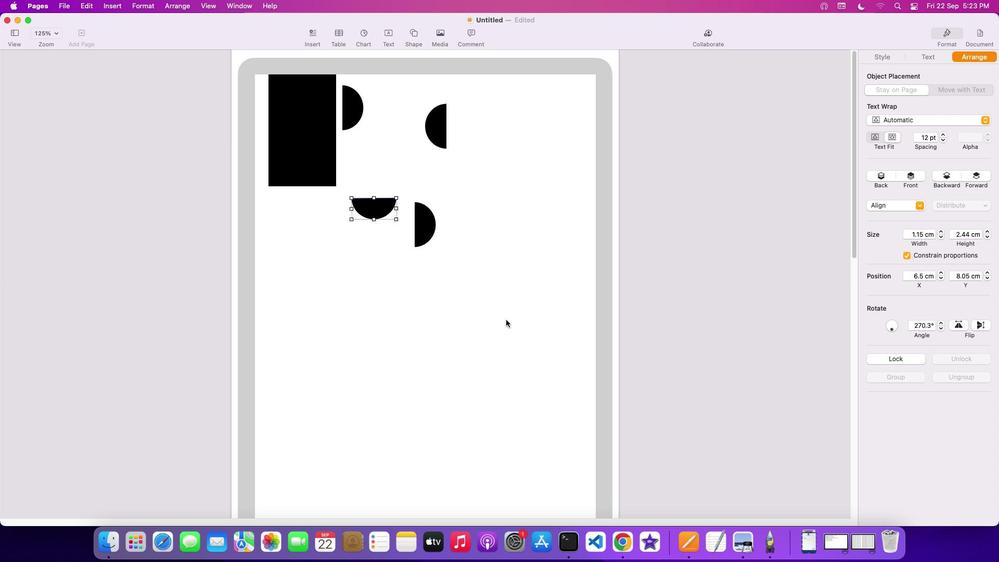 
Action: Mouse pressed left at (506, 320)
Screenshot: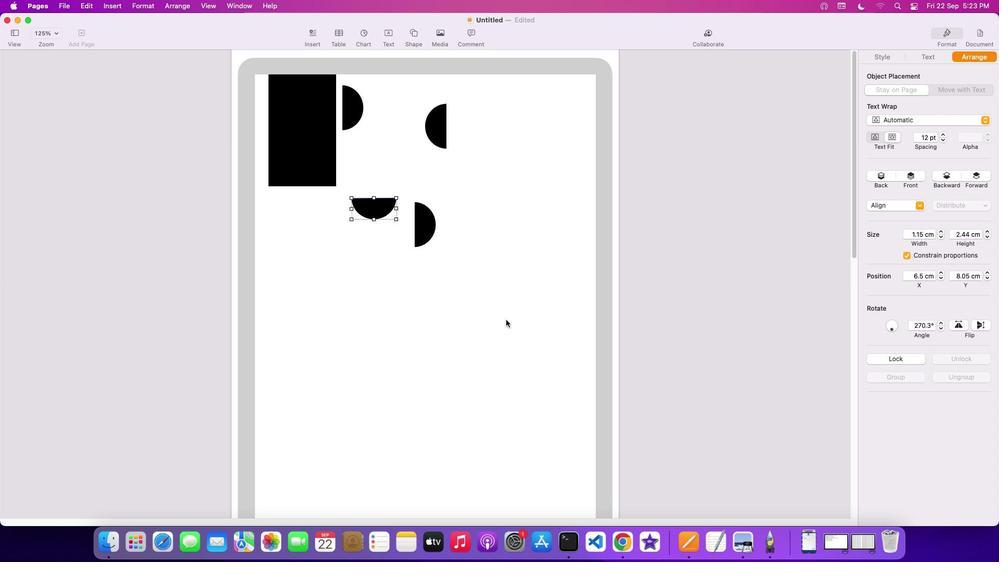 
Action: Mouse moved to (383, 216)
Screenshot: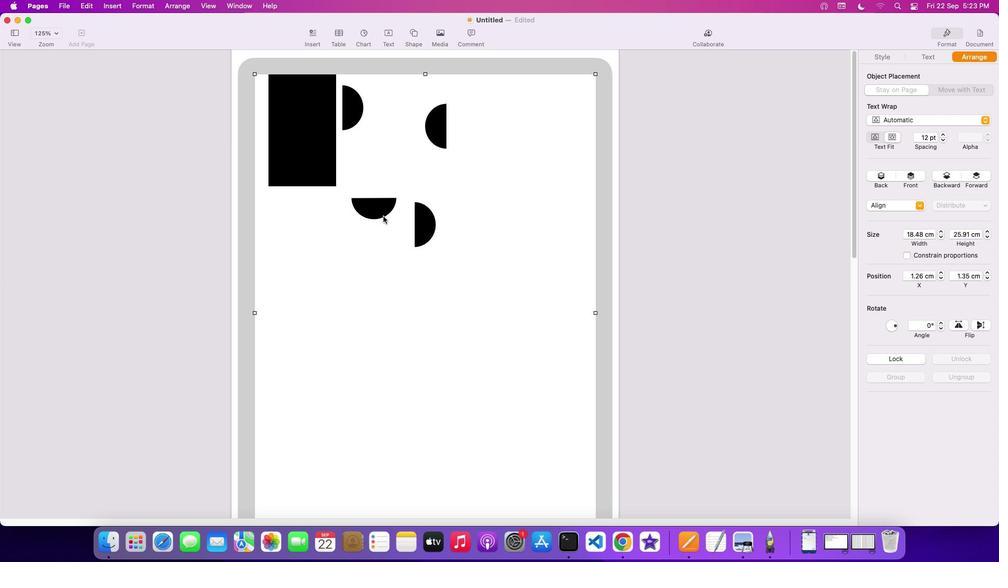 
Action: Mouse pressed left at (383, 216)
Screenshot: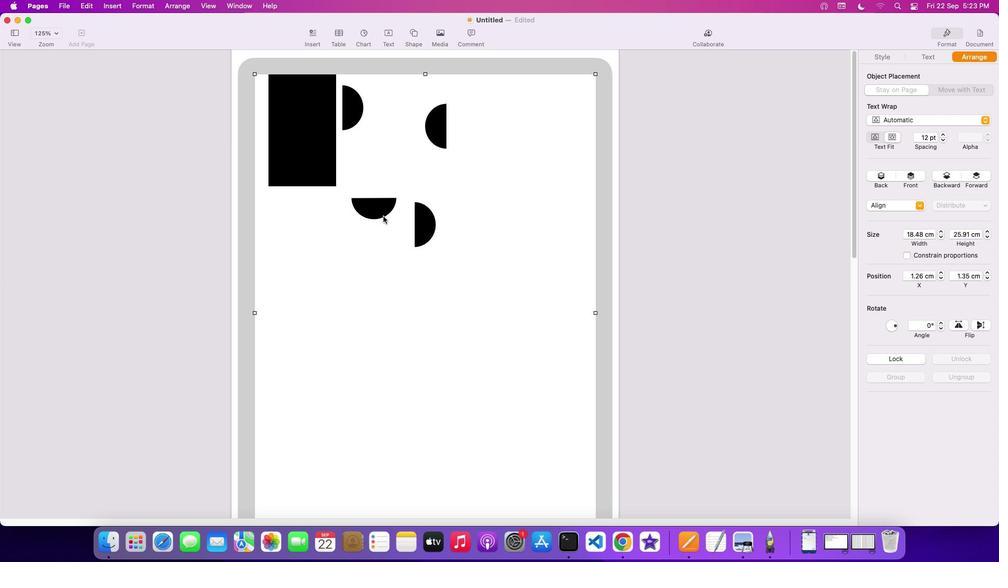 
Action: Mouse moved to (387, 94)
Screenshot: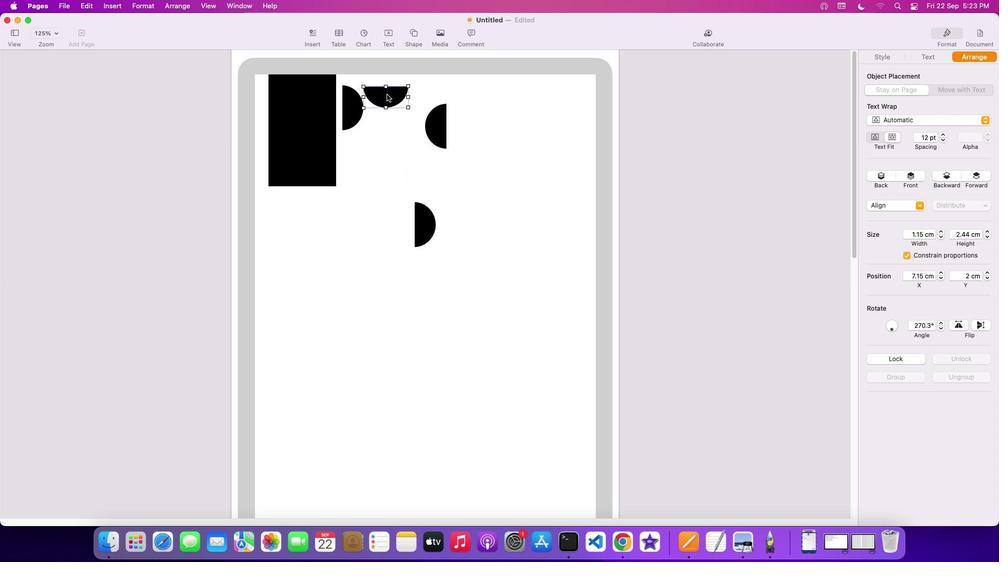 
Action: Mouse pressed left at (387, 94)
Screenshot: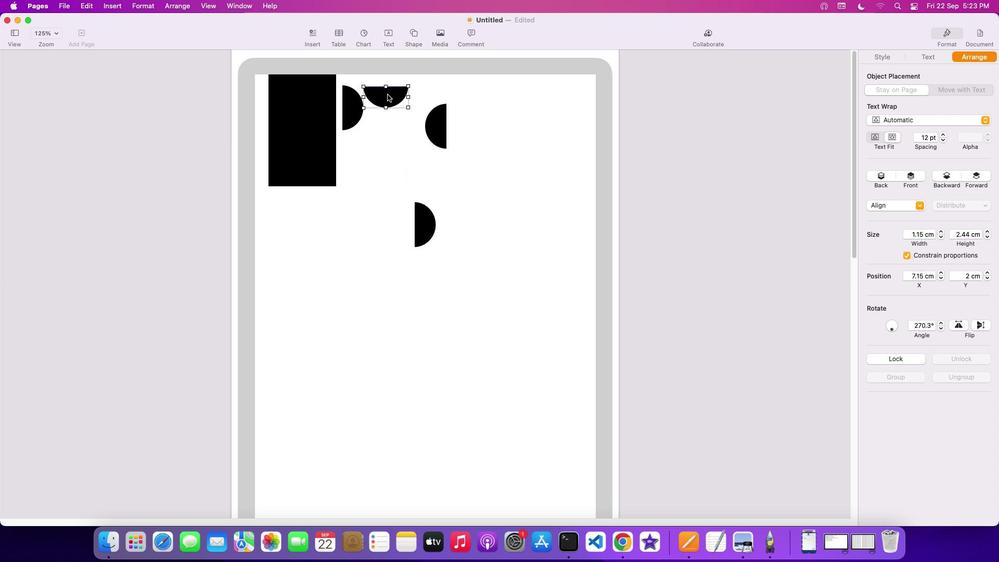 
Action: Mouse moved to (387, 94)
Screenshot: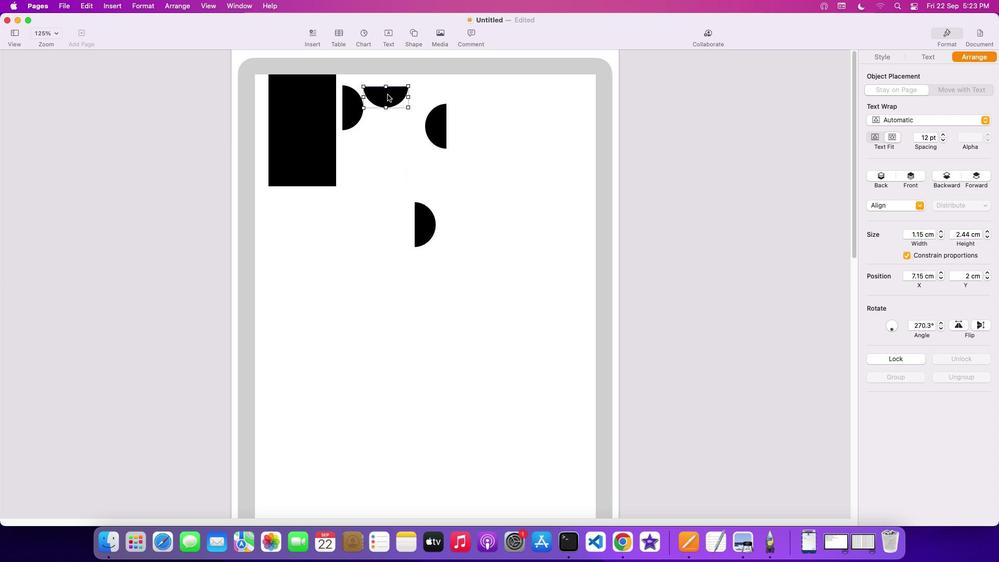 
Action: Key pressed Key.cmd'c''v'
Screenshot: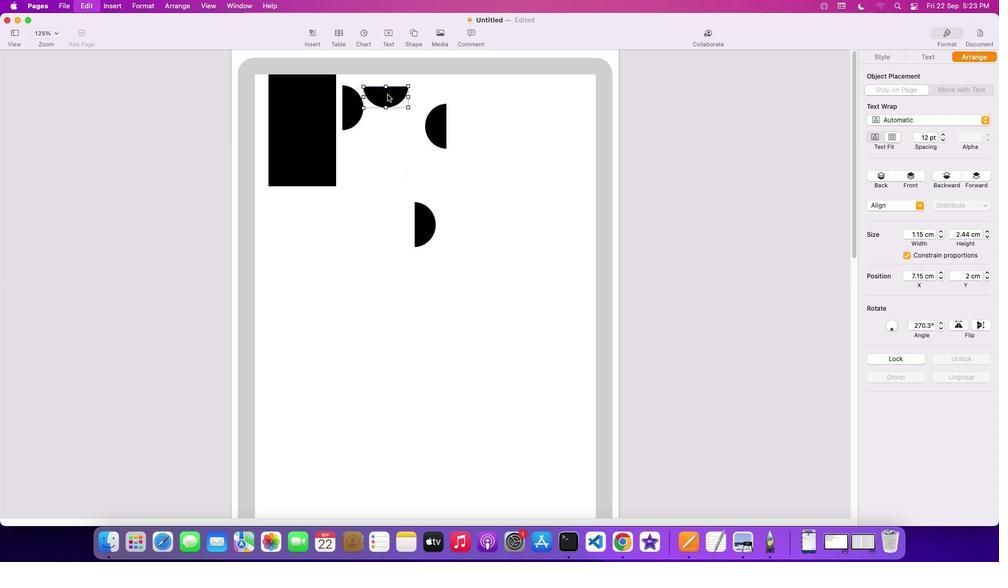 
Action: Mouse moved to (389, 100)
Screenshot: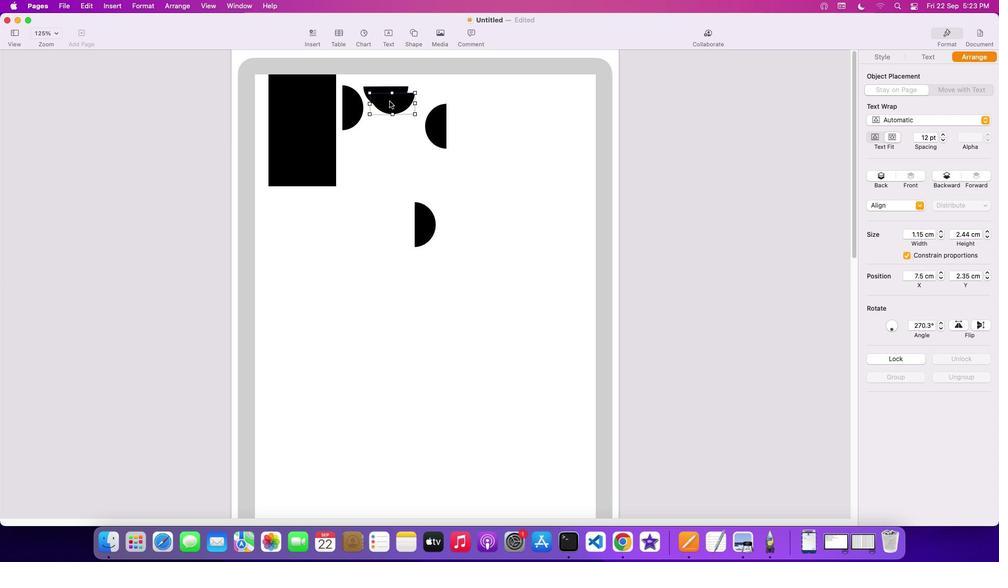 
Action: Mouse pressed left at (389, 100)
Screenshot: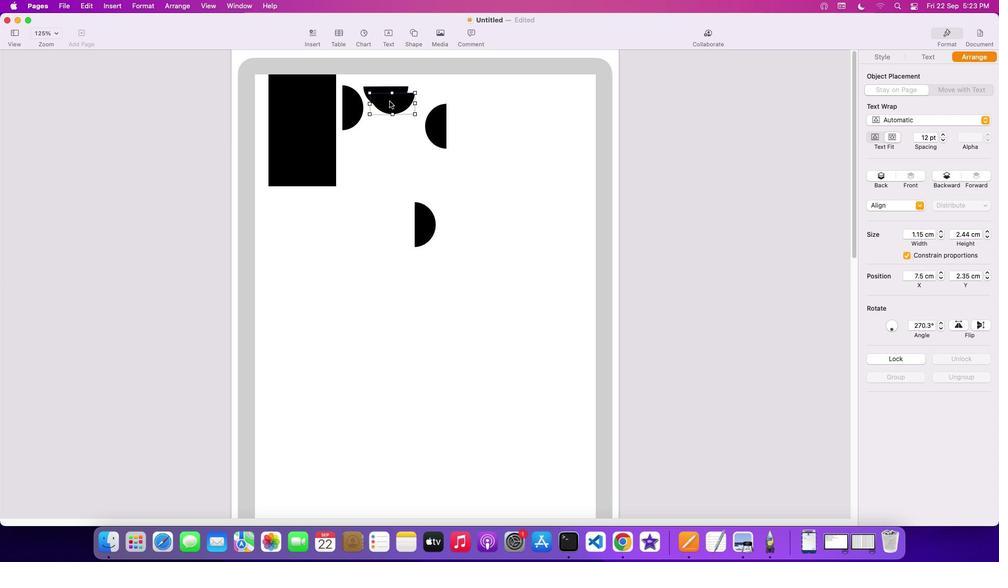 
Action: Mouse moved to (981, 327)
Screenshot: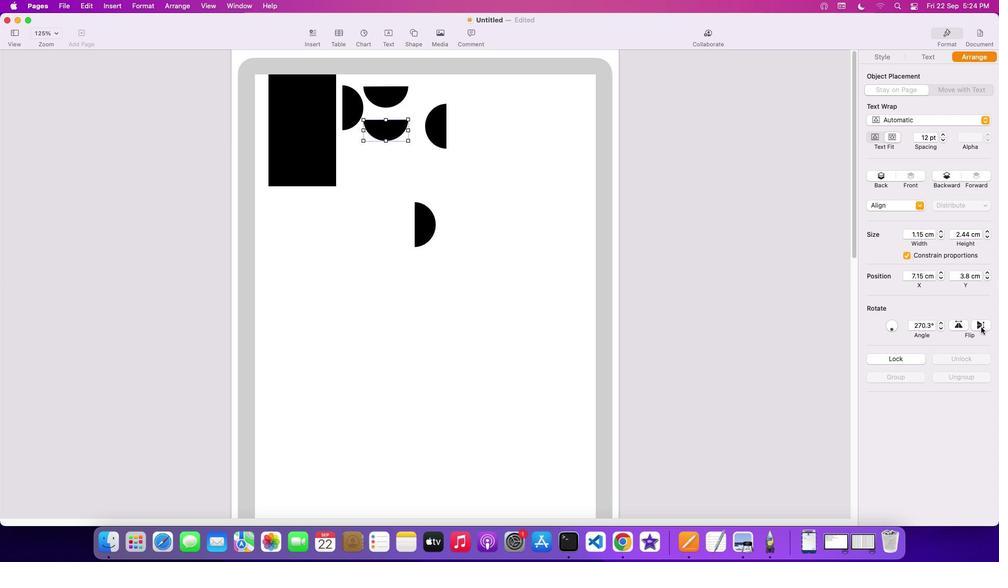 
Action: Mouse pressed left at (981, 327)
Screenshot: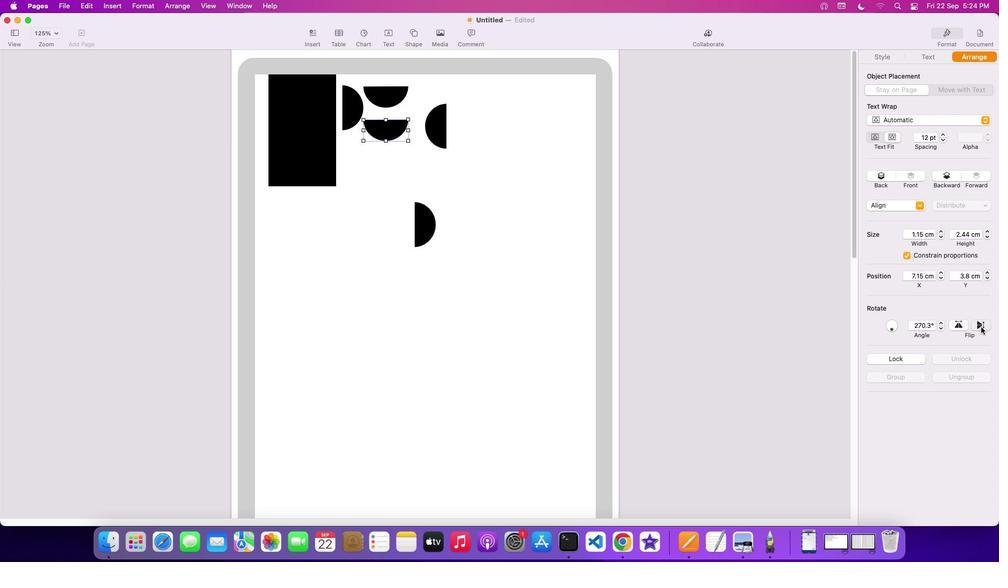 
Action: Mouse moved to (982, 326)
Screenshot: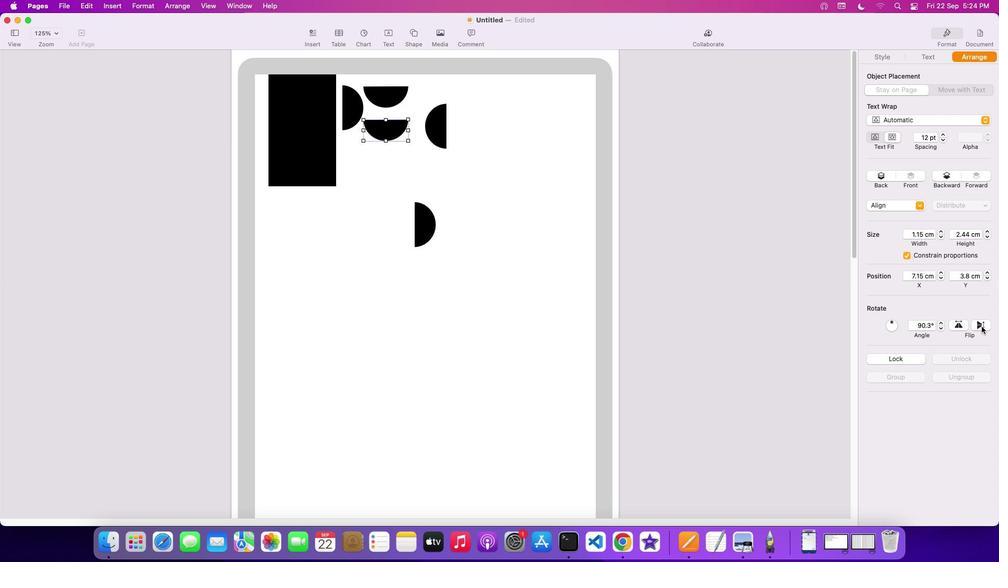 
Action: Mouse pressed left at (982, 326)
Screenshot: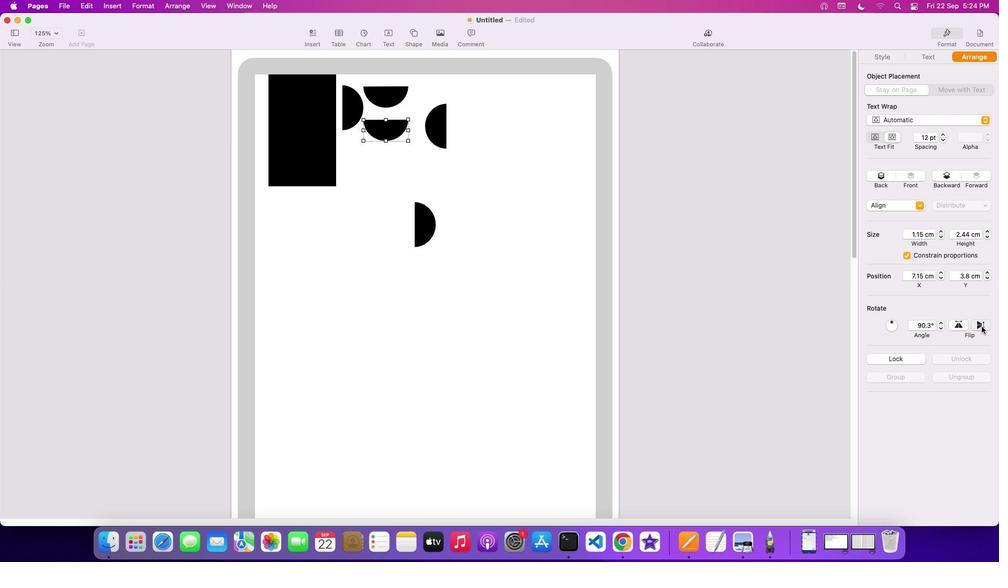 
Action: Mouse moved to (960, 324)
Screenshot: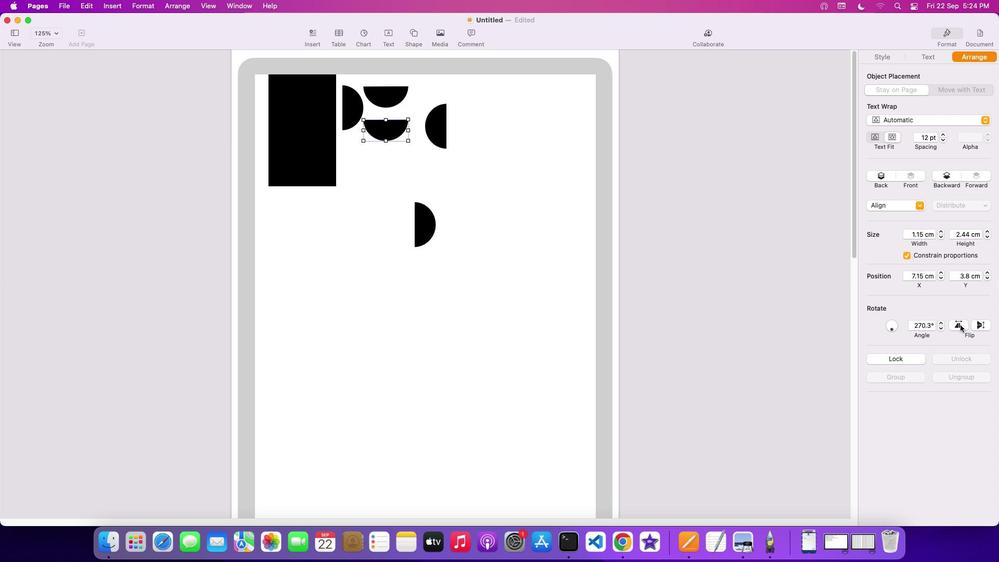 
Action: Mouse pressed left at (960, 324)
Screenshot: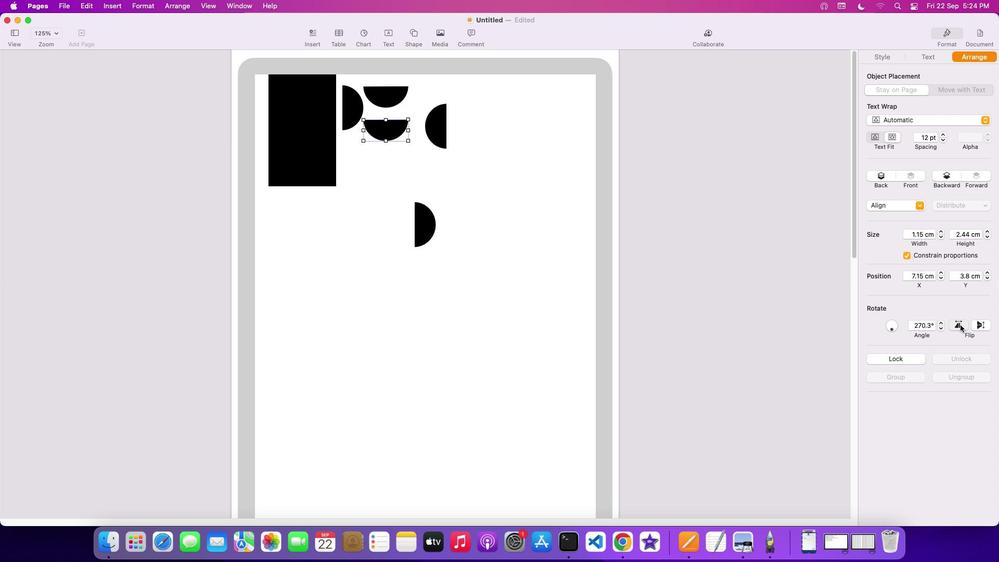 
Action: Mouse moved to (378, 128)
Screenshot: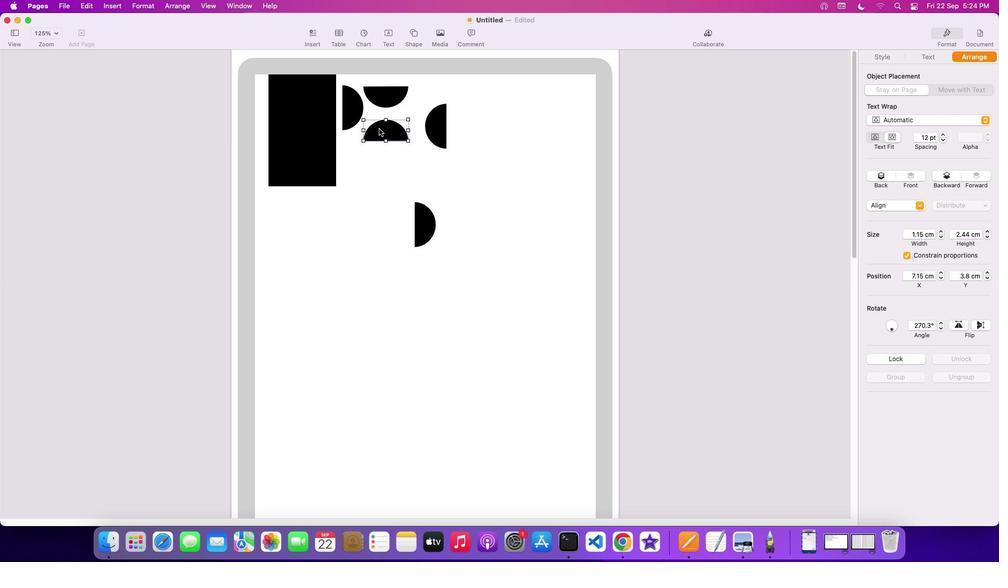 
Action: Mouse pressed left at (378, 128)
Screenshot: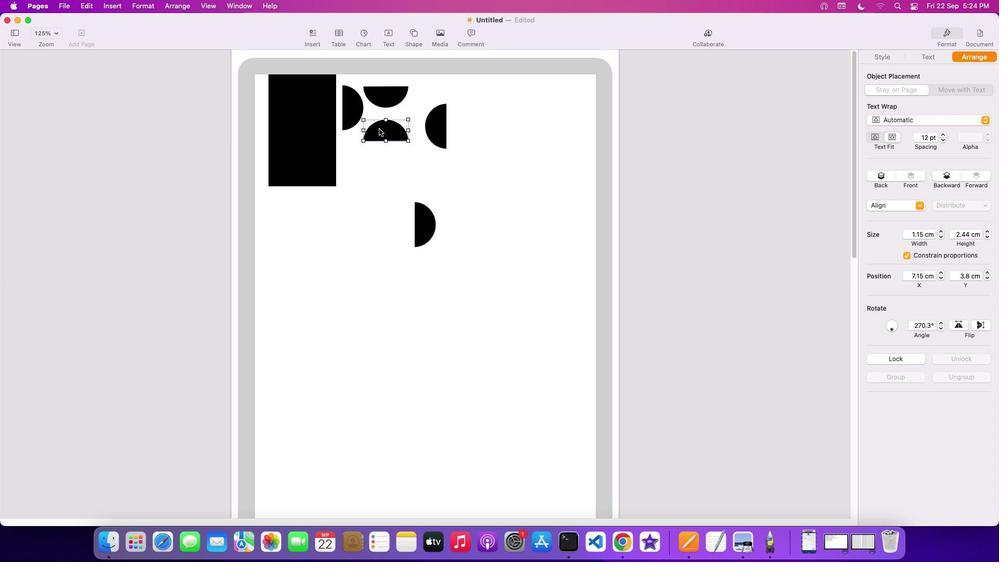 
Action: Mouse moved to (437, 125)
